 Task: Look for Airbnb properties in Luwuk, Indonesia from 16th December, 2023 to 18th December, 2023 for 2 adults. Place can be private room with 1  bedroom having 2 beds and 1 bathroom. Property type can be flat. Amenities needed are: wifi.
Action: Mouse moved to (565, 149)
Screenshot: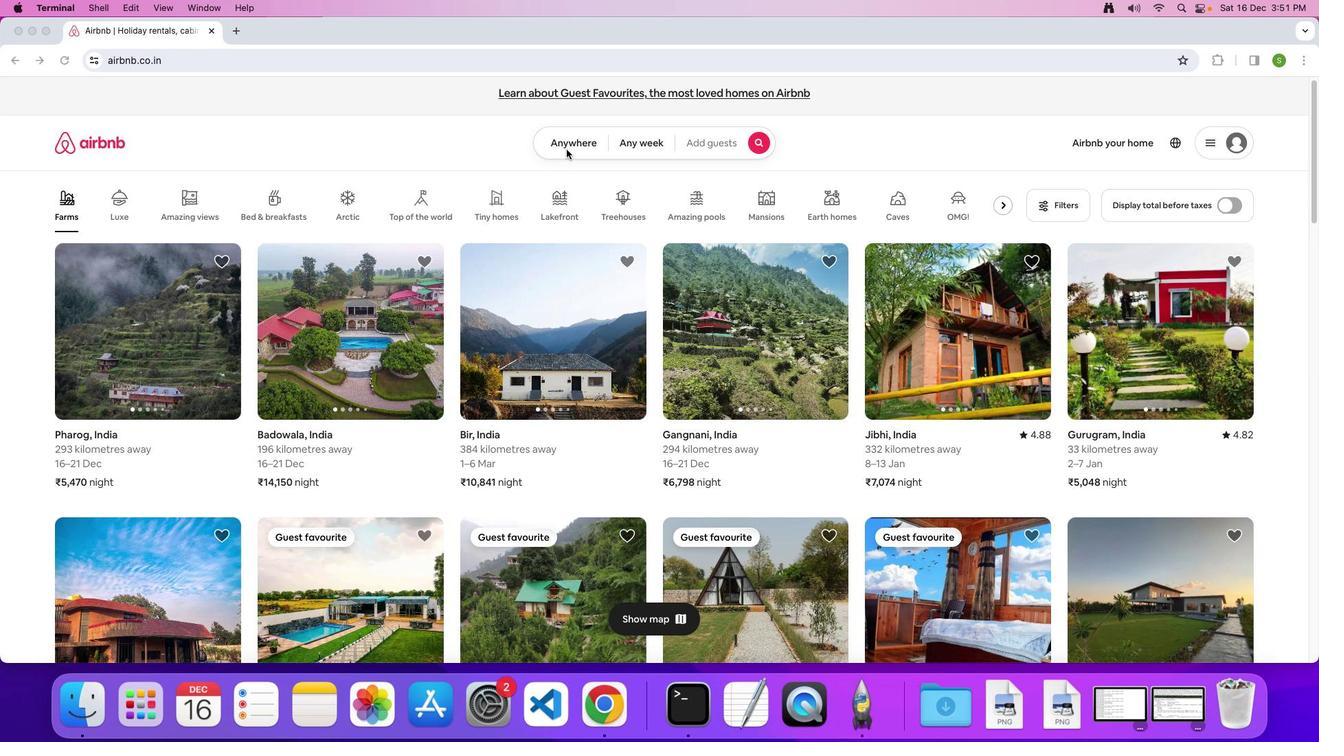 
Action: Mouse pressed left at (565, 149)
Screenshot: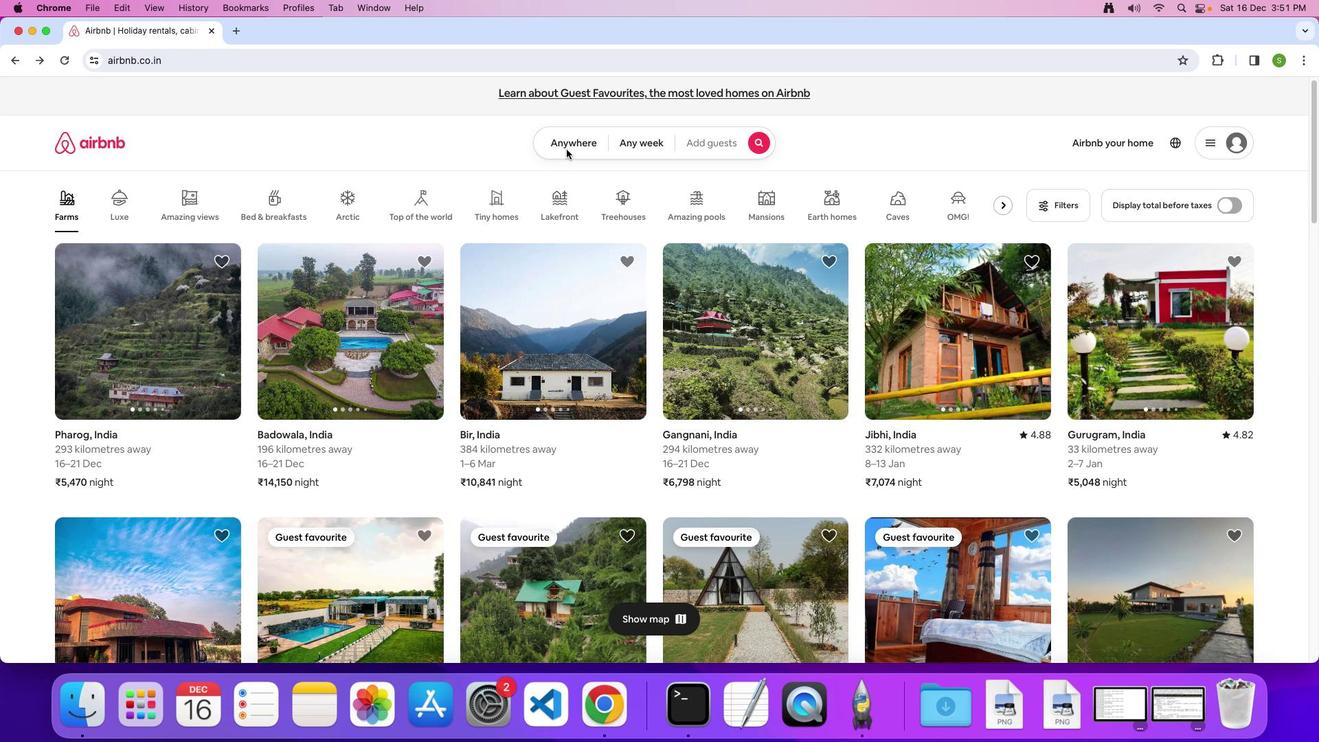 
Action: Mouse moved to (566, 146)
Screenshot: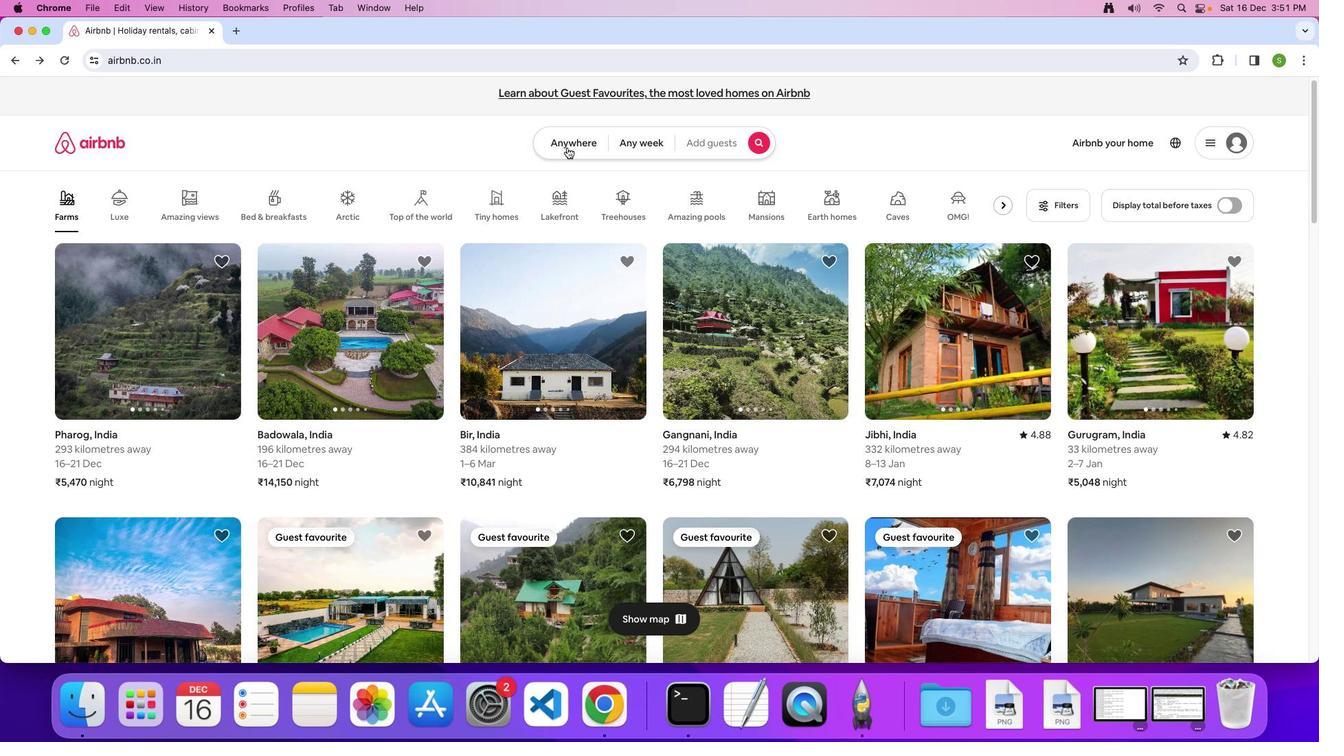 
Action: Mouse pressed left at (566, 146)
Screenshot: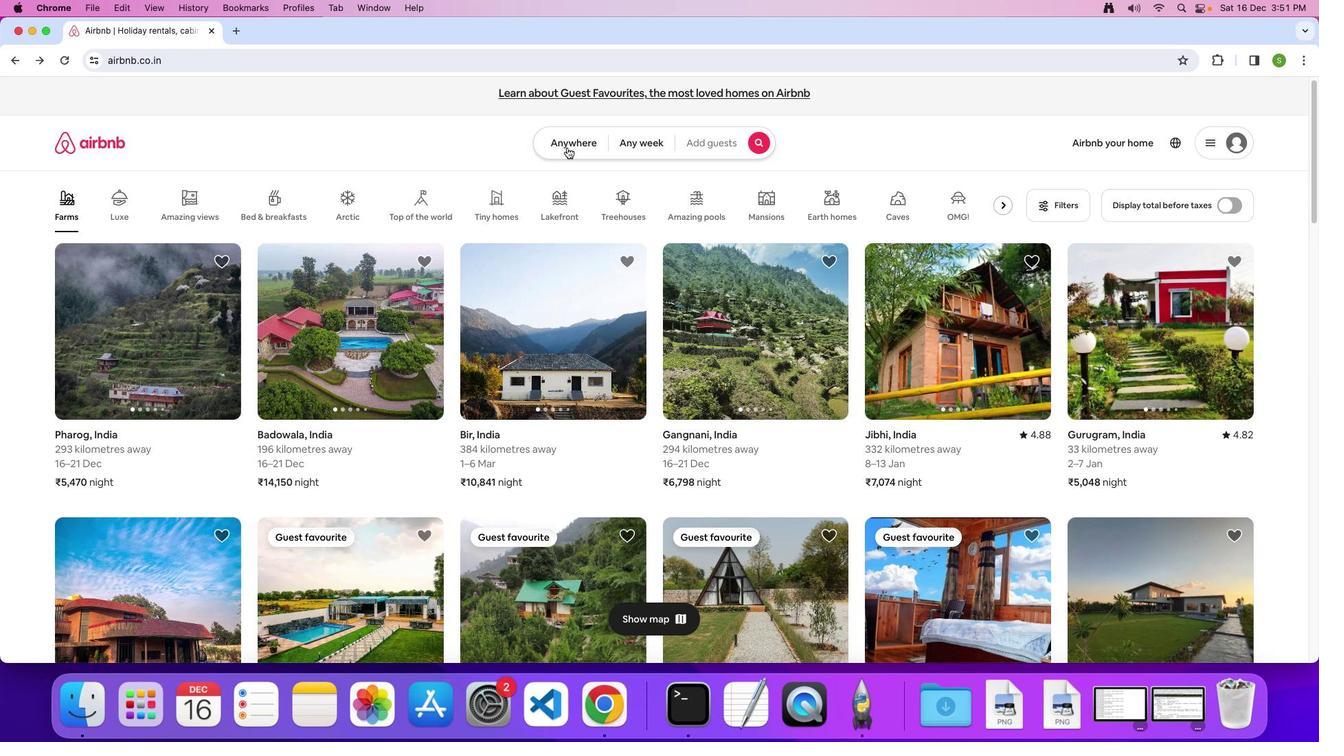 
Action: Mouse moved to (449, 202)
Screenshot: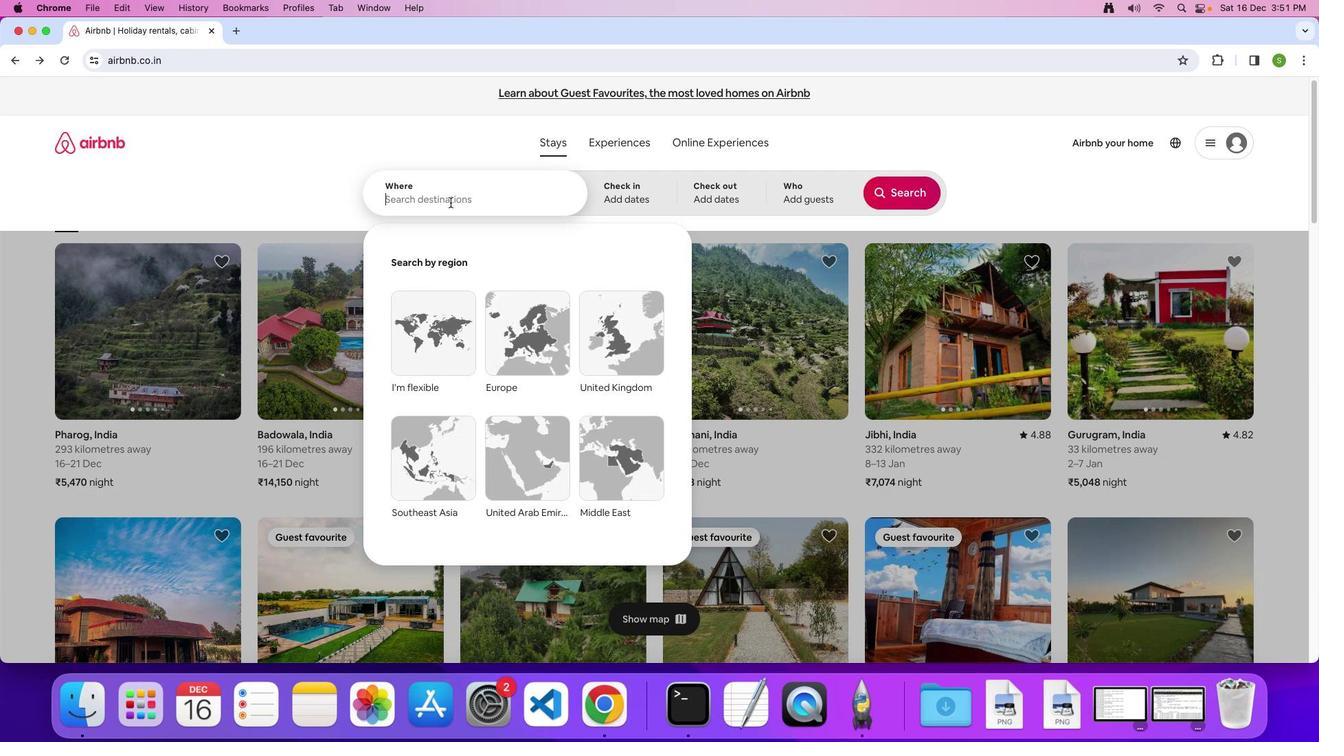 
Action: Mouse pressed left at (449, 202)
Screenshot: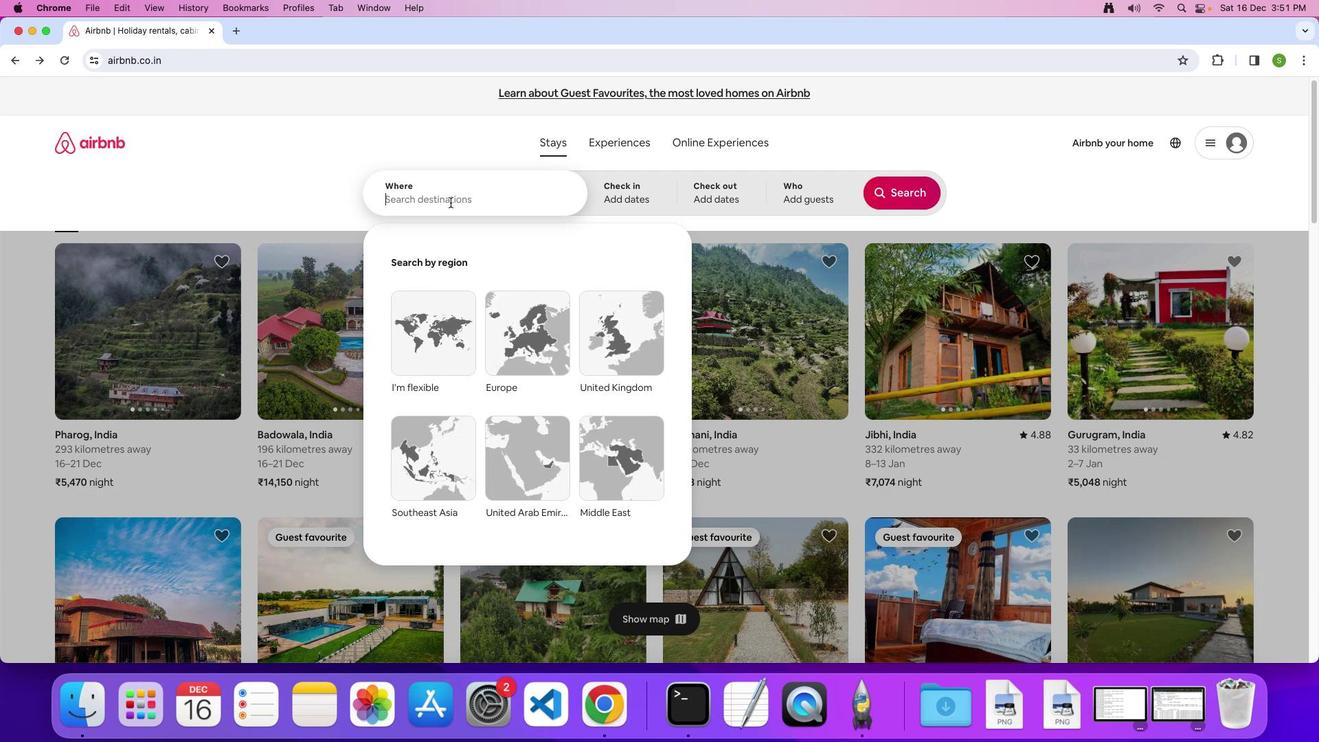 
Action: Key pressed 'L'Key.caps_lock'u''w''u''k'','Key.spaceKey.shift'I''n''d''o''n''e''s''i''a'Key.enter
Screenshot: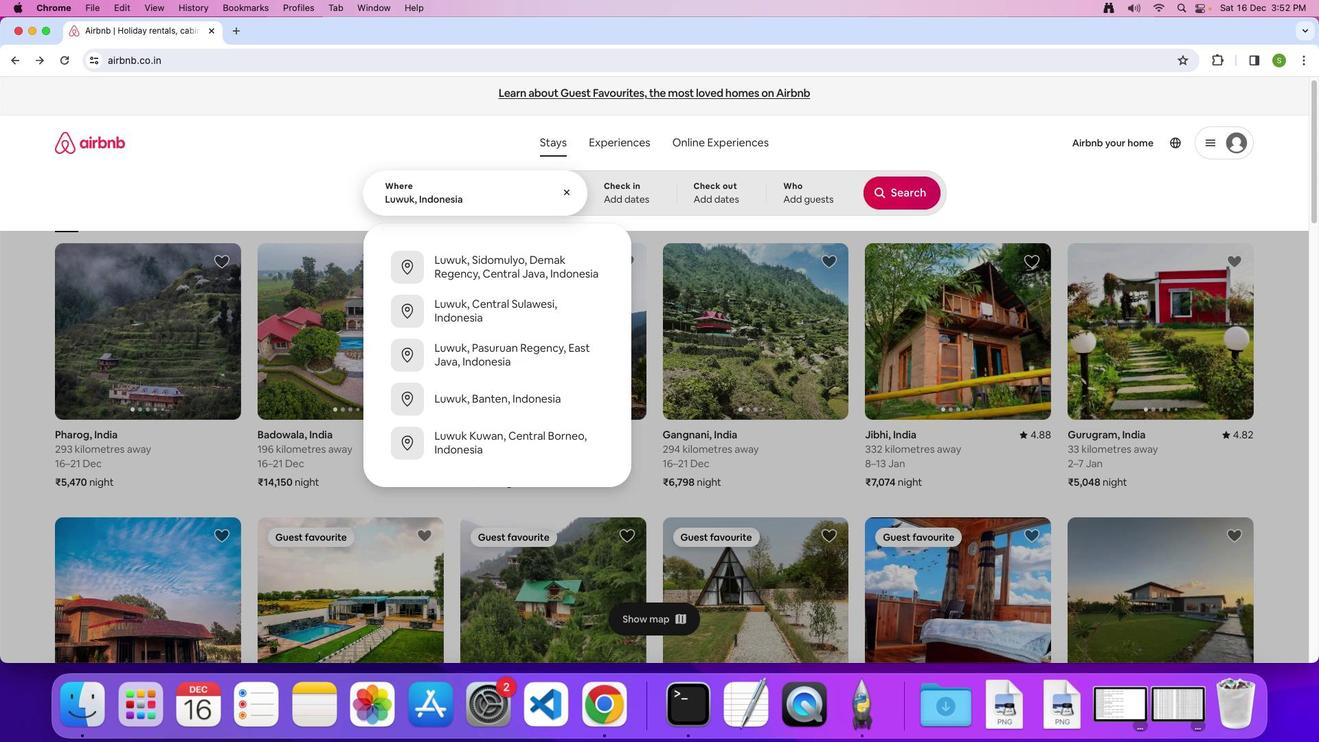 
Action: Mouse moved to (613, 431)
Screenshot: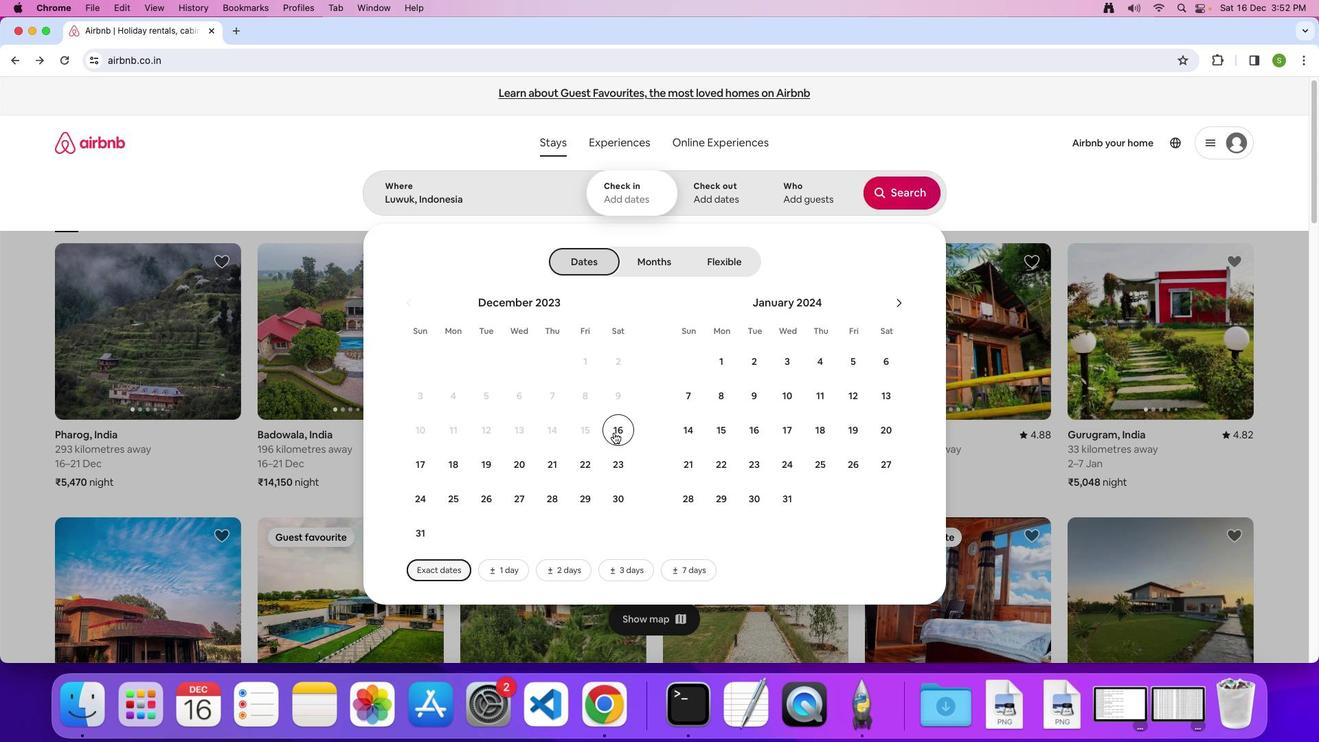 
Action: Mouse pressed left at (613, 431)
Screenshot: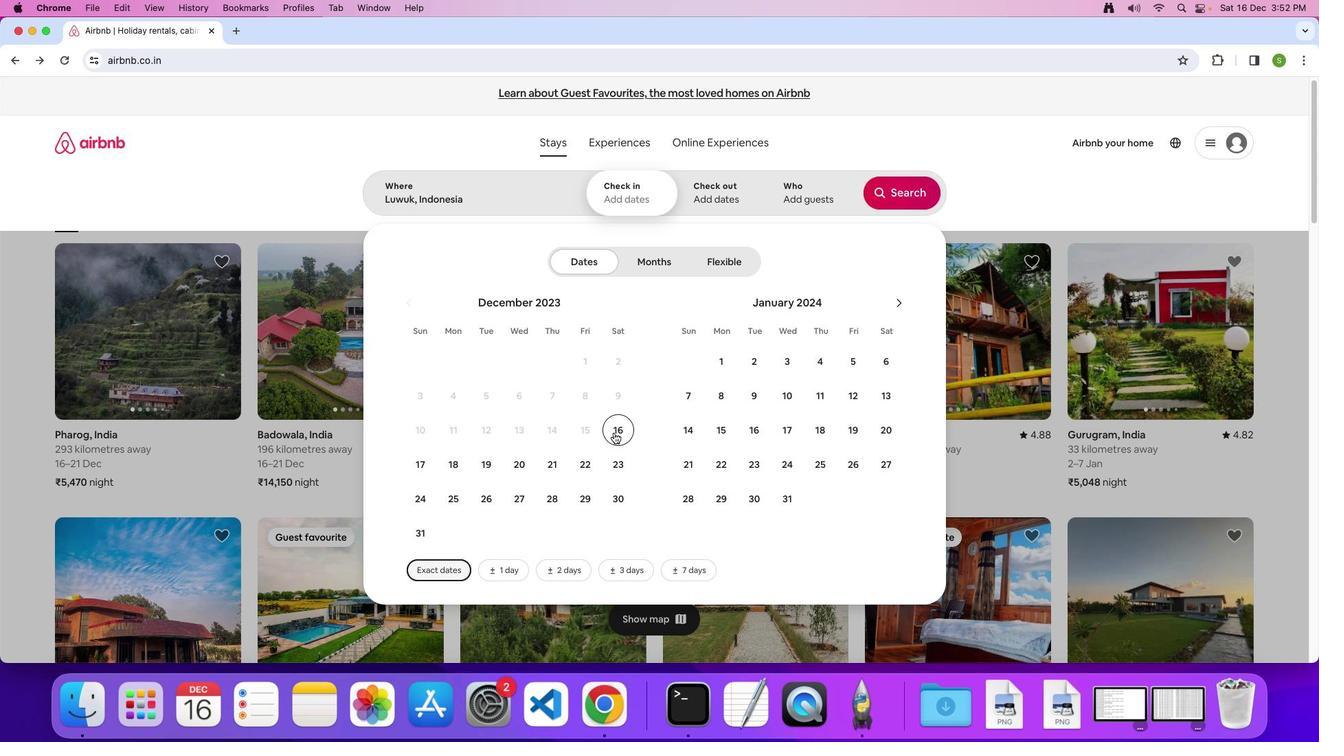 
Action: Mouse moved to (452, 466)
Screenshot: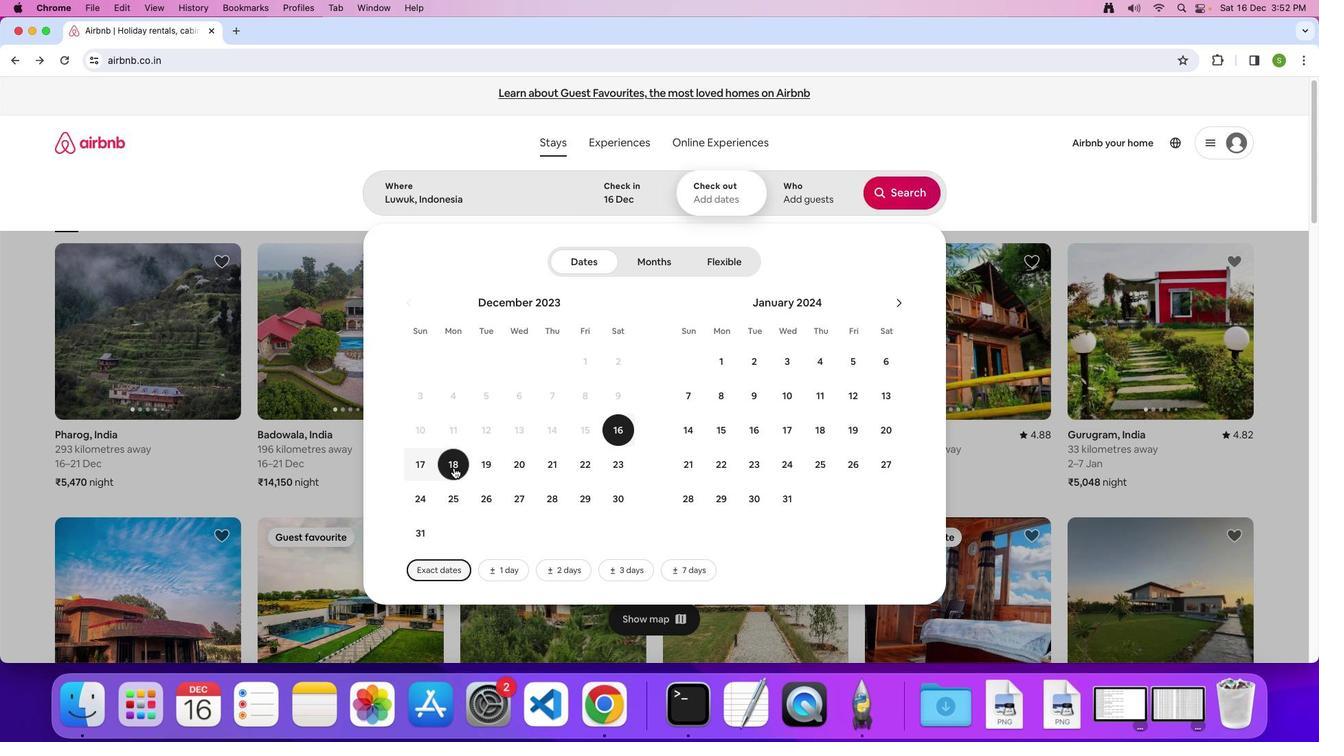 
Action: Mouse pressed left at (452, 466)
Screenshot: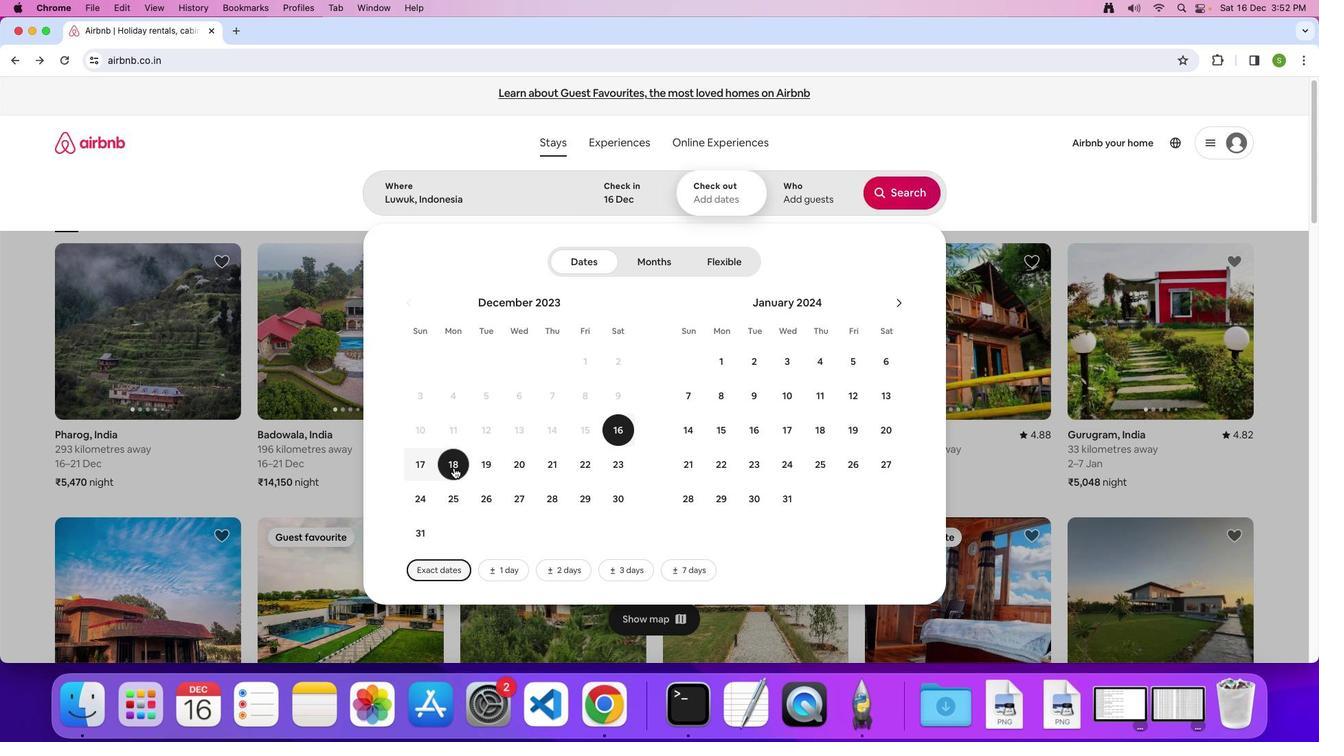 
Action: Mouse moved to (808, 201)
Screenshot: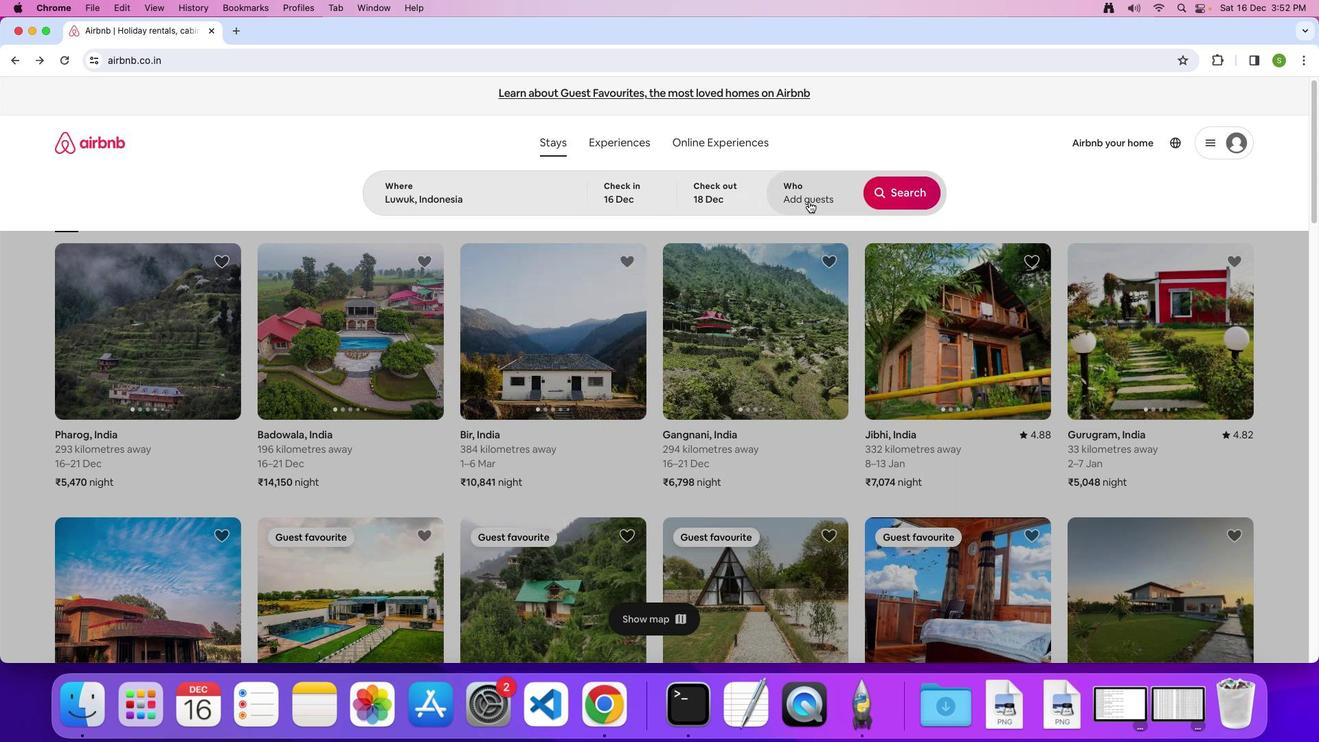
Action: Mouse pressed left at (808, 201)
Screenshot: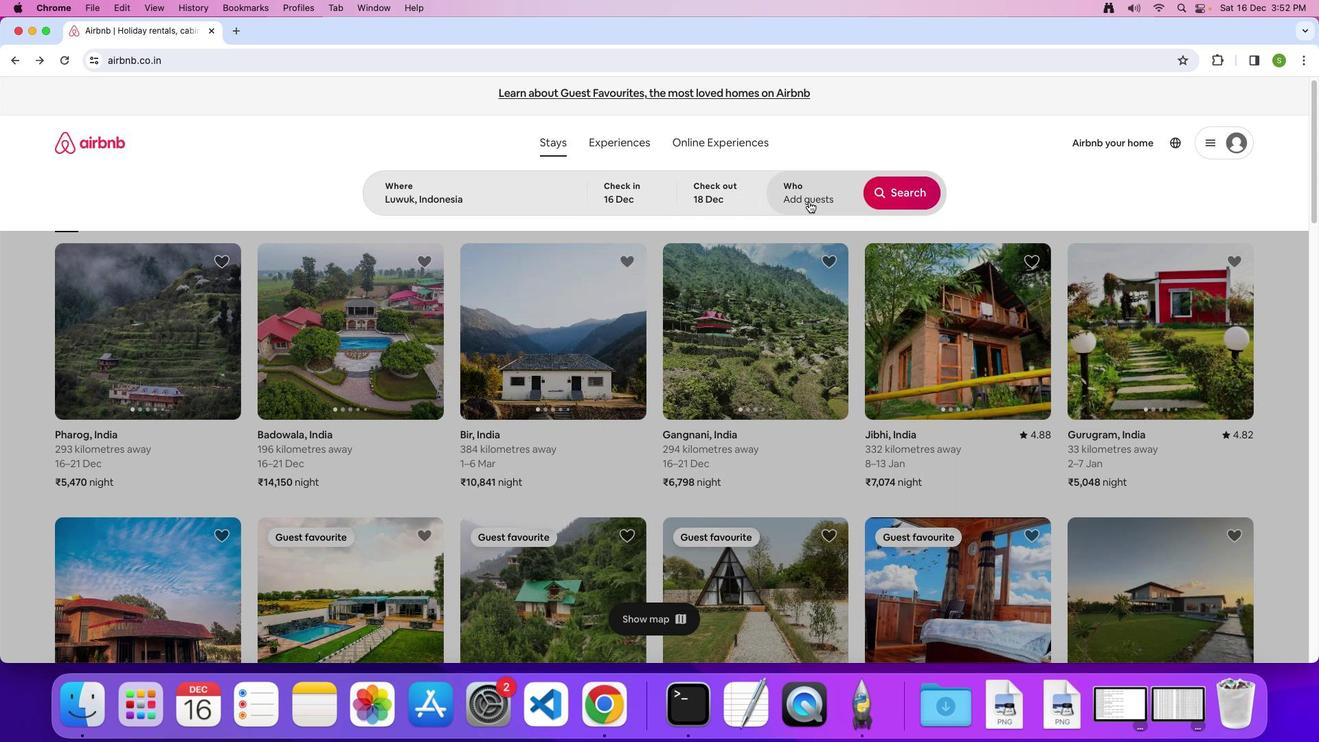 
Action: Mouse moved to (900, 268)
Screenshot: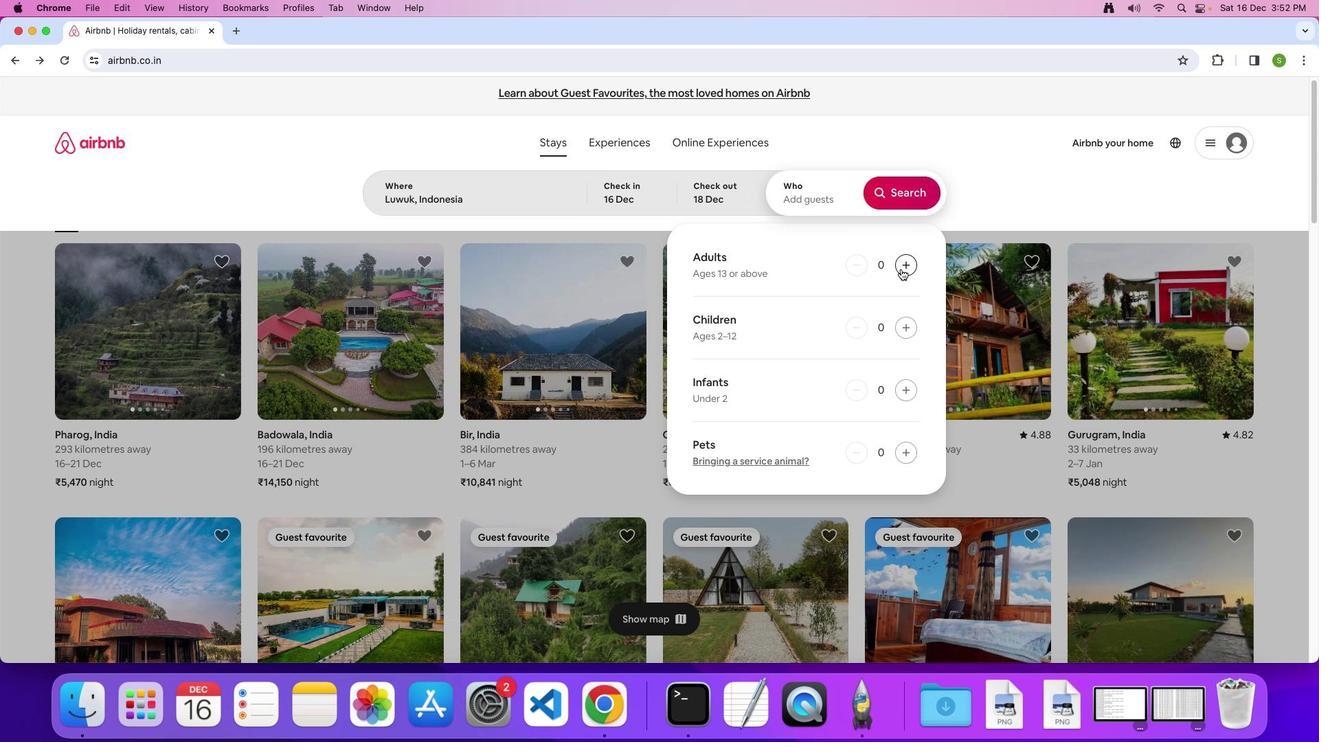 
Action: Mouse pressed left at (900, 268)
Screenshot: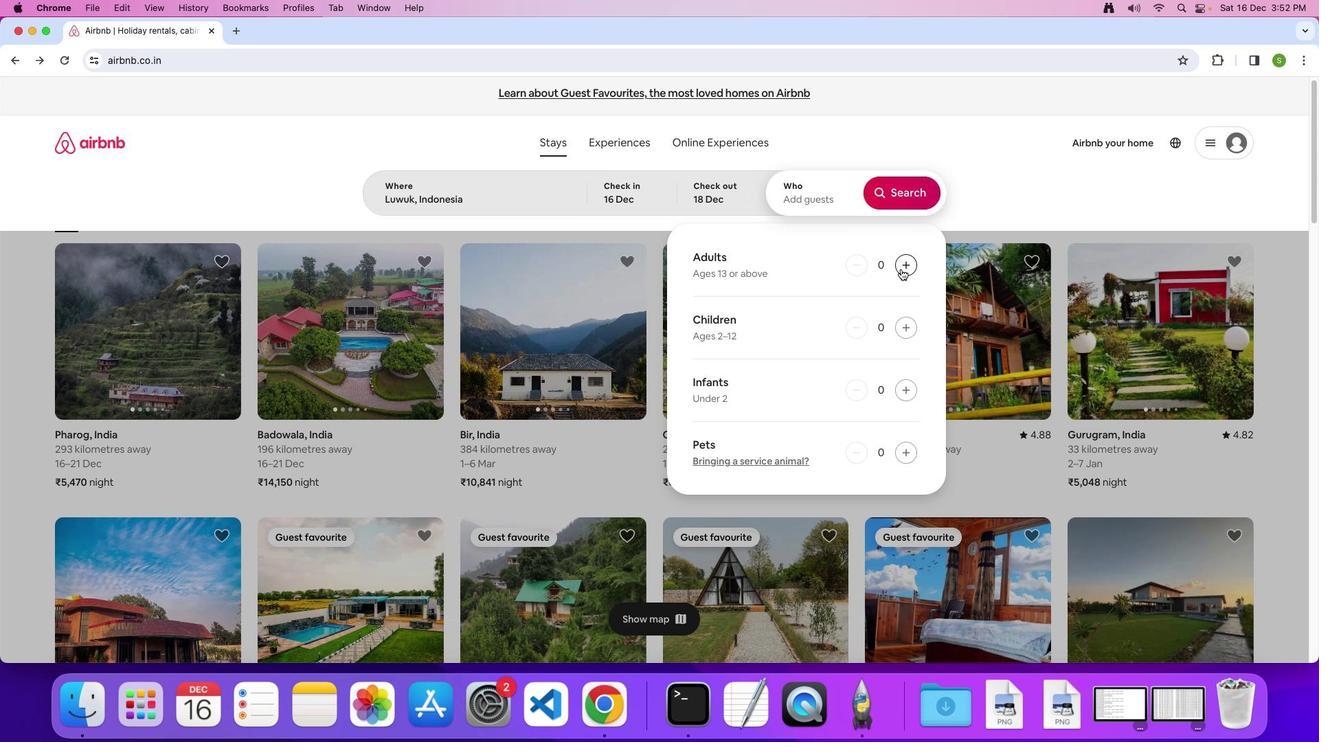 
Action: Mouse moved to (900, 268)
Screenshot: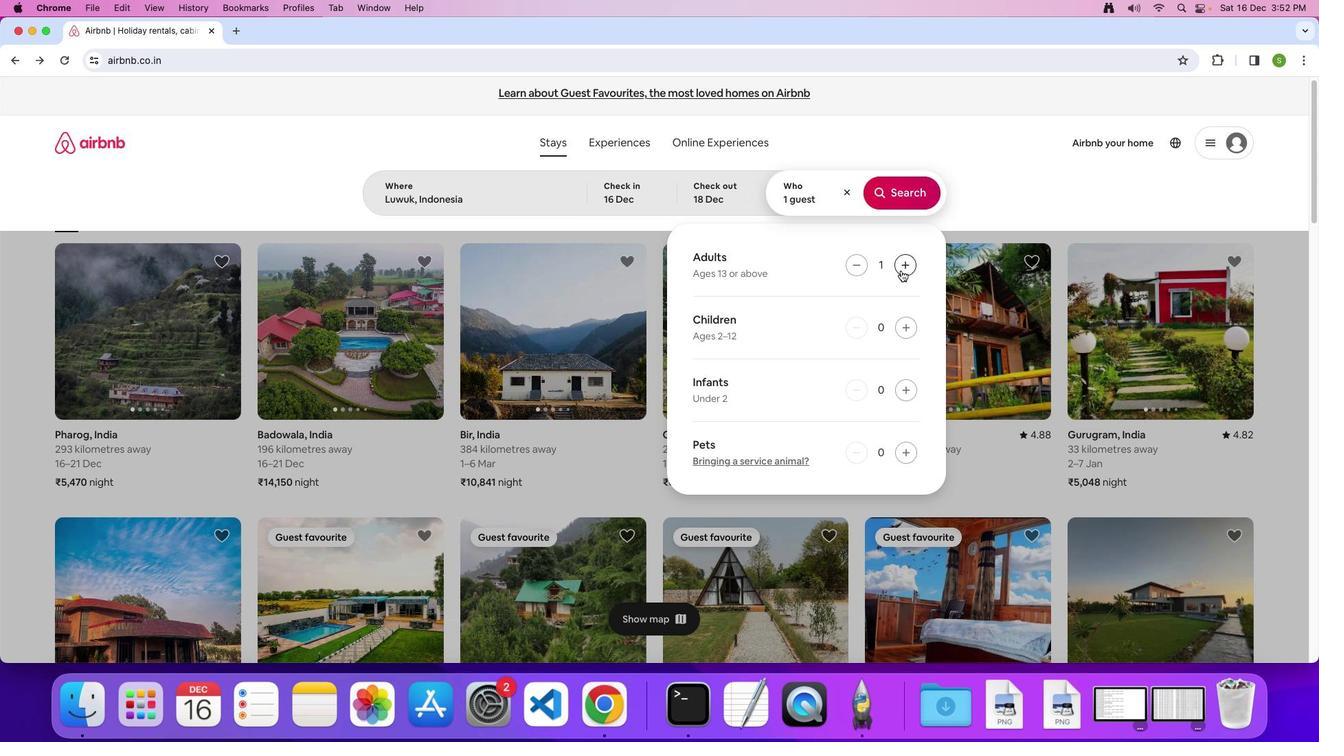 
Action: Mouse pressed left at (900, 268)
Screenshot: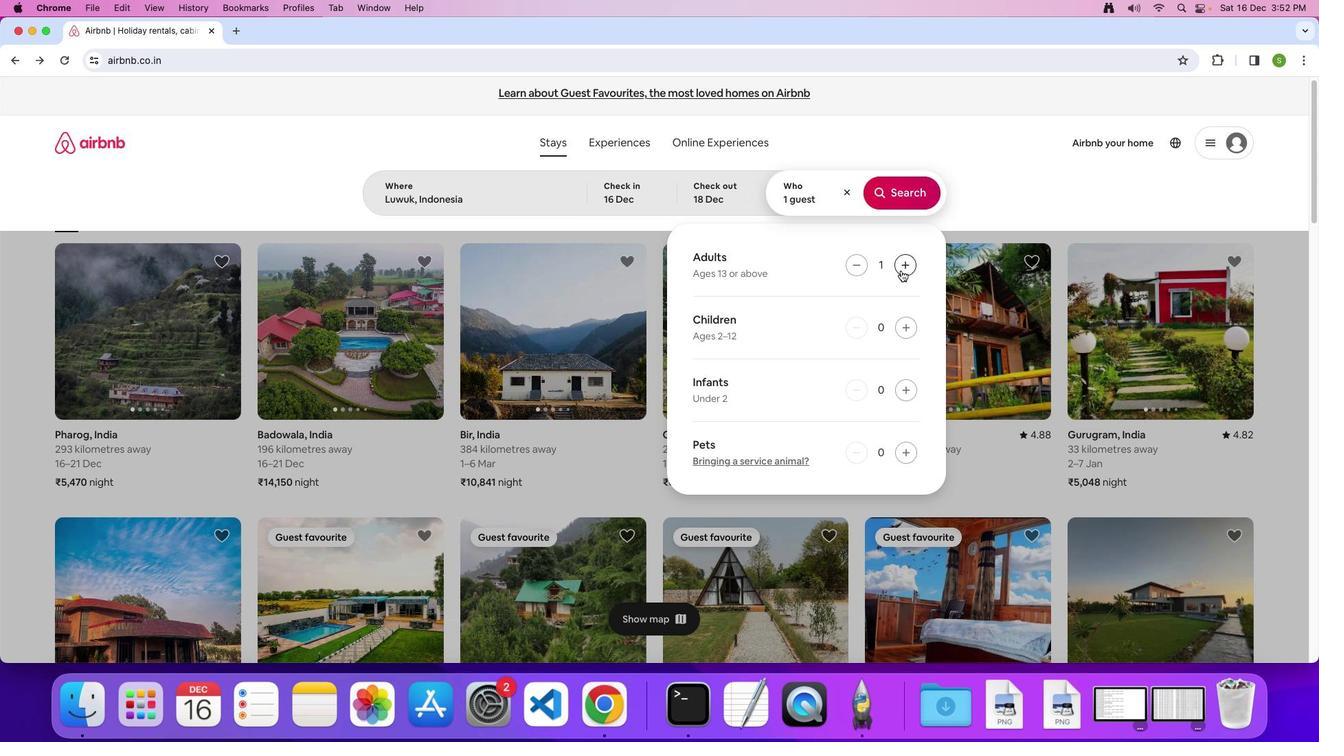 
Action: Mouse moved to (905, 198)
Screenshot: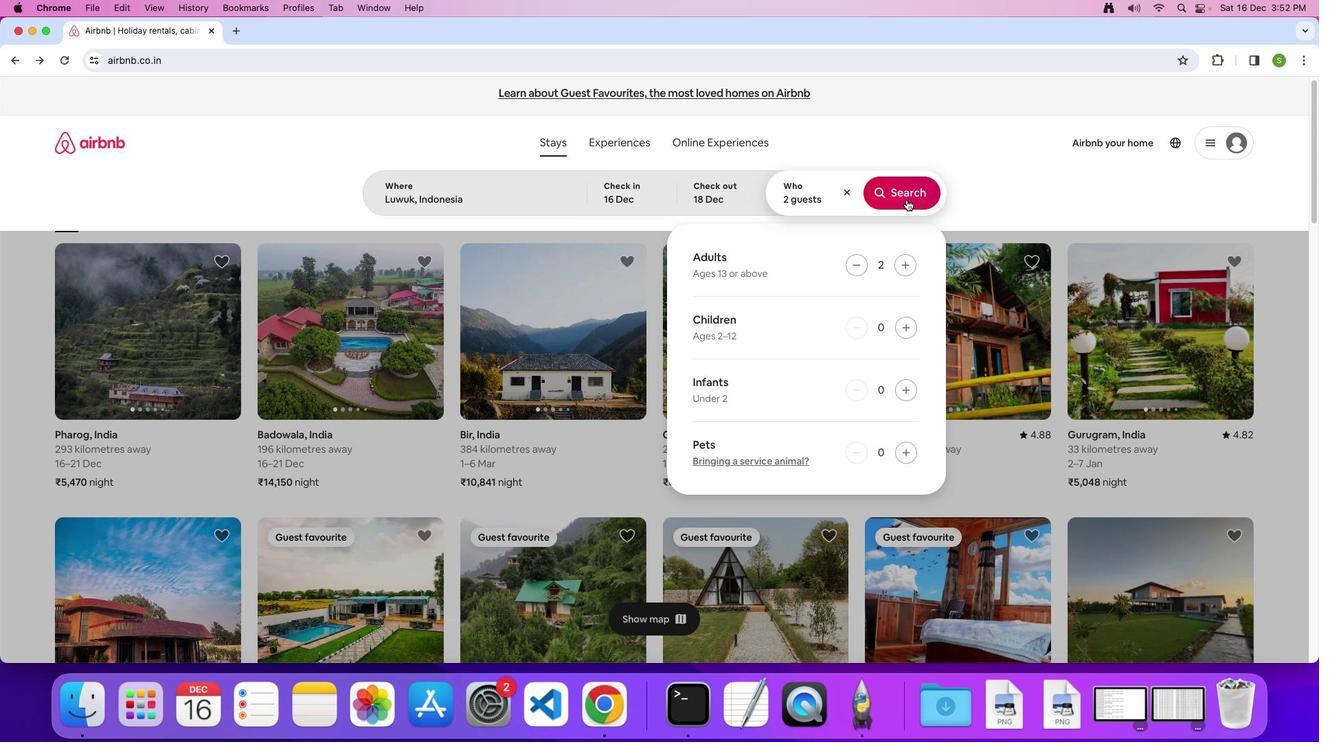 
Action: Mouse pressed left at (905, 198)
Screenshot: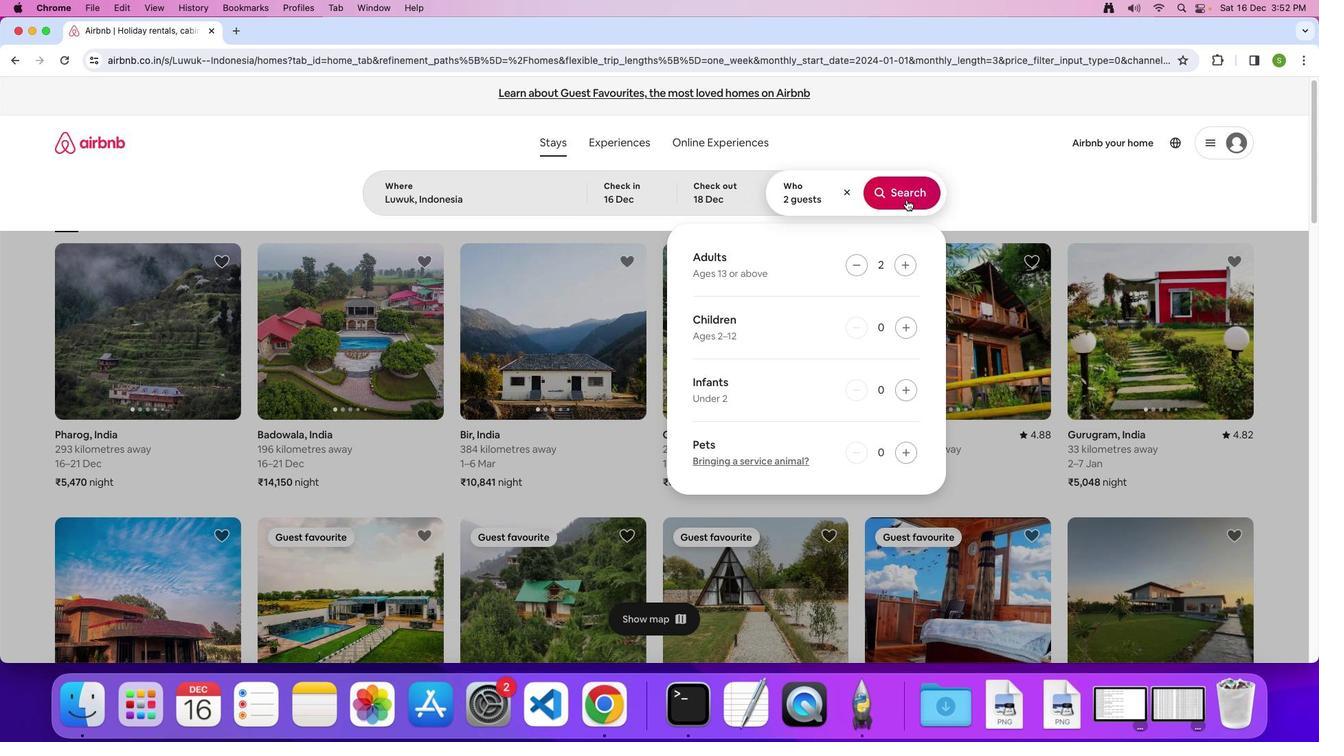 
Action: Mouse moved to (1086, 167)
Screenshot: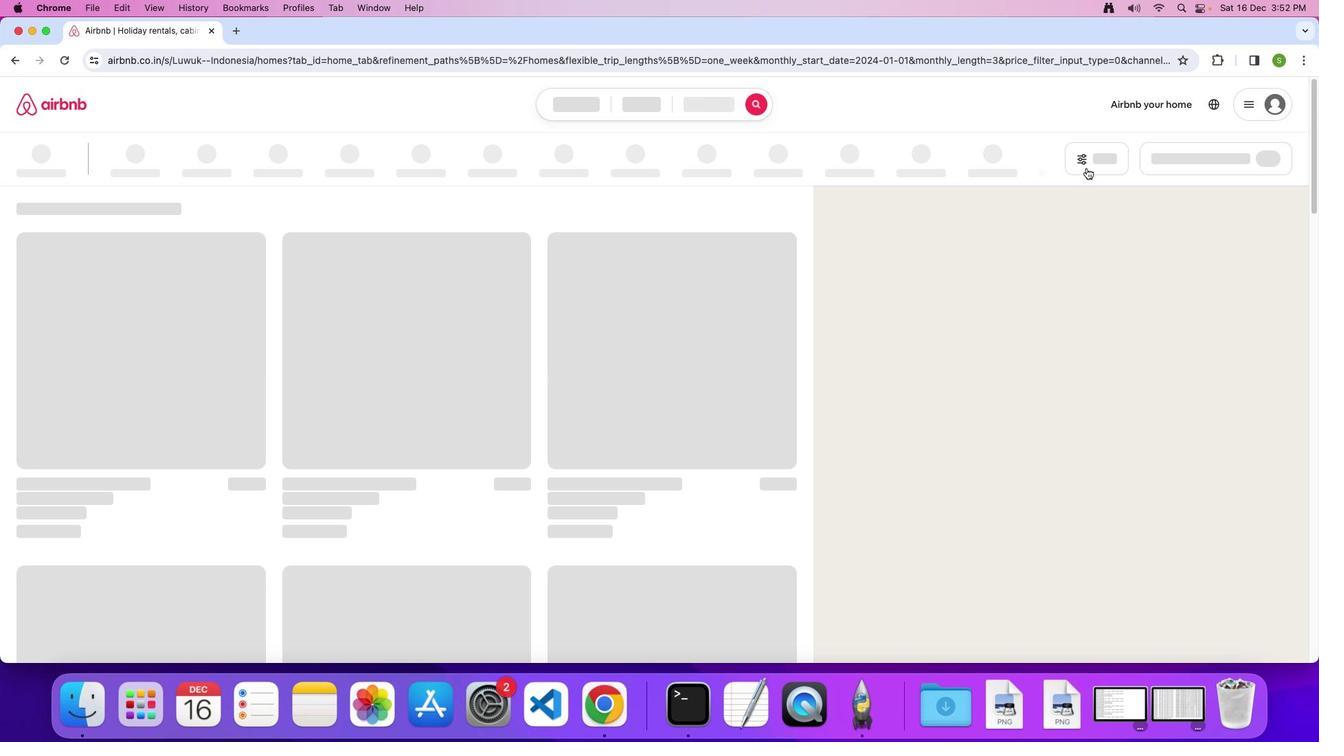 
Action: Mouse pressed left at (1086, 167)
Screenshot: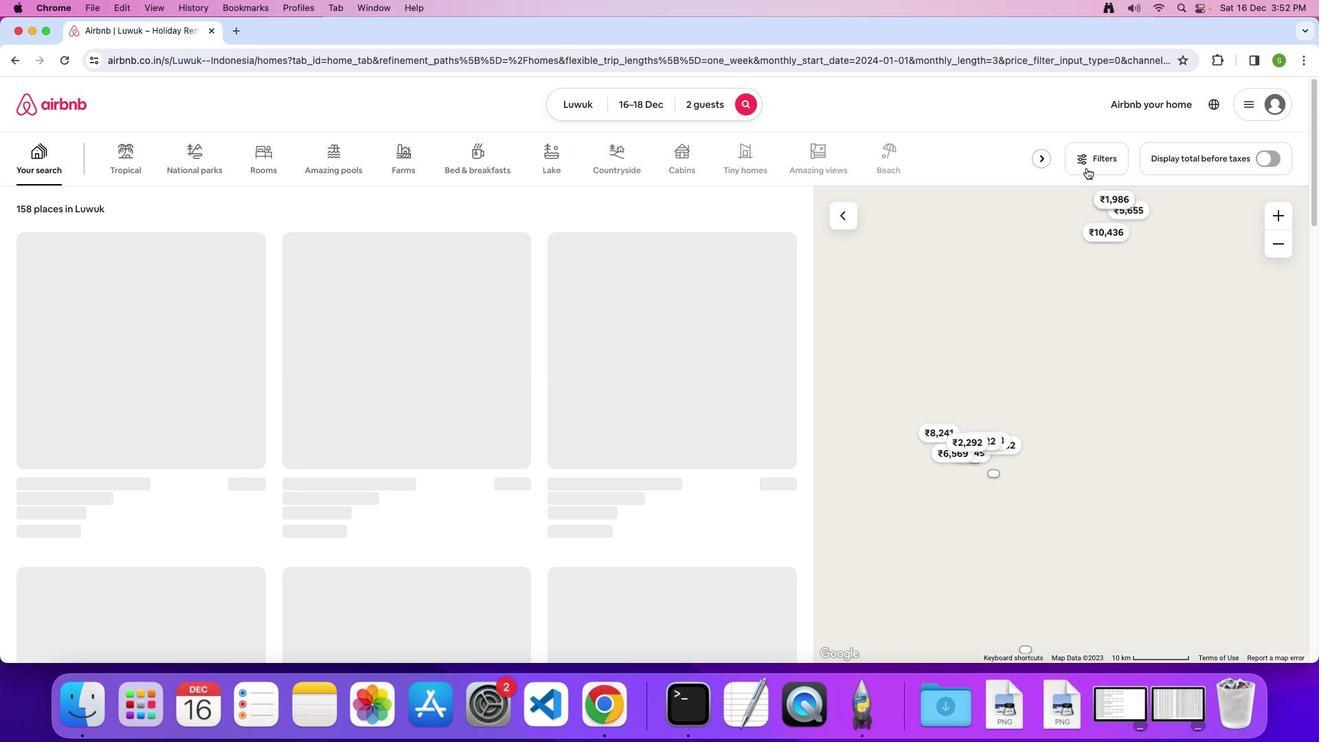 
Action: Mouse moved to (673, 417)
Screenshot: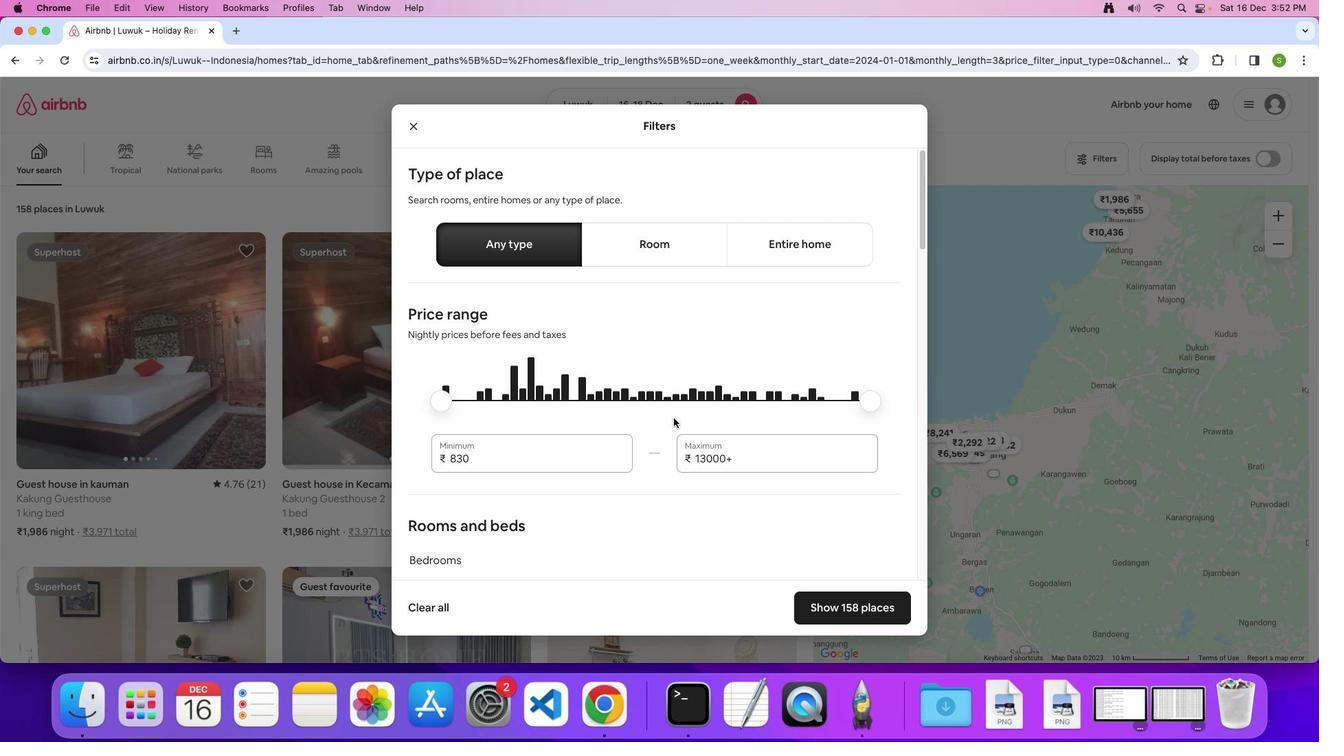 
Action: Mouse scrolled (673, 417) with delta (0, 0)
Screenshot: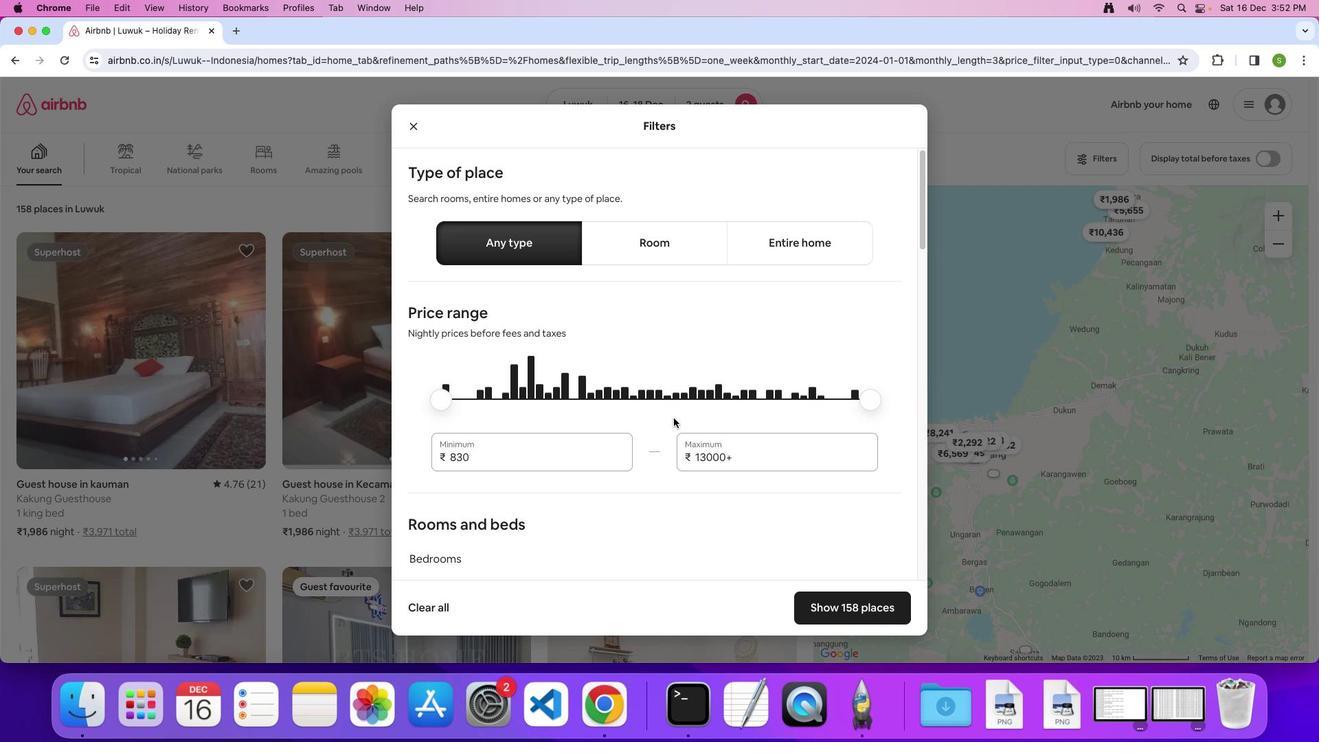 
Action: Mouse scrolled (673, 417) with delta (0, 0)
Screenshot: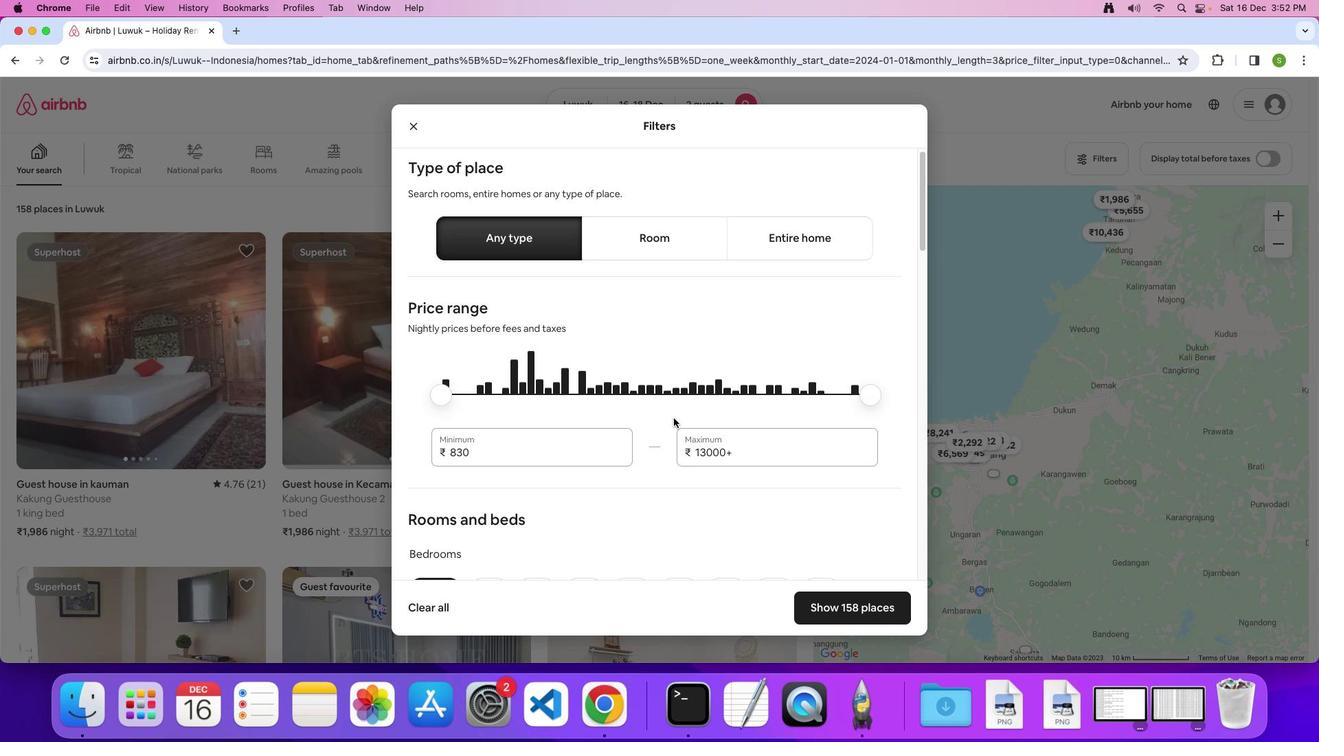 
Action: Mouse scrolled (673, 417) with delta (0, 0)
Screenshot: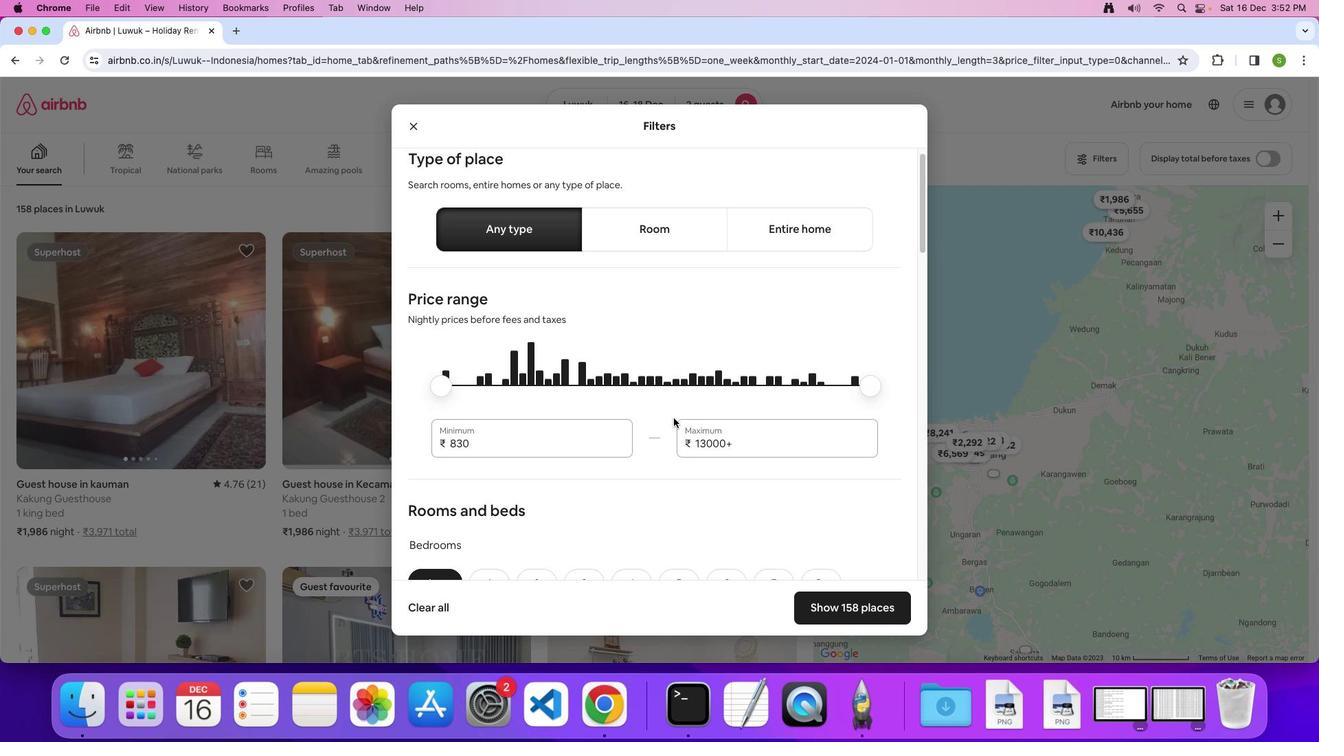 
Action: Mouse scrolled (673, 417) with delta (0, 0)
Screenshot: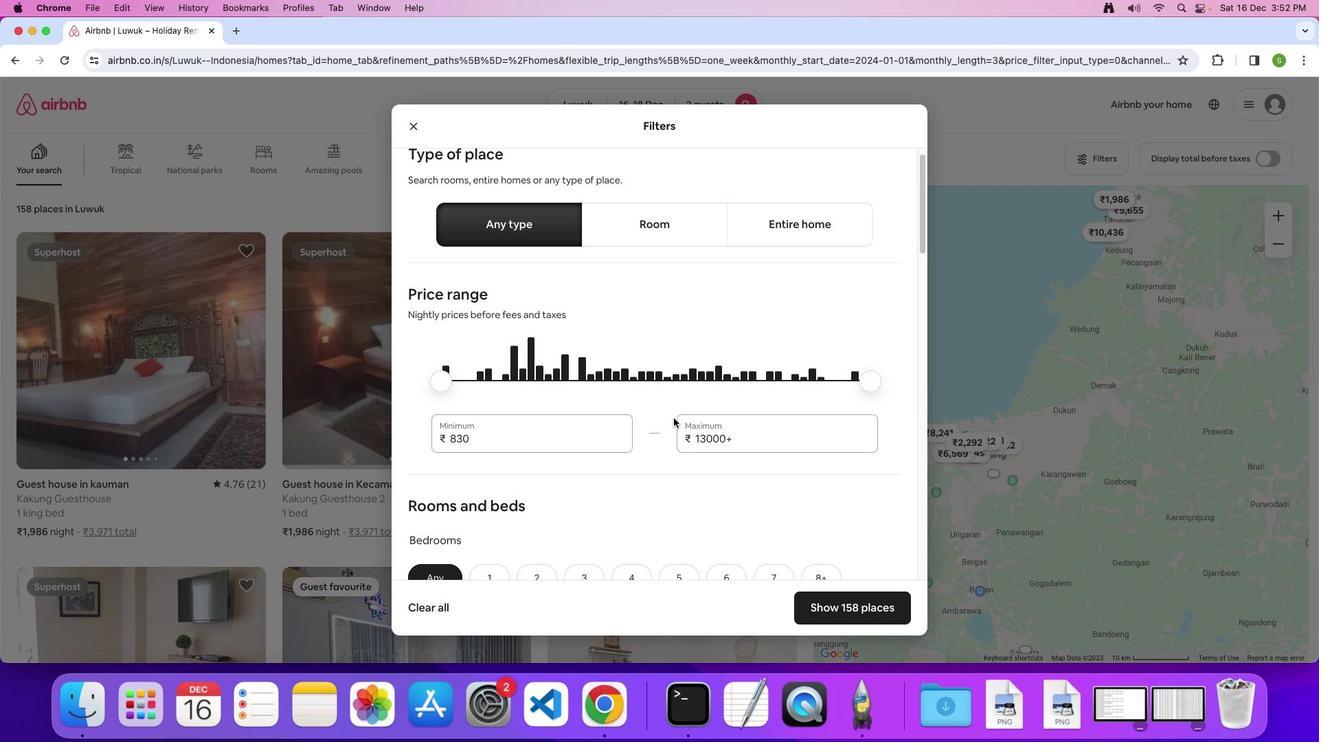
Action: Mouse scrolled (673, 417) with delta (0, 0)
Screenshot: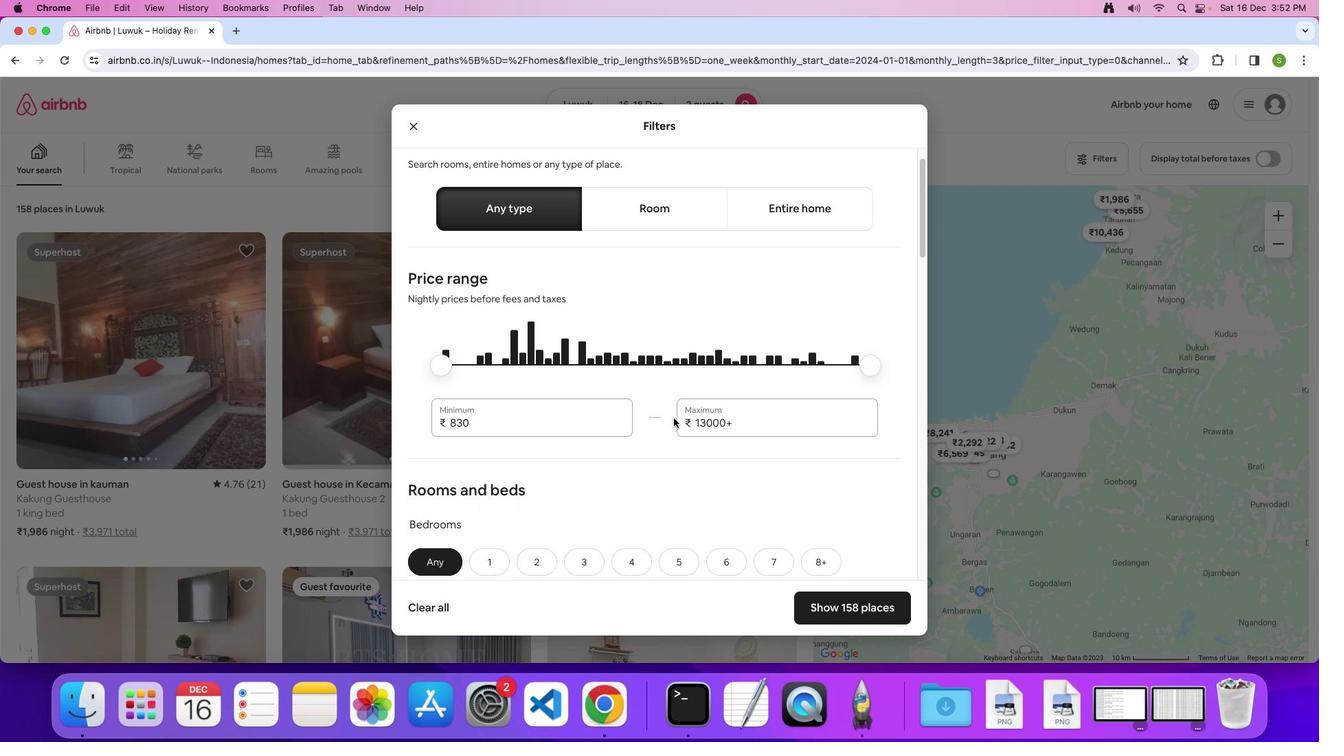 
Action: Mouse scrolled (673, 417) with delta (0, -1)
Screenshot: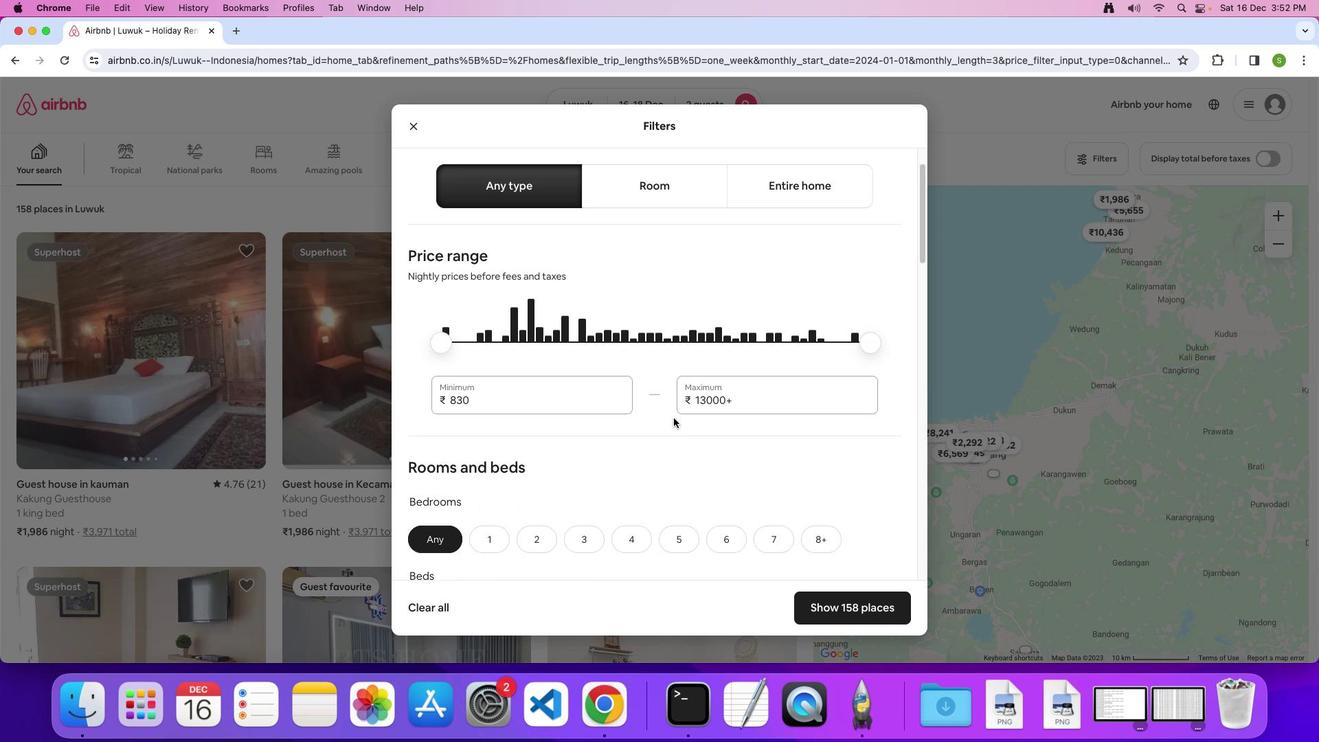 
Action: Mouse scrolled (673, 417) with delta (0, 0)
Screenshot: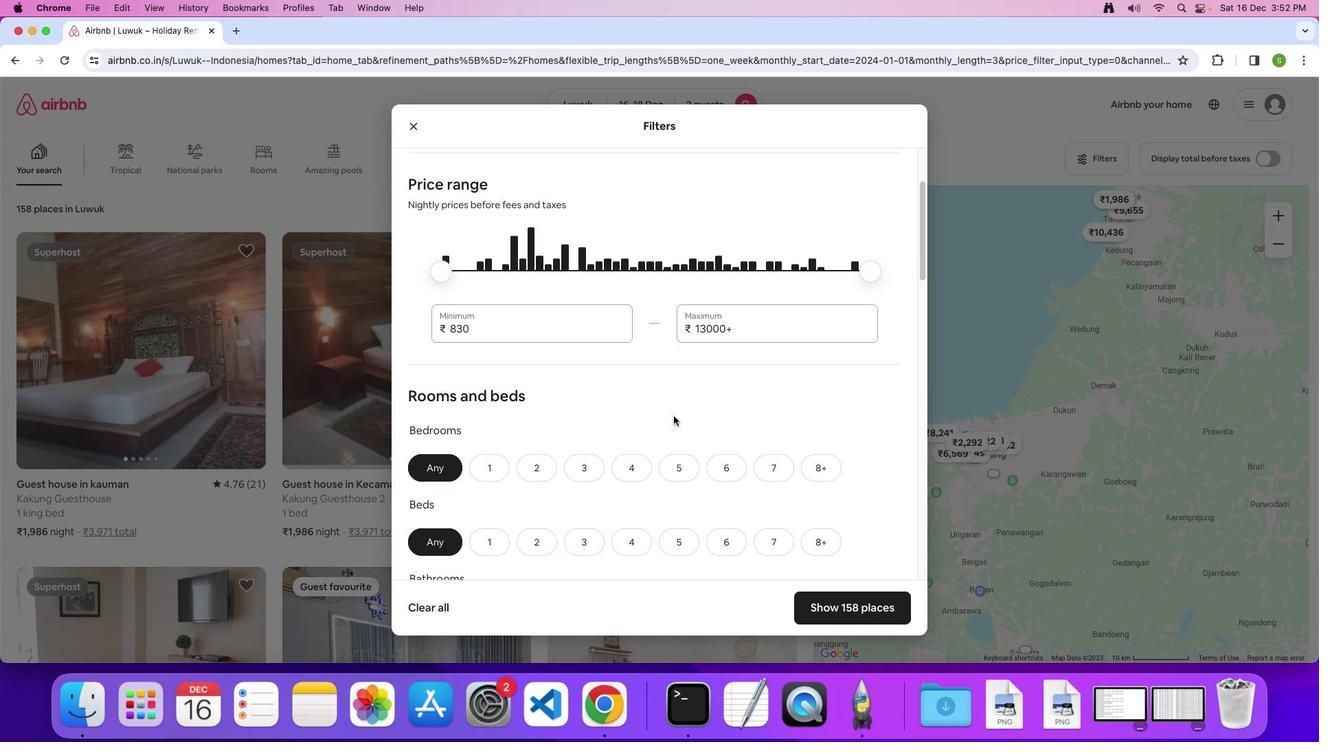 
Action: Mouse moved to (673, 417)
Screenshot: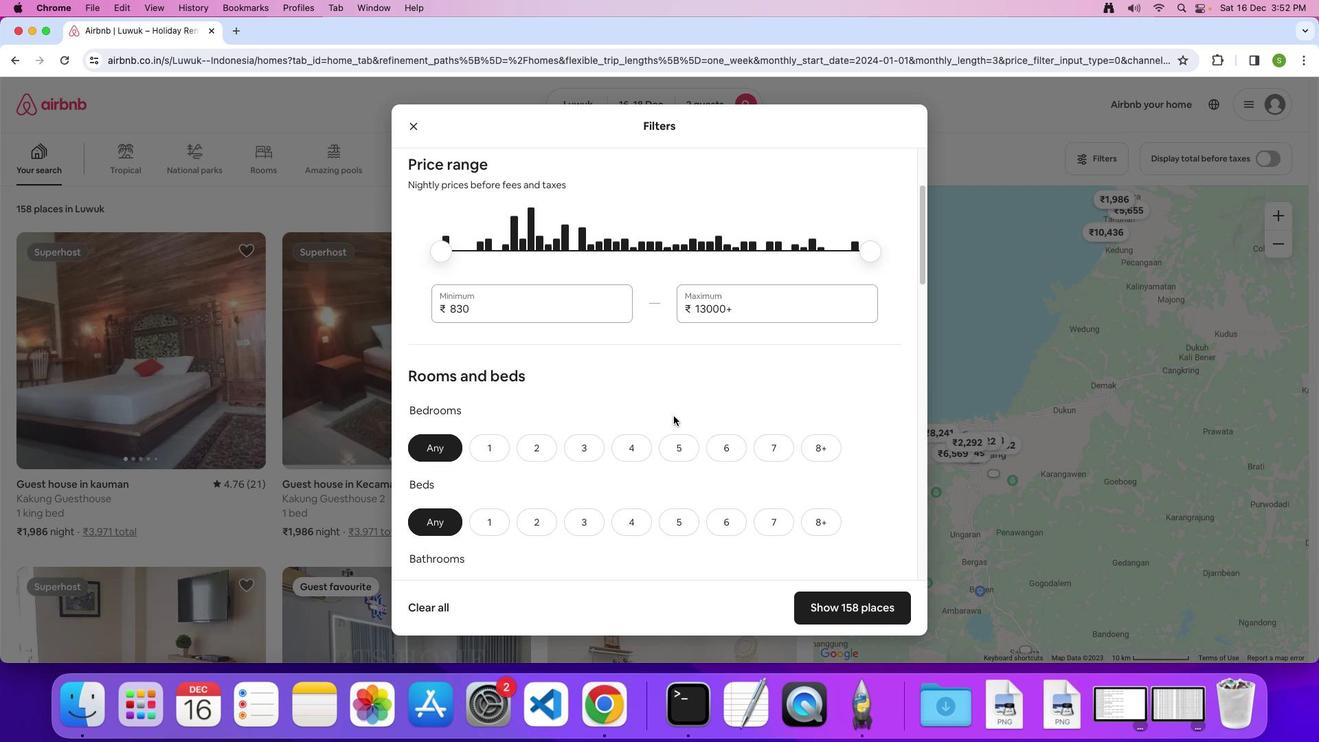 
Action: Mouse scrolled (673, 417) with delta (0, 0)
Screenshot: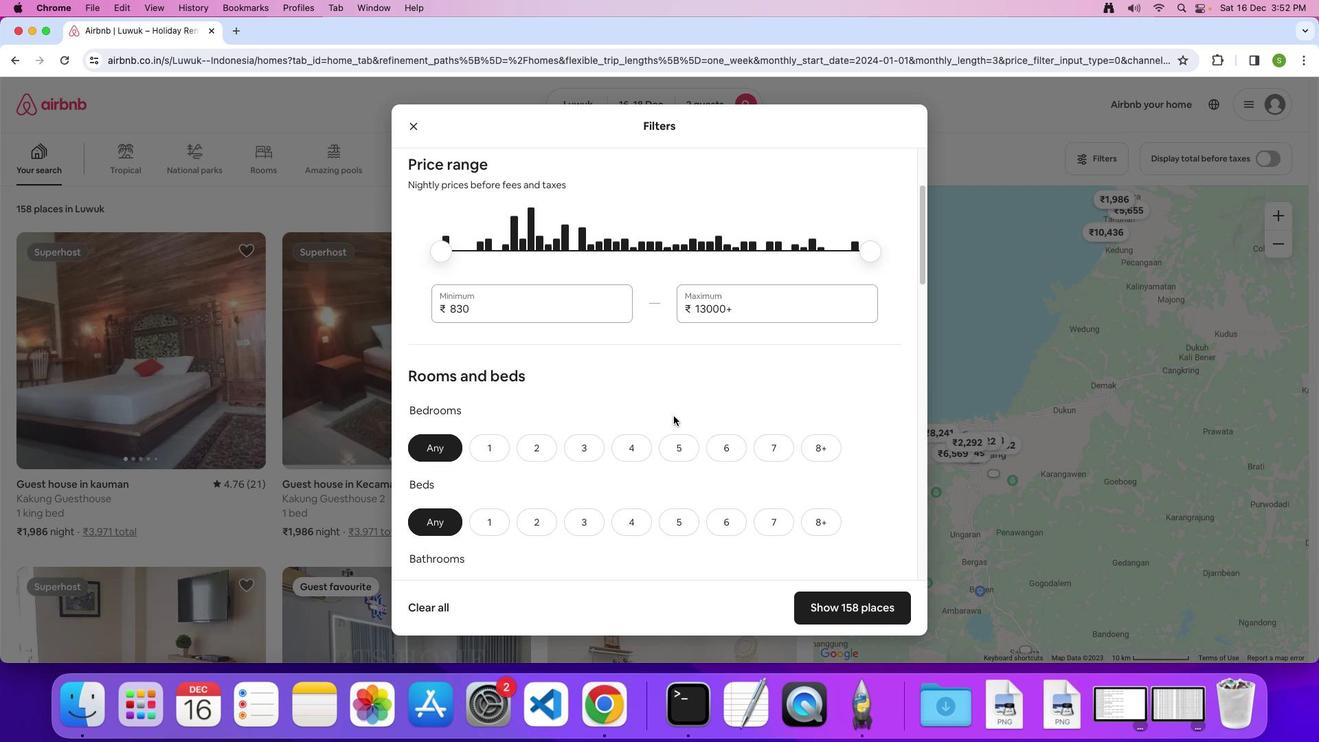 
Action: Mouse moved to (673, 415)
Screenshot: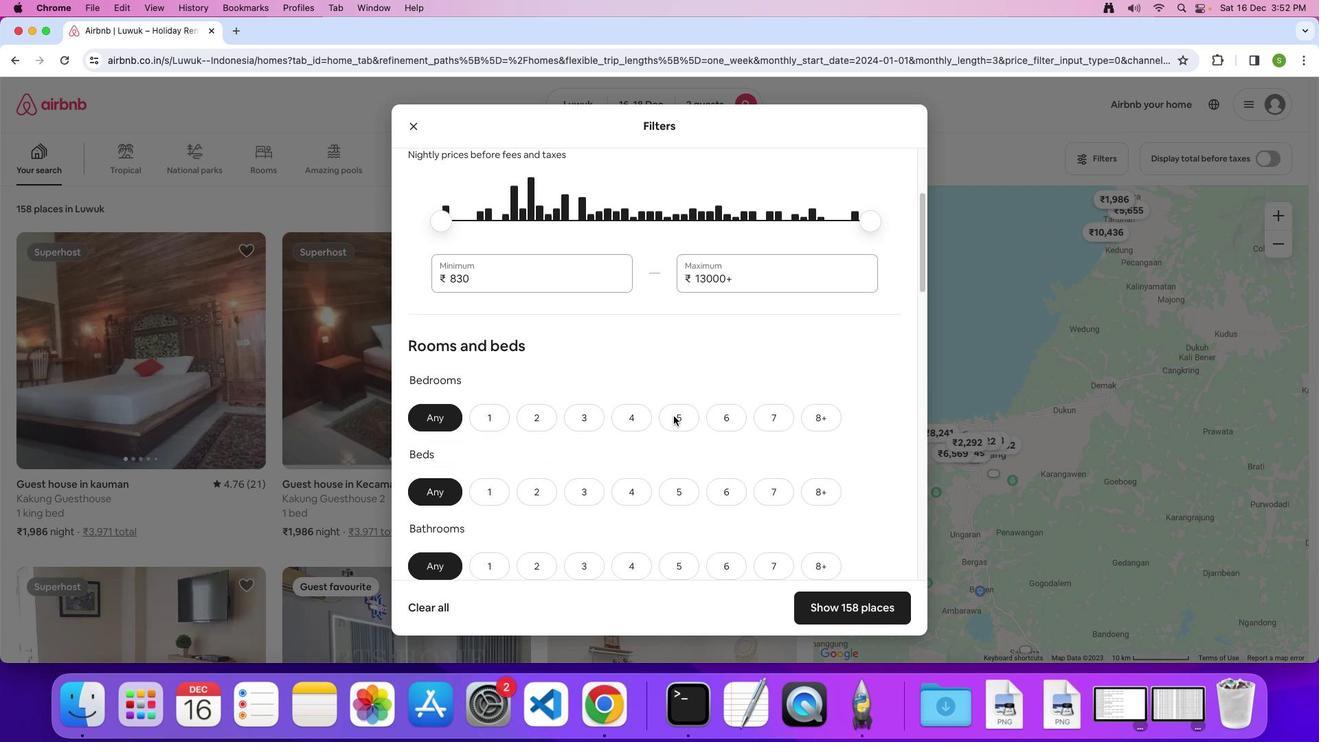 
Action: Mouse scrolled (673, 415) with delta (0, -2)
Screenshot: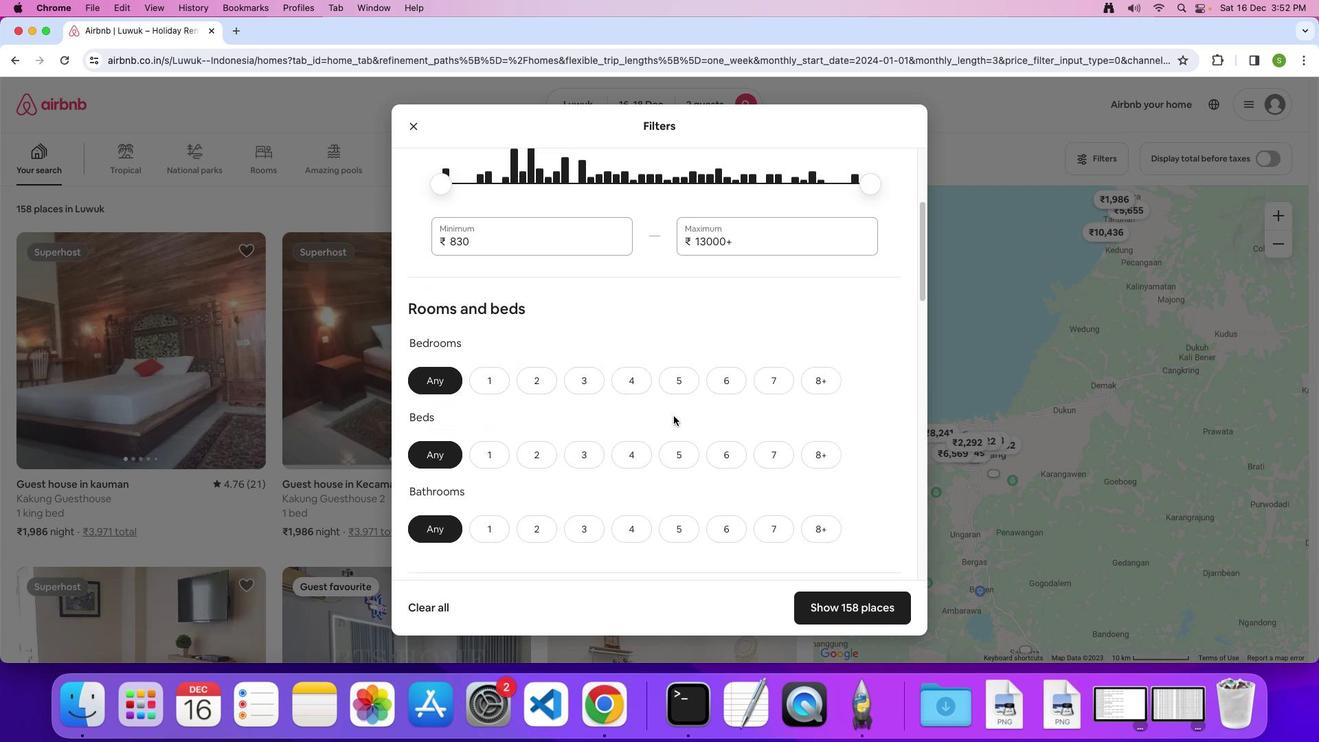 
Action: Mouse moved to (673, 415)
Screenshot: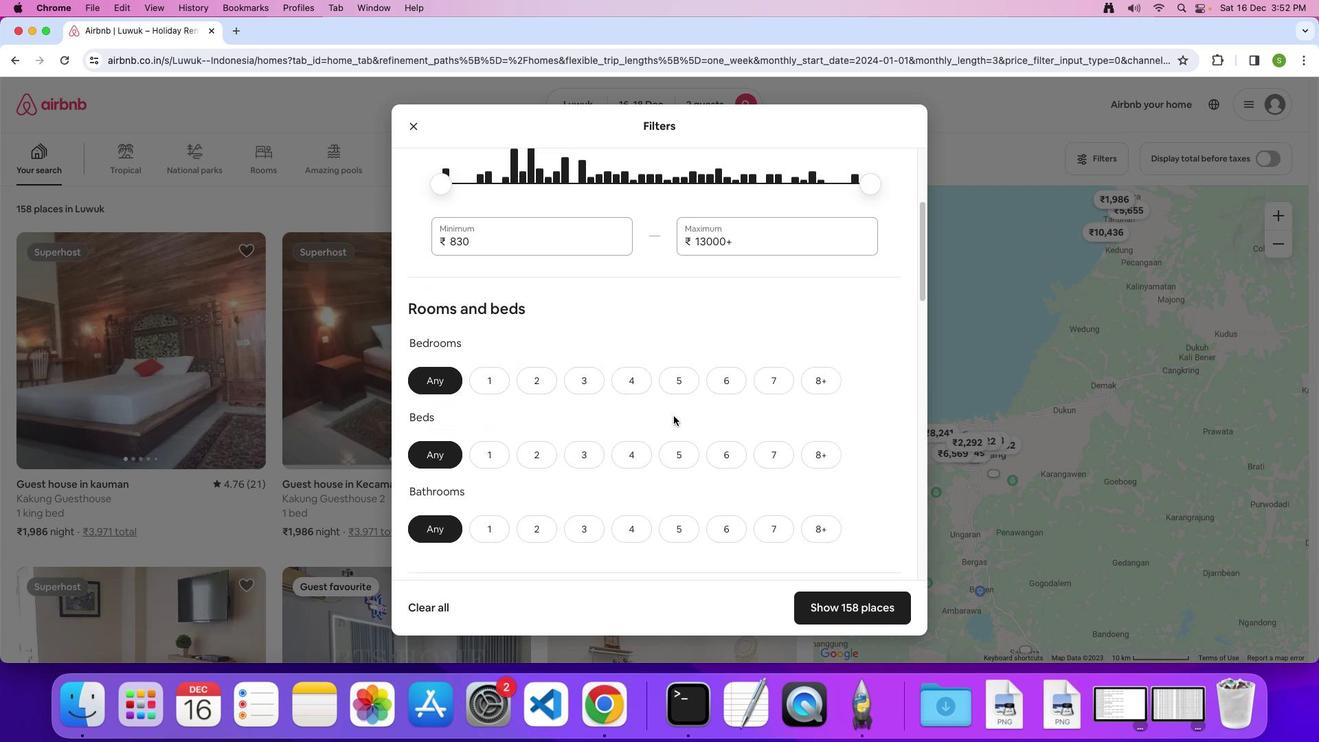 
Action: Mouse scrolled (673, 415) with delta (0, -2)
Screenshot: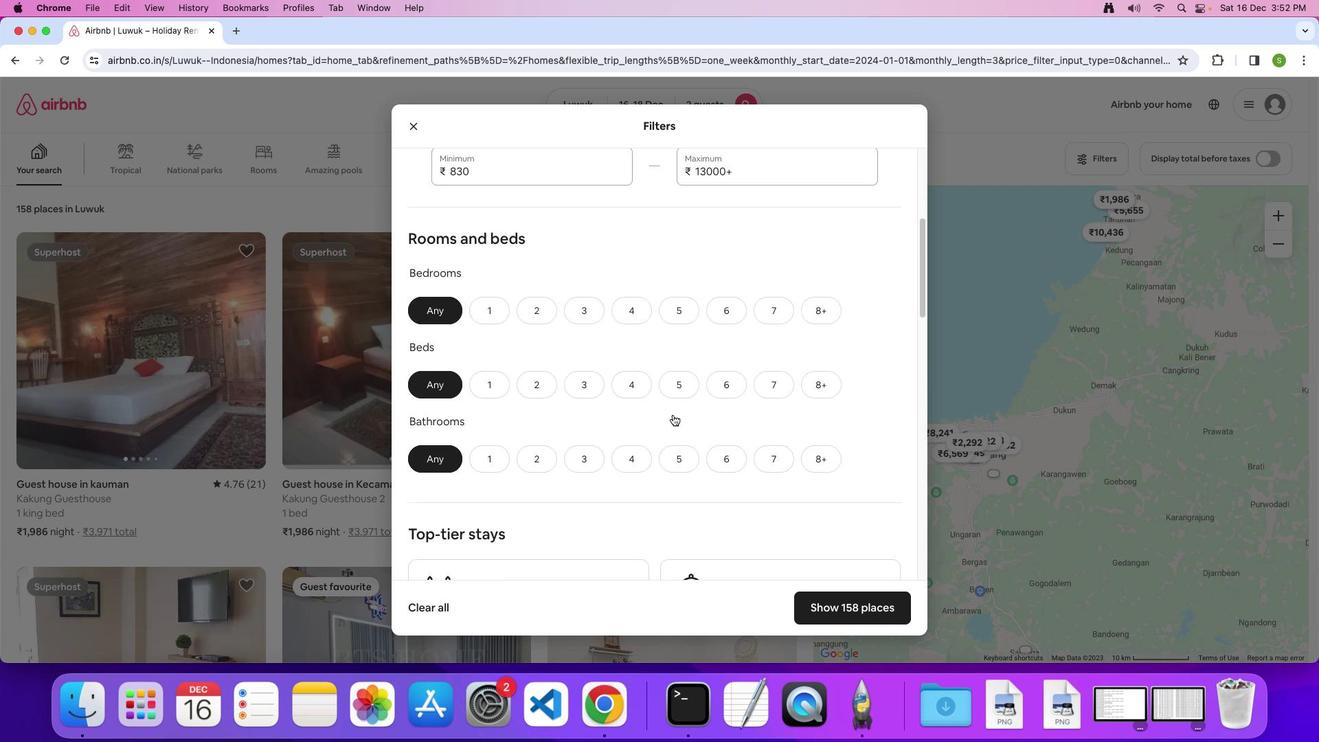 
Action: Mouse moved to (492, 250)
Screenshot: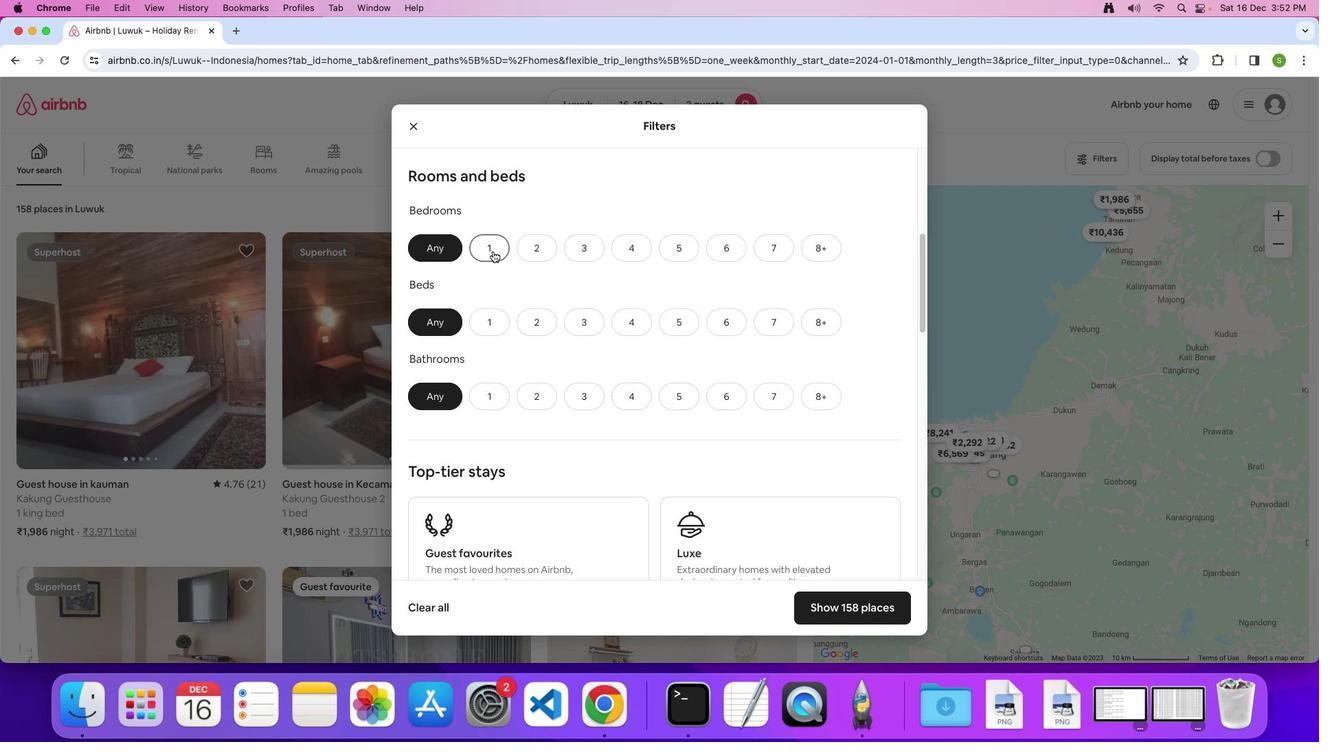 
Action: Mouse pressed left at (492, 250)
Screenshot: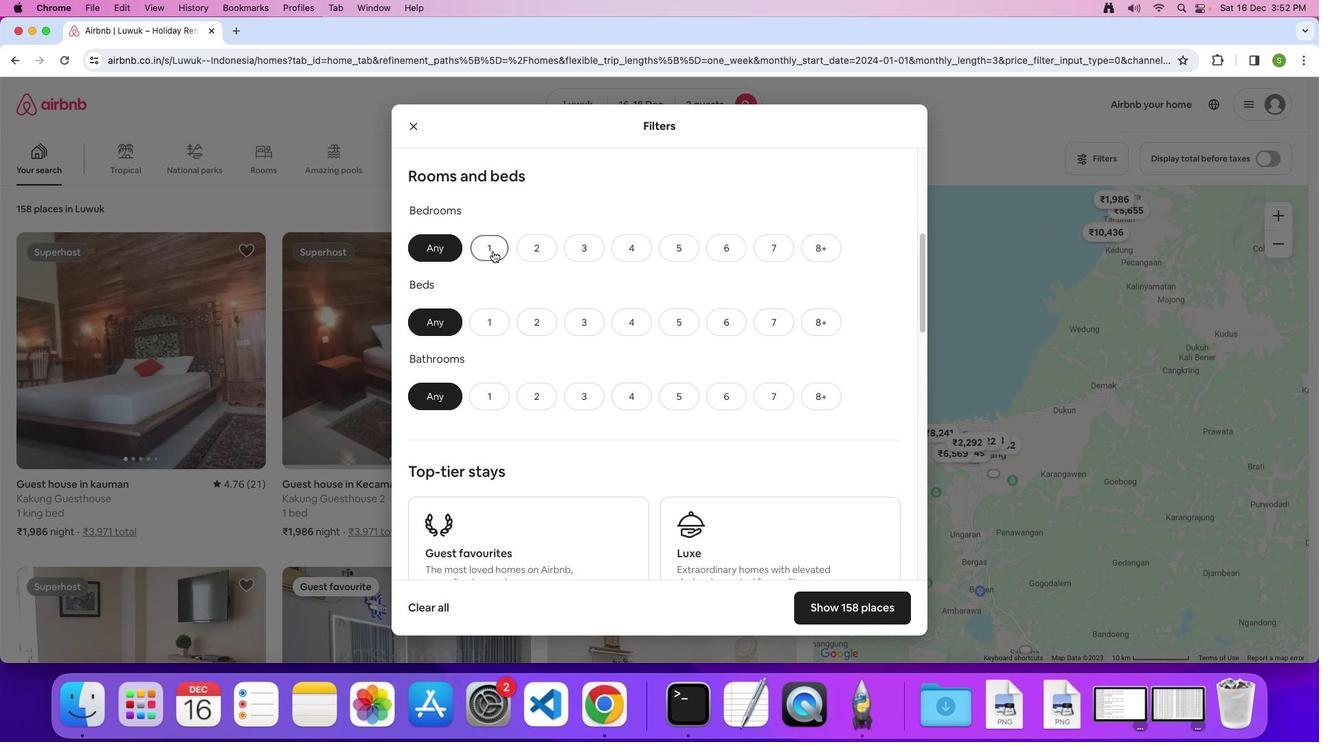 
Action: Mouse moved to (544, 325)
Screenshot: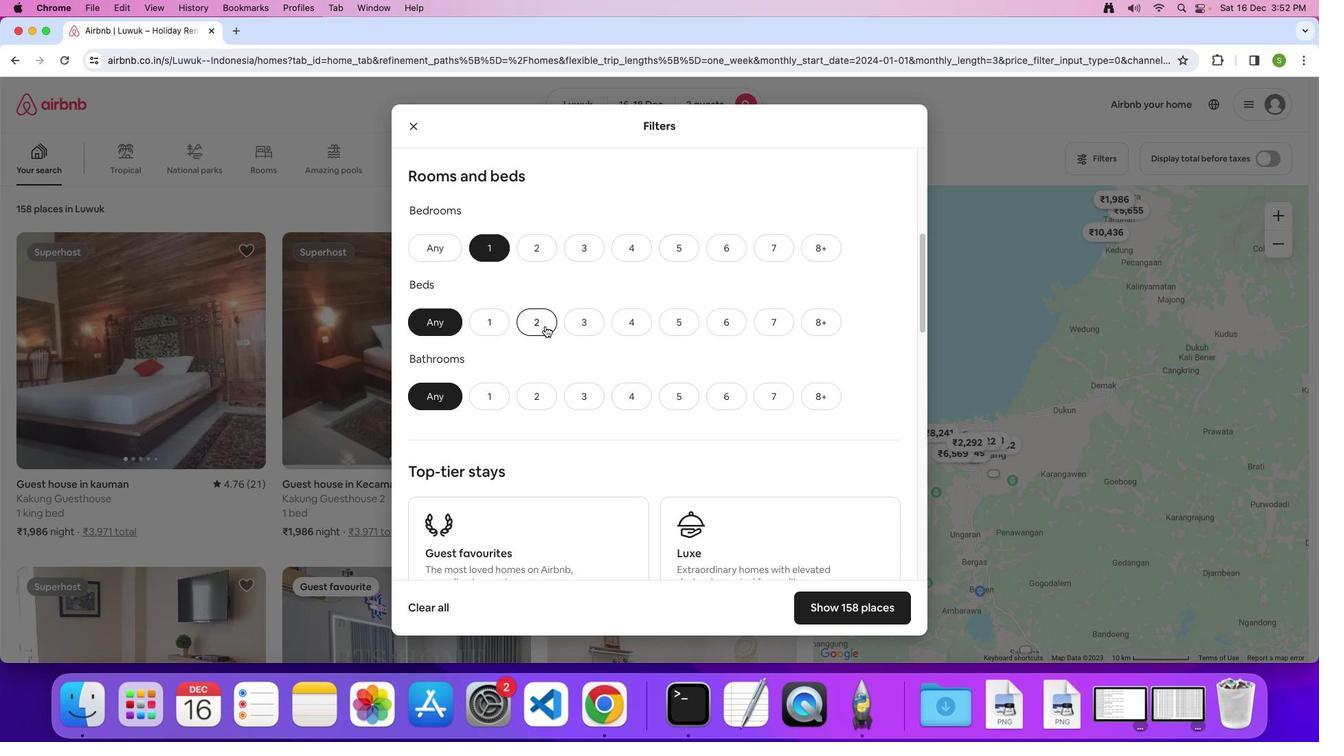 
Action: Mouse pressed left at (544, 325)
Screenshot: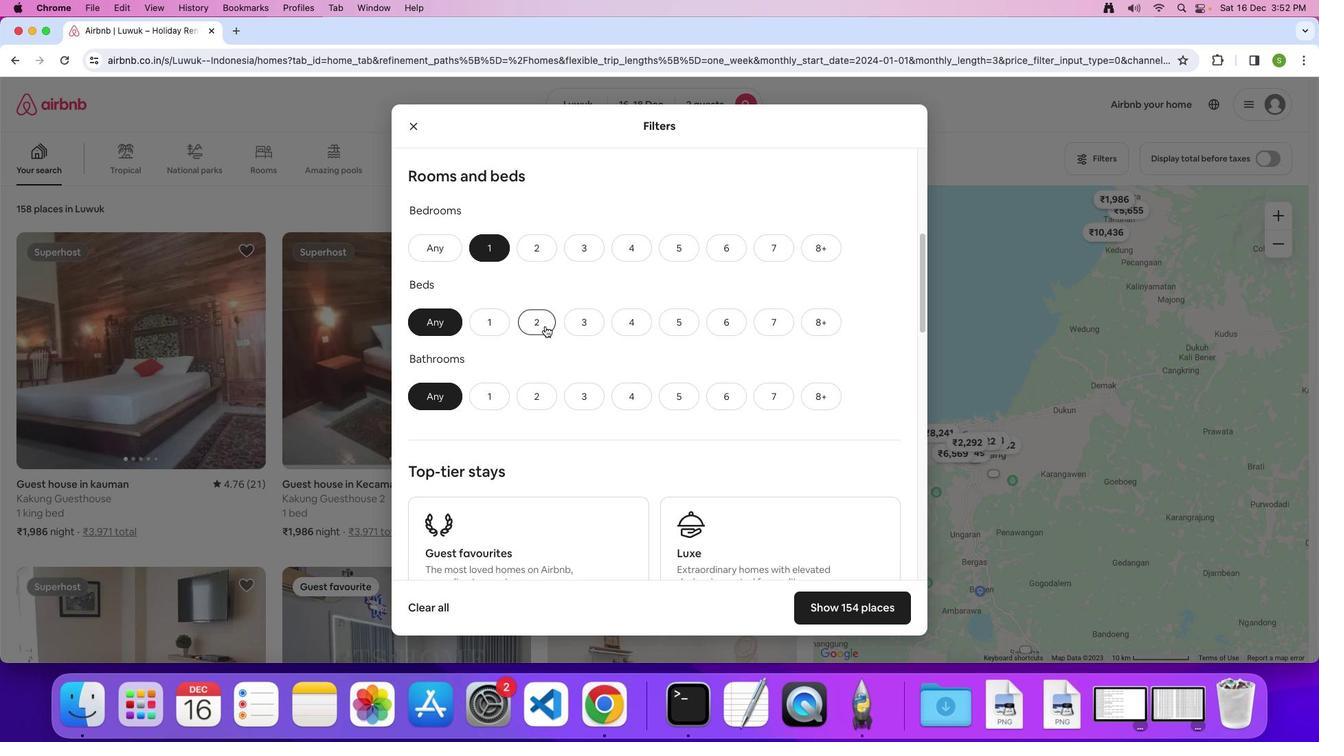 
Action: Mouse moved to (483, 402)
Screenshot: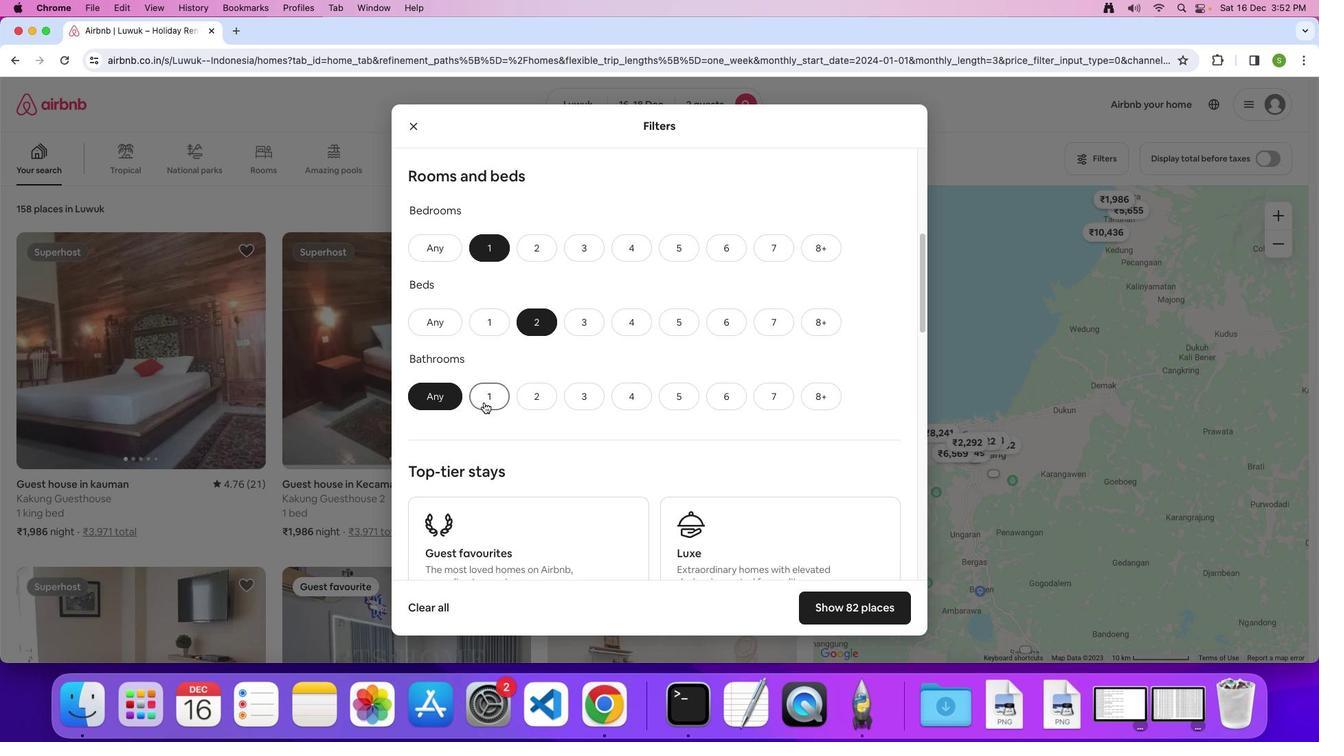 
Action: Mouse pressed left at (483, 402)
Screenshot: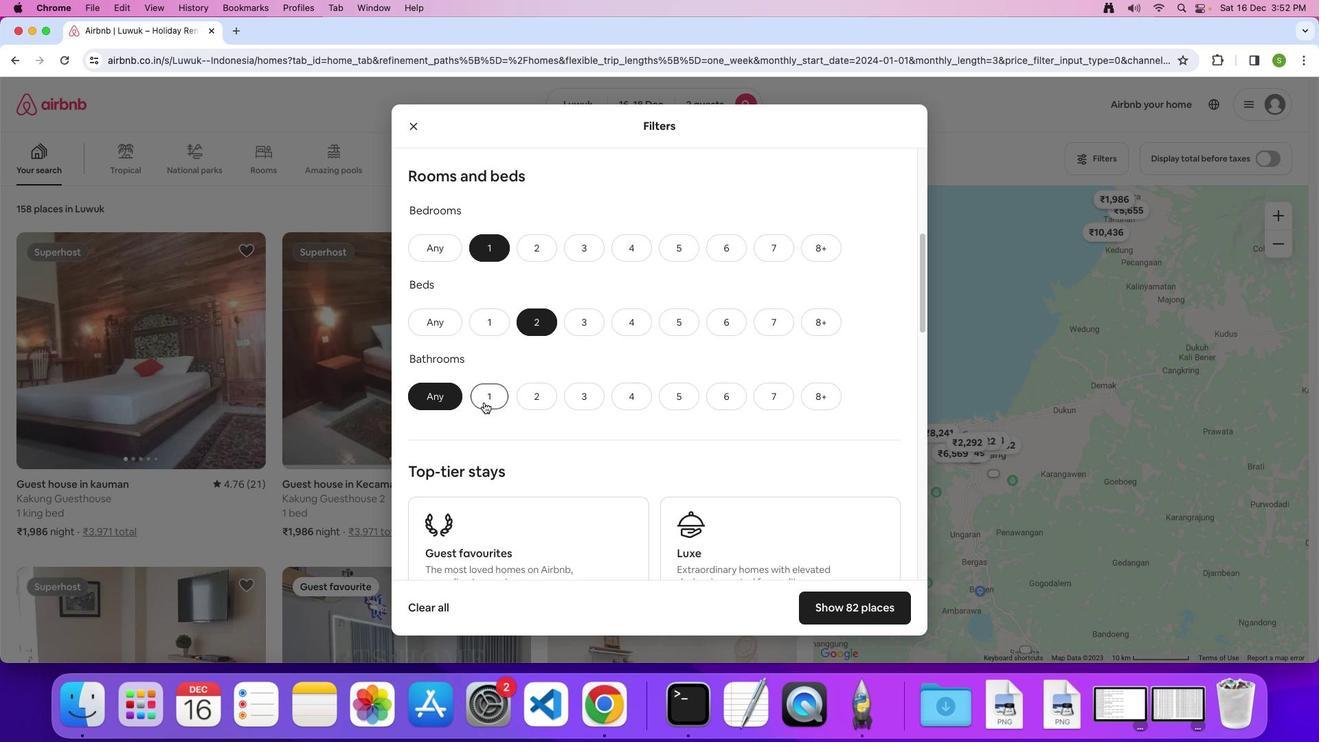 
Action: Mouse moved to (657, 377)
Screenshot: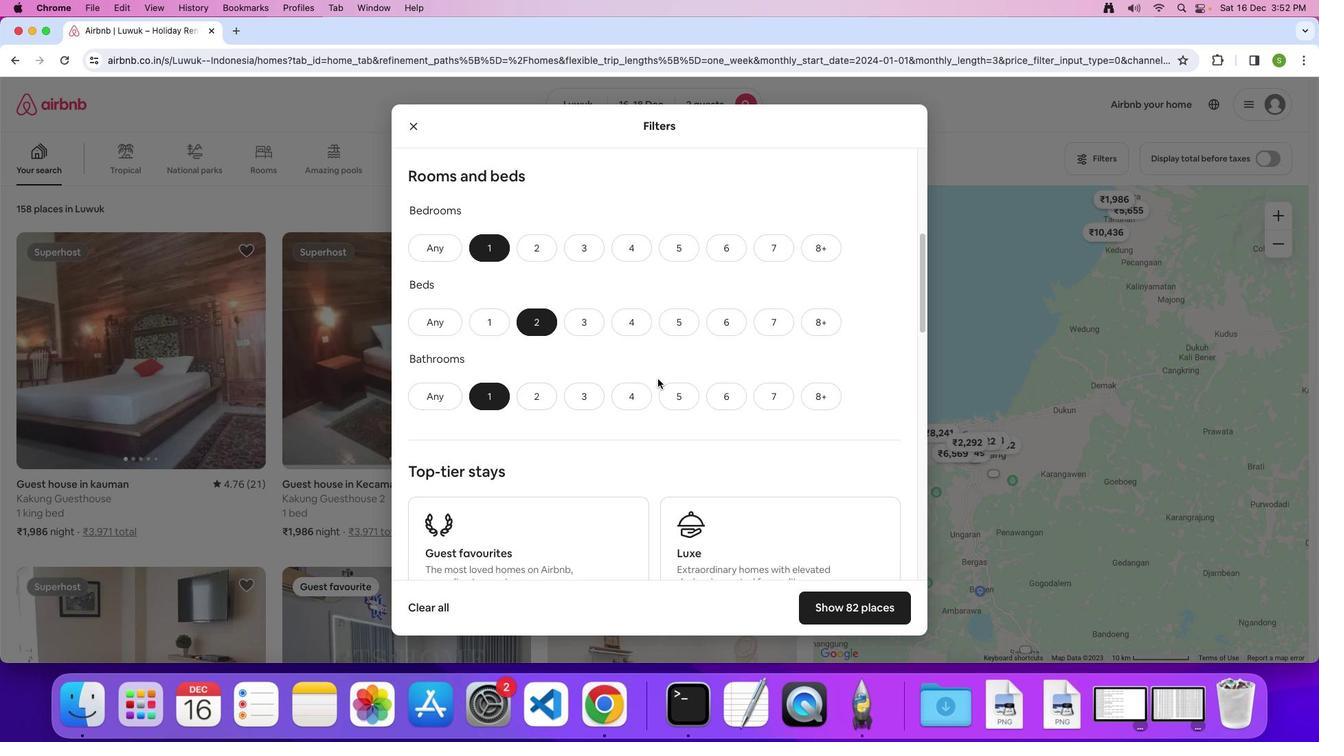 
Action: Mouse scrolled (657, 377) with delta (0, 0)
Screenshot: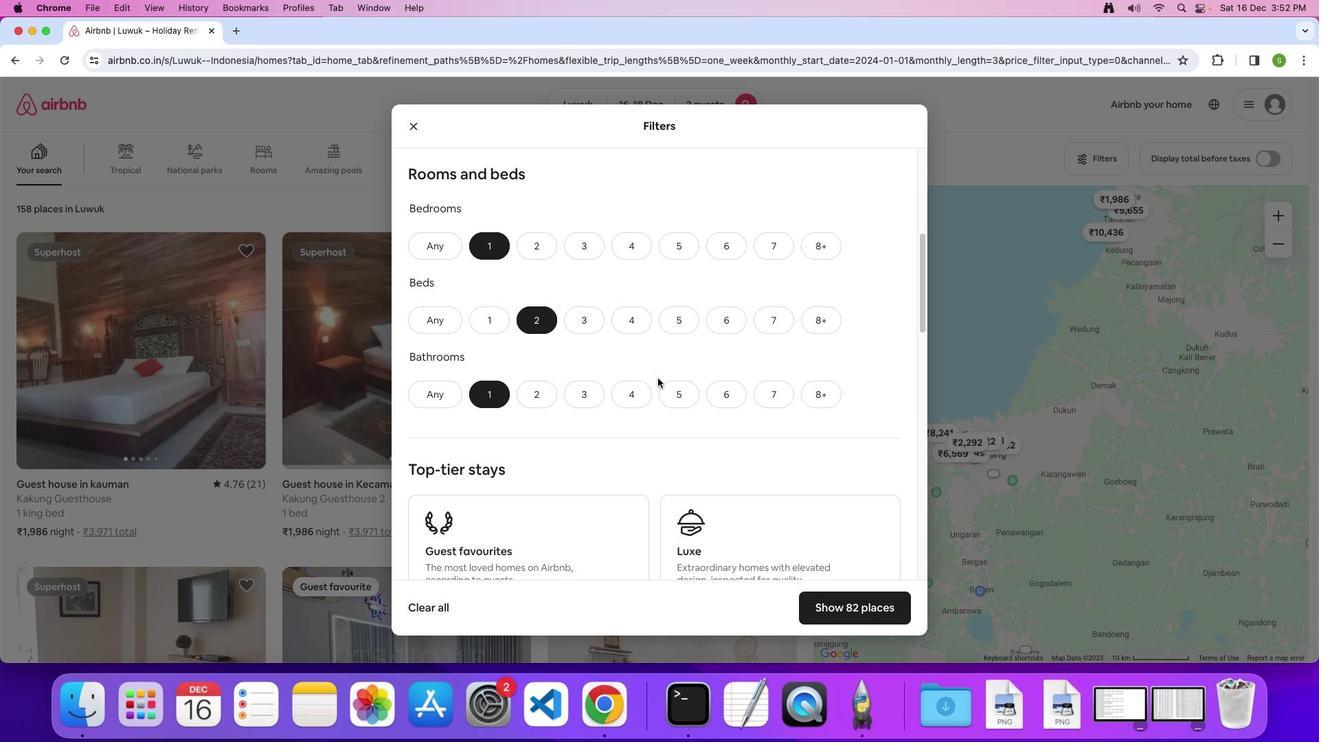
Action: Mouse scrolled (657, 377) with delta (0, 0)
Screenshot: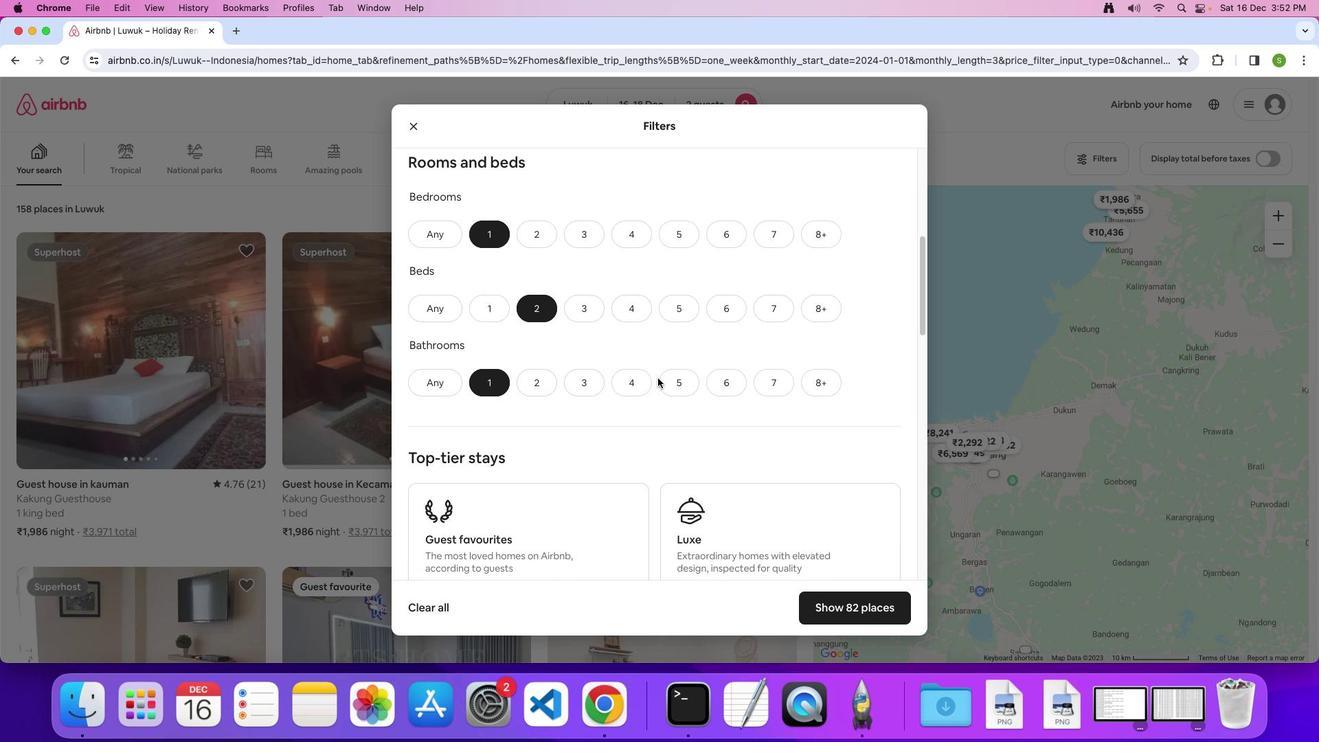 
Action: Mouse moved to (657, 377)
Screenshot: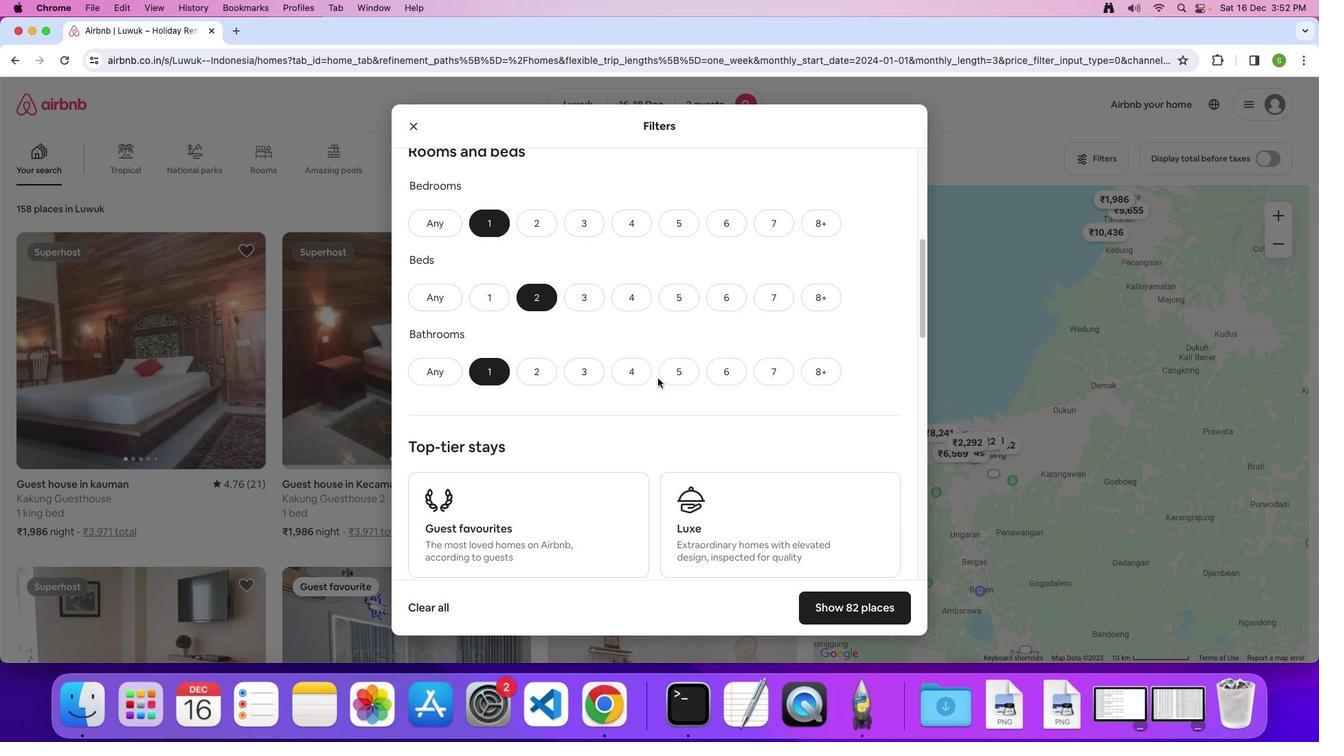 
Action: Mouse scrolled (657, 377) with delta (0, 0)
Screenshot: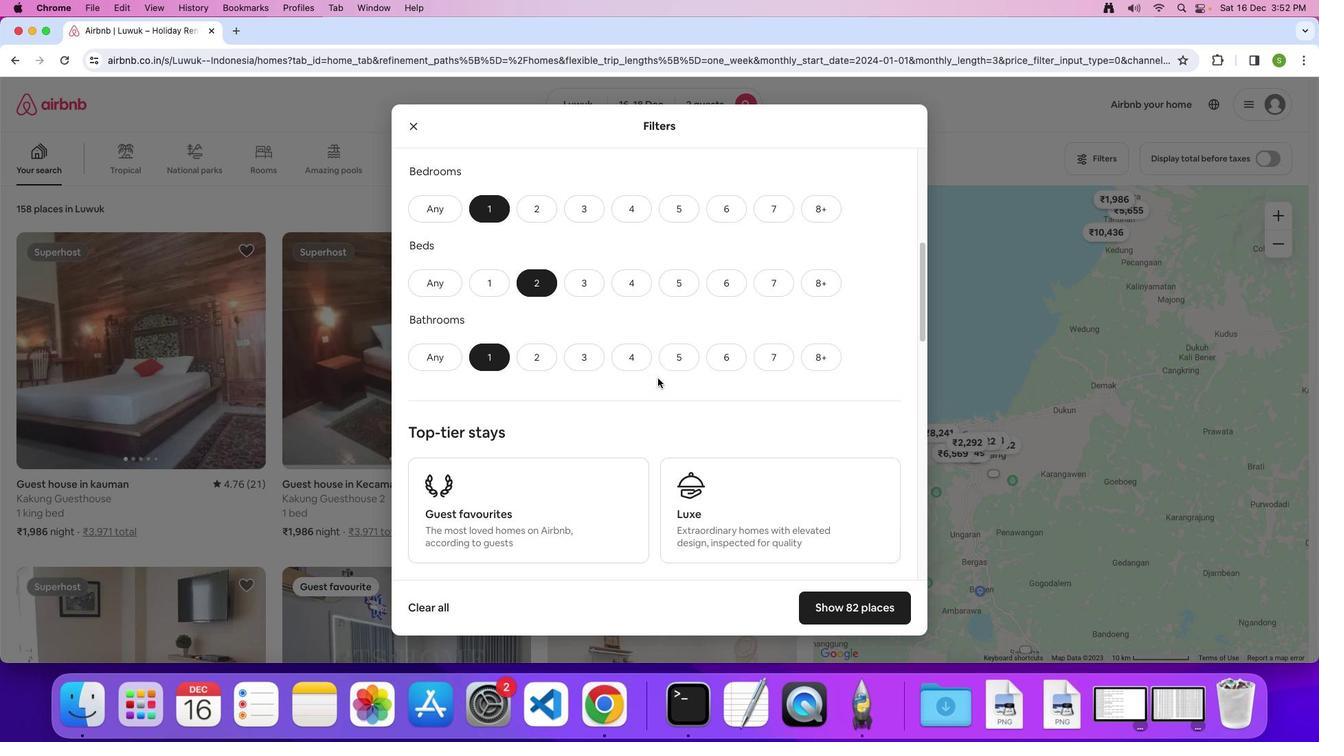 
Action: Mouse moved to (657, 377)
Screenshot: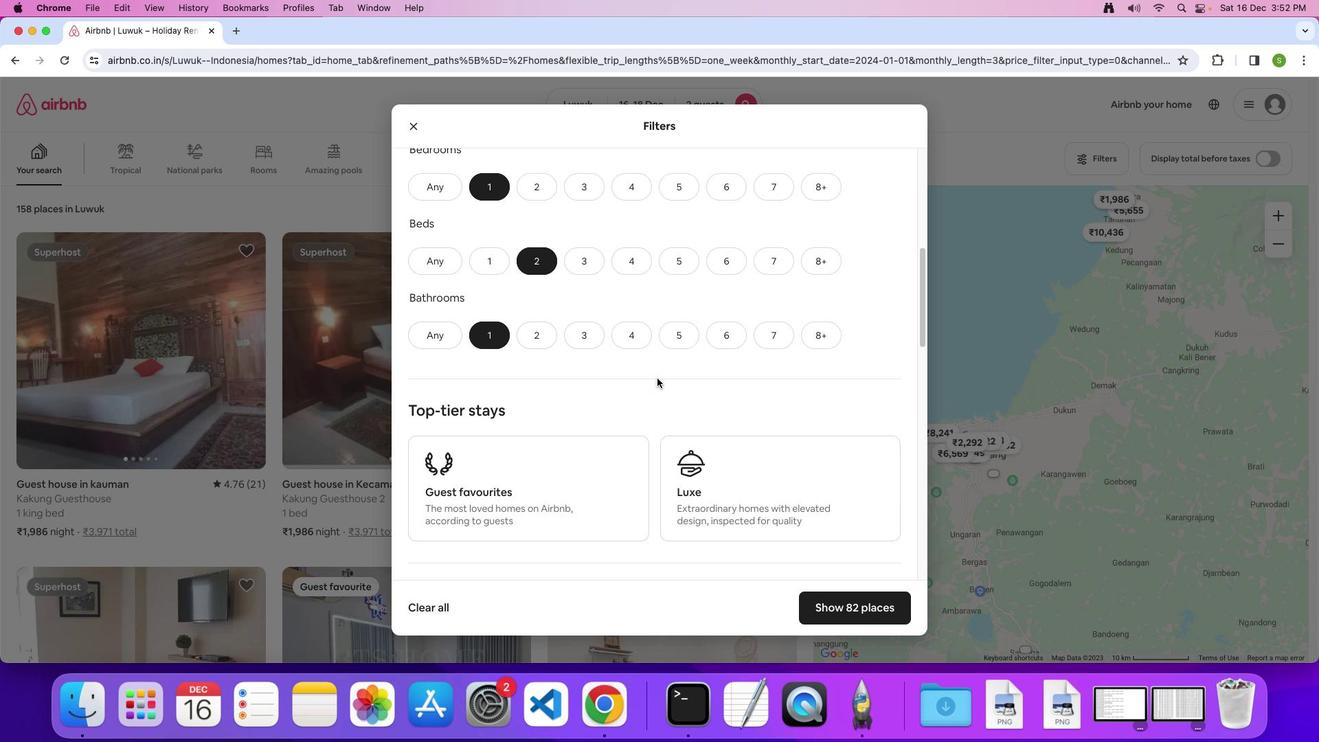 
Action: Mouse scrolled (657, 377) with delta (0, 0)
Screenshot: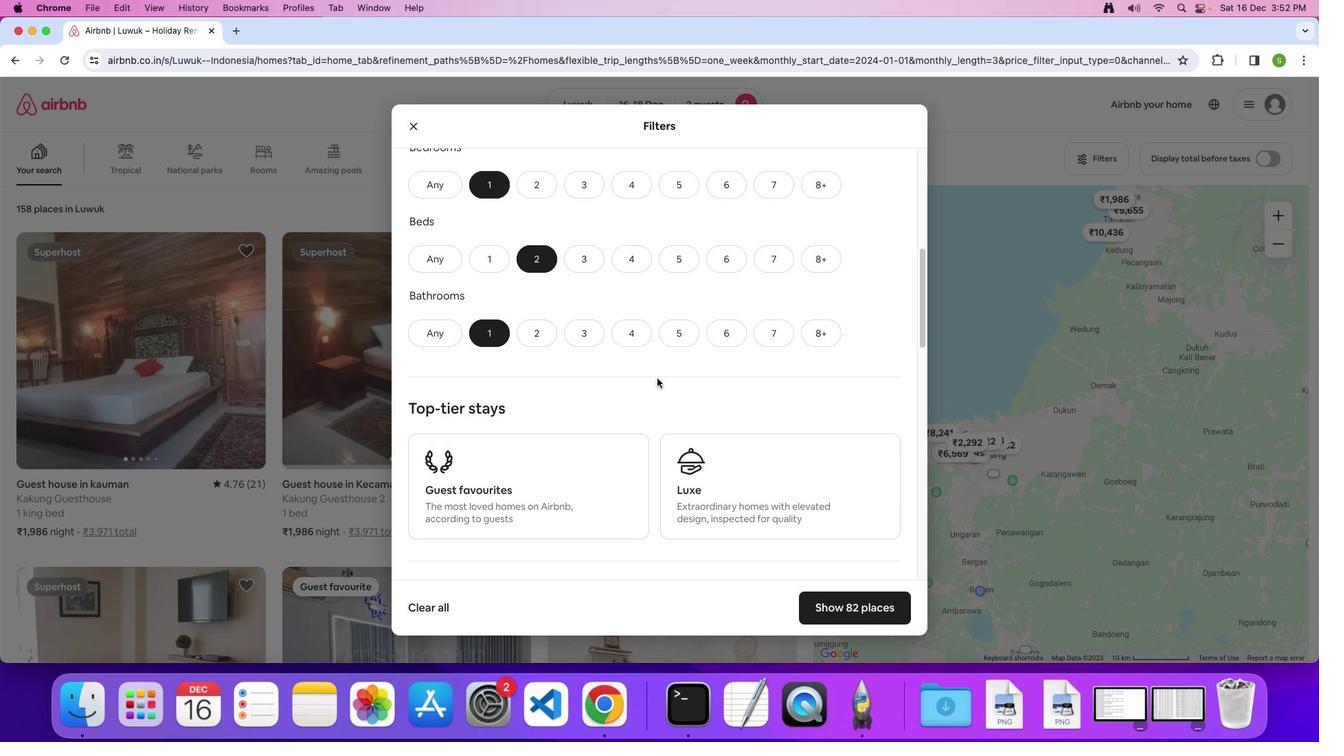 
Action: Mouse scrolled (657, 377) with delta (0, 0)
Screenshot: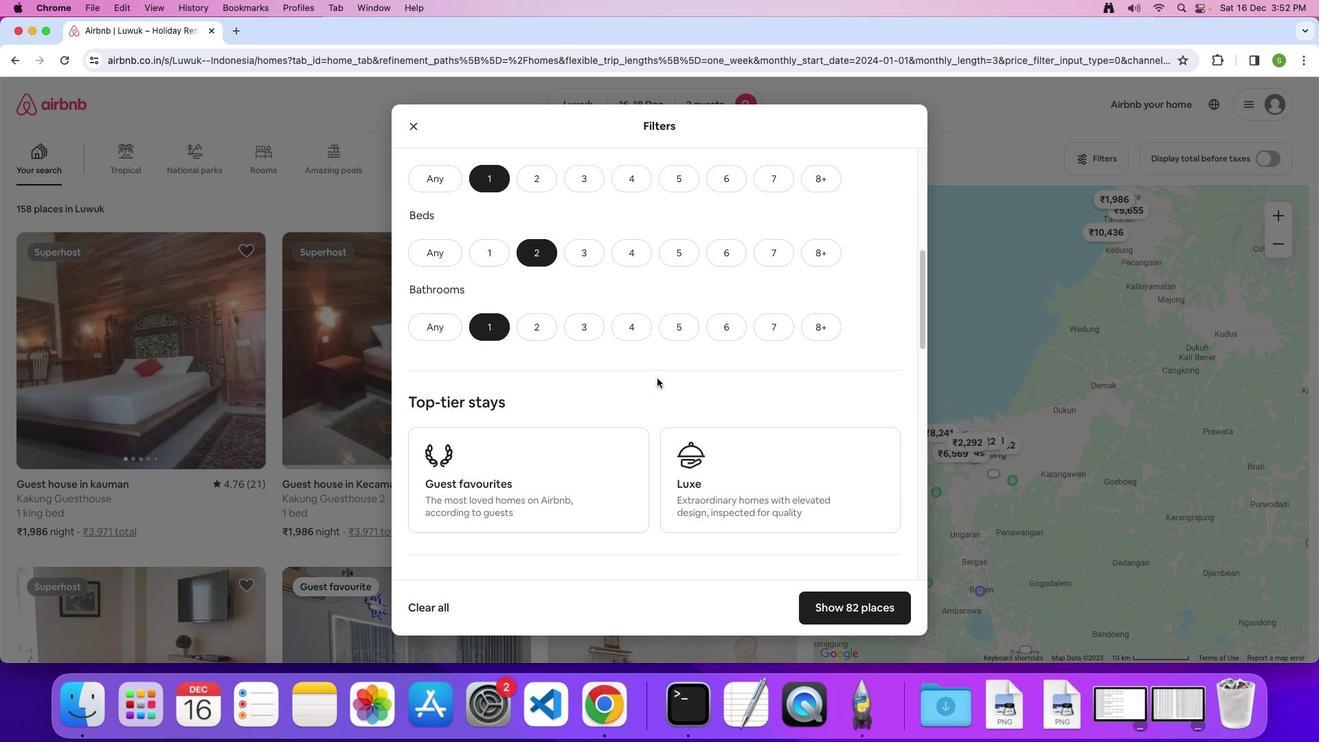 
Action: Mouse scrolled (657, 377) with delta (0, 0)
Screenshot: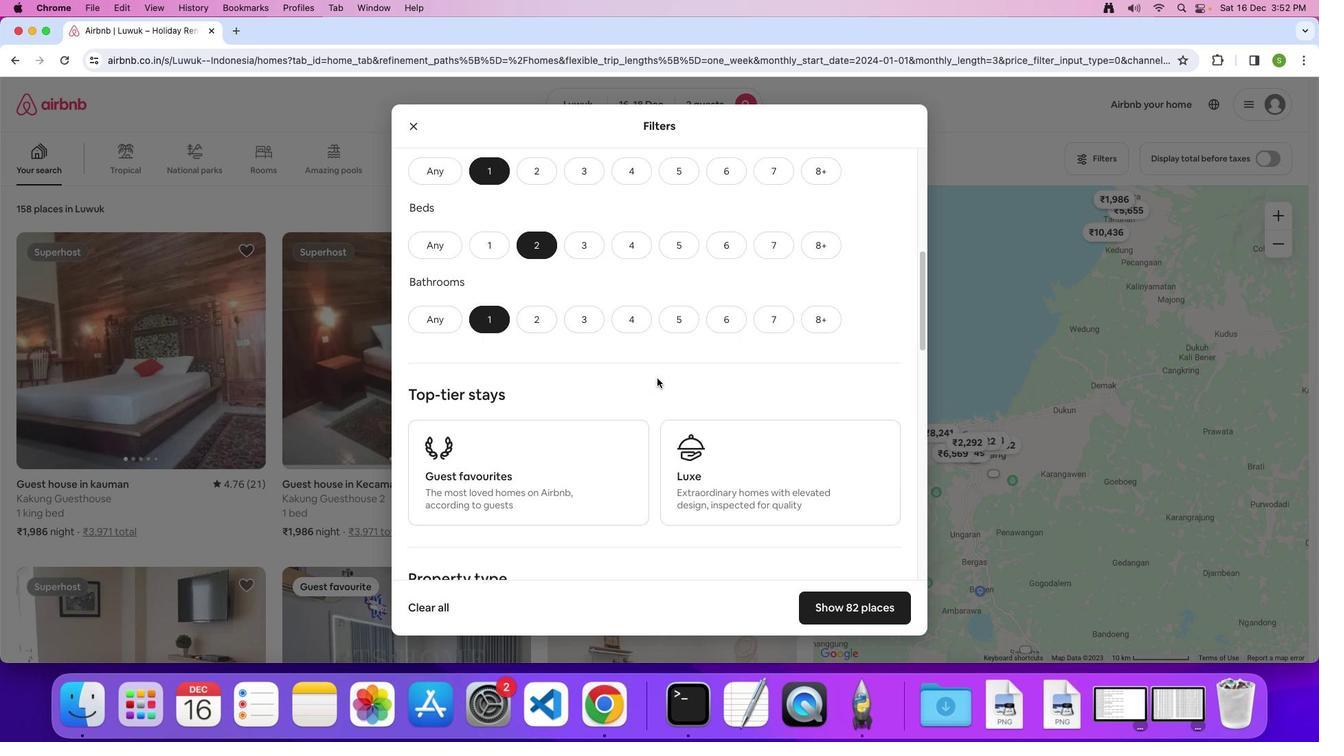 
Action: Mouse scrolled (657, 377) with delta (0, 0)
Screenshot: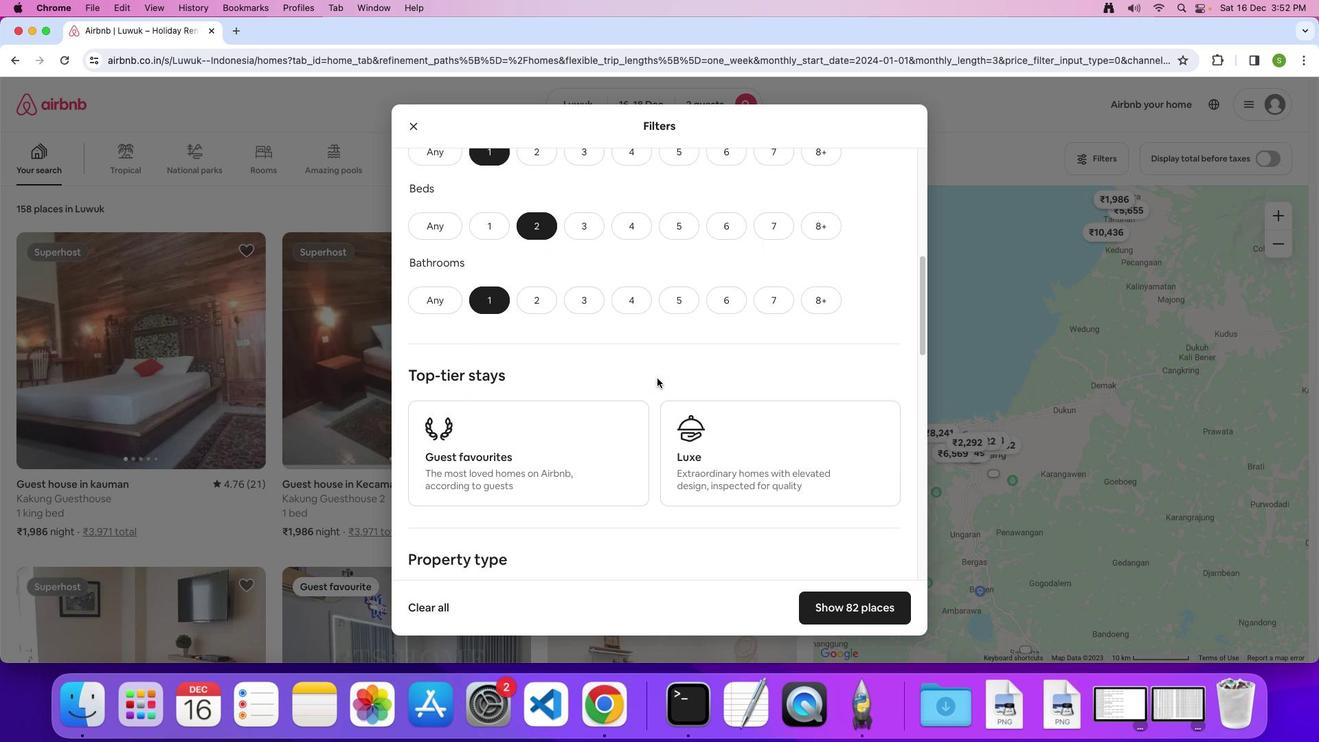 
Action: Mouse scrolled (657, 377) with delta (0, 0)
Screenshot: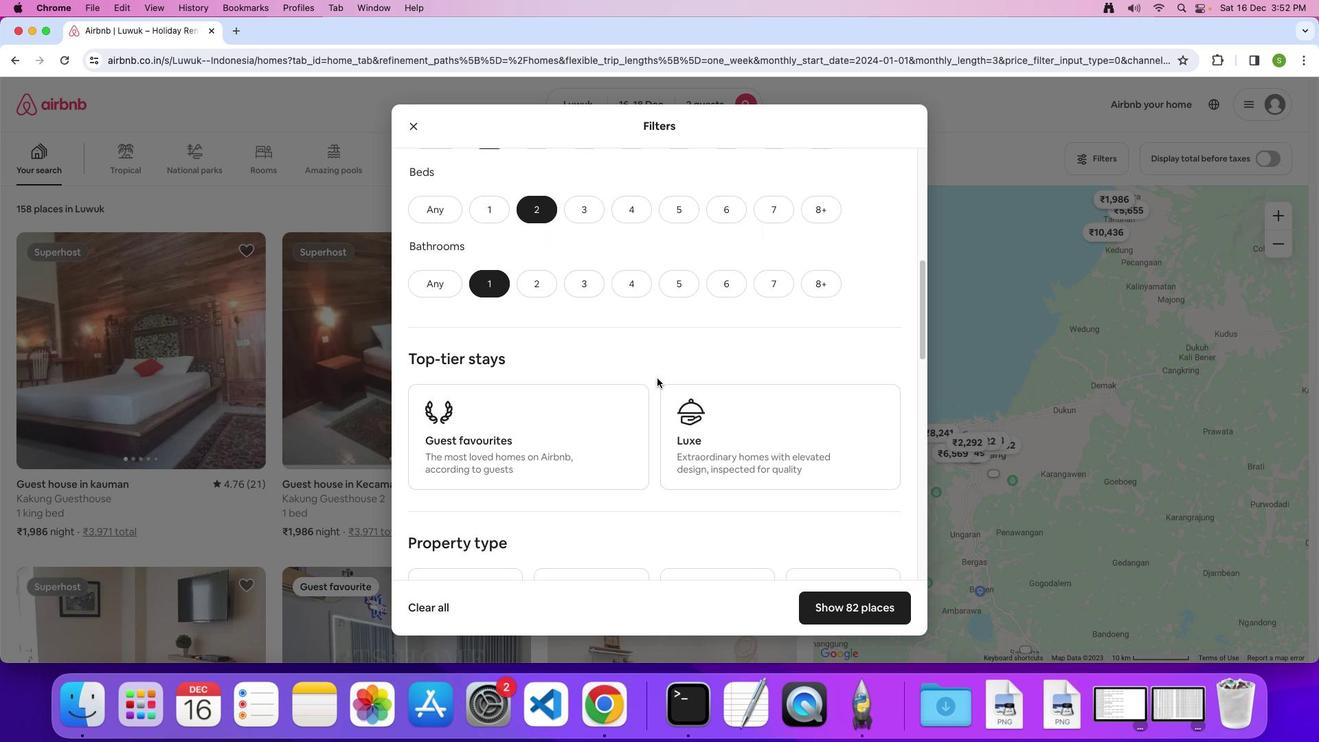 
Action: Mouse scrolled (657, 377) with delta (0, -1)
Screenshot: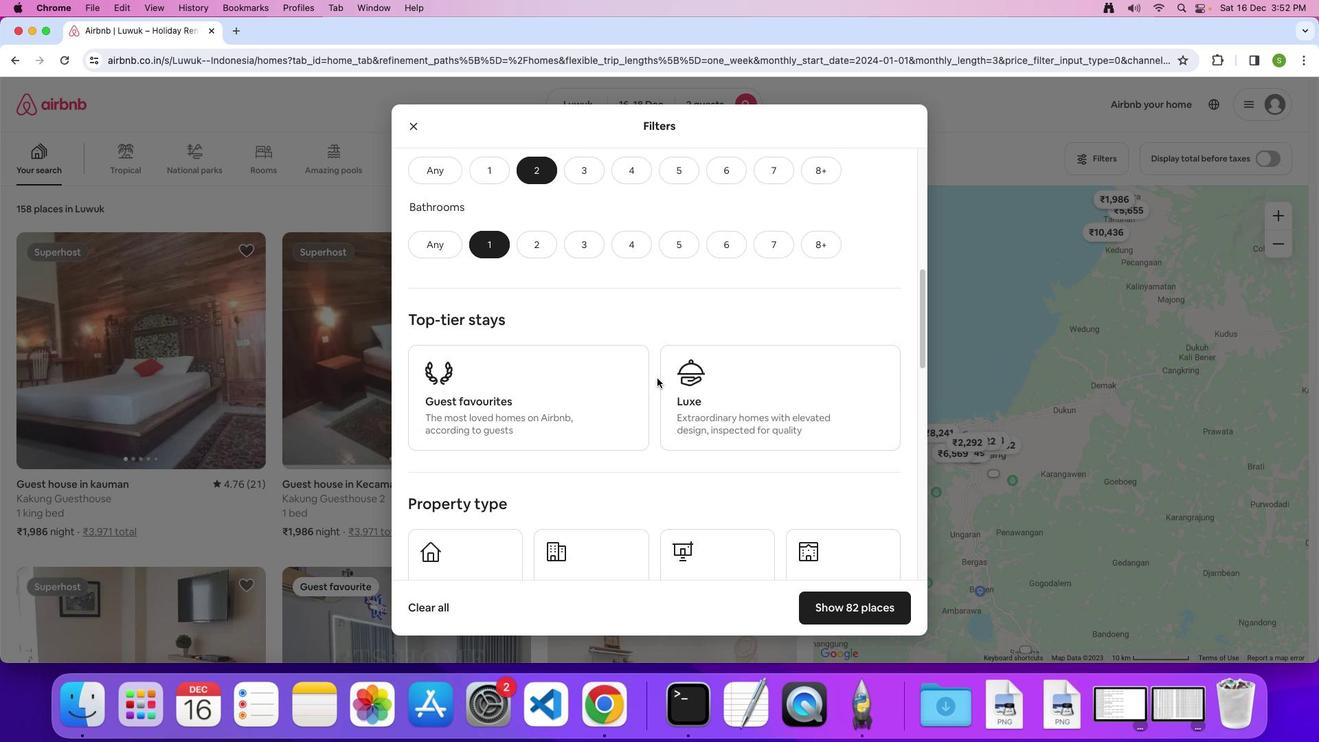 
Action: Mouse scrolled (657, 377) with delta (0, 0)
Screenshot: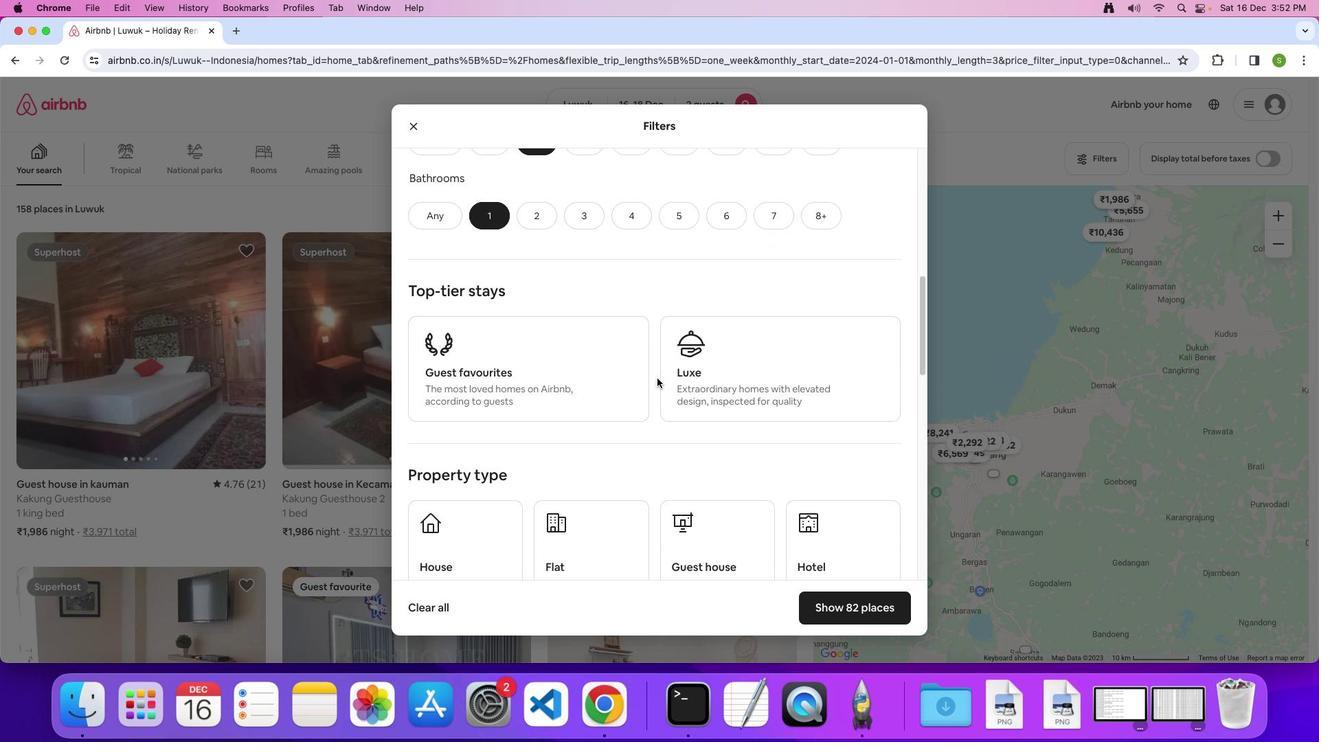 
Action: Mouse scrolled (657, 377) with delta (0, 0)
Screenshot: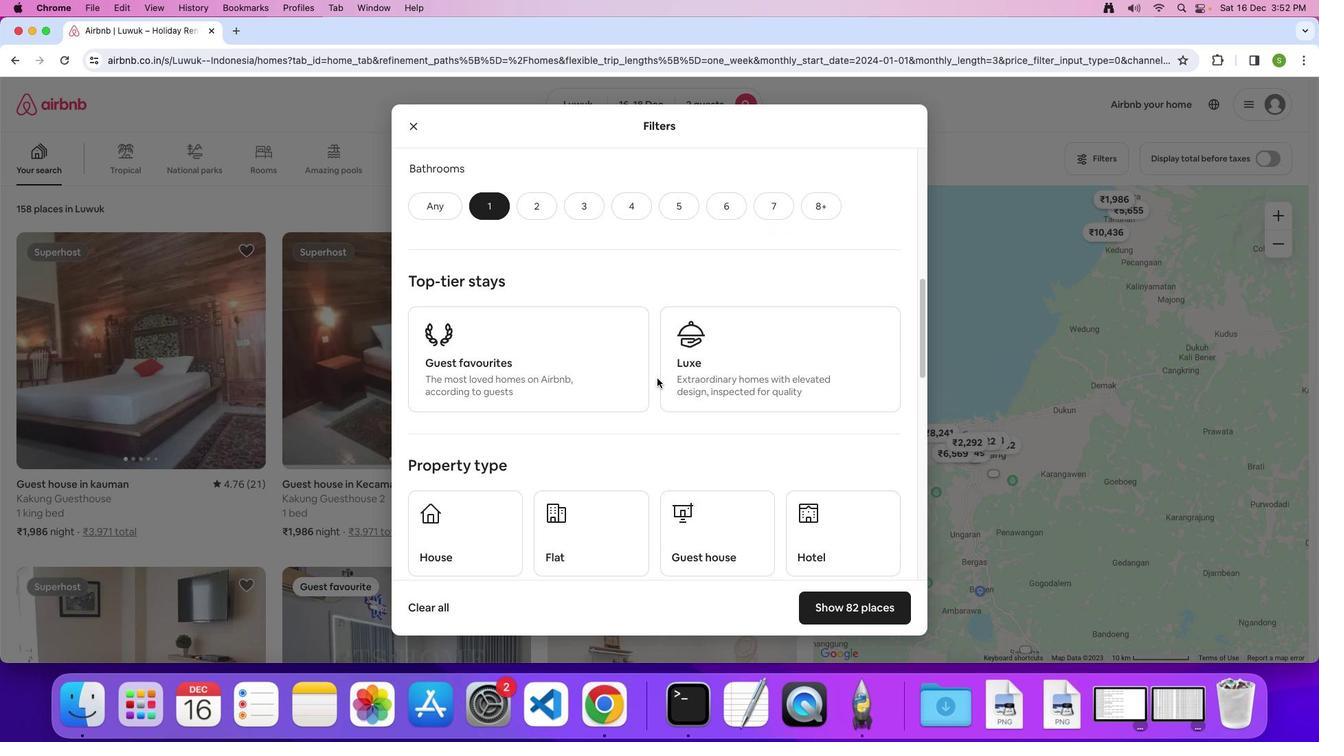 
Action: Mouse scrolled (657, 377) with delta (0, 0)
Screenshot: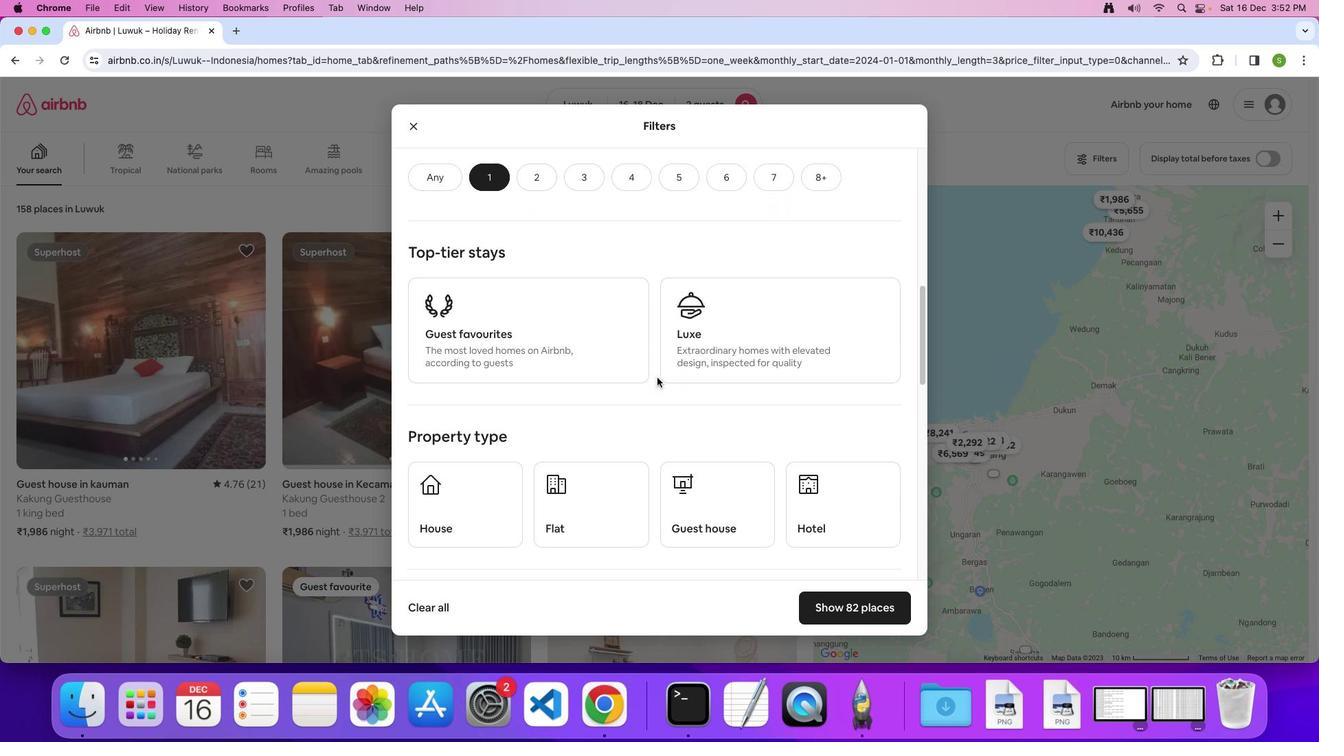 
Action: Mouse moved to (657, 376)
Screenshot: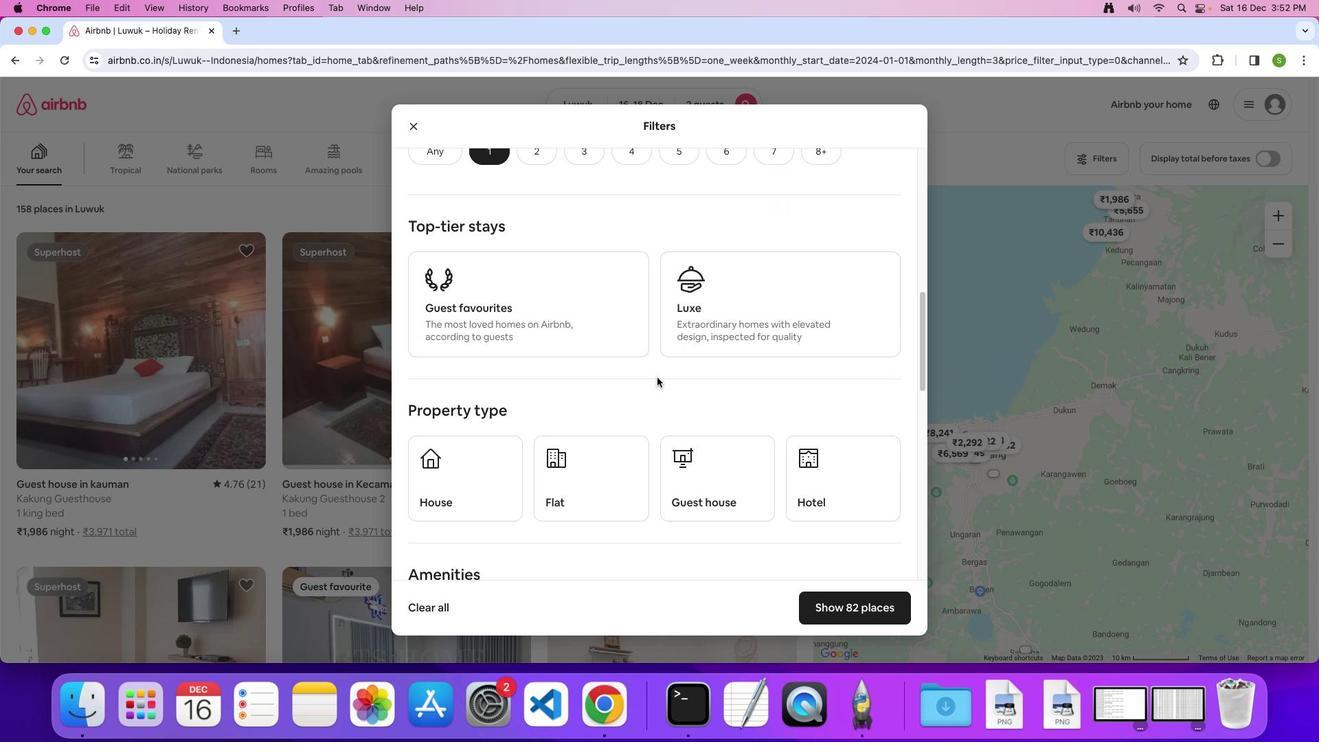 
Action: Mouse scrolled (657, 376) with delta (0, 0)
Screenshot: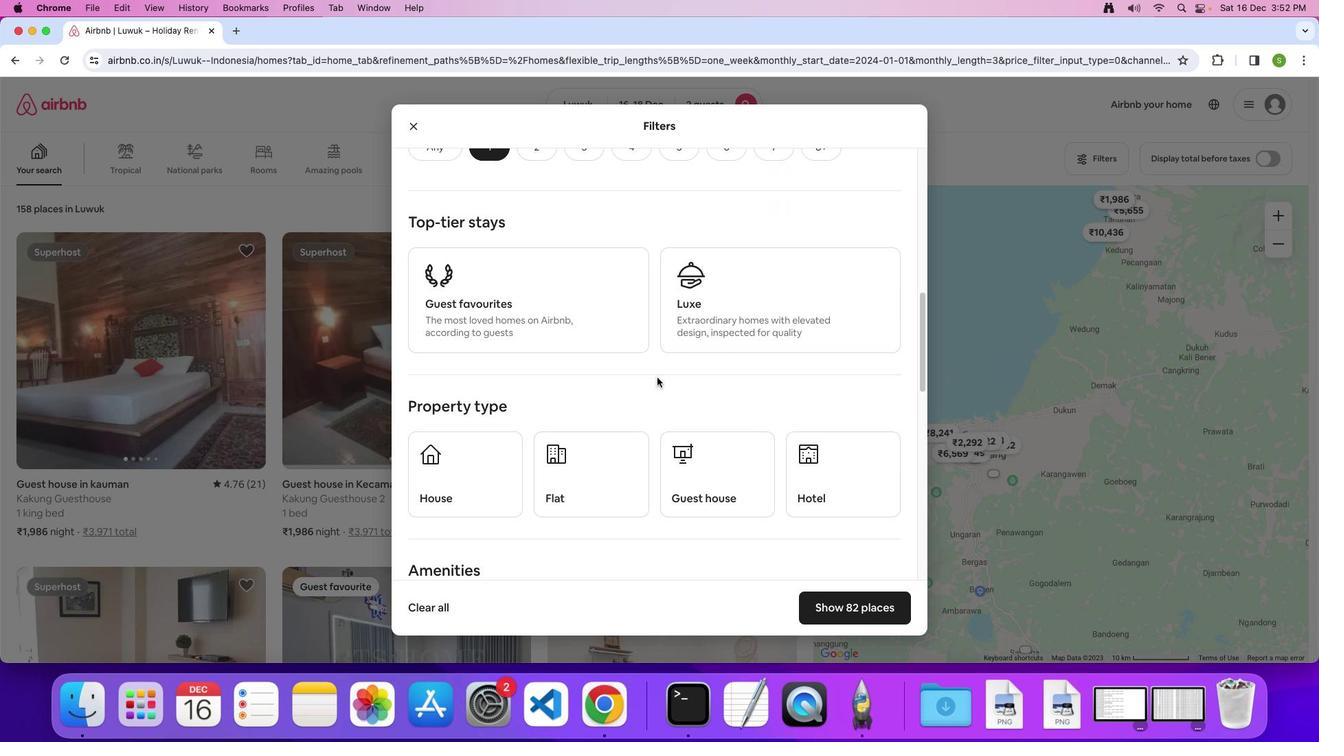 
Action: Mouse scrolled (657, 376) with delta (0, 0)
Screenshot: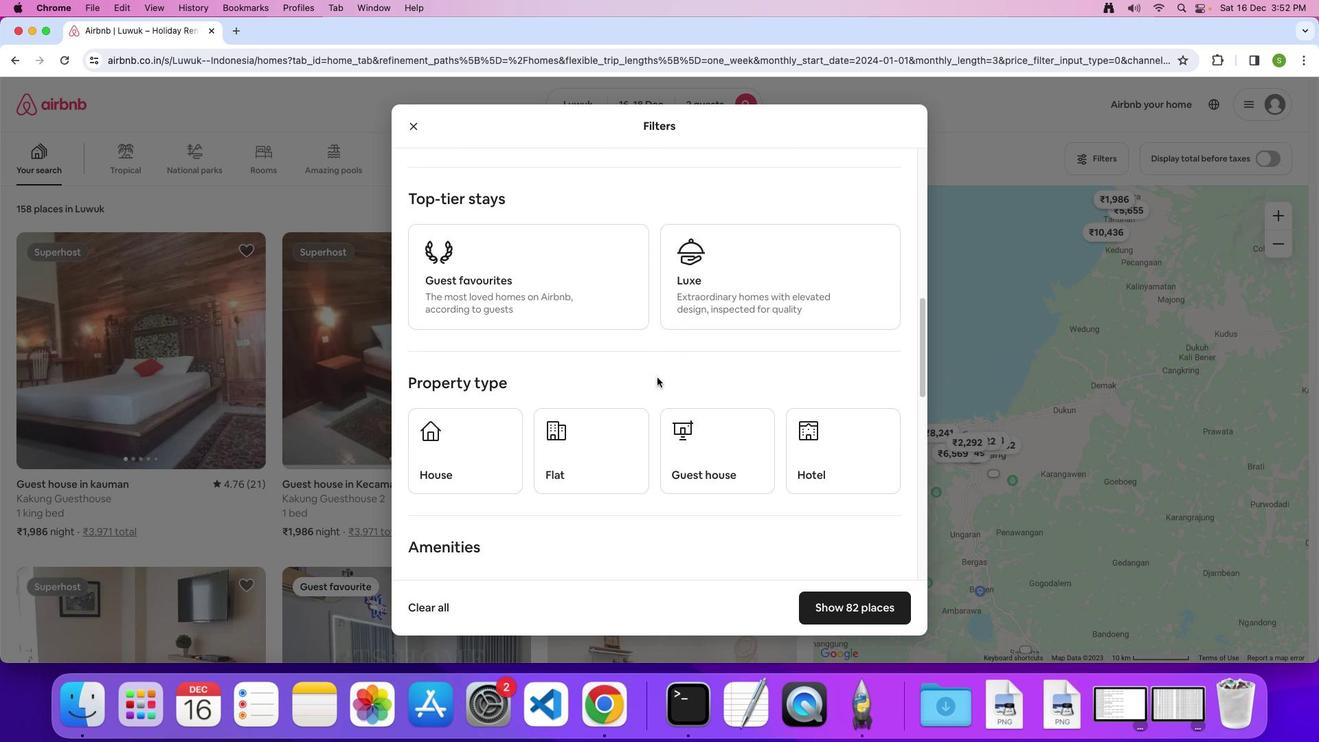 
Action: Mouse moved to (657, 376)
Screenshot: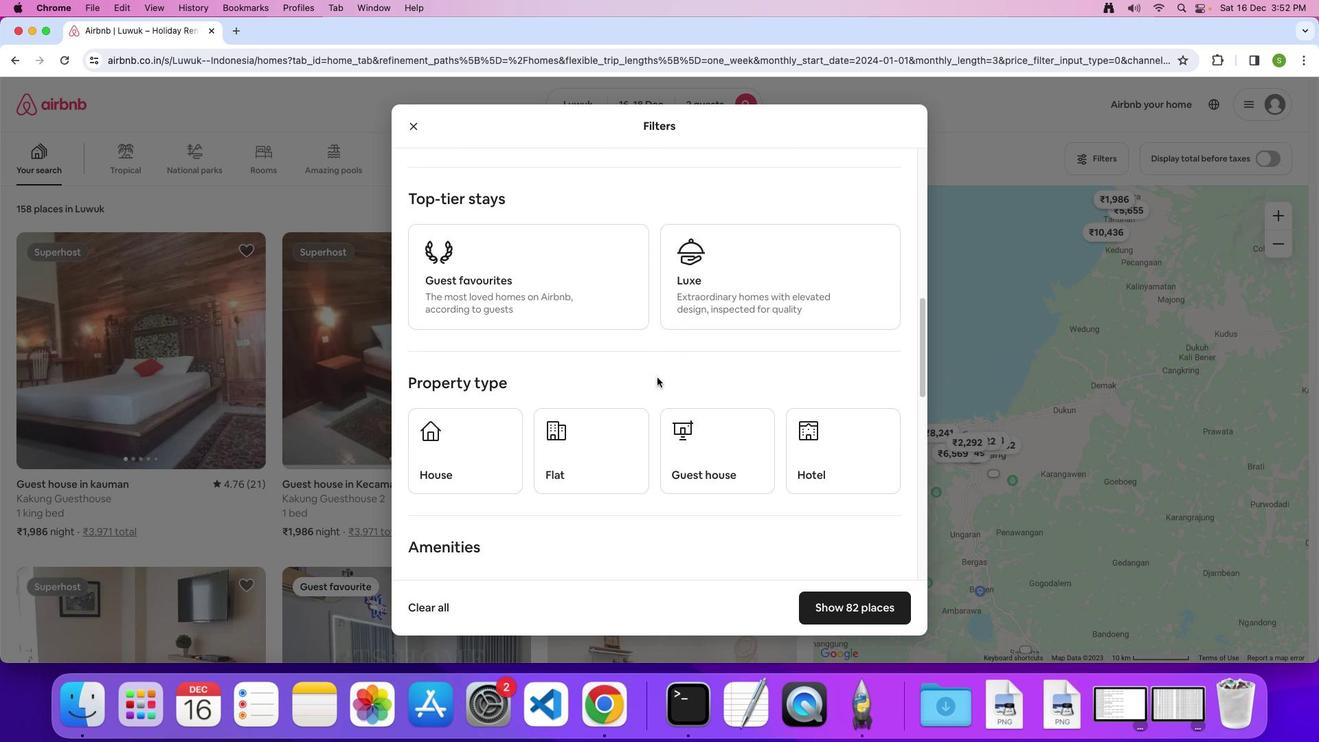 
Action: Mouse scrolled (657, 376) with delta (0, -1)
Screenshot: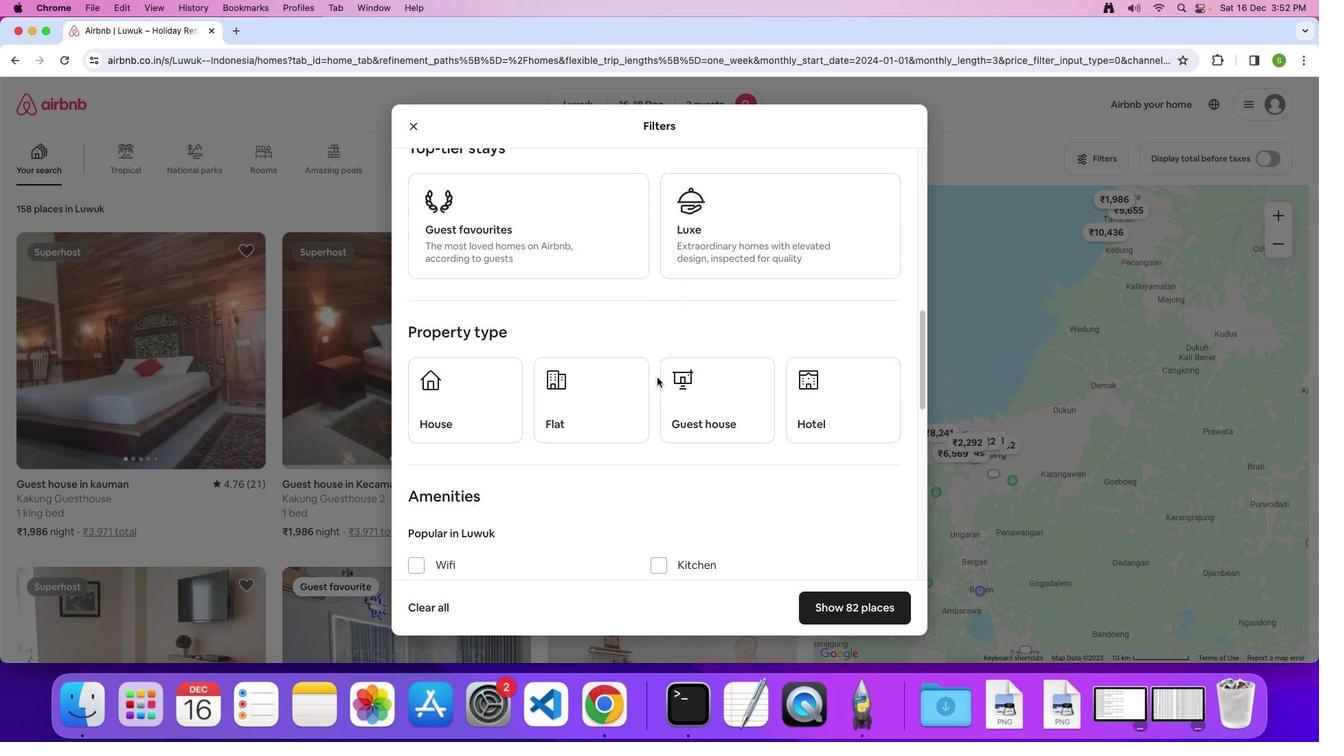 
Action: Mouse moved to (593, 352)
Screenshot: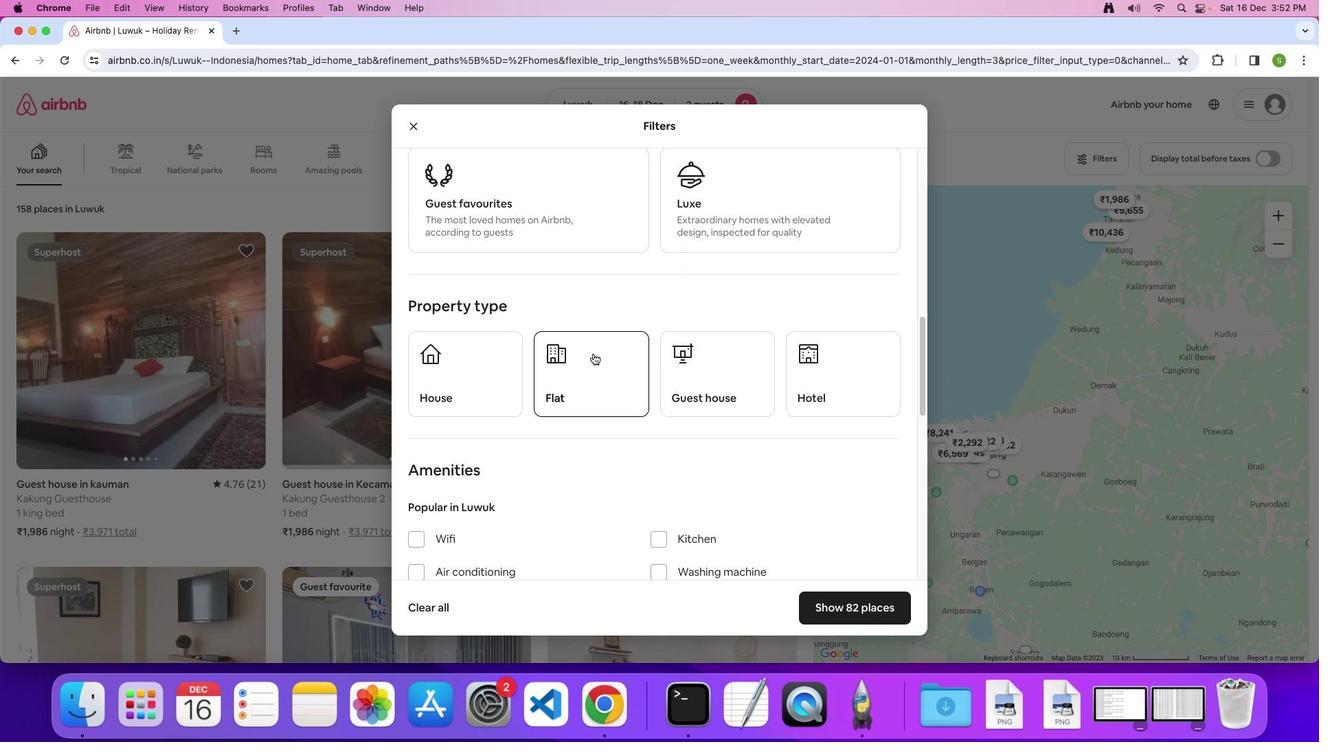 
Action: Mouse pressed left at (593, 352)
Screenshot: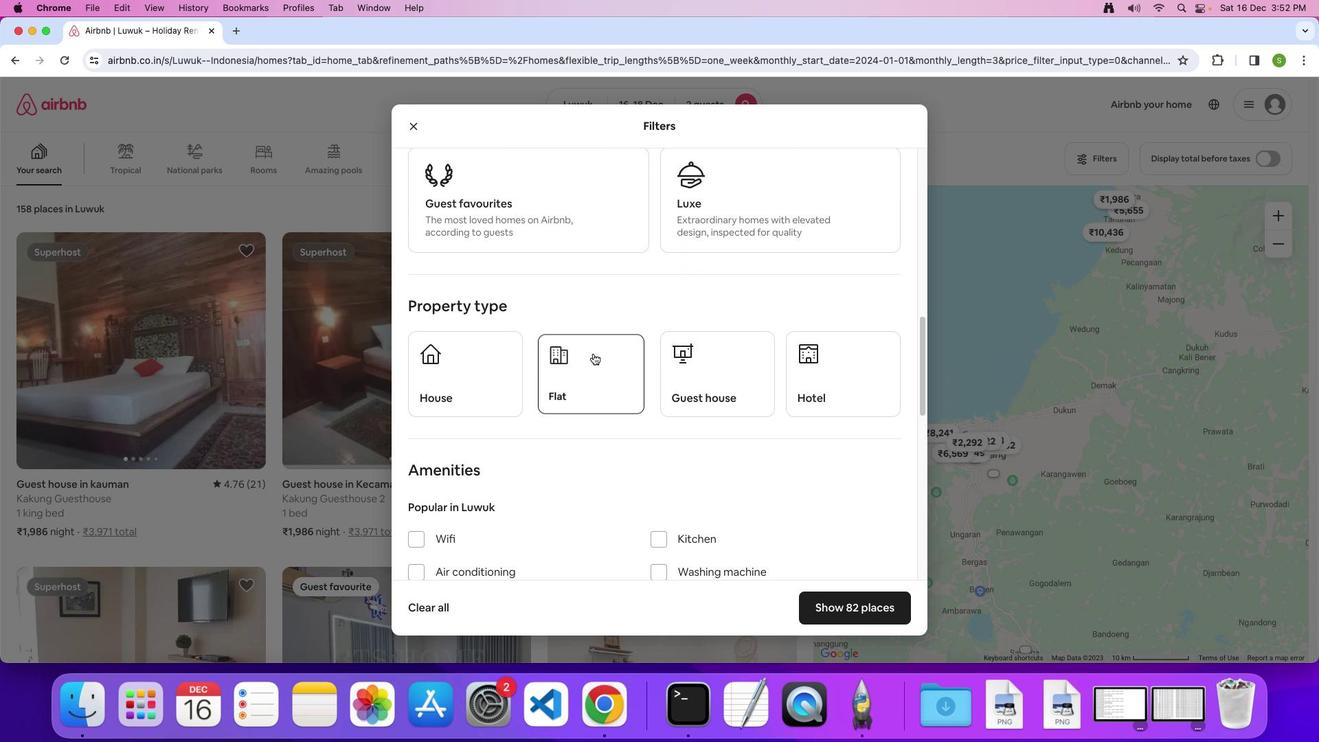 
Action: Mouse moved to (692, 385)
Screenshot: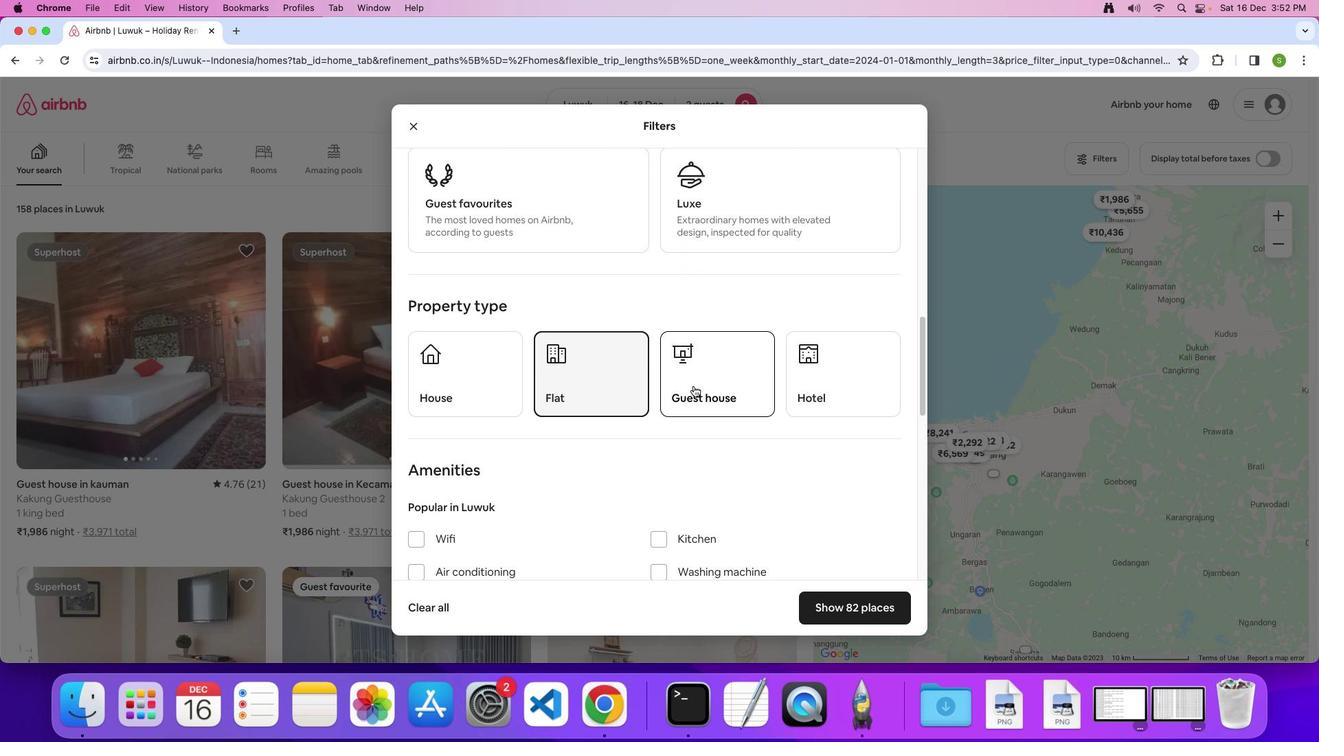 
Action: Mouse scrolled (692, 385) with delta (0, 0)
Screenshot: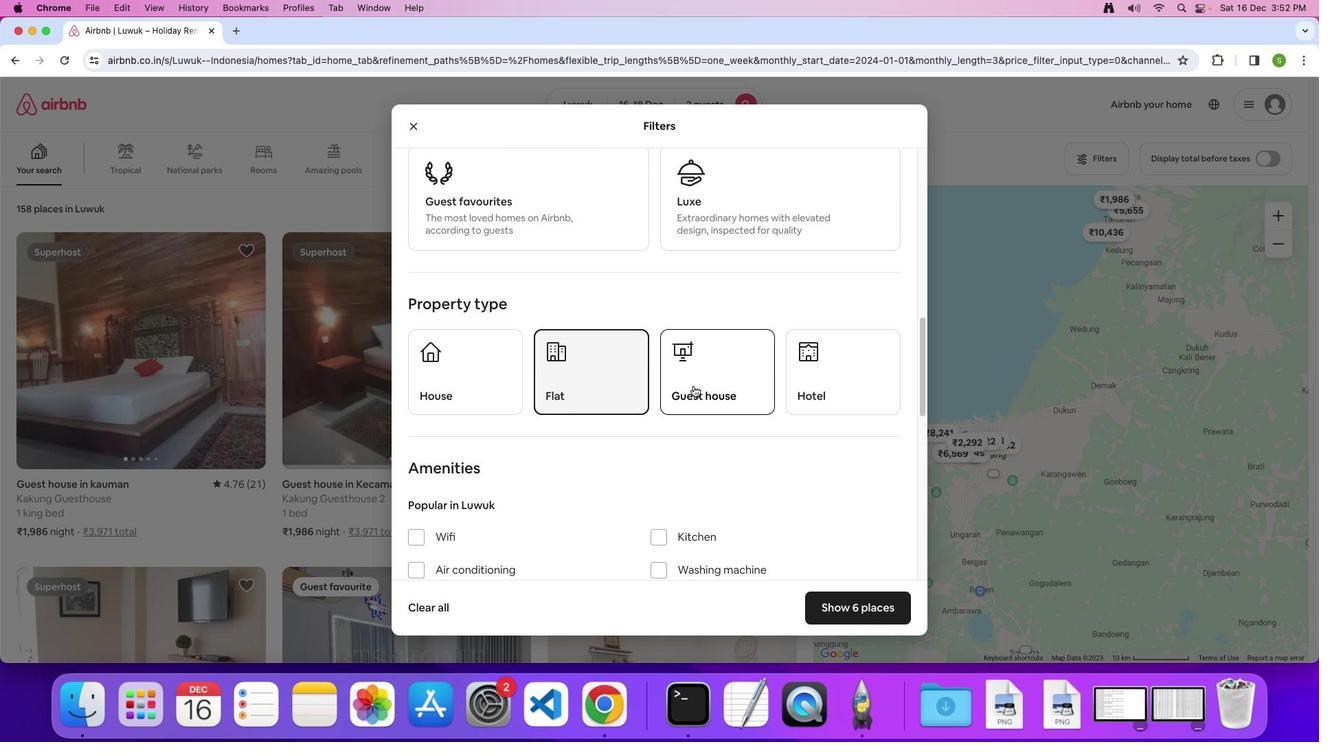 
Action: Mouse scrolled (692, 385) with delta (0, 0)
Screenshot: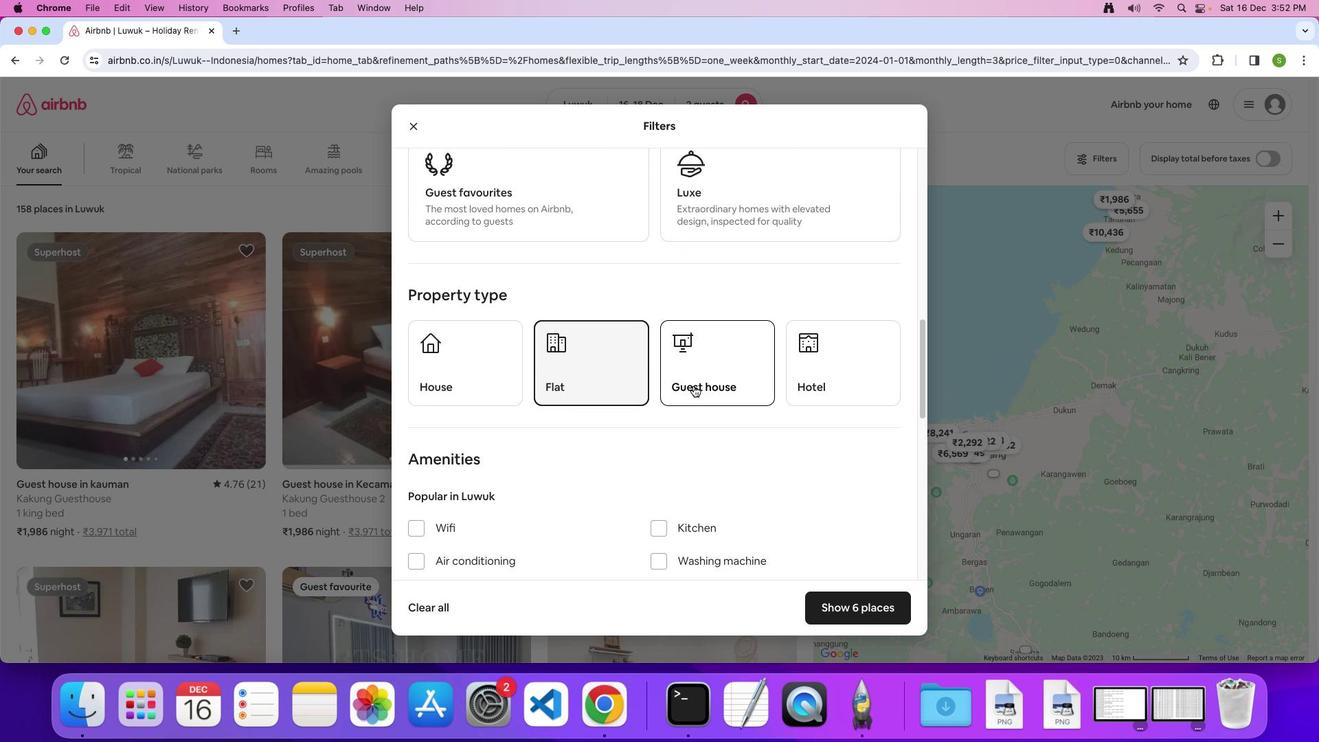 
Action: Mouse moved to (692, 384)
Screenshot: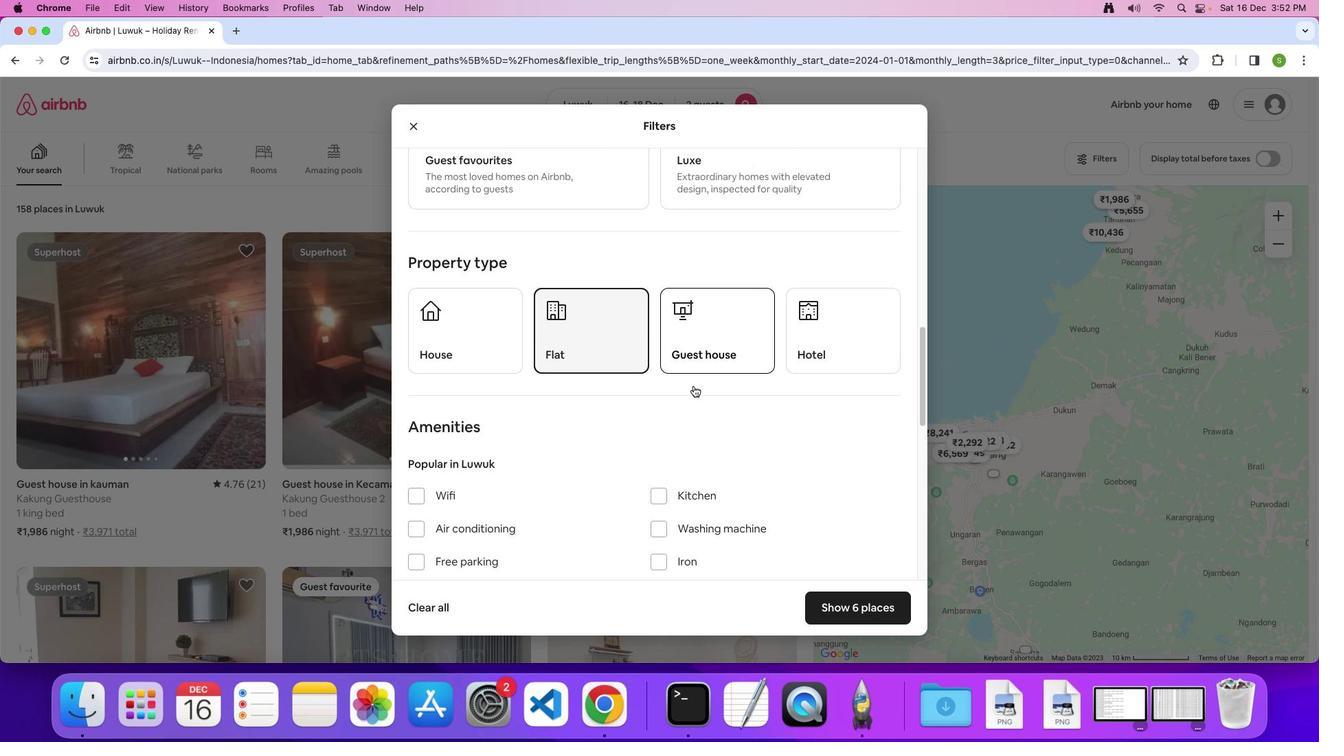 
Action: Mouse scrolled (692, 384) with delta (0, -1)
Screenshot: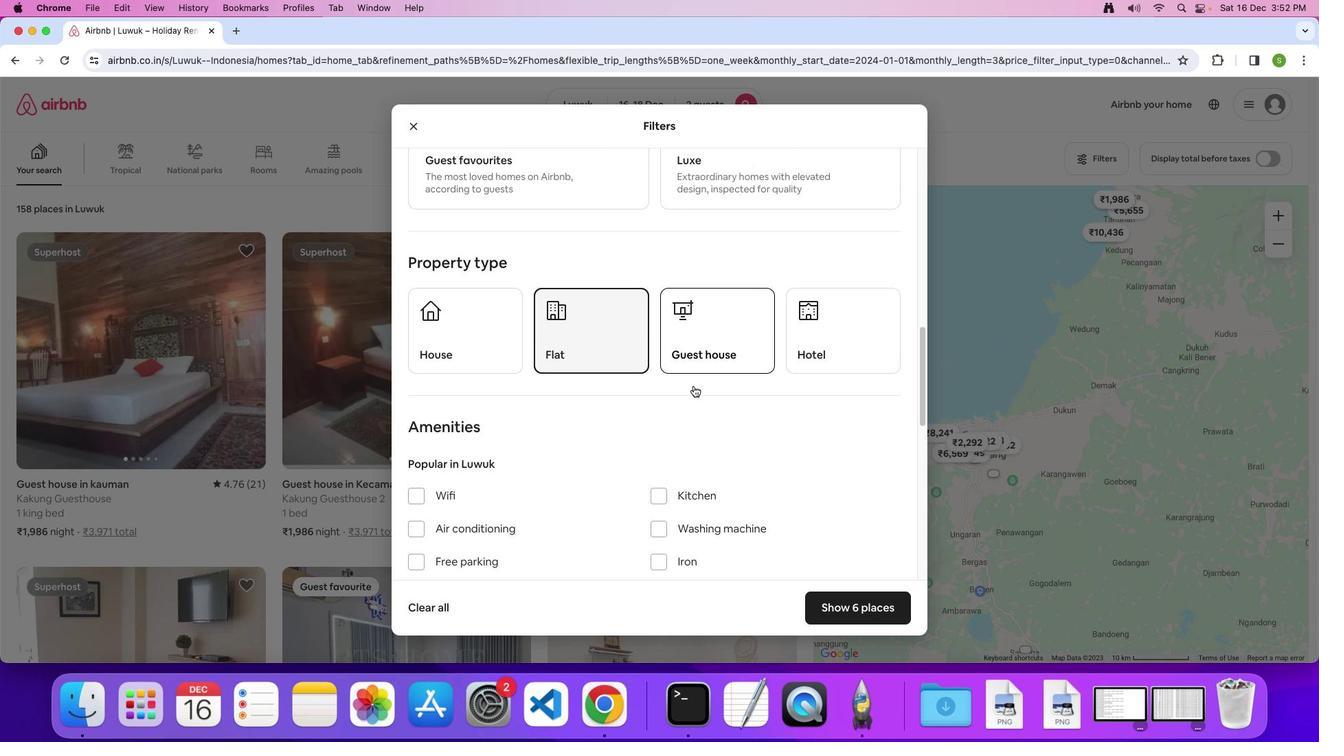 
Action: Mouse scrolled (692, 384) with delta (0, 0)
Screenshot: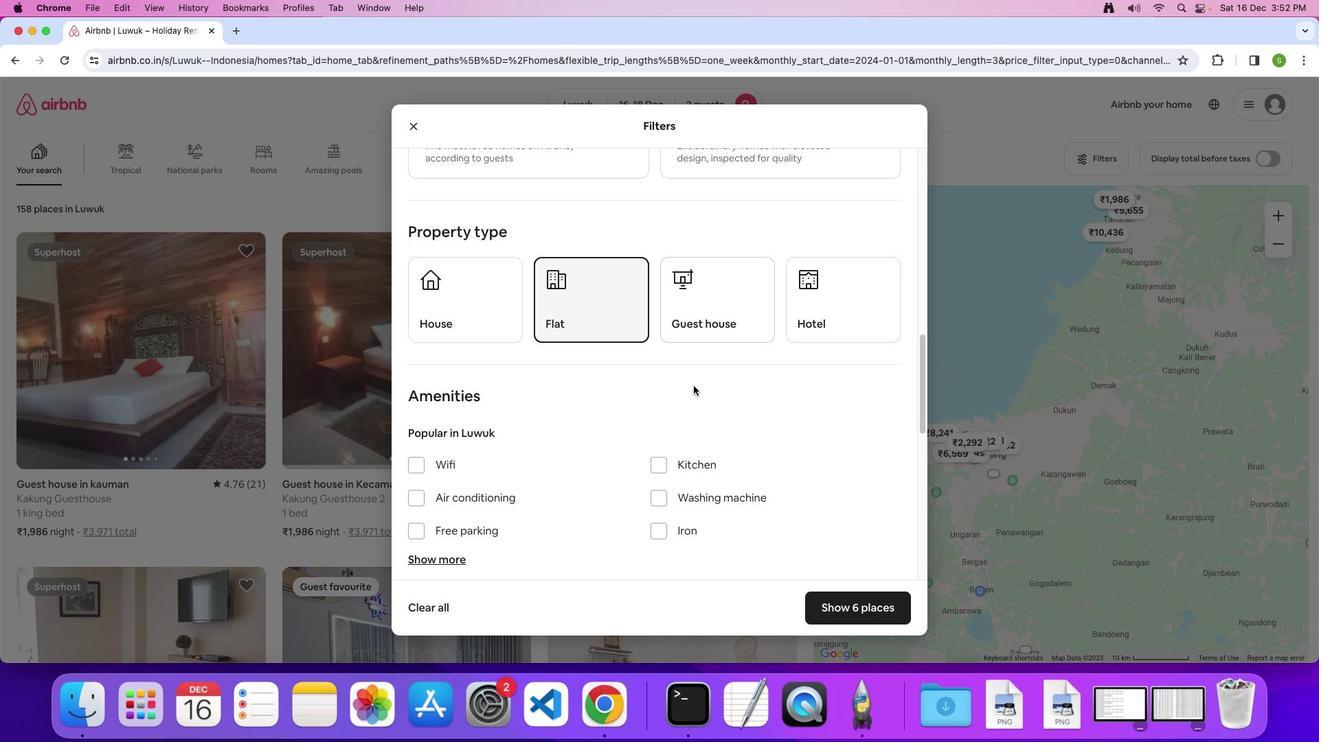 
Action: Mouse scrolled (692, 384) with delta (0, 0)
Screenshot: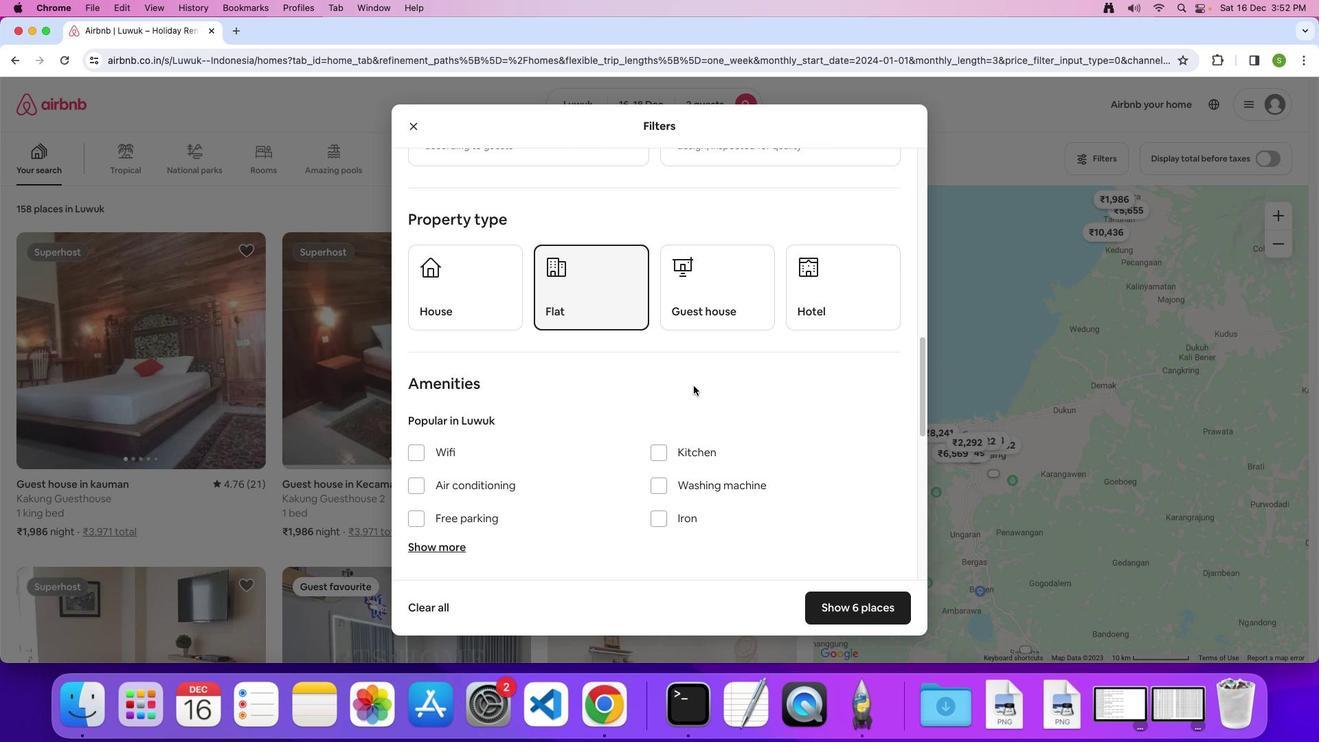 
Action: Mouse scrolled (692, 384) with delta (0, -1)
Screenshot: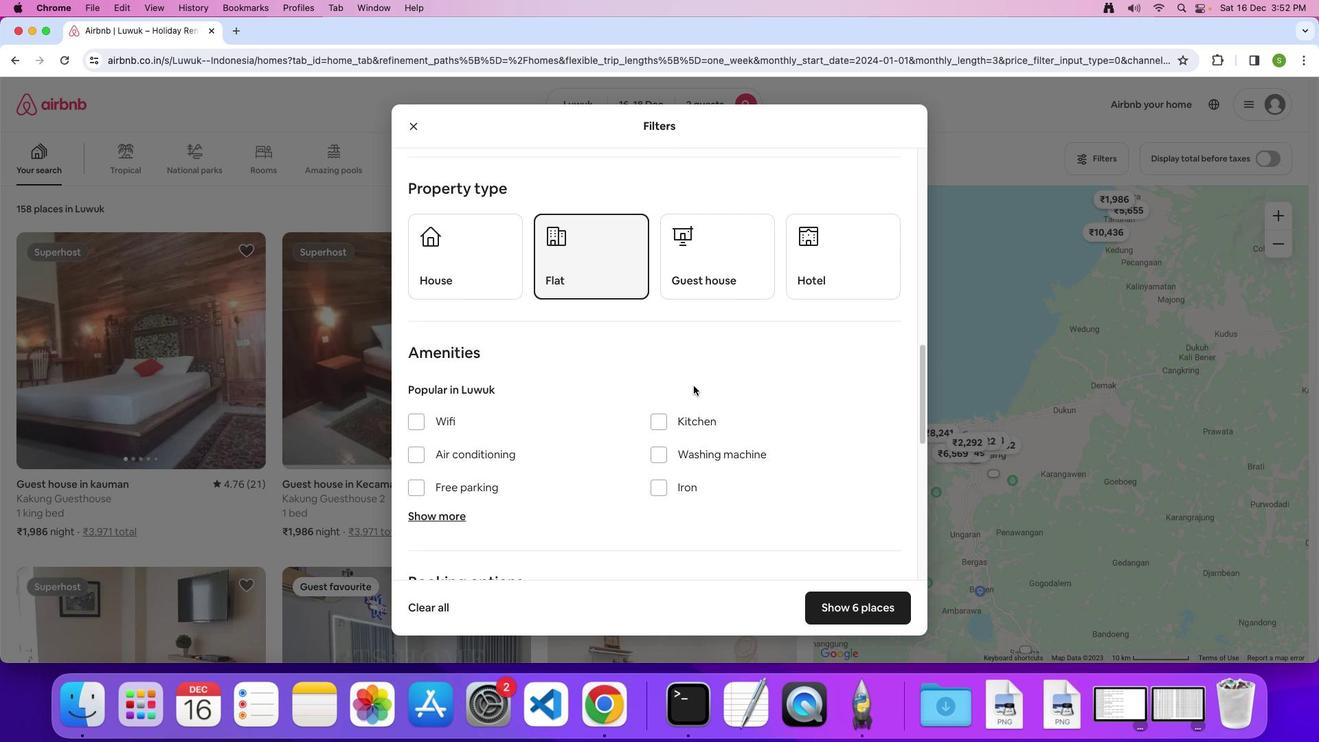 
Action: Mouse scrolled (692, 384) with delta (0, 0)
Screenshot: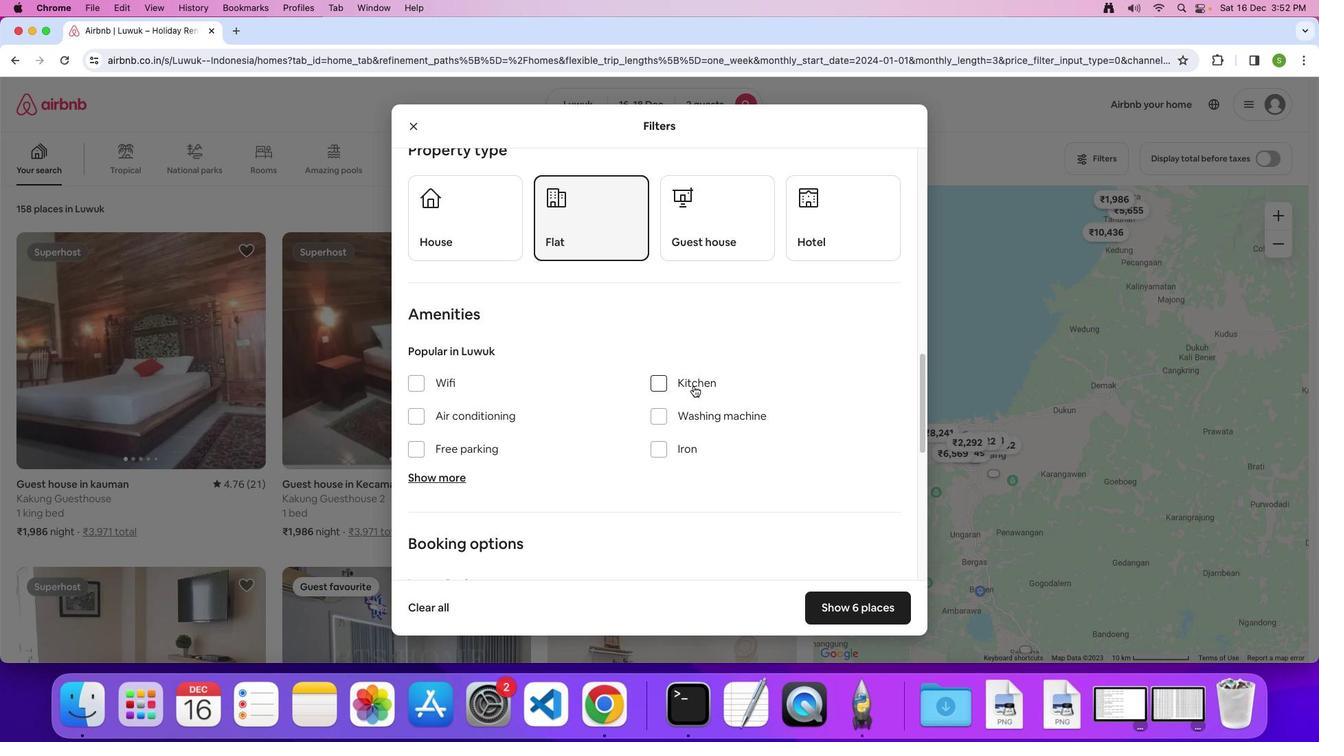 
Action: Mouse scrolled (692, 384) with delta (0, 0)
Screenshot: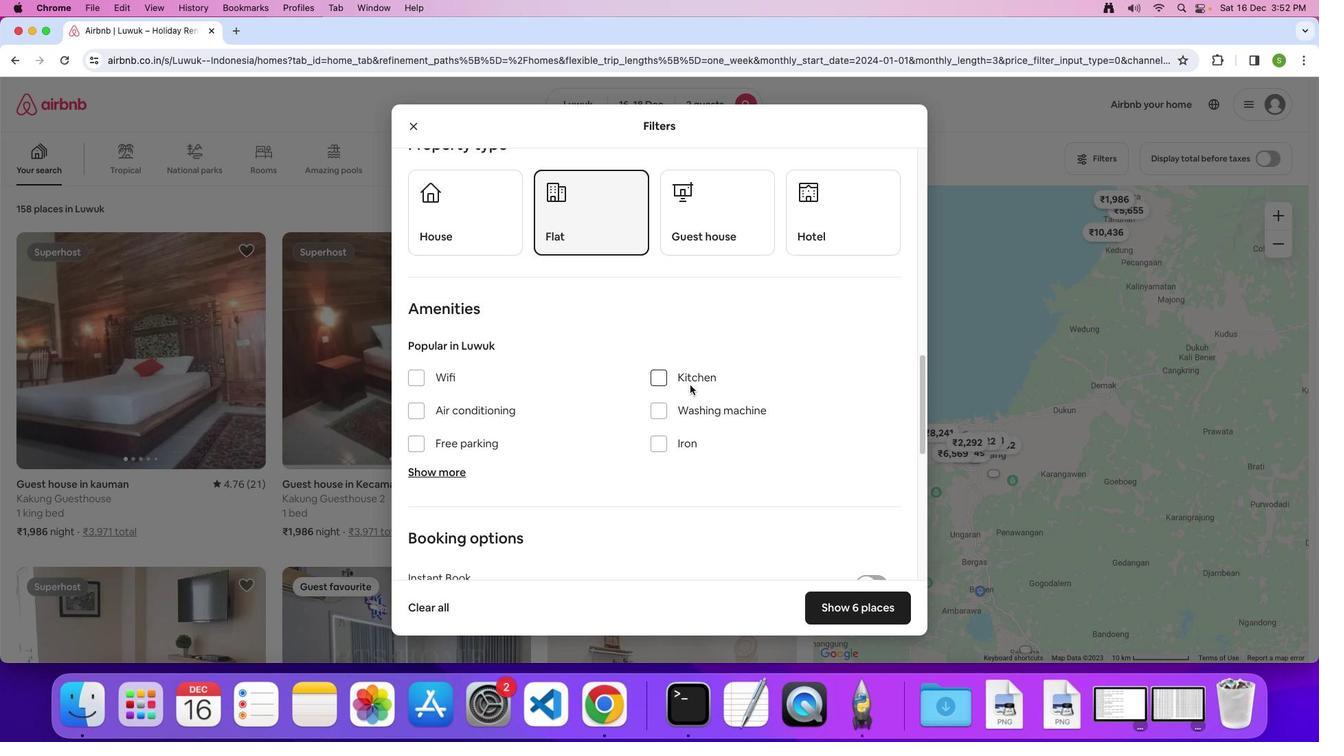 
Action: Mouse moved to (420, 372)
Screenshot: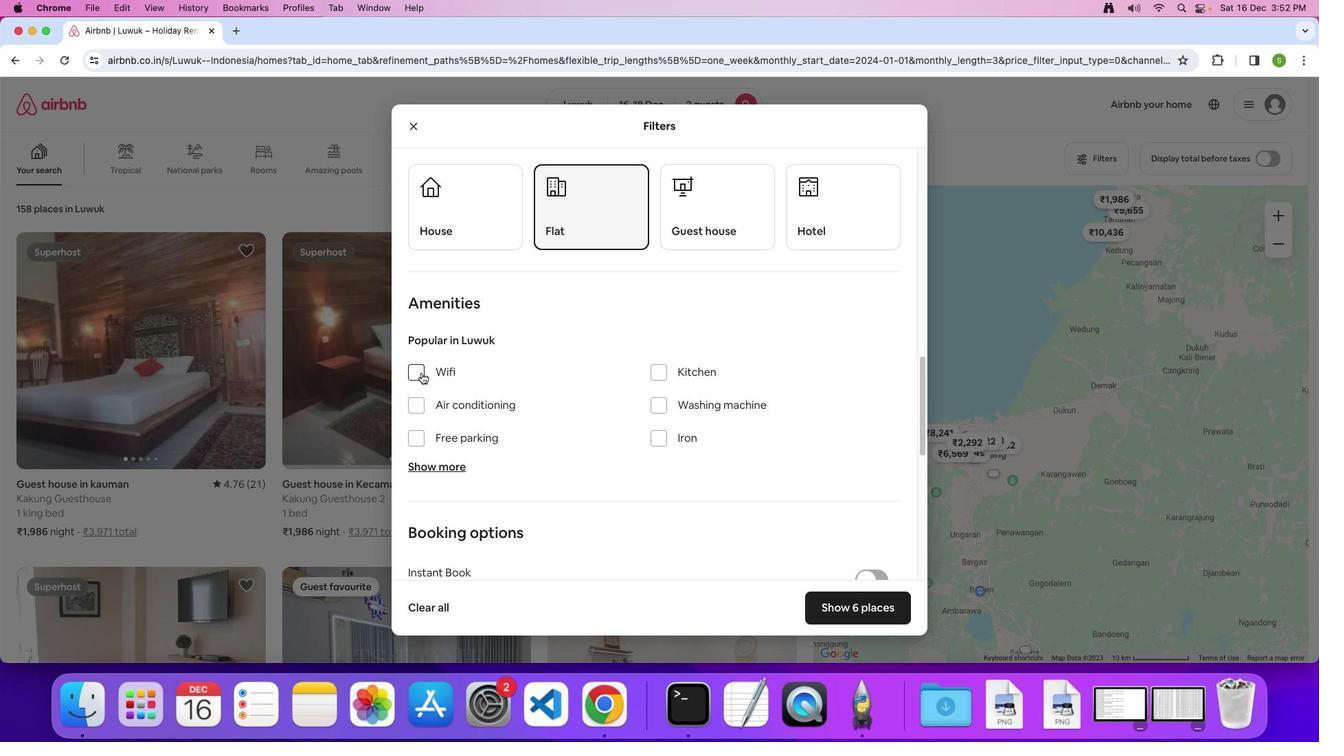 
Action: Mouse pressed left at (420, 372)
Screenshot: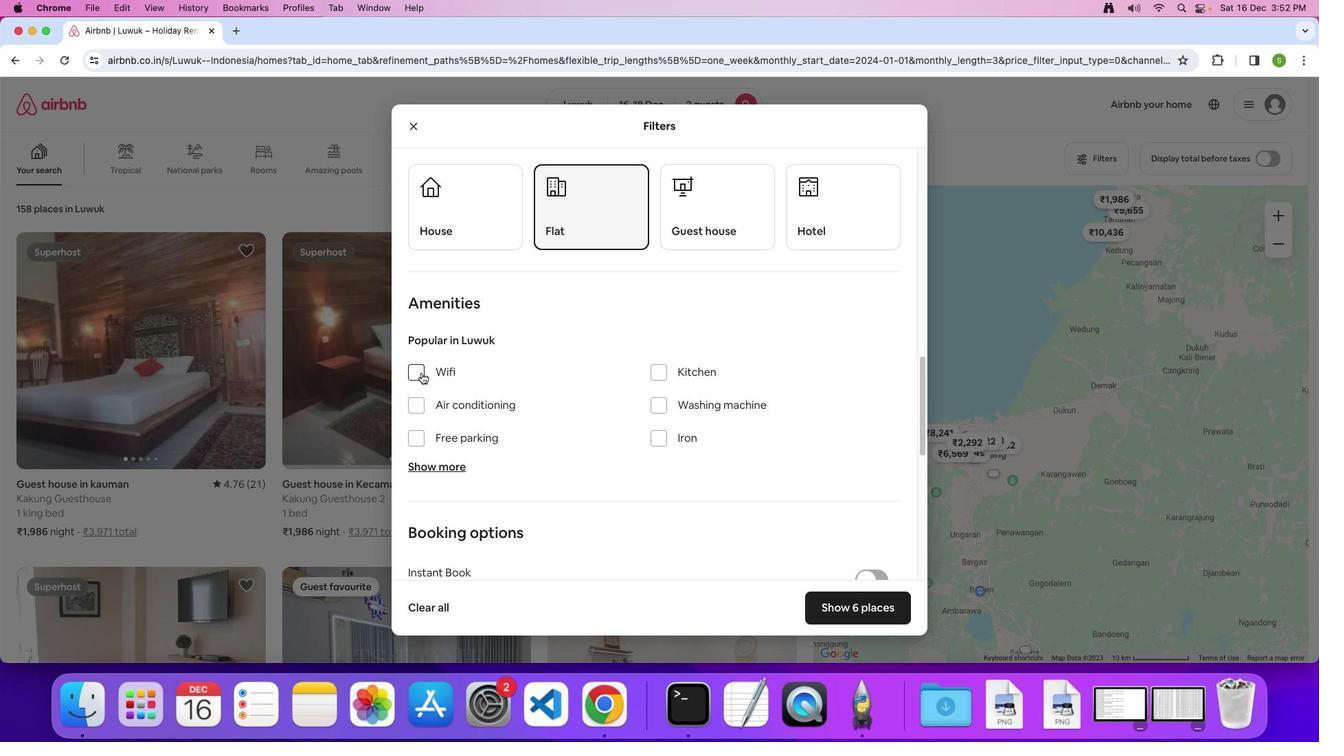 
Action: Mouse moved to (656, 375)
Screenshot: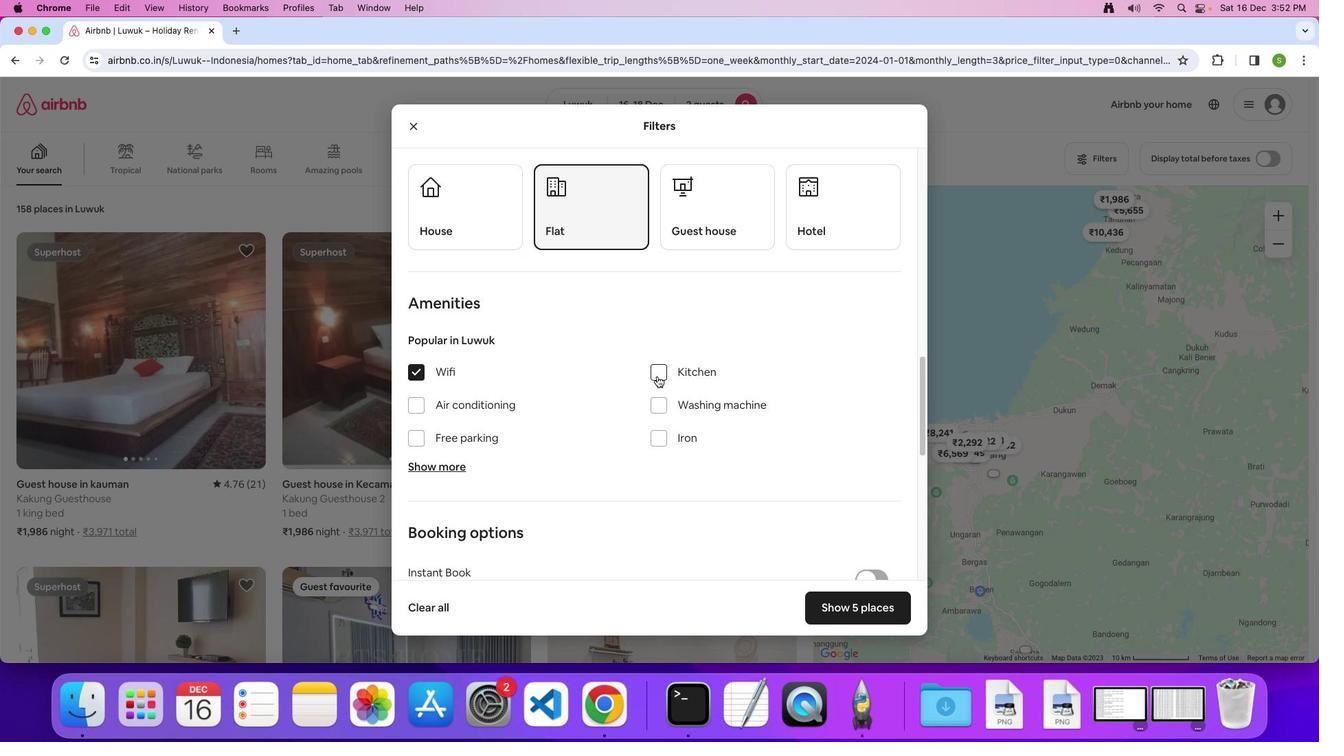 
Action: Mouse scrolled (656, 375) with delta (0, 0)
Screenshot: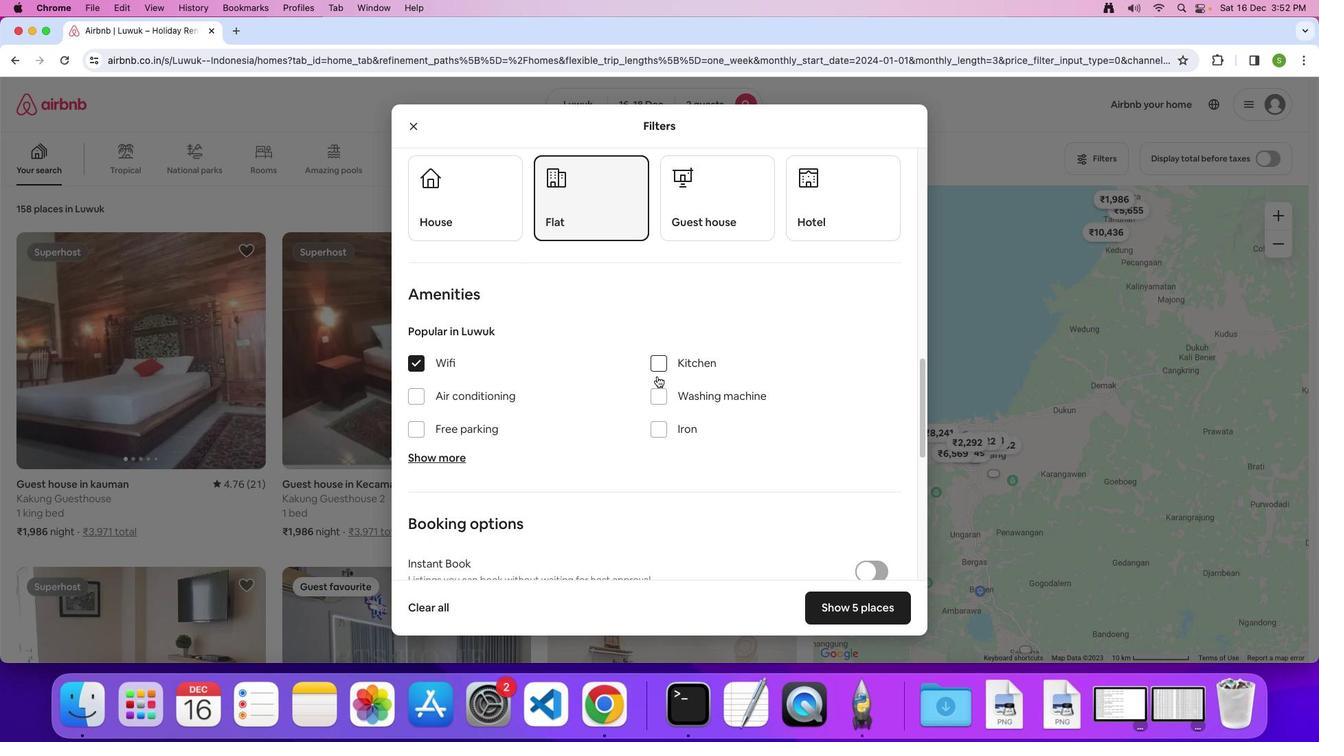 
Action: Mouse scrolled (656, 375) with delta (0, 0)
Screenshot: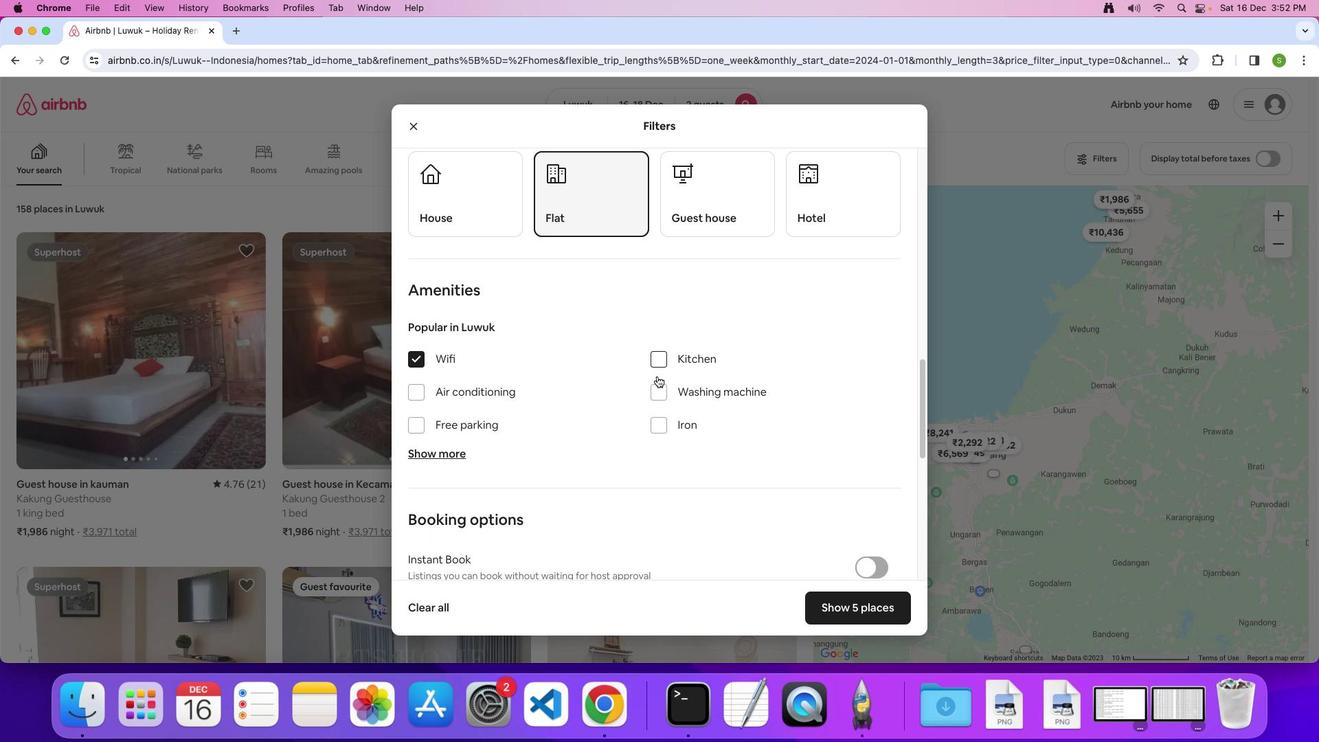 
Action: Mouse scrolled (656, 375) with delta (0, -1)
Screenshot: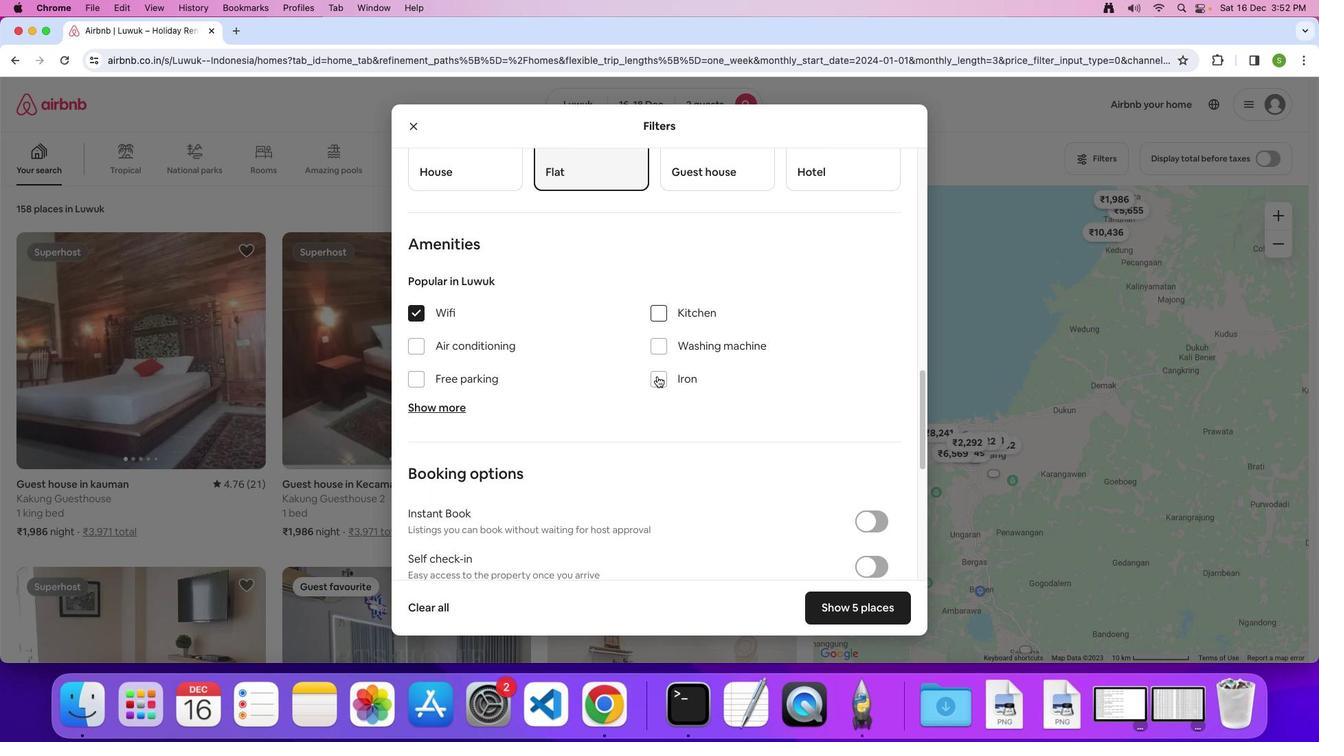 
Action: Mouse scrolled (656, 375) with delta (0, 0)
Screenshot: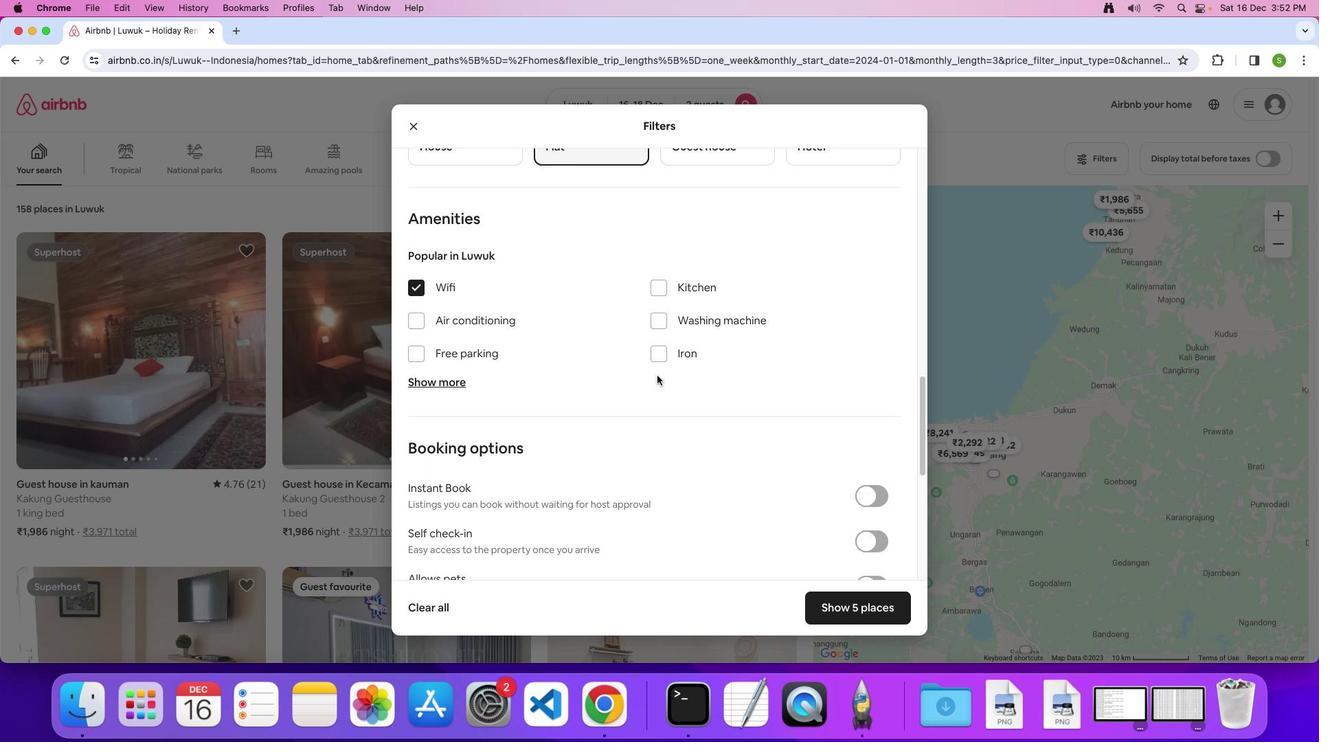 
Action: Mouse scrolled (656, 375) with delta (0, 0)
Screenshot: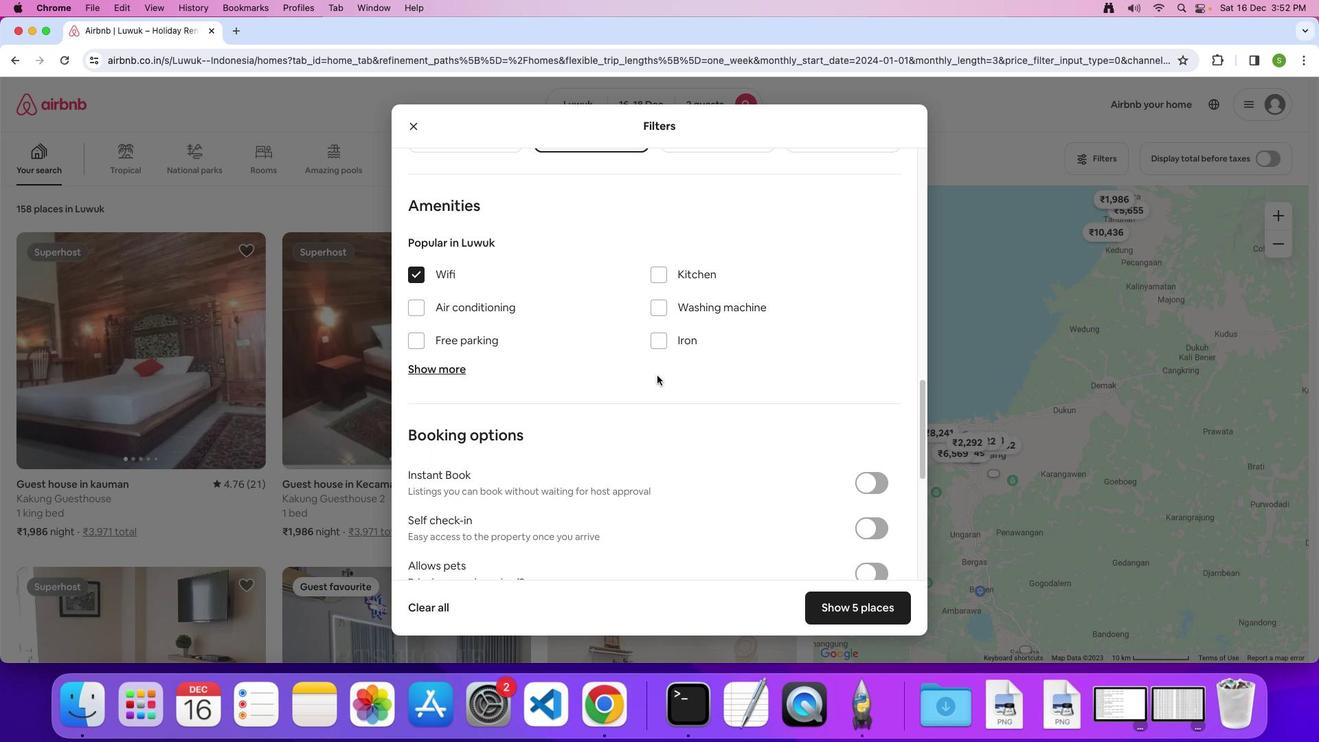 
Action: Mouse moved to (656, 375)
Screenshot: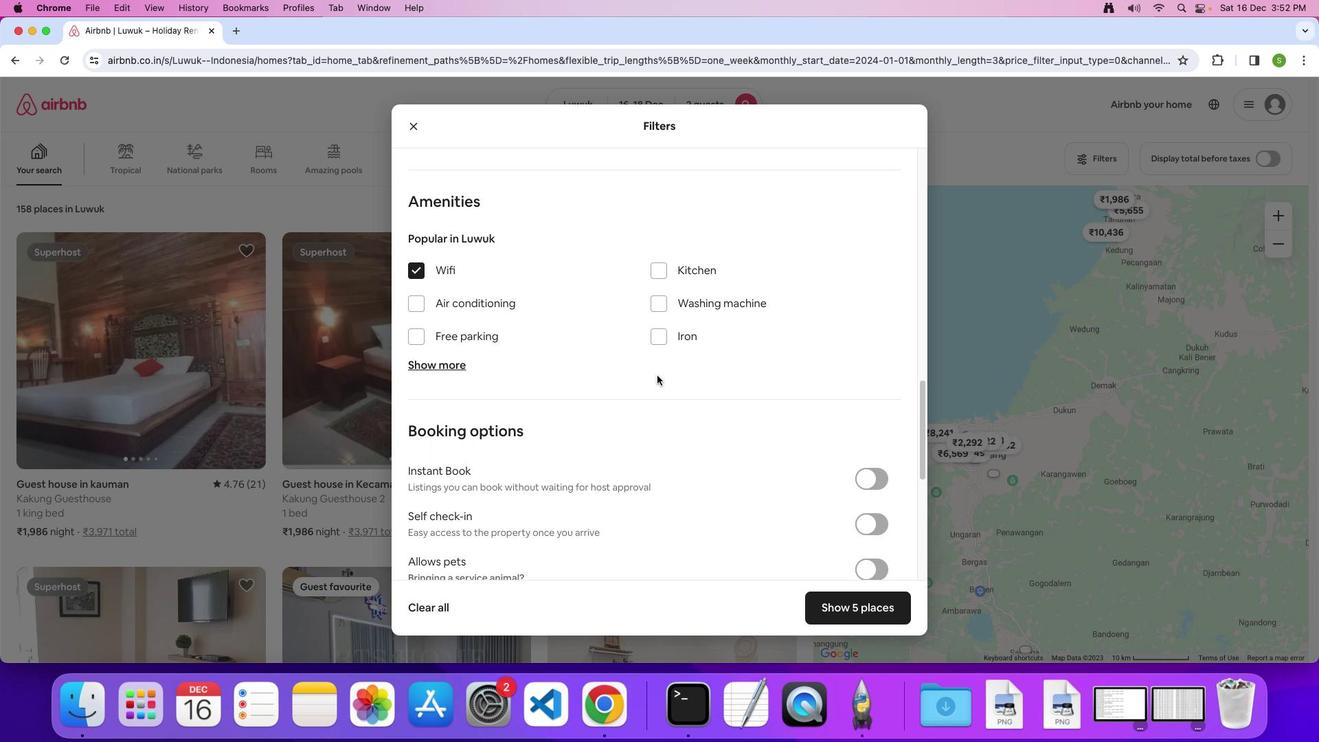 
Action: Mouse scrolled (656, 375) with delta (0, 0)
Screenshot: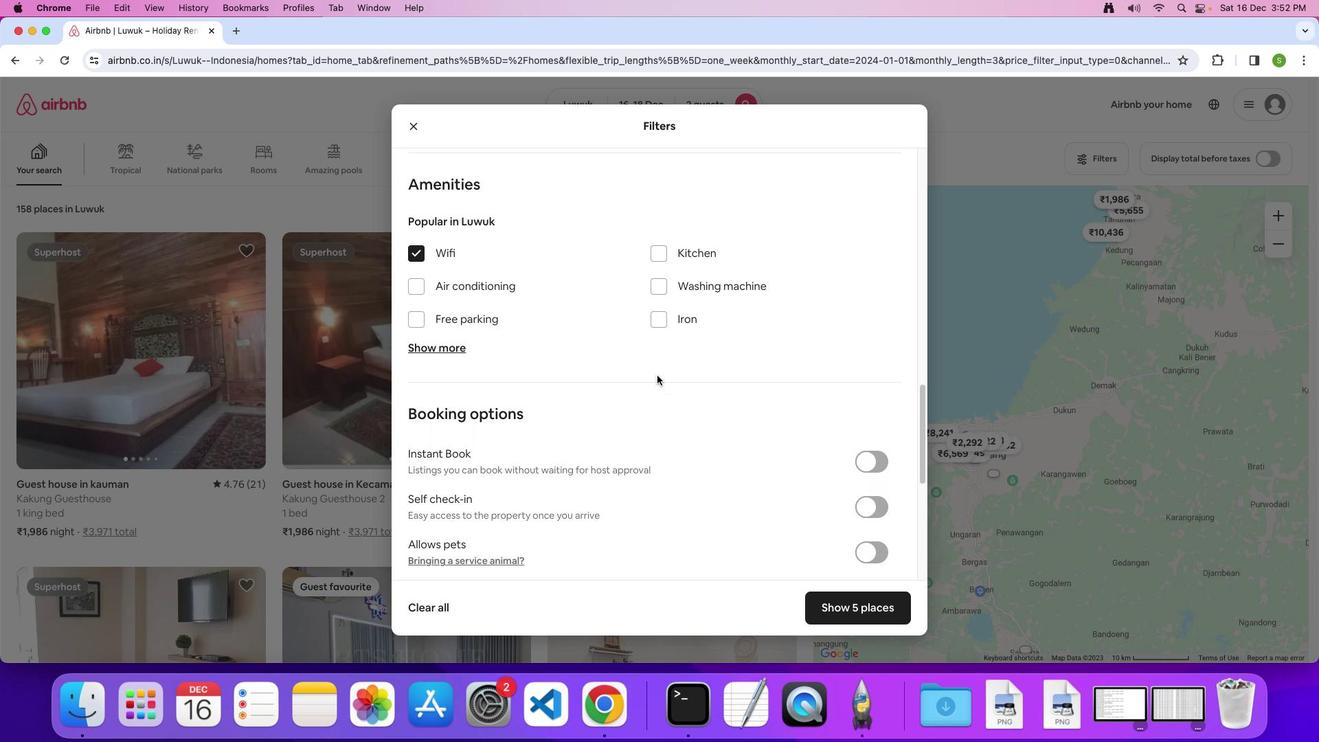 
Action: Mouse scrolled (656, 375) with delta (0, 0)
Screenshot: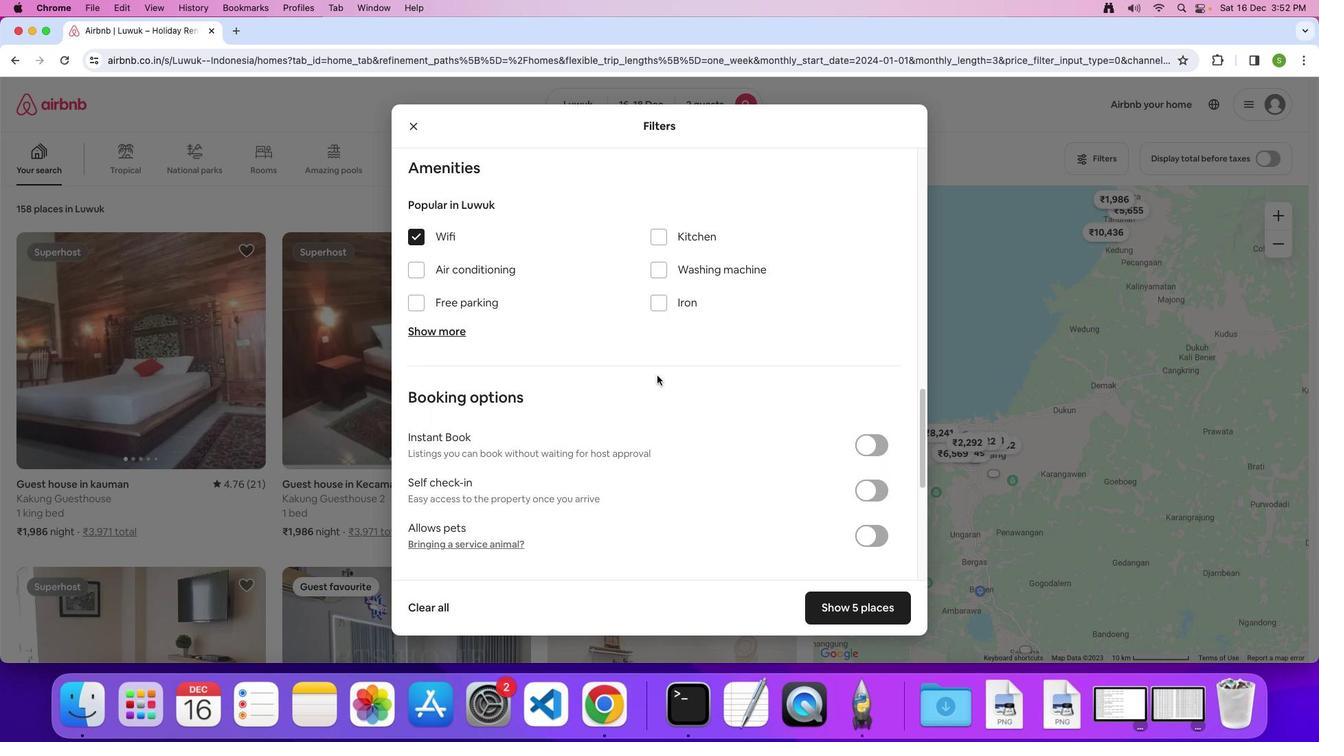 
Action: Mouse scrolled (656, 375) with delta (0, 0)
Screenshot: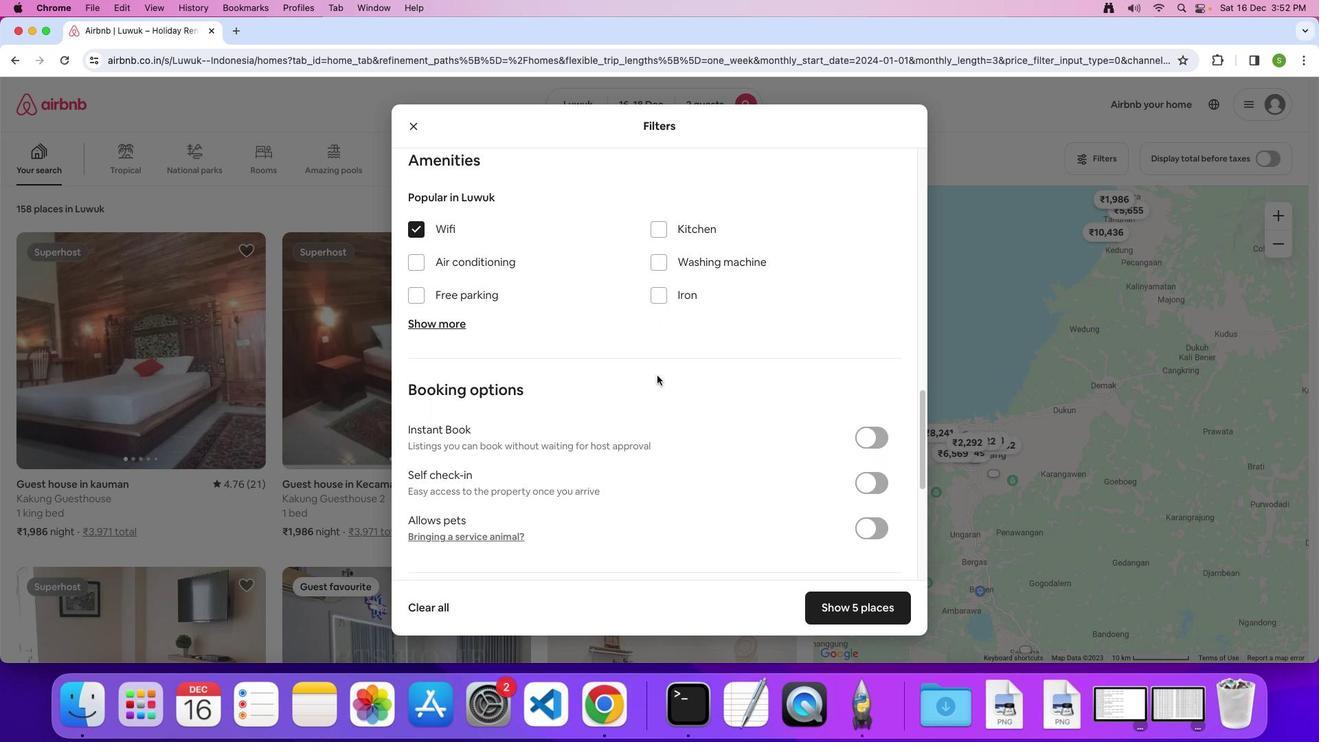 
Action: Mouse scrolled (656, 375) with delta (0, 0)
Screenshot: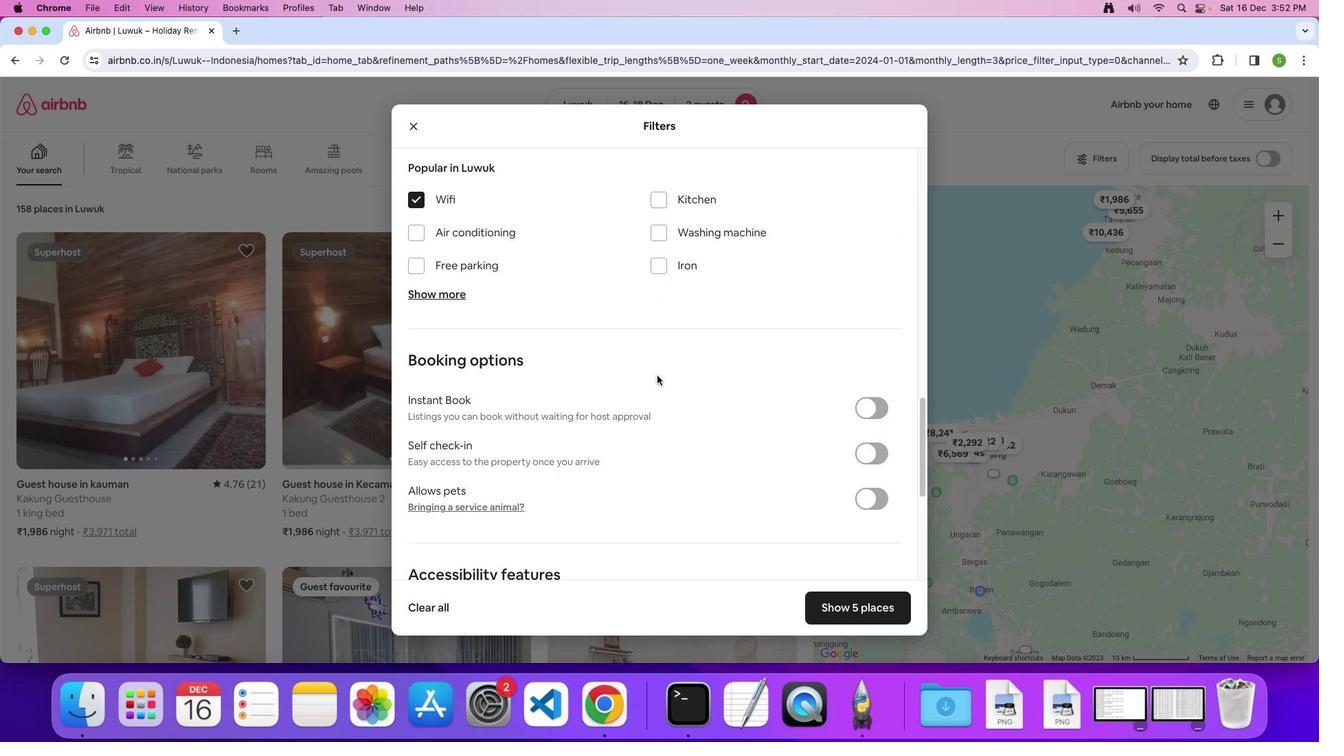 
Action: Mouse scrolled (656, 375) with delta (0, 0)
Screenshot: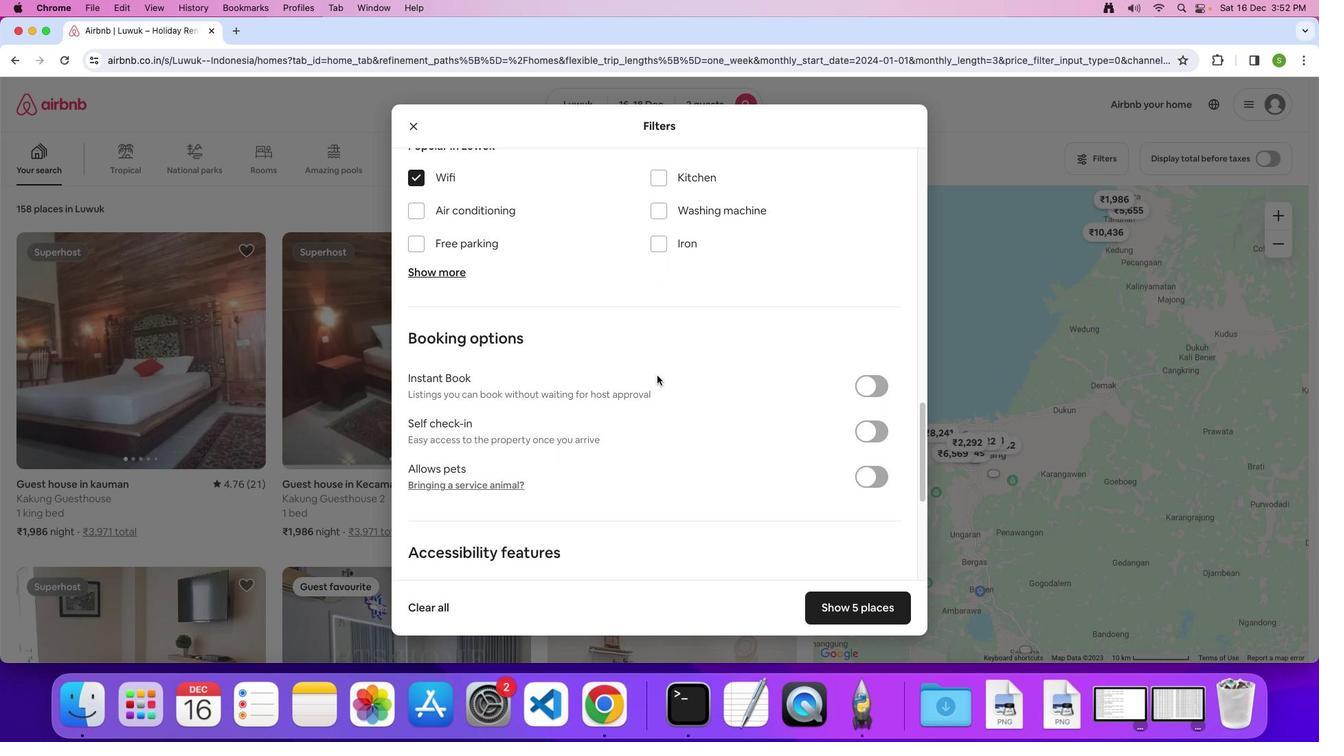 
Action: Mouse scrolled (656, 375) with delta (0, 0)
Screenshot: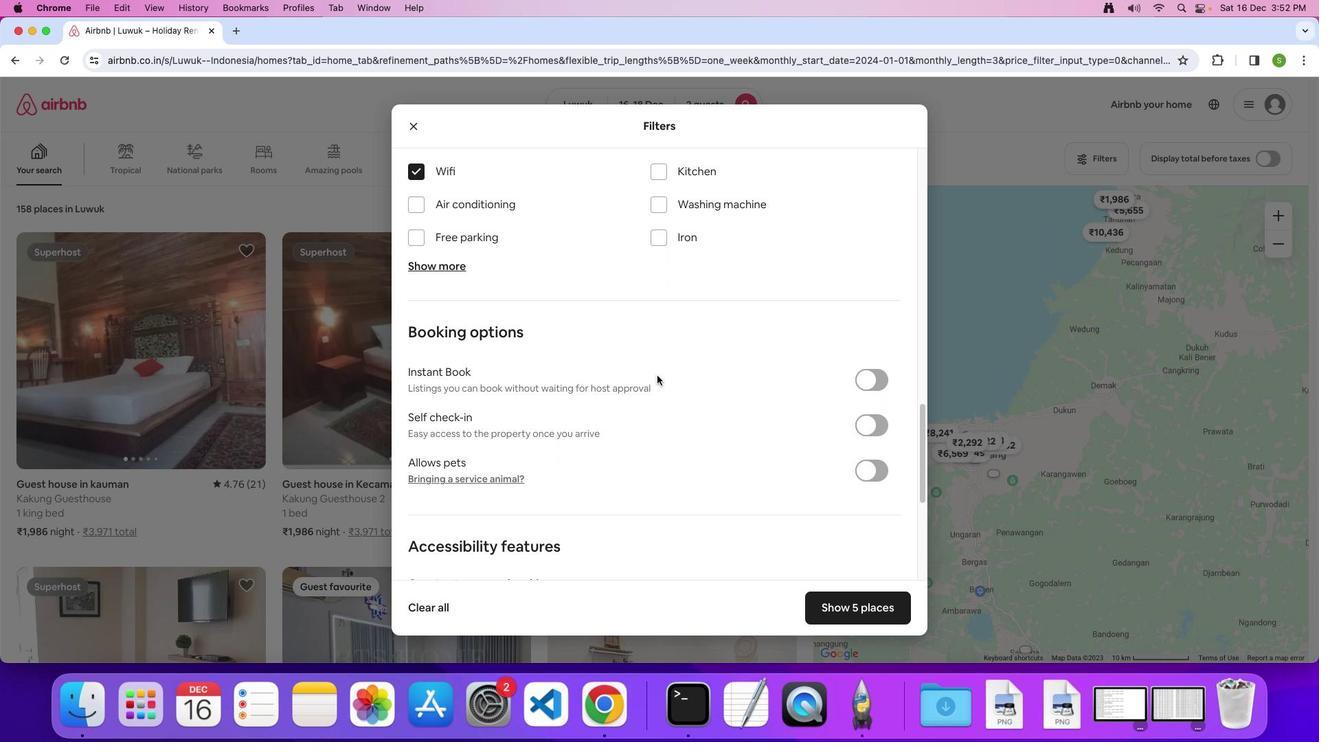 
Action: Mouse moved to (656, 375)
Screenshot: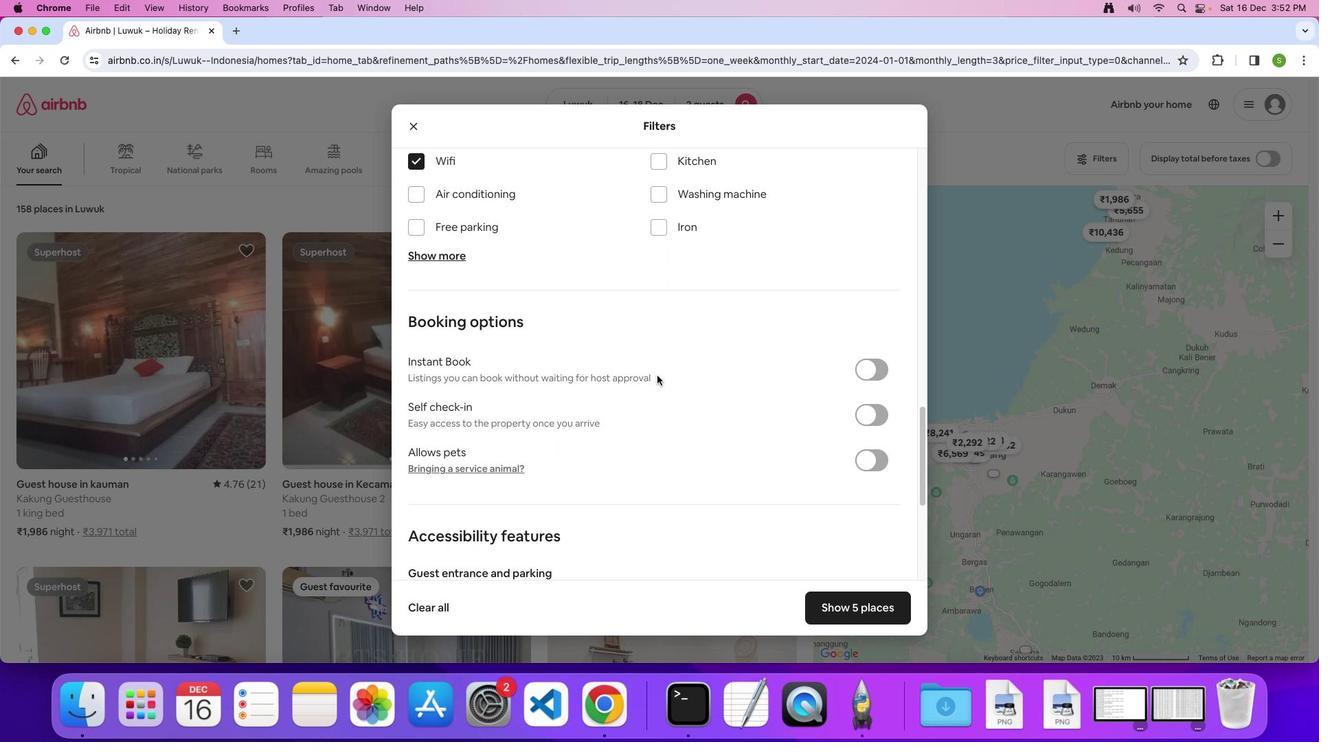 
Action: Mouse scrolled (656, 375) with delta (0, 0)
Screenshot: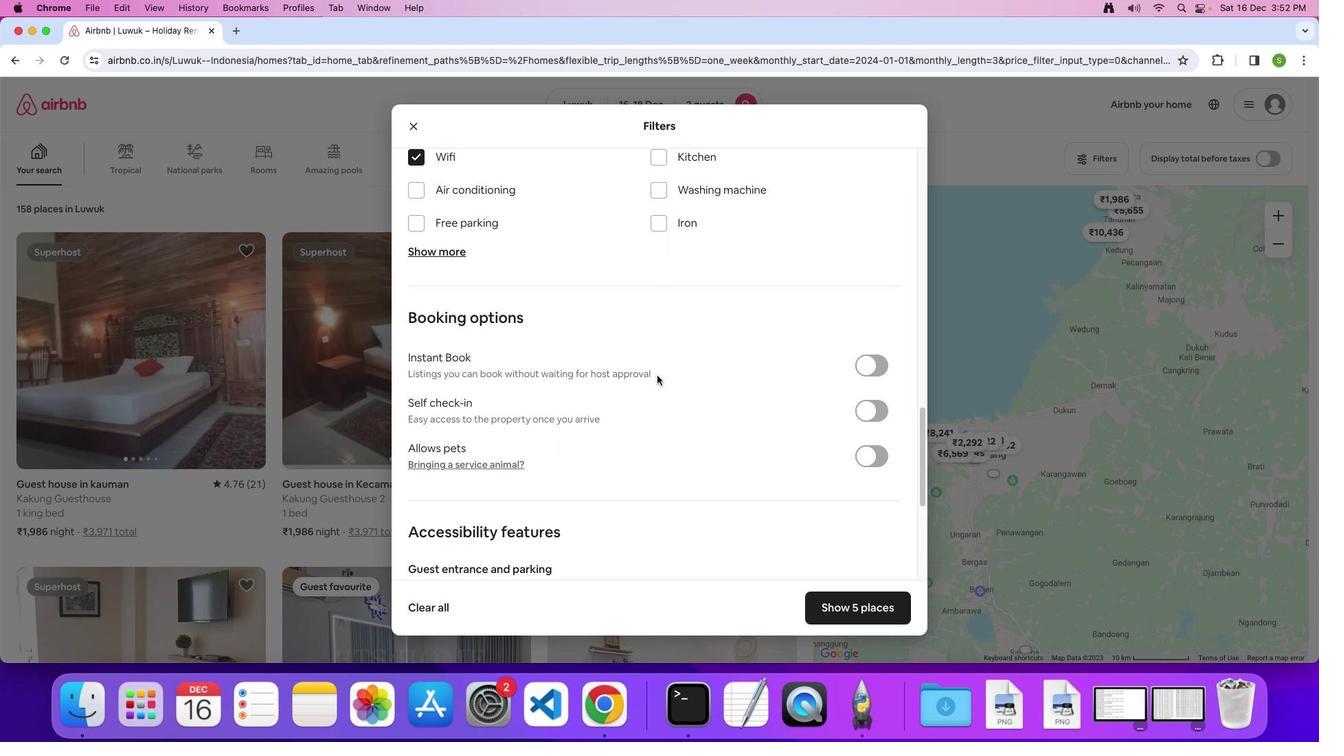 
Action: Mouse scrolled (656, 375) with delta (0, 0)
Screenshot: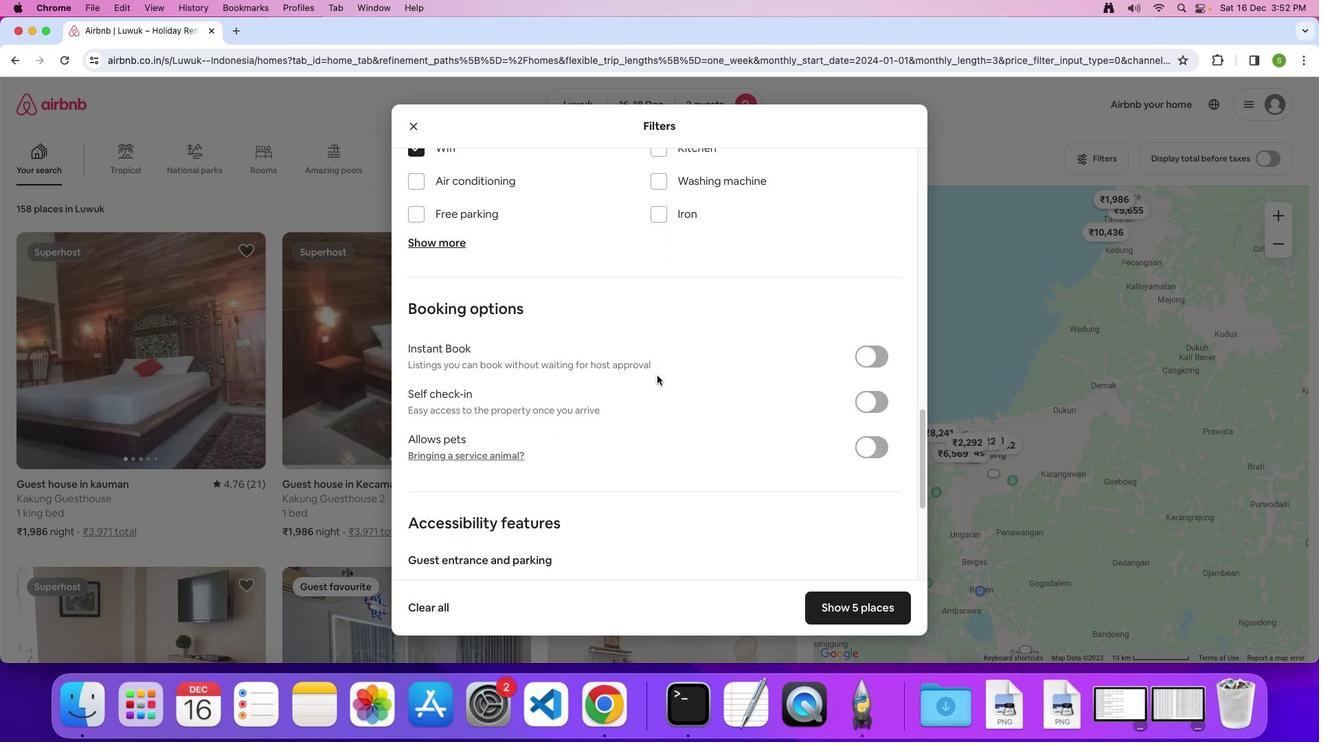 
Action: Mouse scrolled (656, 375) with delta (0, -1)
Screenshot: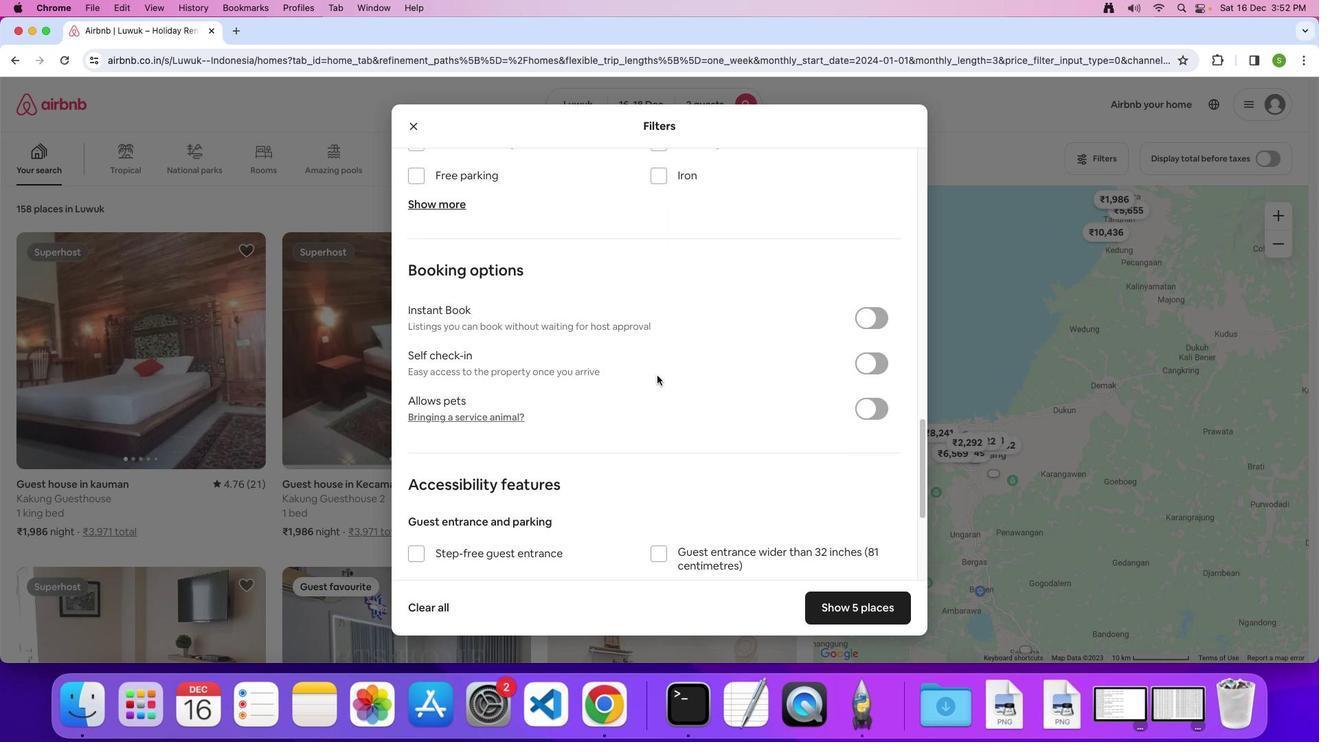 
Action: Mouse scrolled (656, 375) with delta (0, 0)
Screenshot: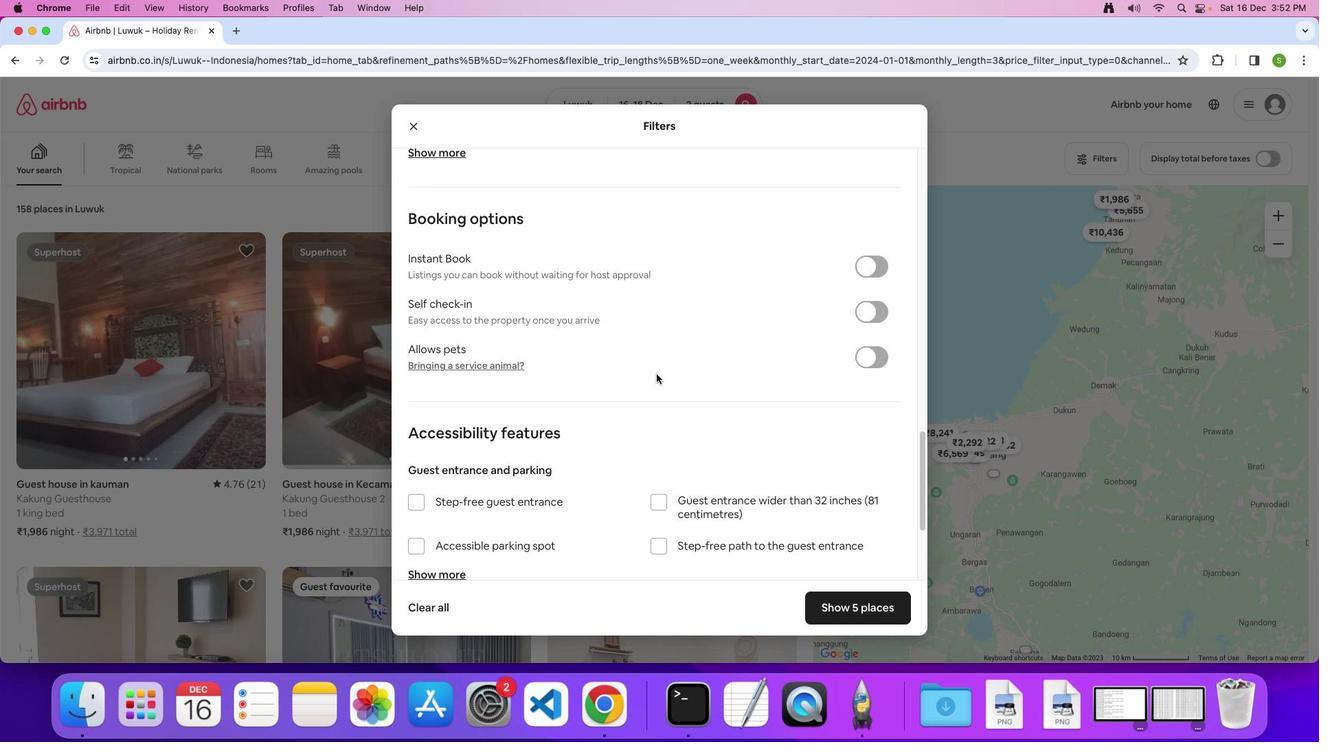 
Action: Mouse moved to (656, 375)
Screenshot: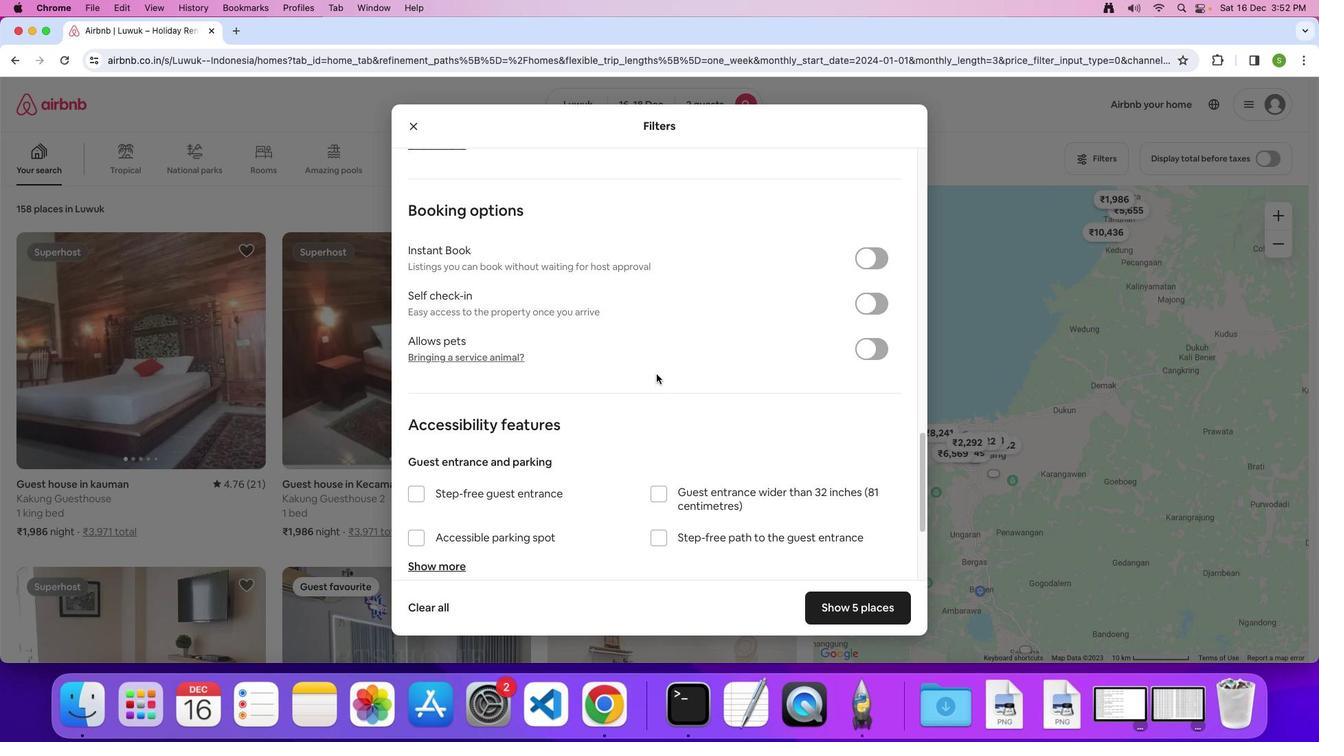 
Action: Mouse scrolled (656, 375) with delta (0, 0)
Screenshot: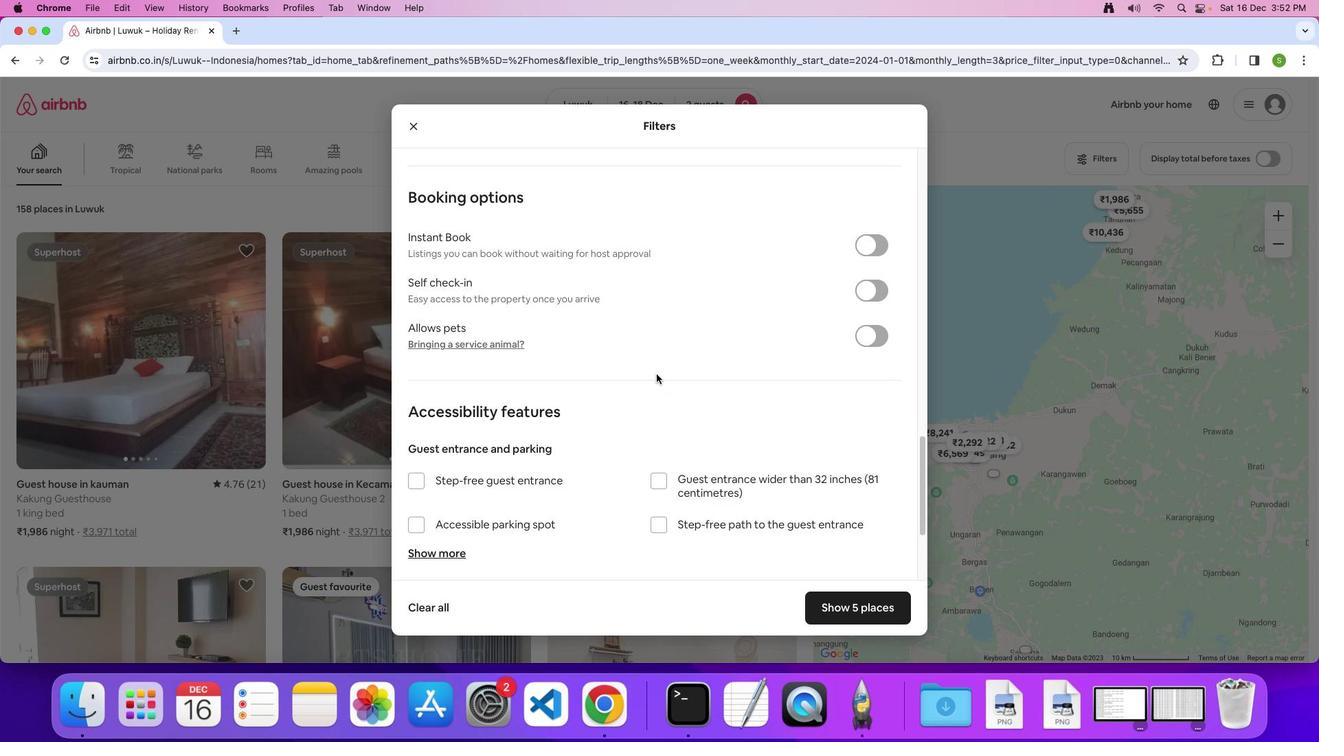
Action: Mouse moved to (656, 373)
Screenshot: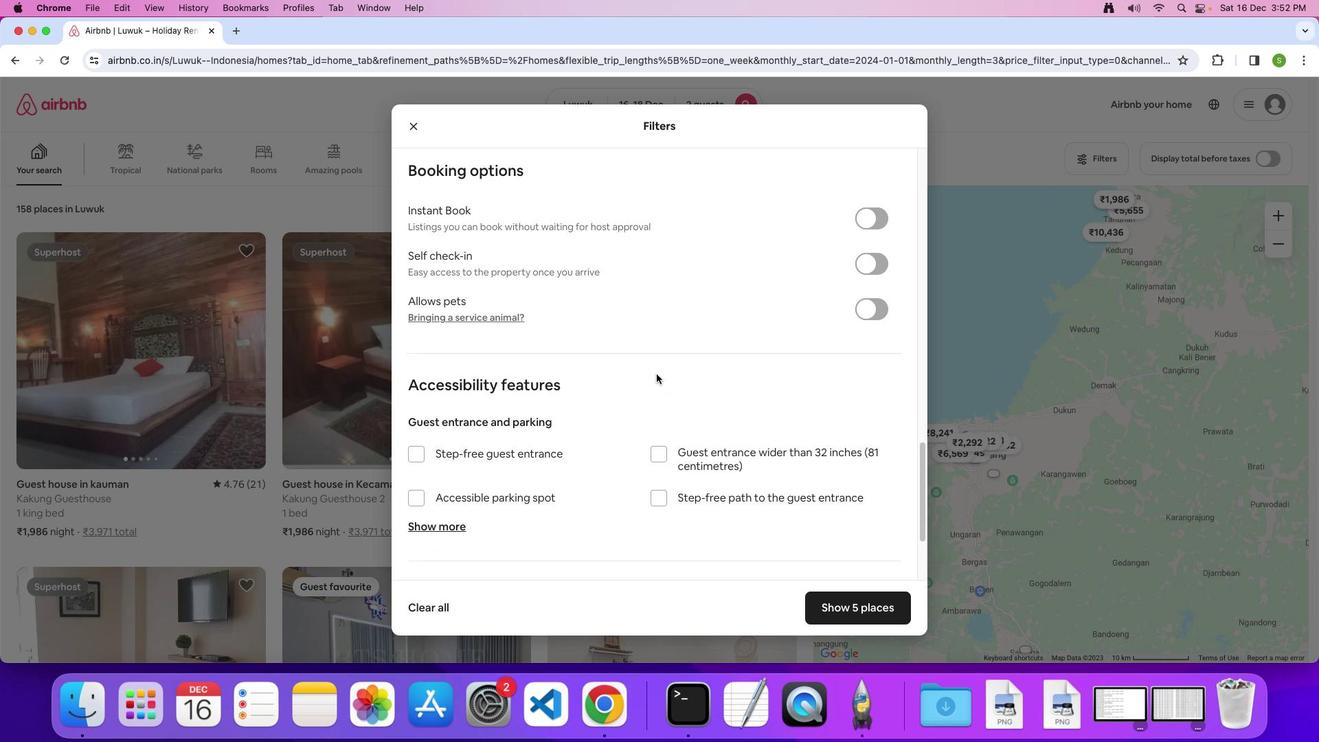 
Action: Mouse scrolled (656, 373) with delta (0, -1)
Screenshot: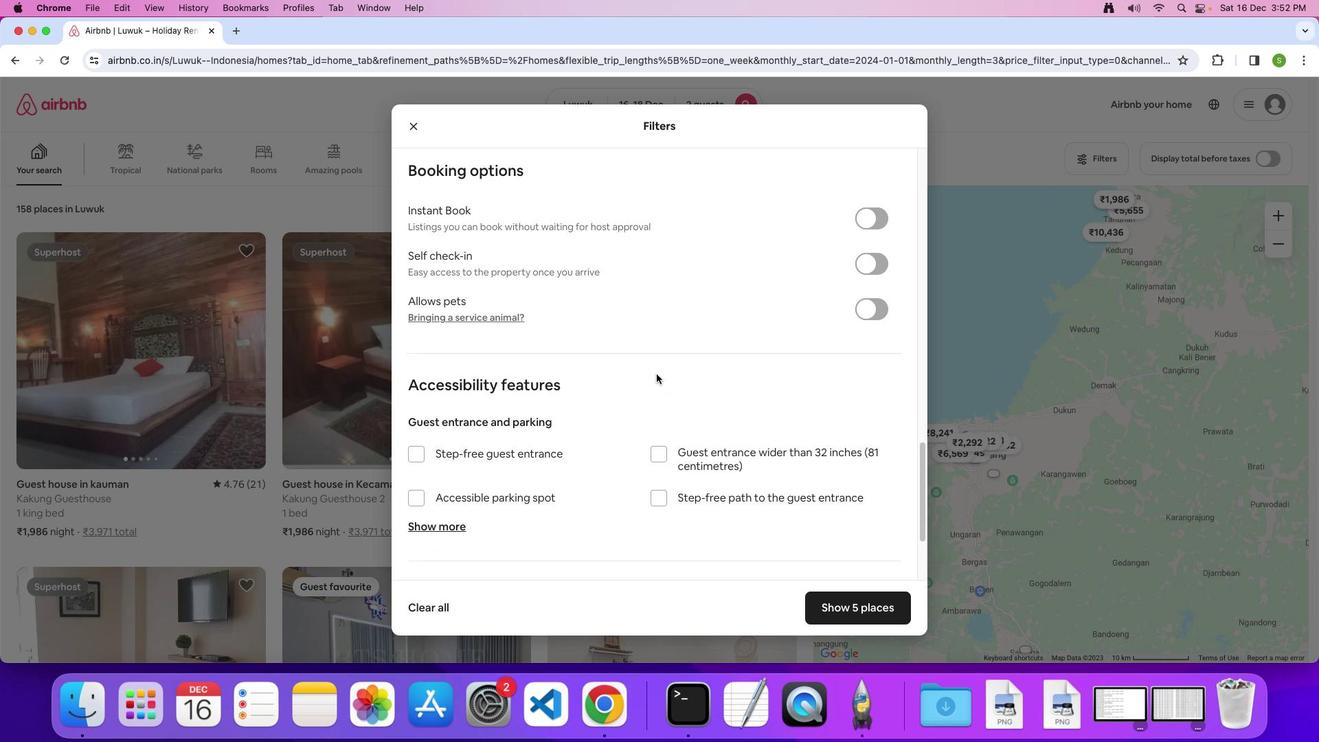 
Action: Mouse moved to (656, 373)
Screenshot: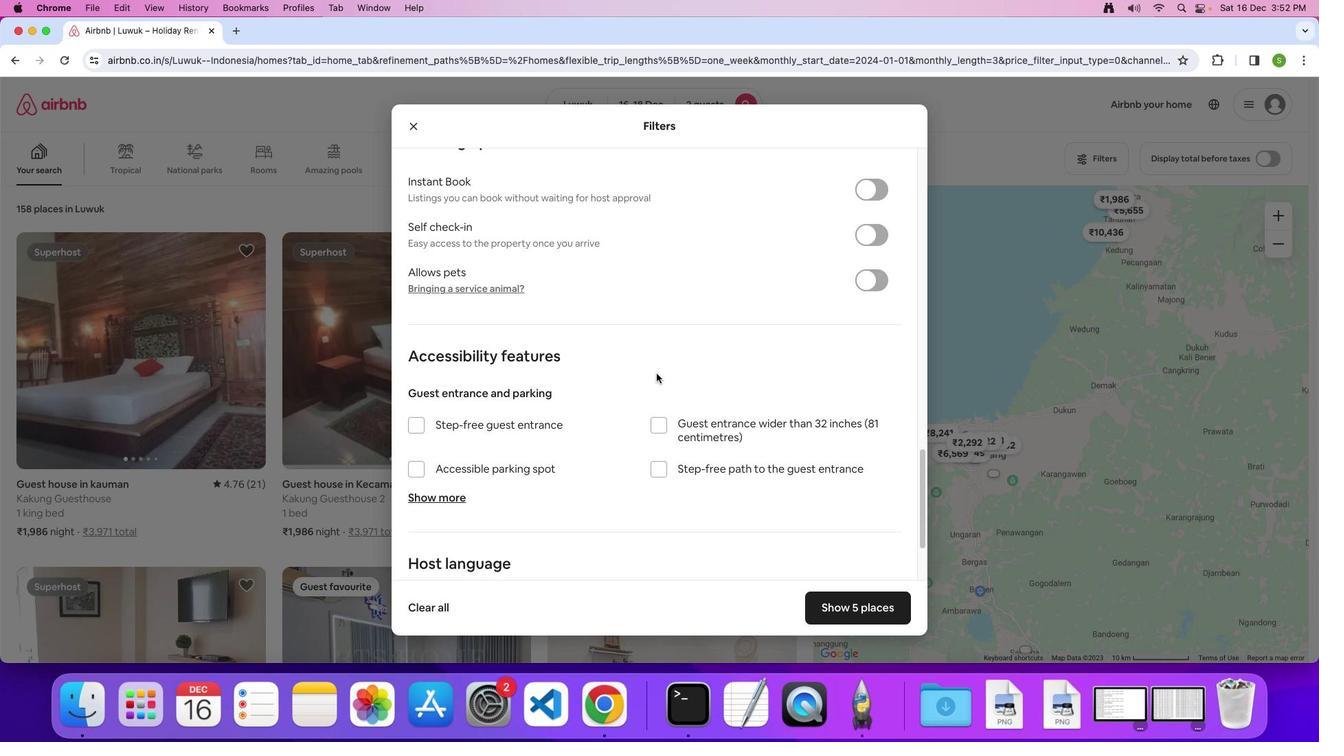 
Action: Mouse scrolled (656, 373) with delta (0, 0)
Screenshot: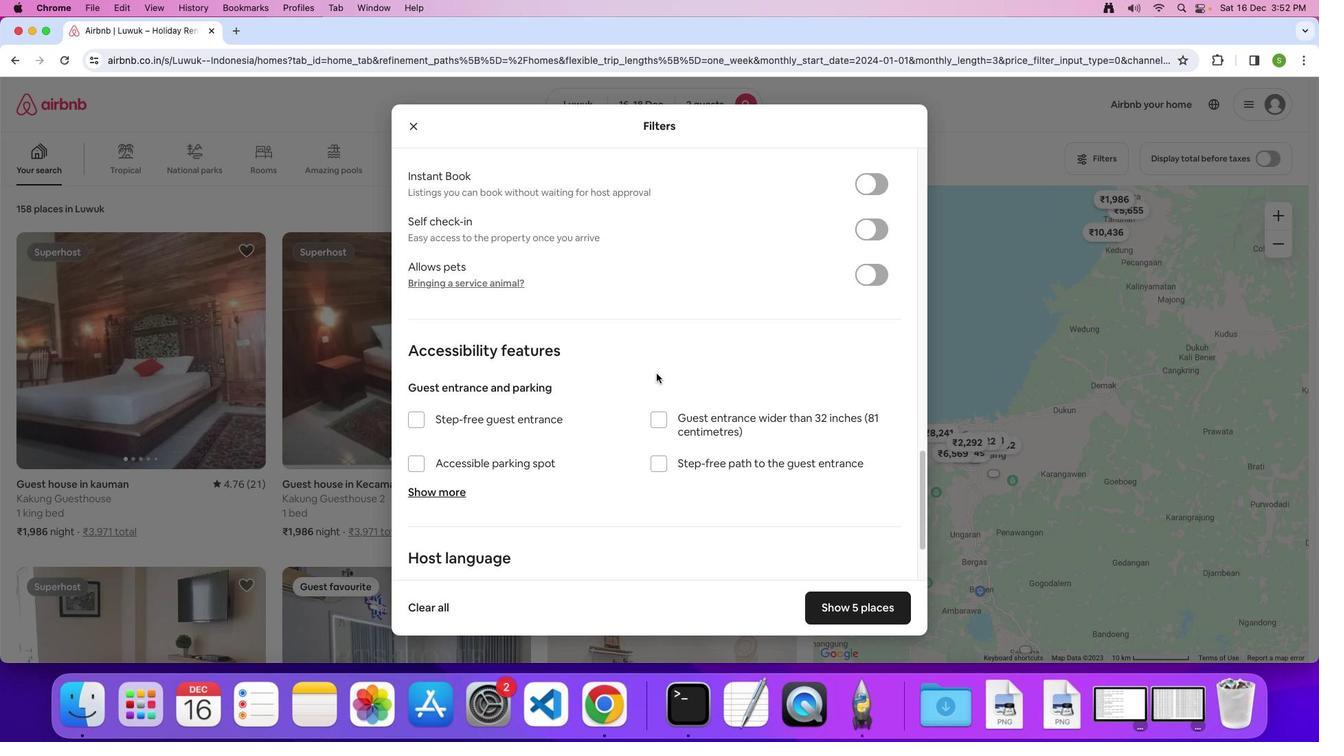 
Action: Mouse moved to (656, 372)
Screenshot: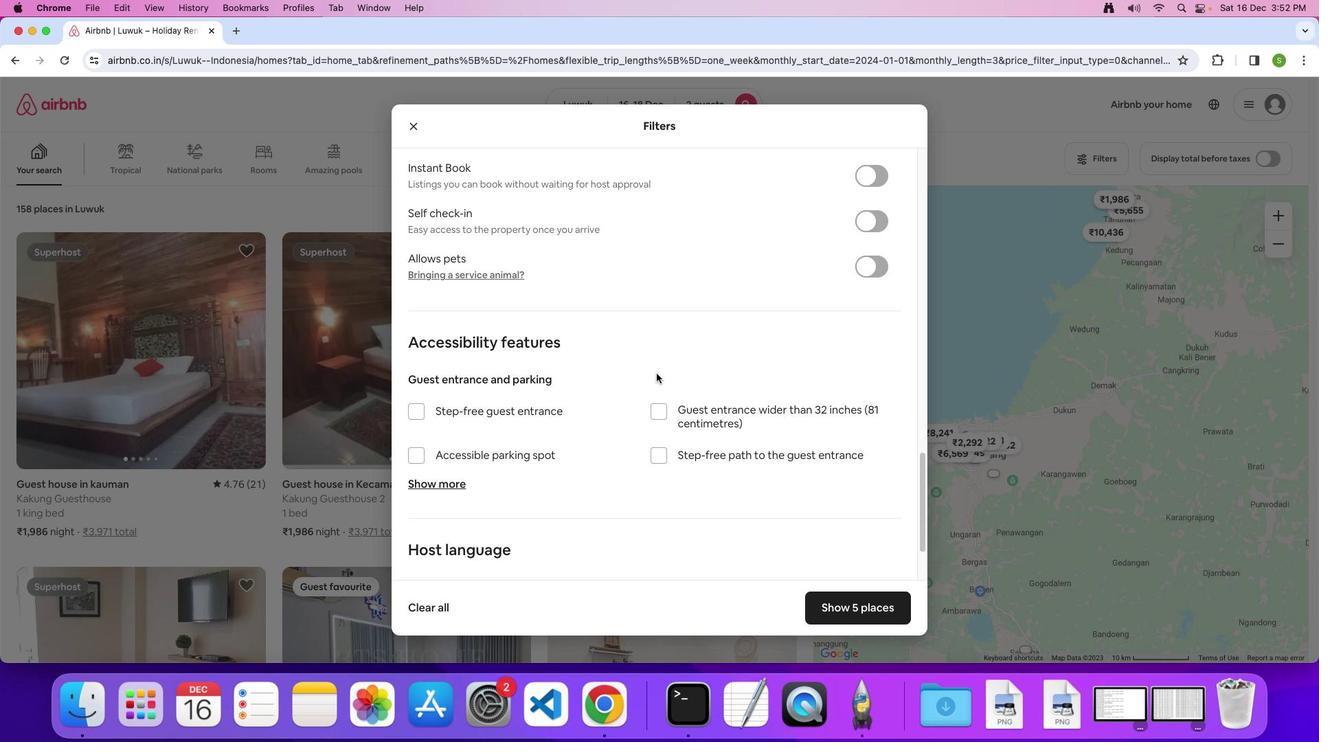 
Action: Mouse scrolled (656, 372) with delta (0, 0)
Screenshot: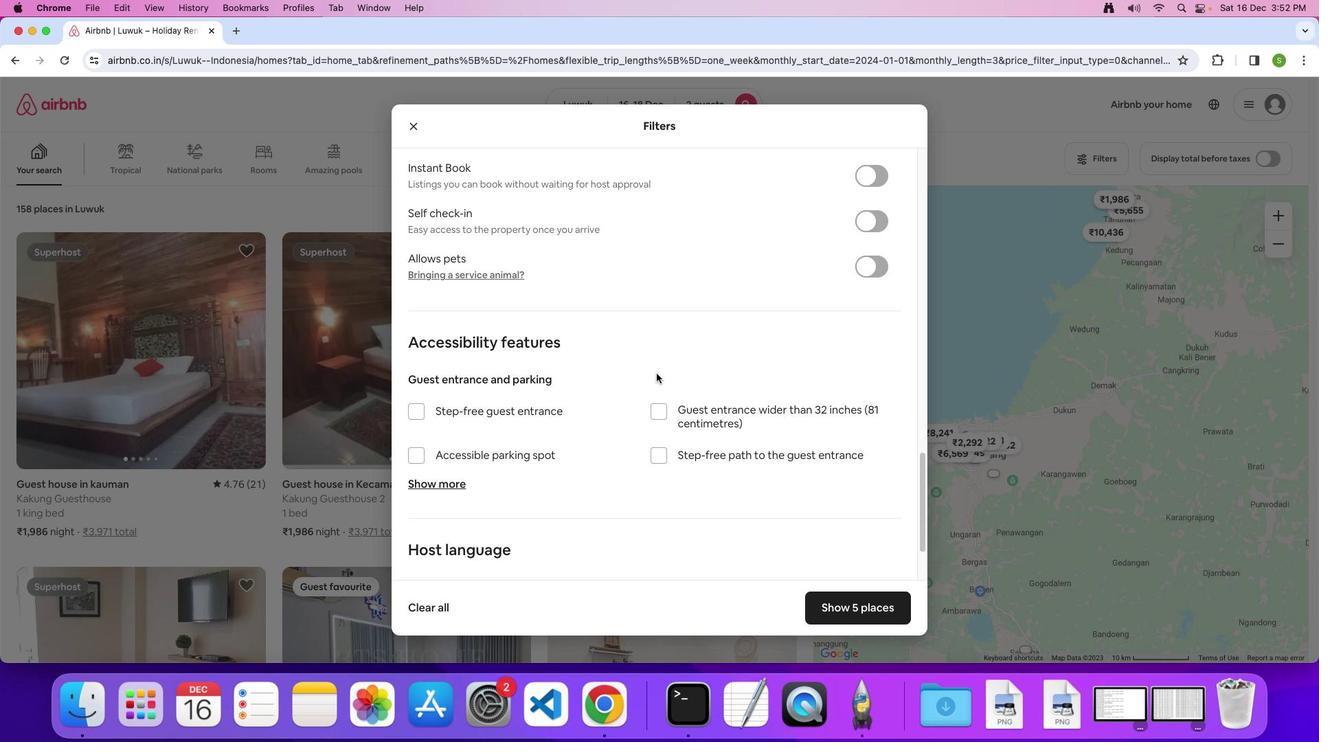 
Action: Mouse scrolled (656, 372) with delta (0, 0)
Screenshot: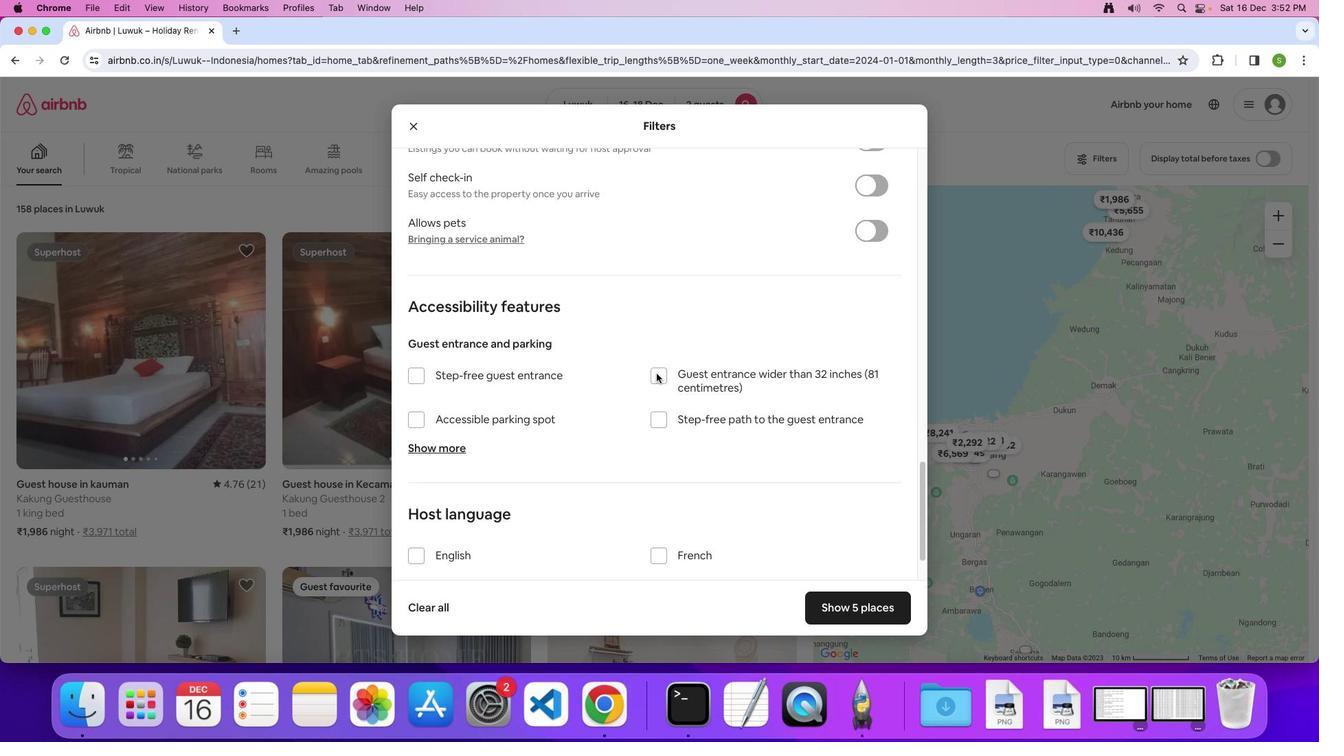 
Action: Mouse scrolled (656, 372) with delta (0, 0)
Screenshot: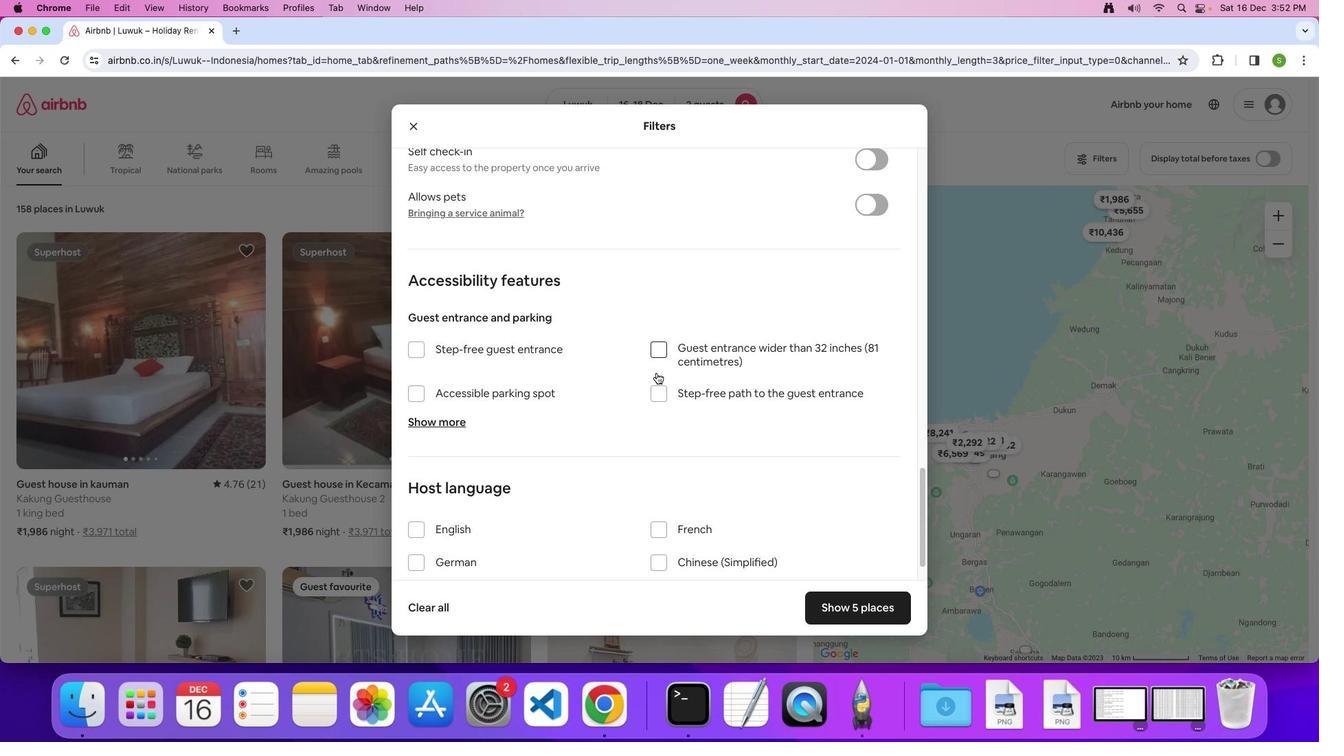 
Action: Mouse moved to (656, 372)
Screenshot: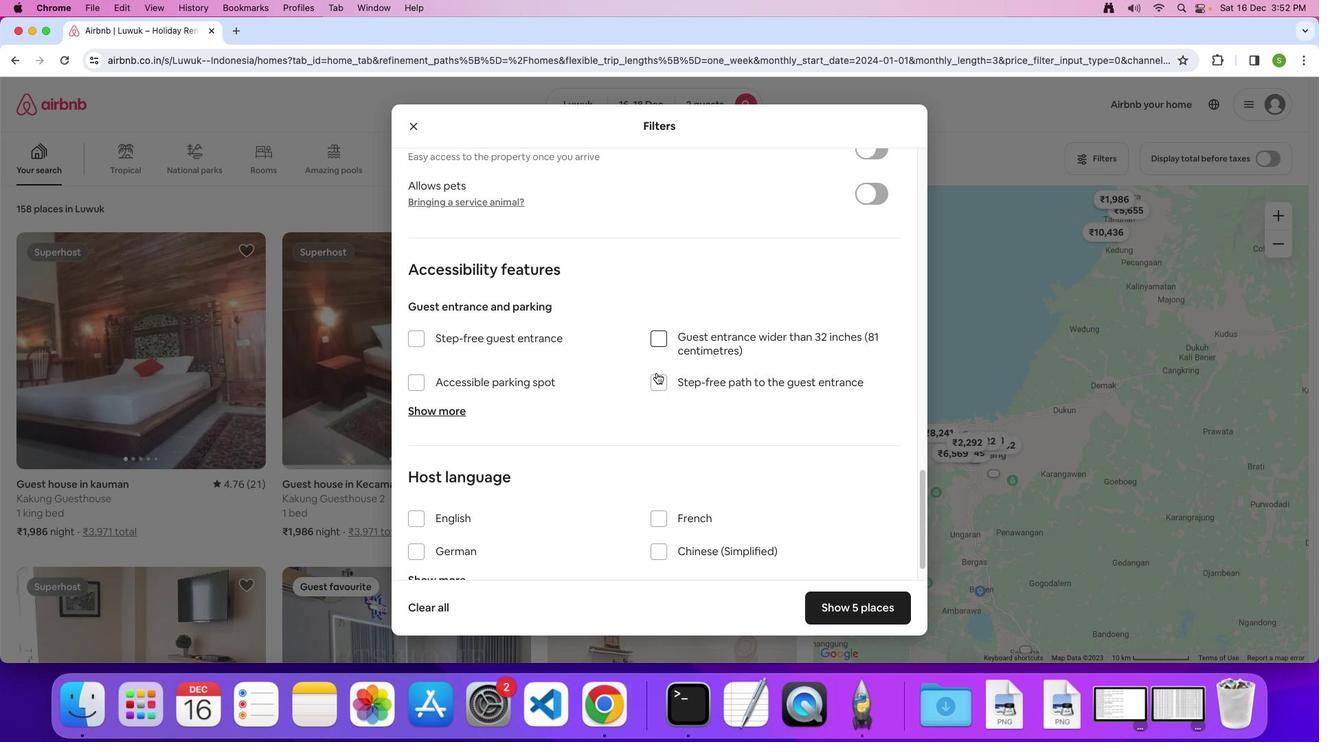 
Action: Mouse scrolled (656, 372) with delta (0, 0)
Screenshot: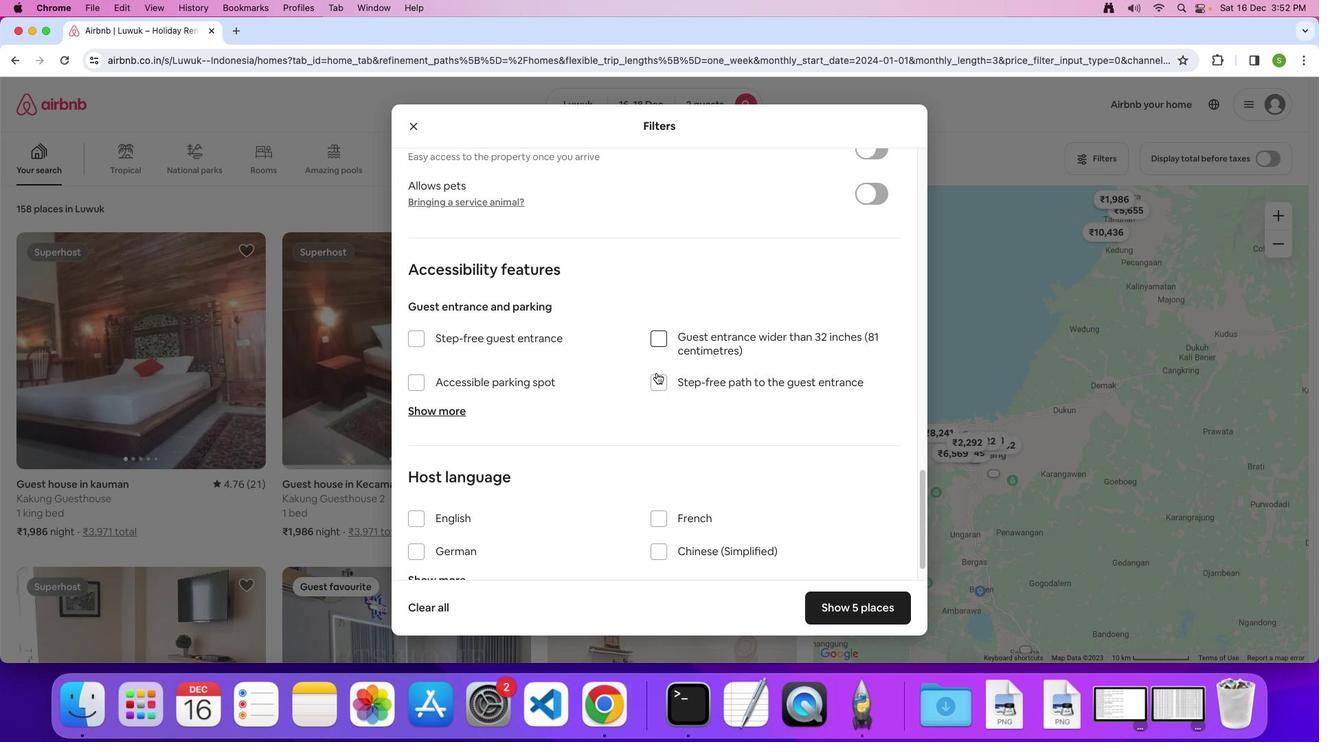 
Action: Mouse scrolled (656, 372) with delta (0, -1)
Screenshot: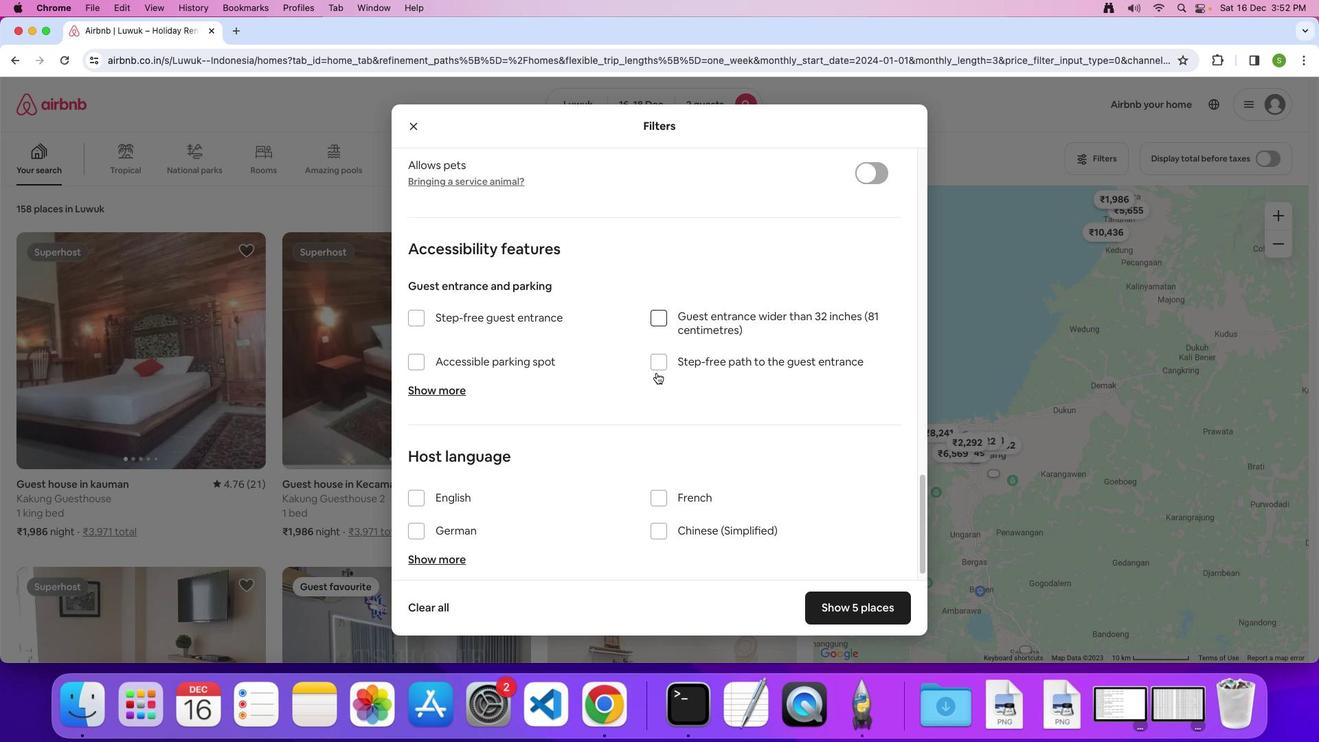 
Action: Mouse moved to (655, 372)
Screenshot: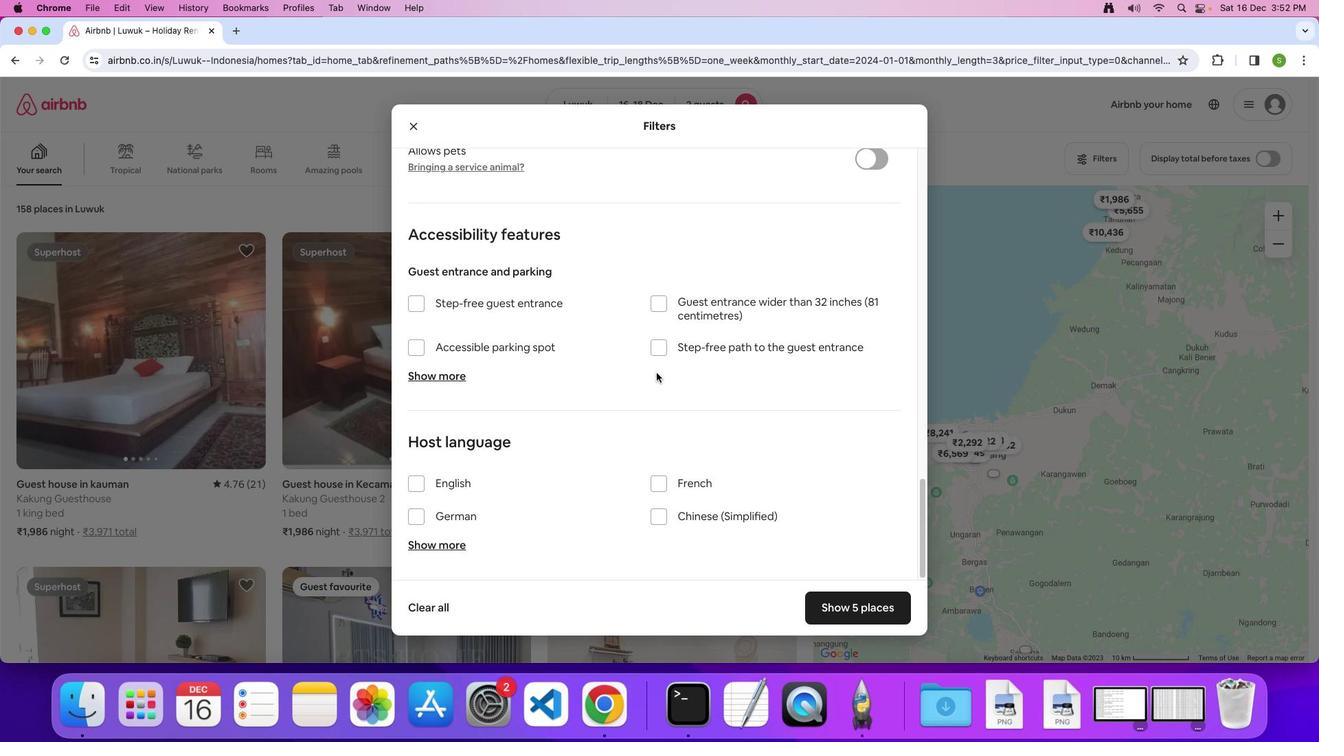 
Action: Mouse scrolled (655, 372) with delta (0, 0)
Screenshot: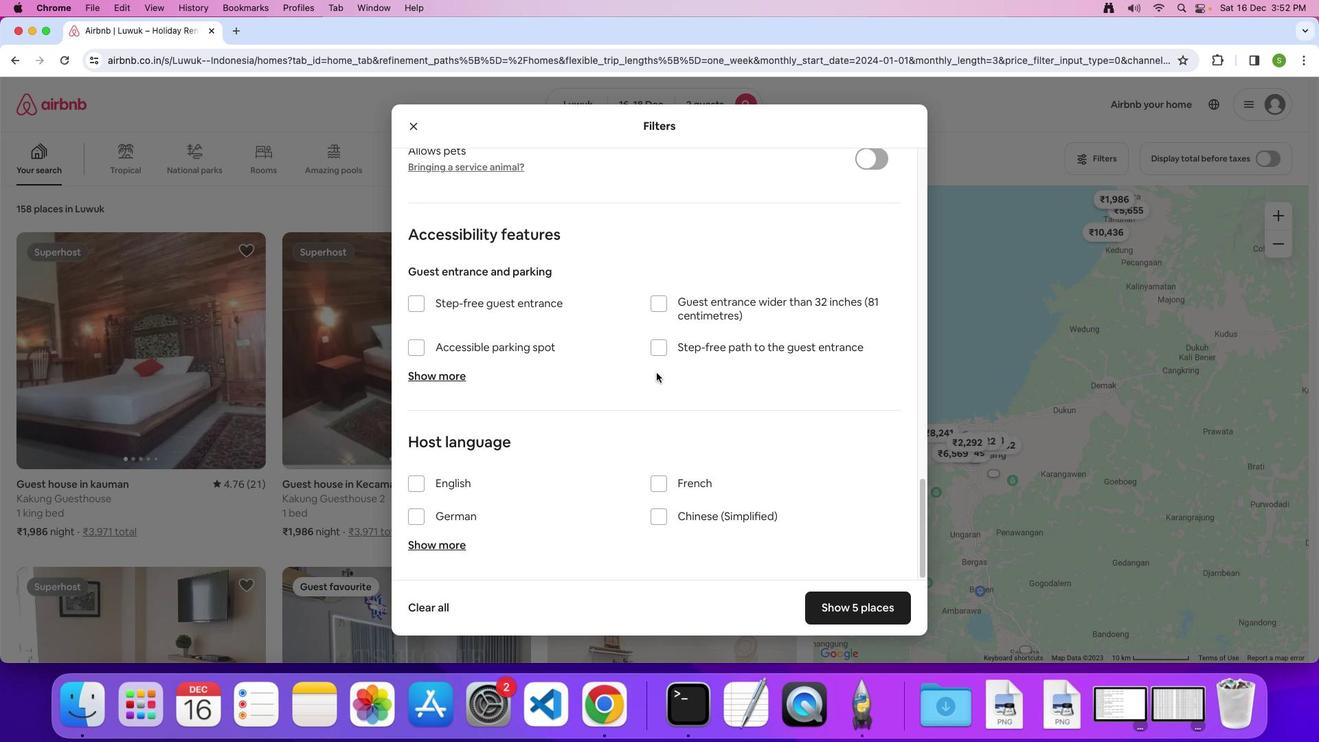 
Action: Mouse scrolled (655, 372) with delta (0, 0)
Screenshot: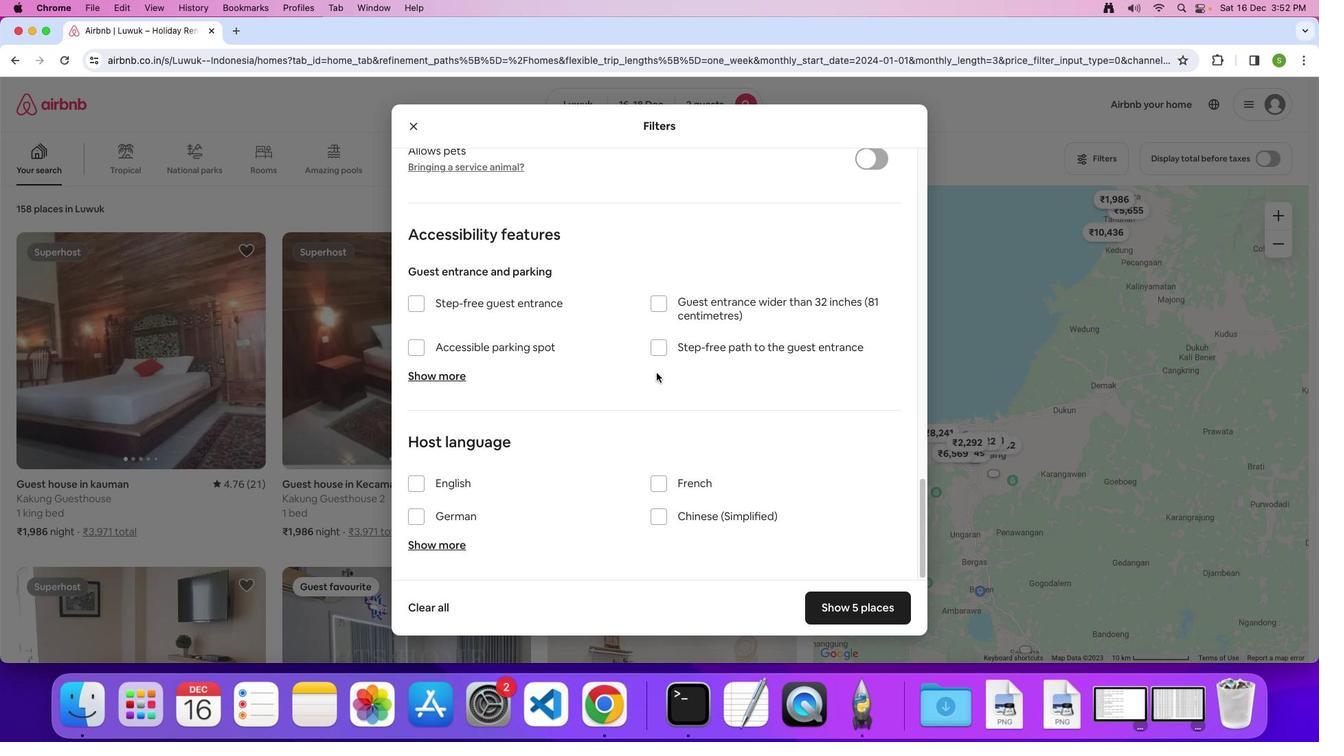 
Action: Mouse scrolled (655, 372) with delta (0, -2)
Screenshot: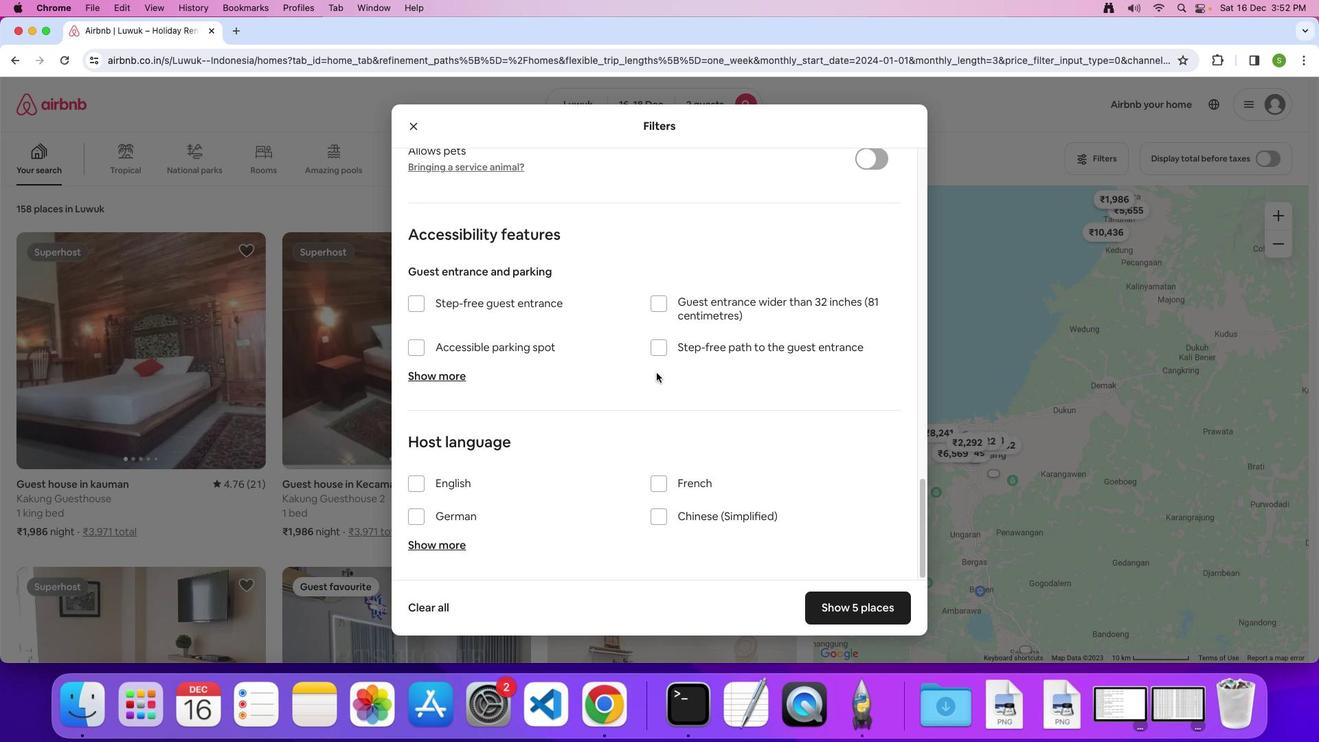 
Action: Mouse moved to (655, 372)
Screenshot: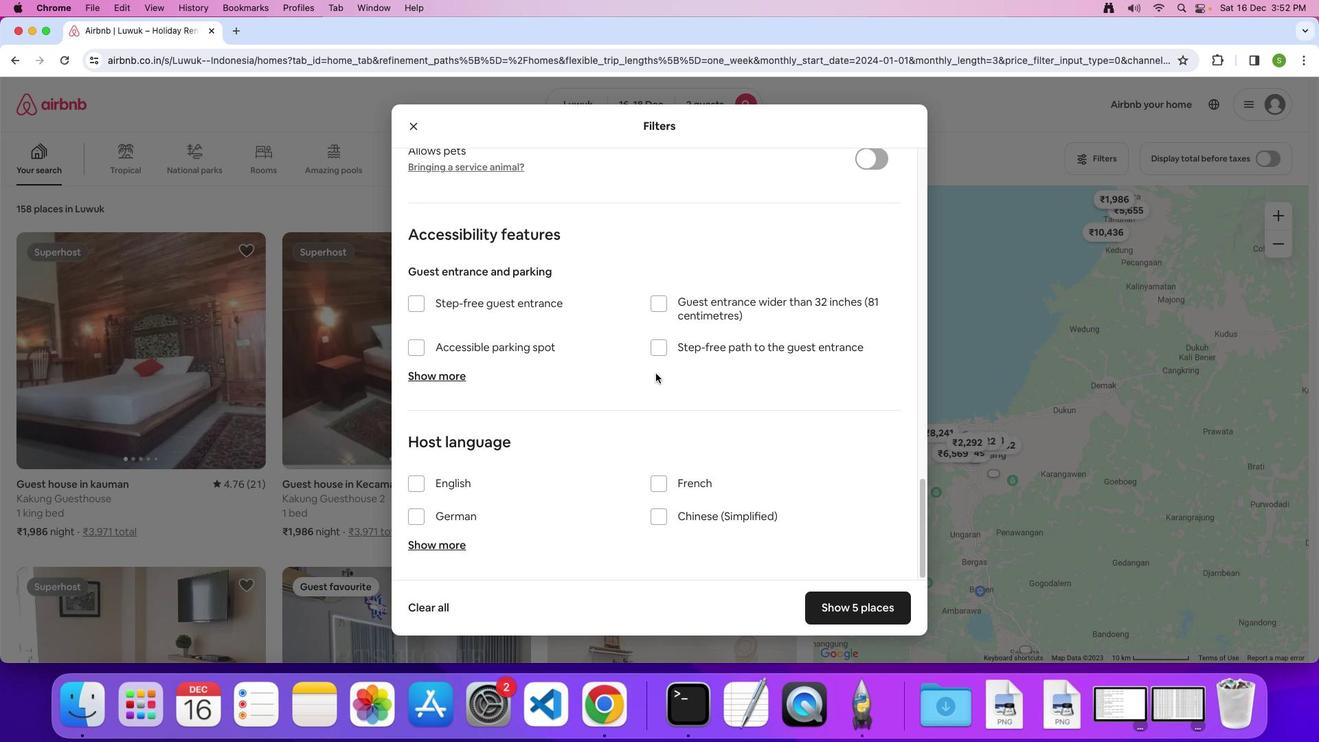 
Action: Mouse scrolled (655, 372) with delta (0, 0)
Screenshot: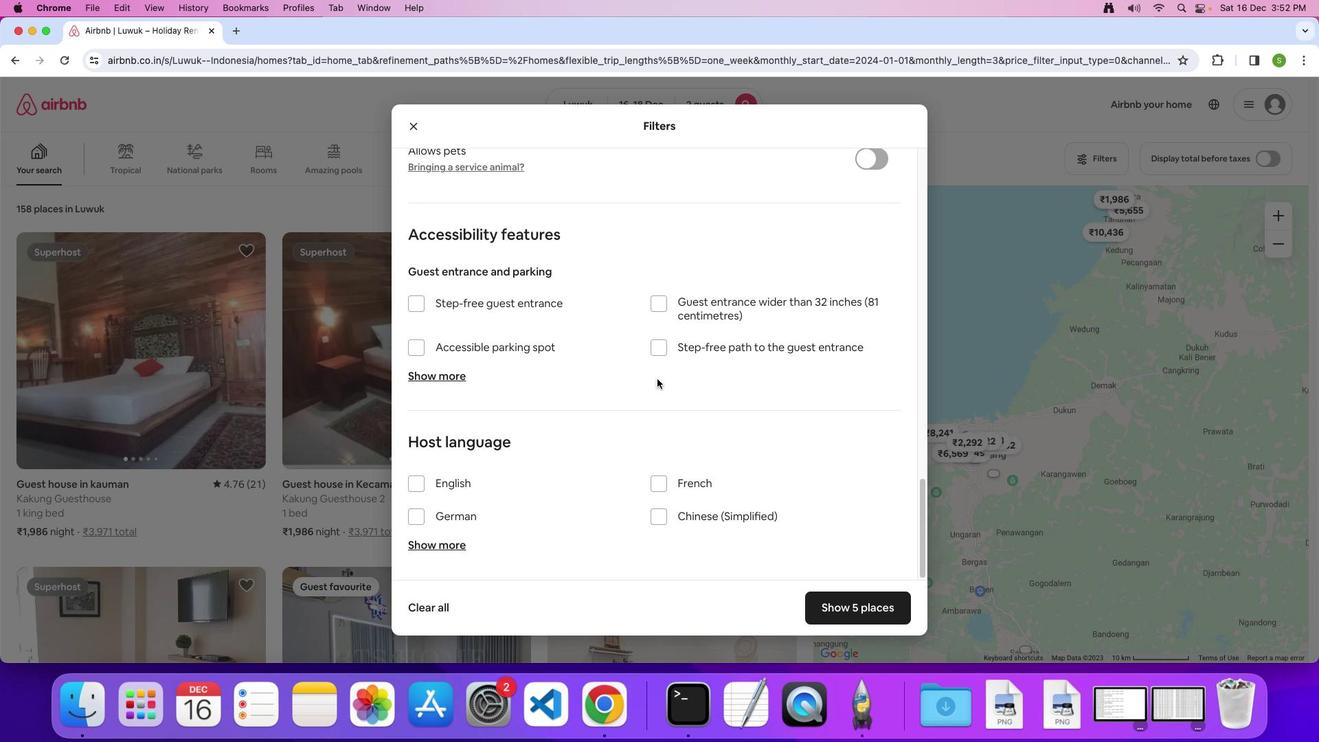 
Action: Mouse scrolled (655, 372) with delta (0, 0)
Screenshot: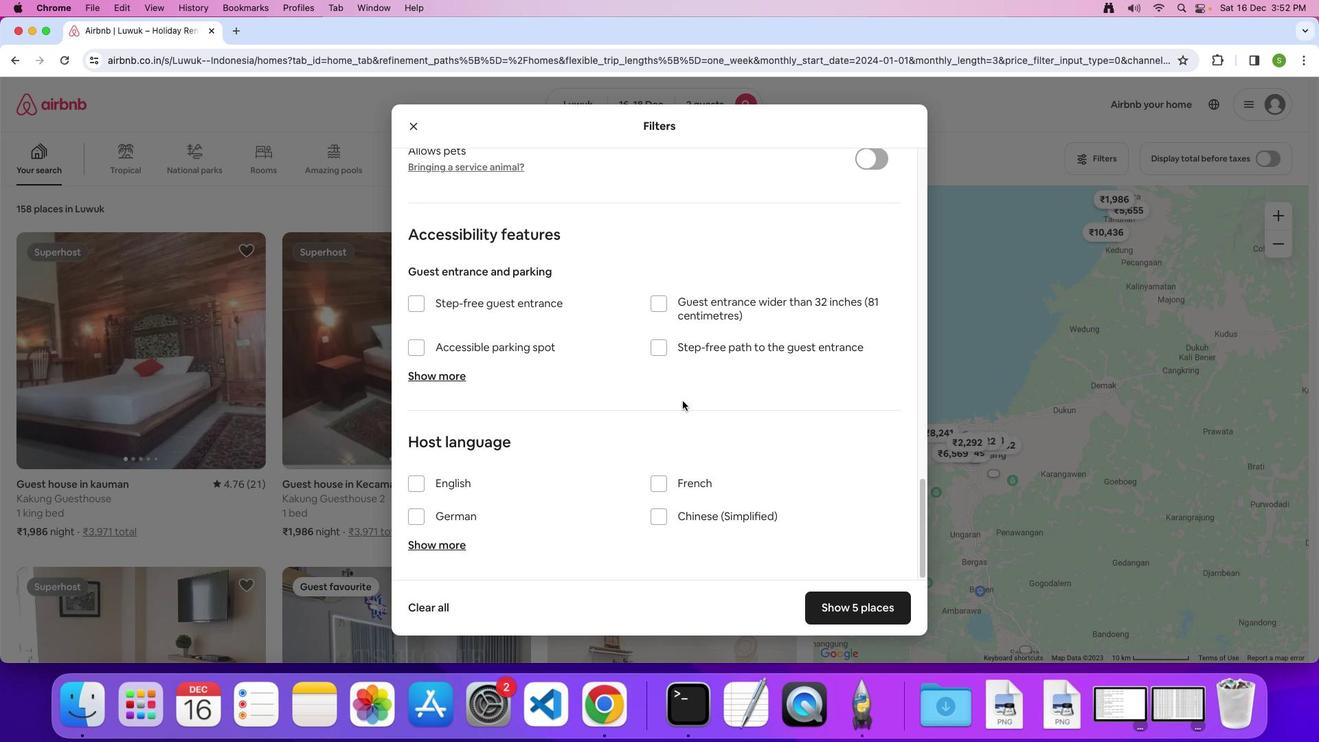 
Action: Mouse moved to (654, 373)
Screenshot: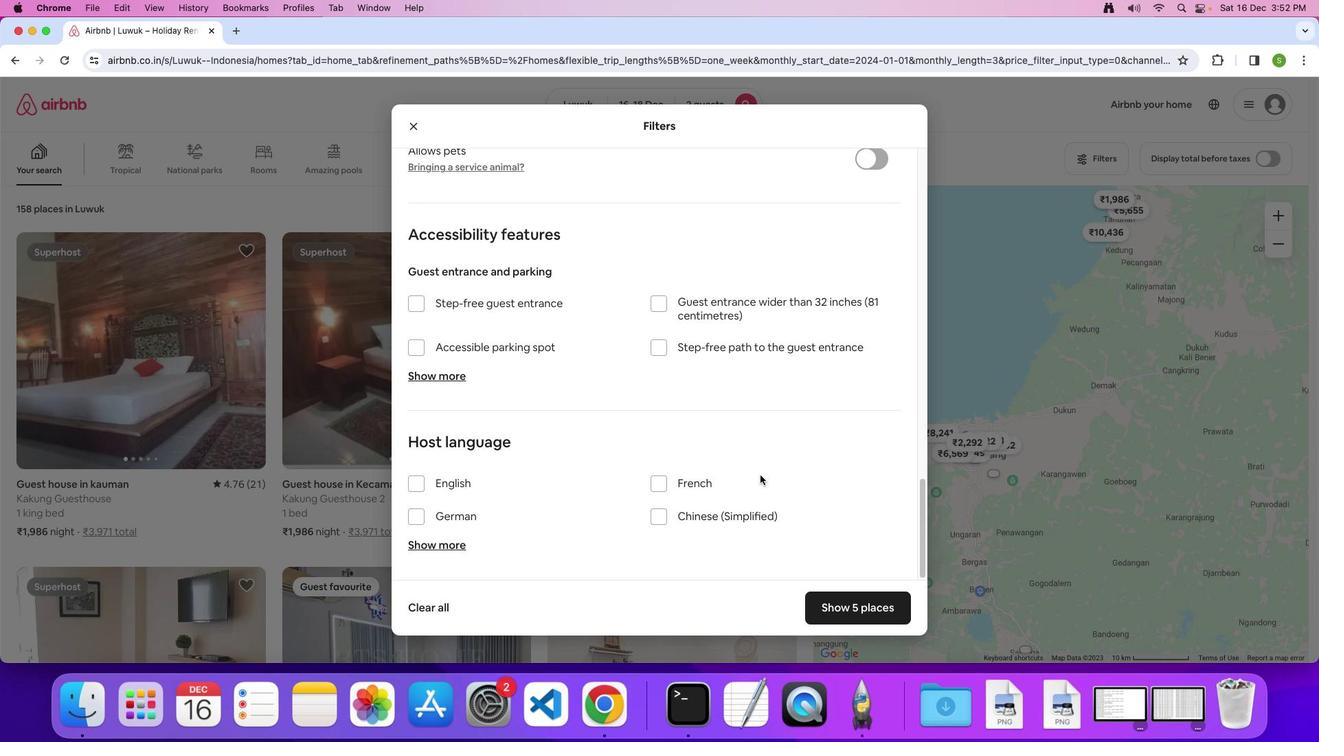 
Action: Mouse scrolled (654, 373) with delta (0, -1)
Screenshot: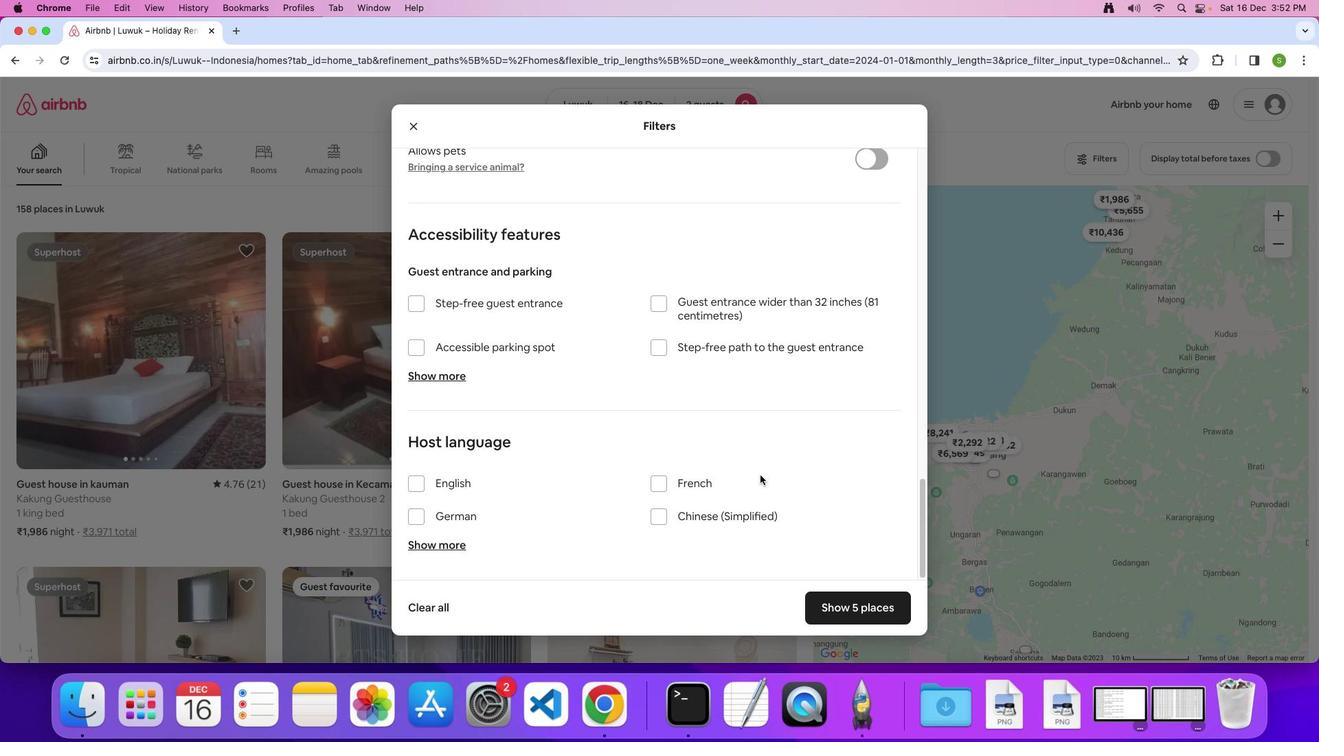 
Action: Mouse moved to (876, 600)
Screenshot: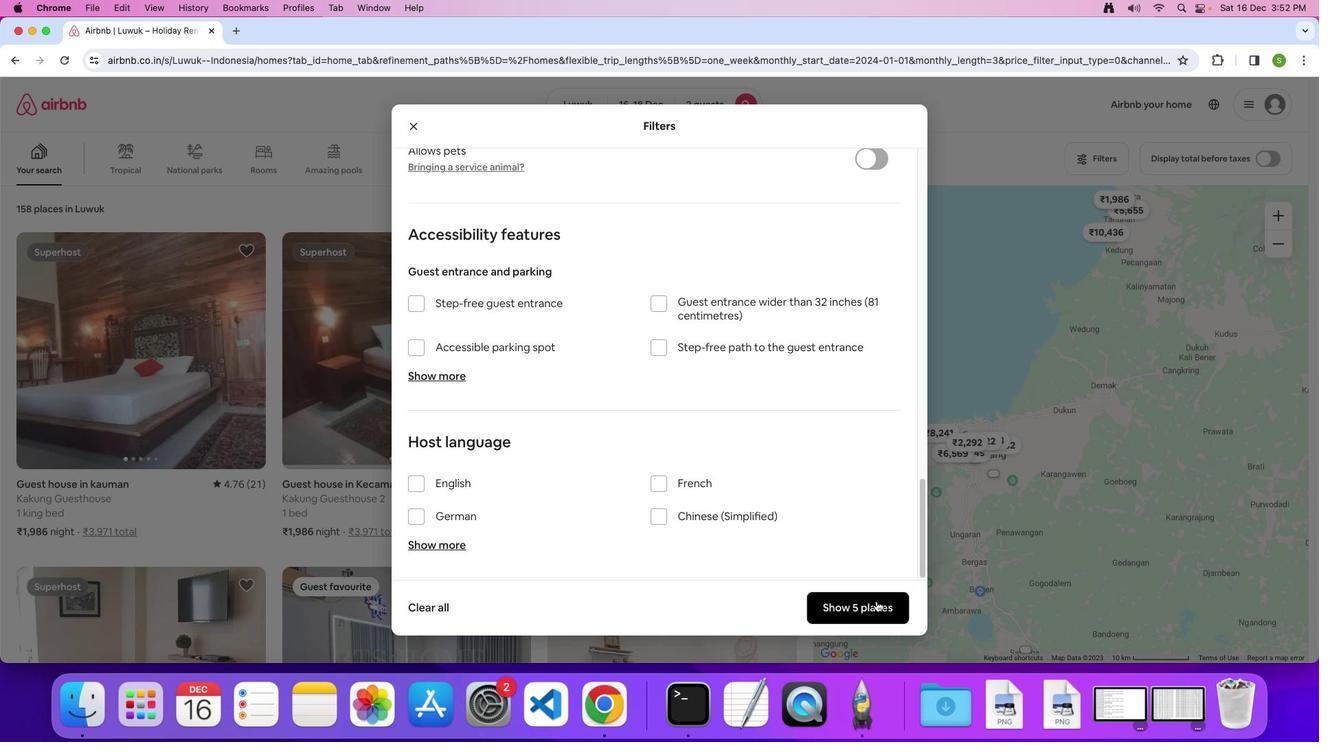 
Action: Mouse pressed left at (876, 600)
Screenshot: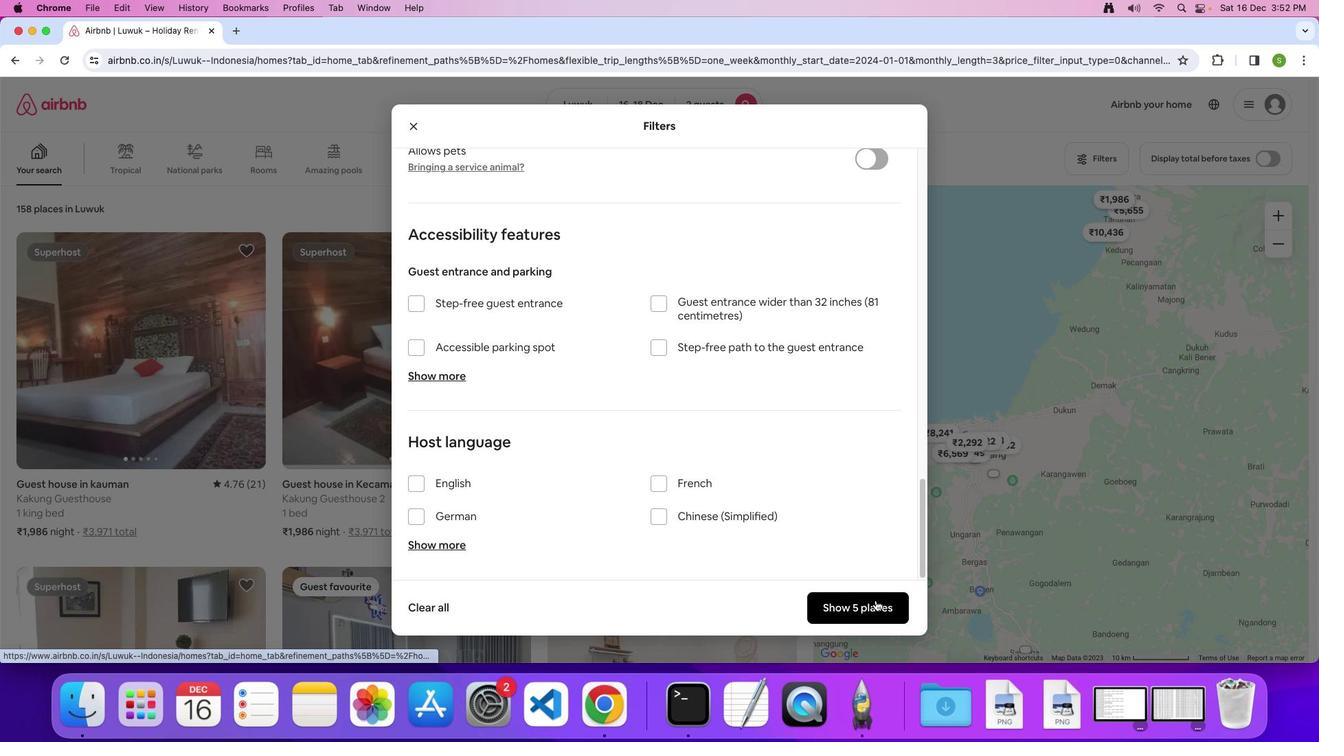 
Action: Mouse moved to (194, 304)
Screenshot: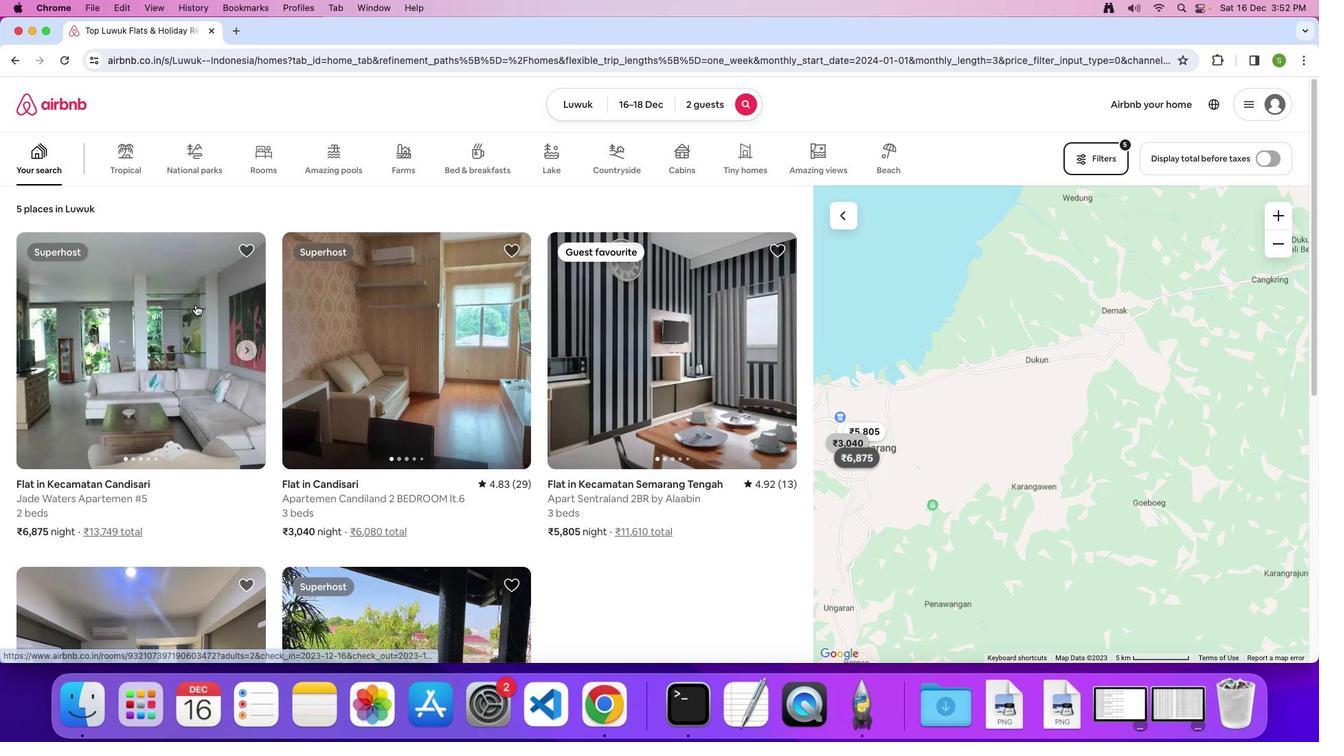 
Action: Mouse pressed left at (194, 304)
Screenshot: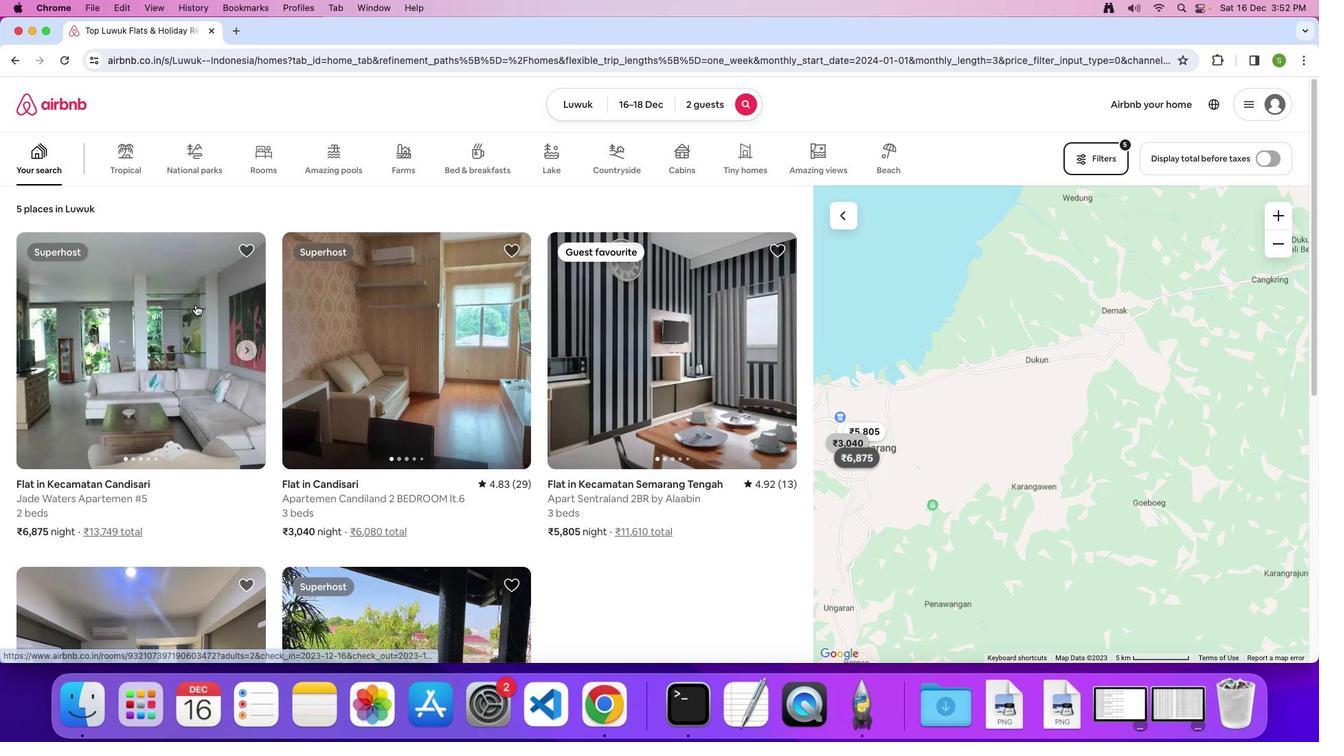 
Action: Mouse moved to (393, 268)
Screenshot: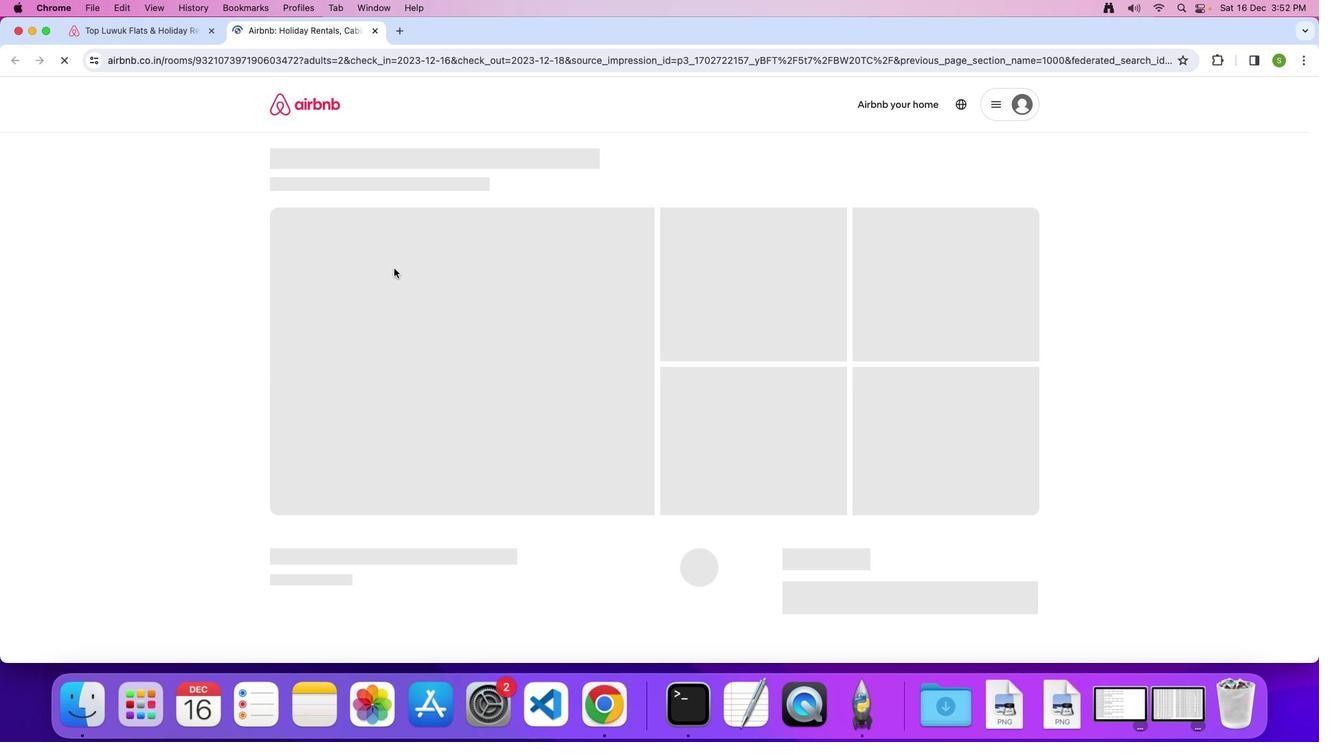 
Action: Mouse pressed left at (393, 268)
Screenshot: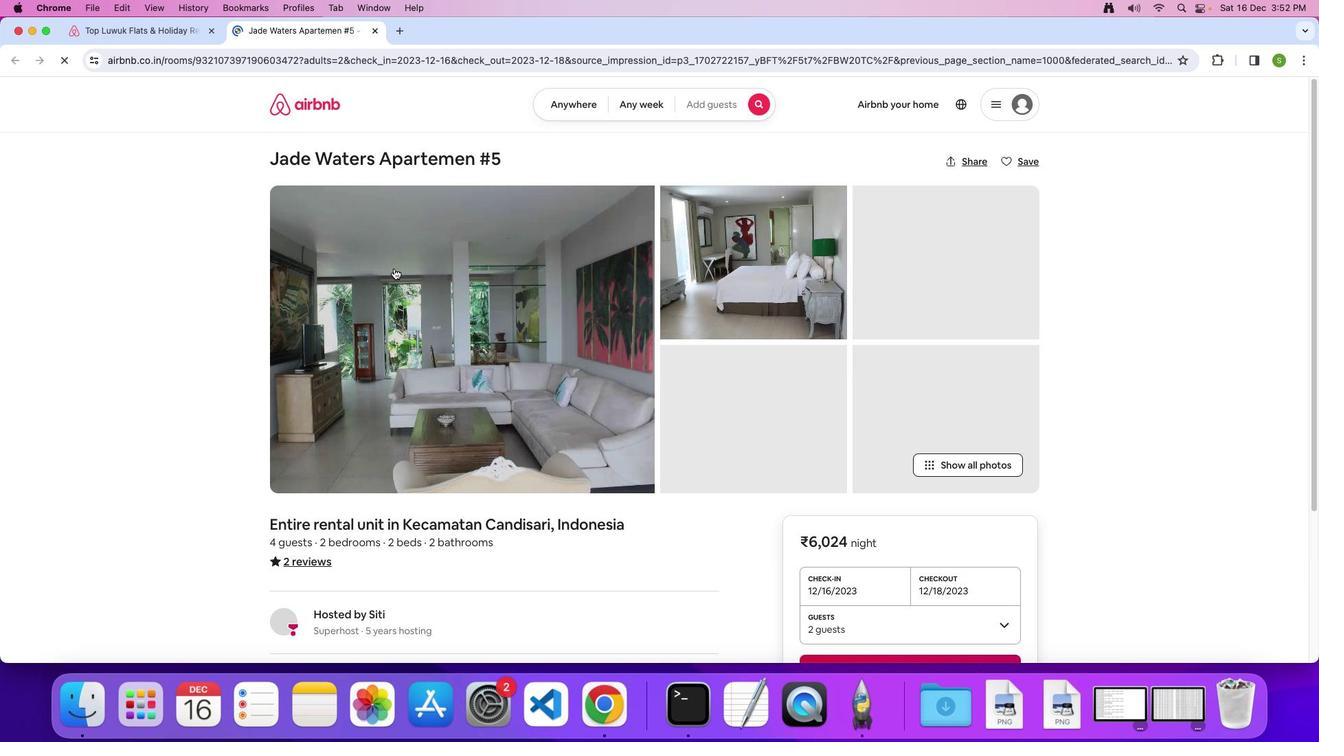 
Action: Mouse moved to (702, 294)
Screenshot: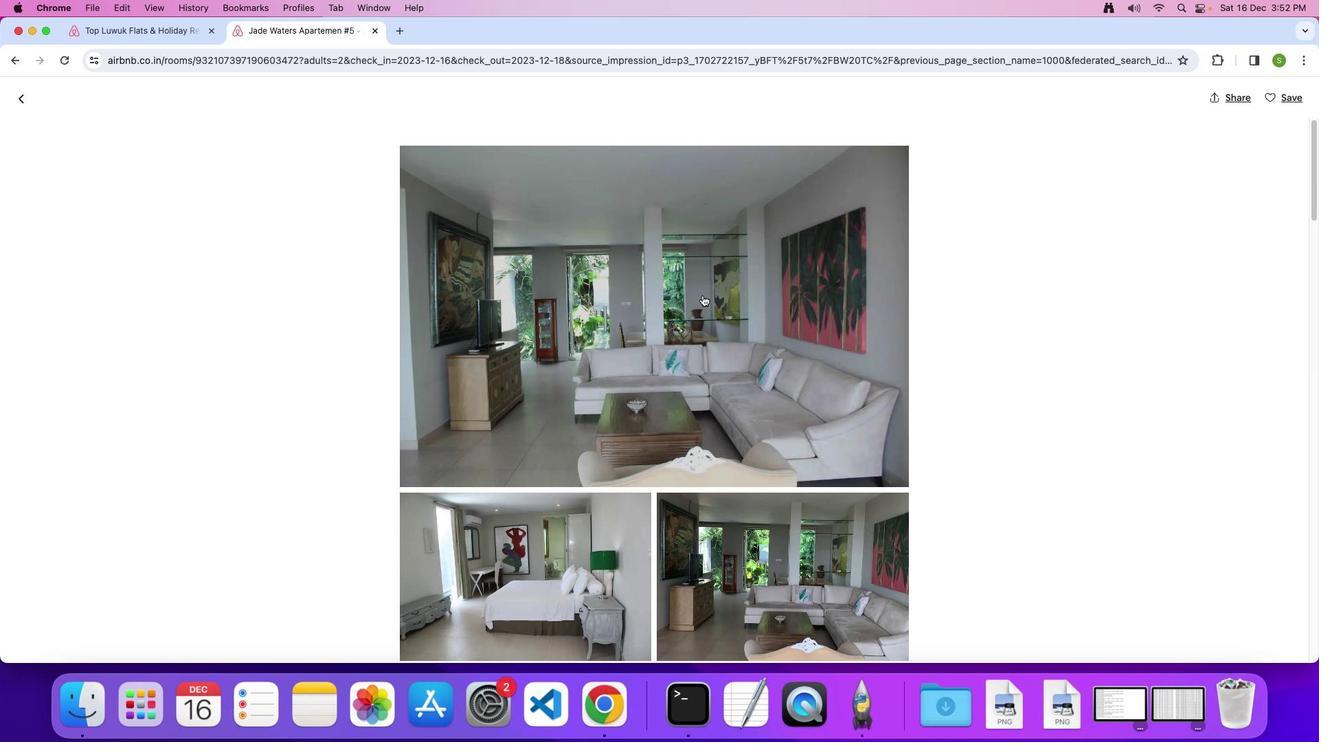 
Action: Mouse scrolled (702, 294) with delta (0, 0)
Screenshot: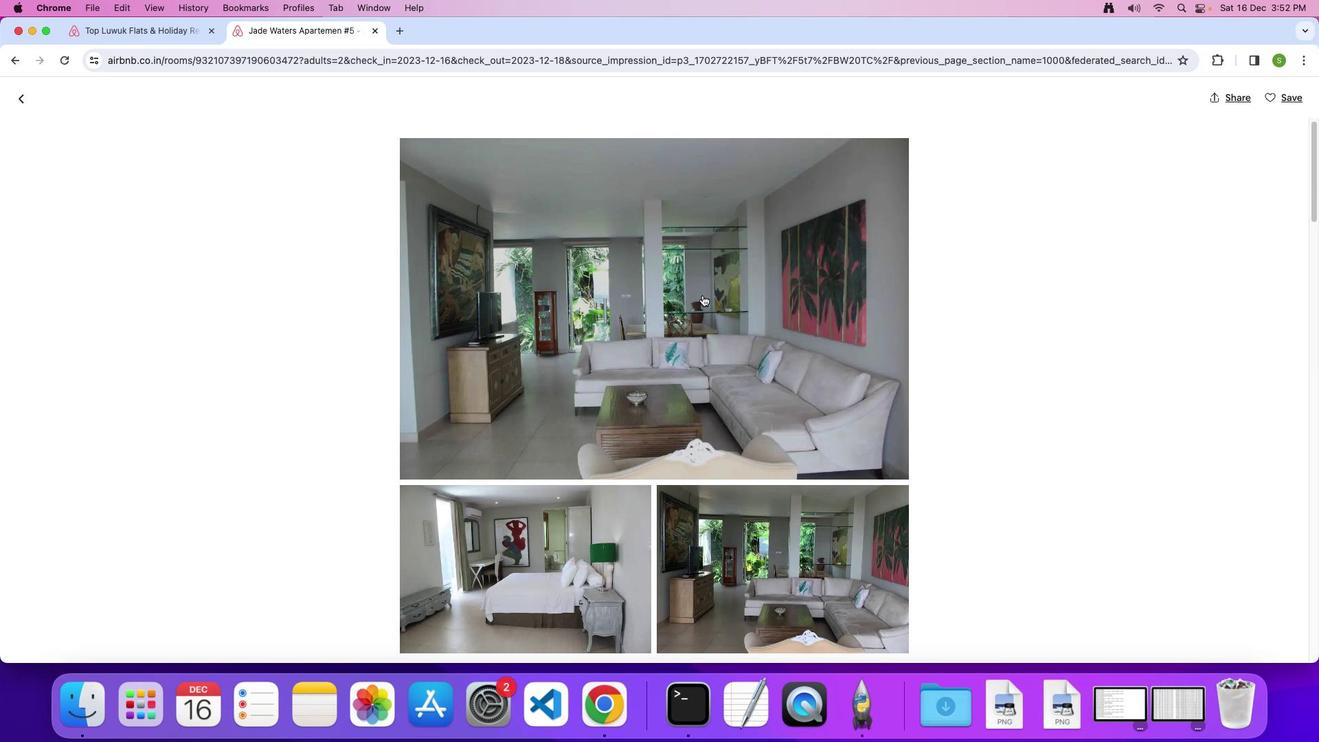 
Action: Mouse scrolled (702, 294) with delta (0, 0)
Screenshot: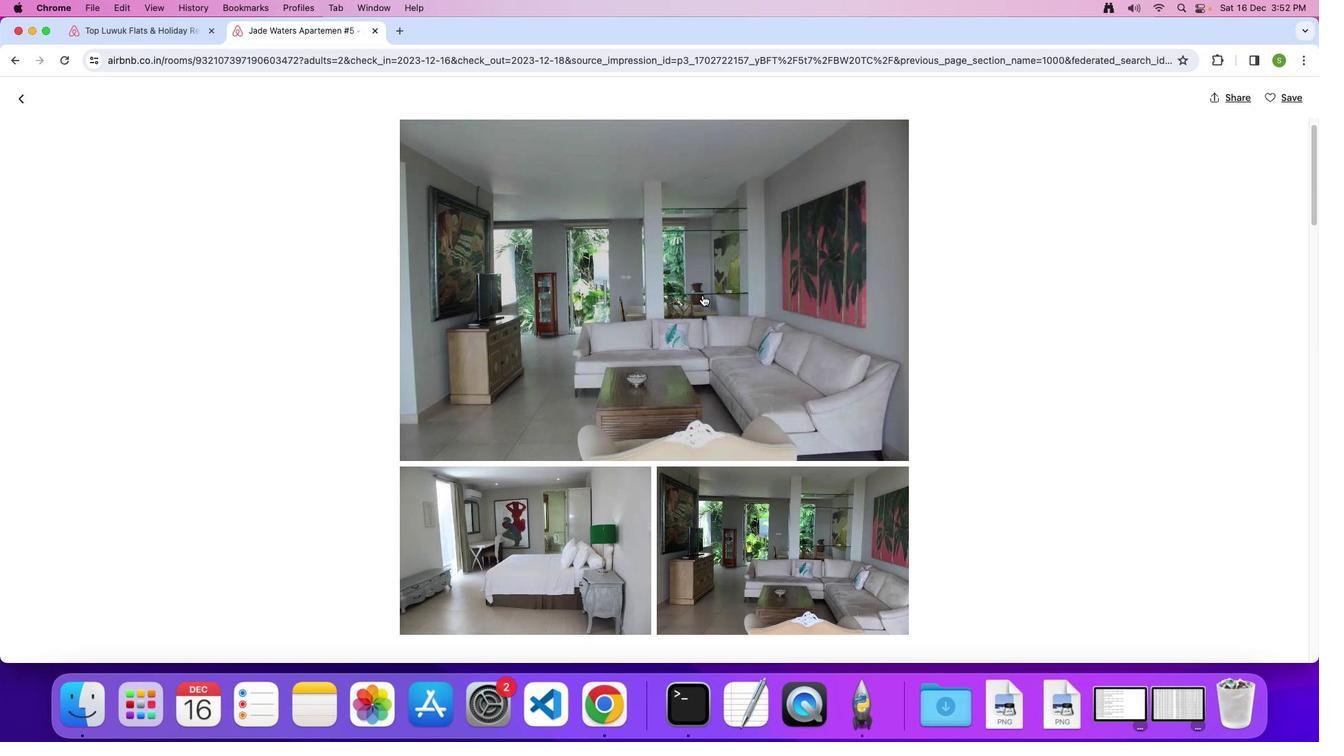 
Action: Mouse moved to (702, 294)
Screenshot: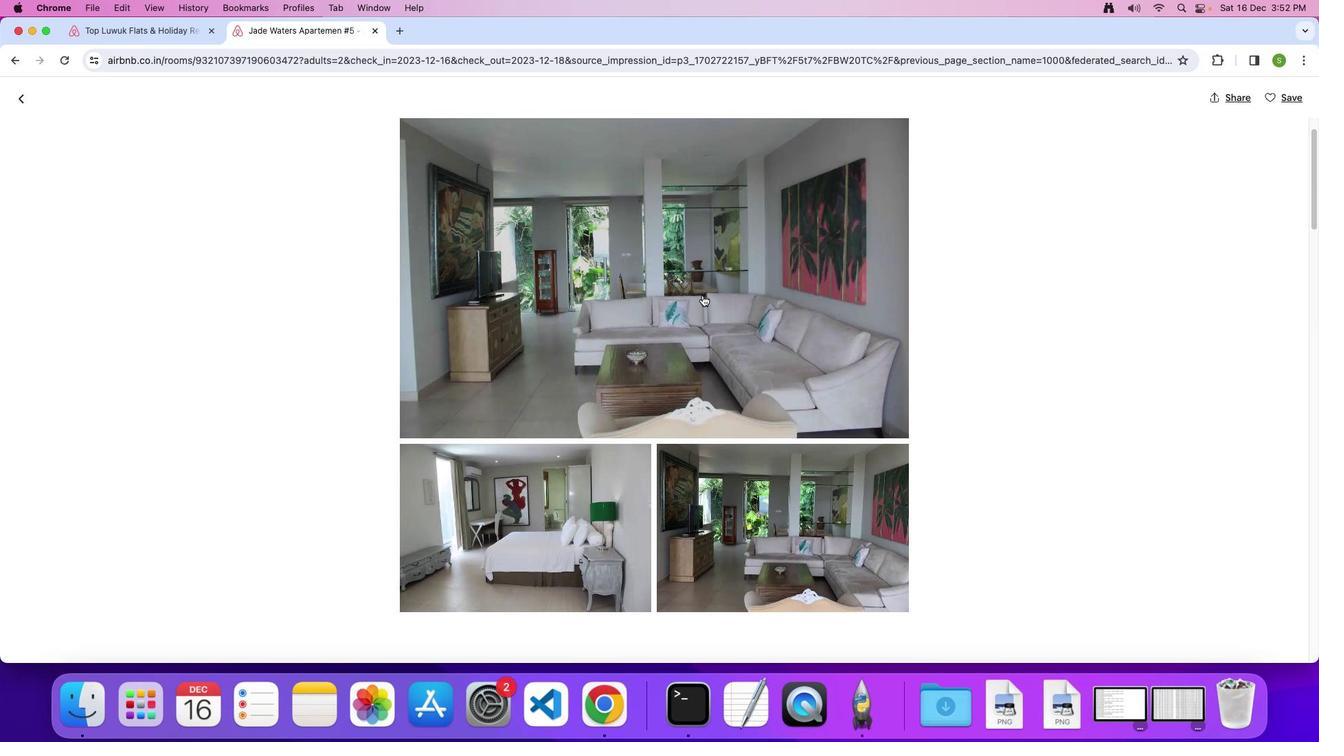 
Action: Mouse scrolled (702, 294) with delta (0, -1)
Screenshot: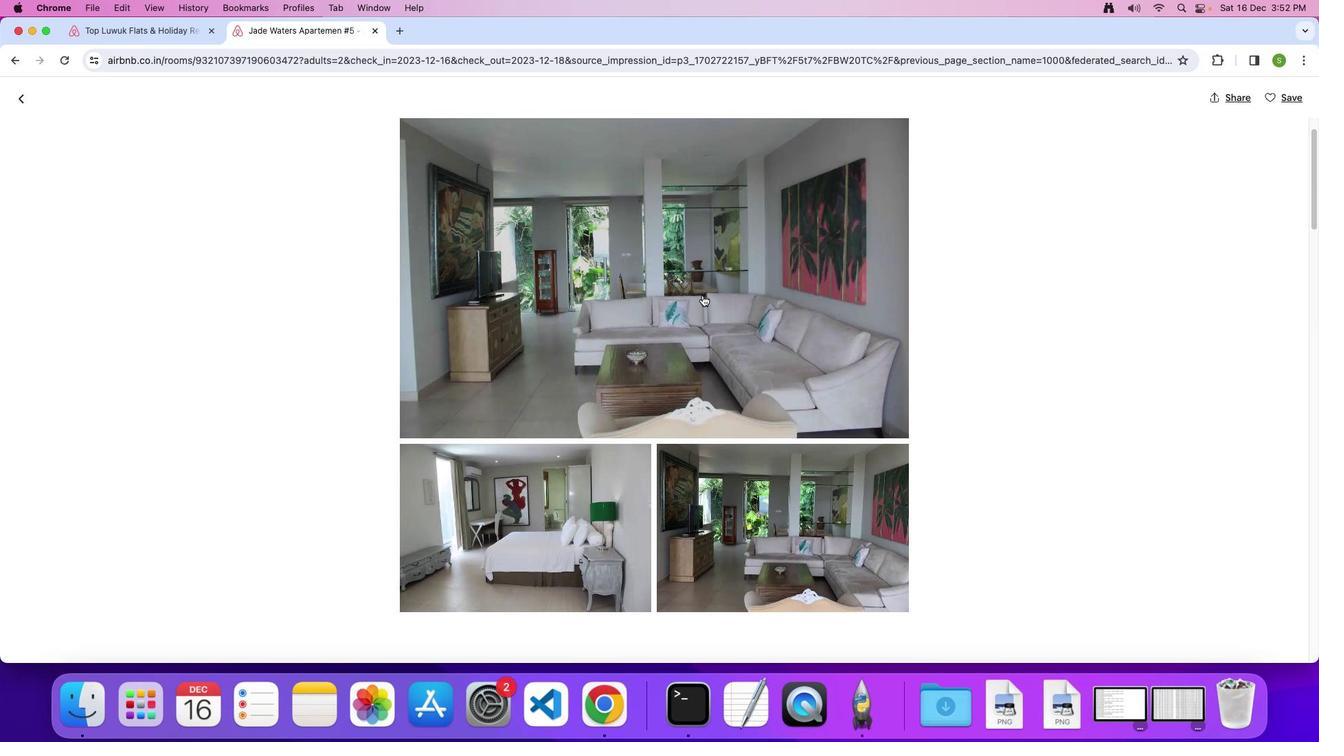 
Action: Mouse moved to (701, 293)
Screenshot: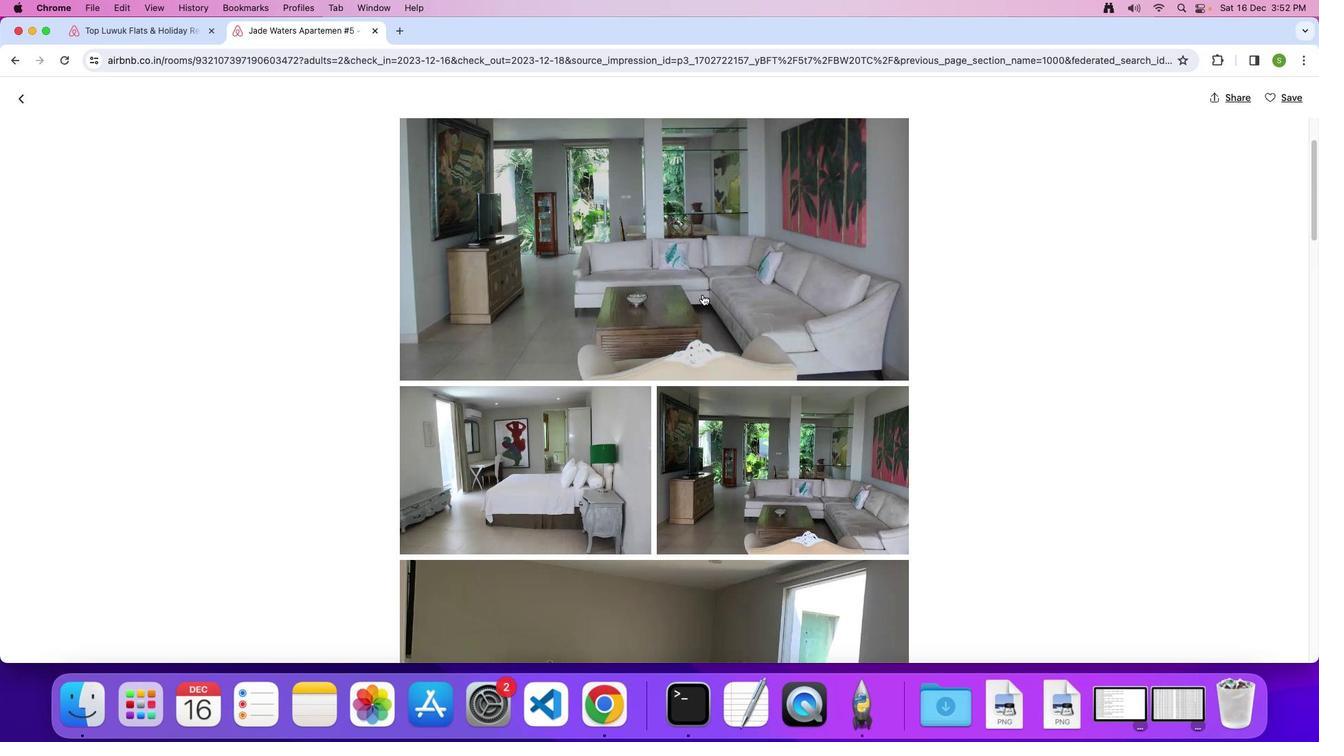 
Action: Mouse scrolled (701, 293) with delta (0, 0)
Screenshot: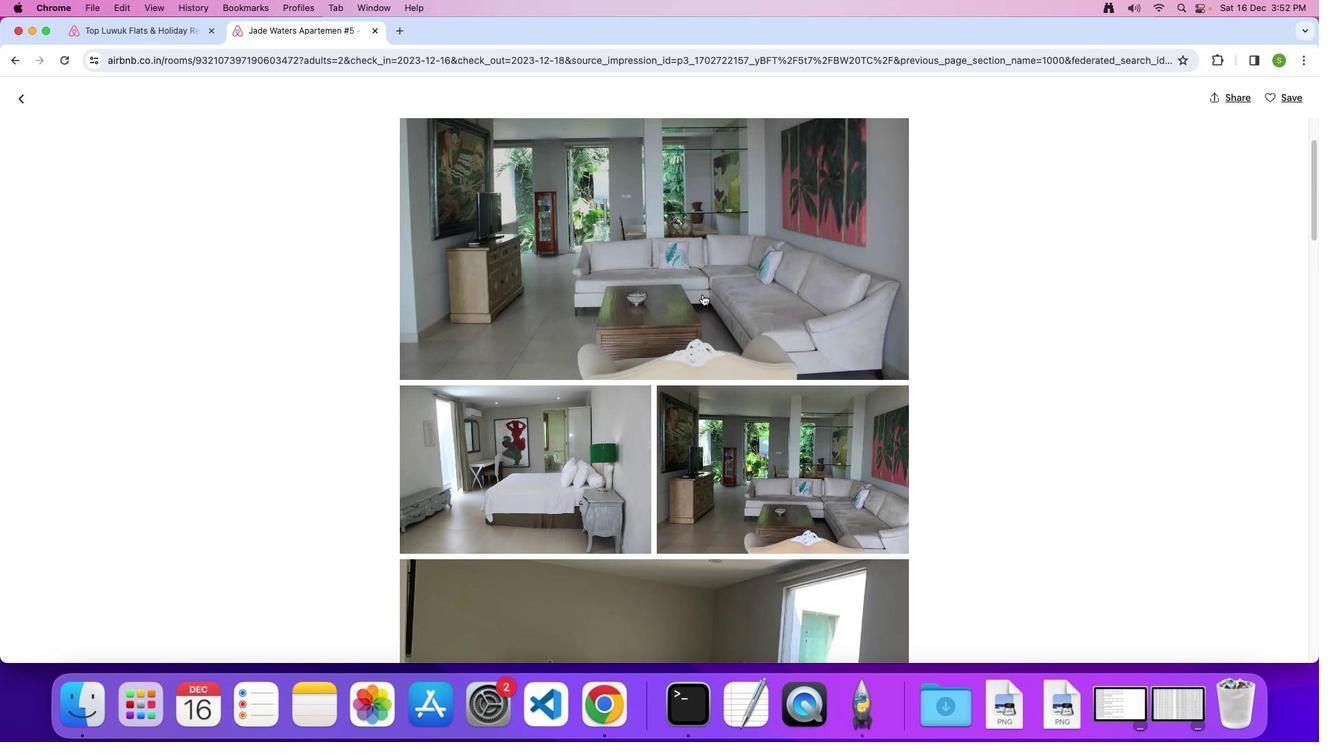 
Action: Mouse scrolled (701, 293) with delta (0, 0)
Screenshot: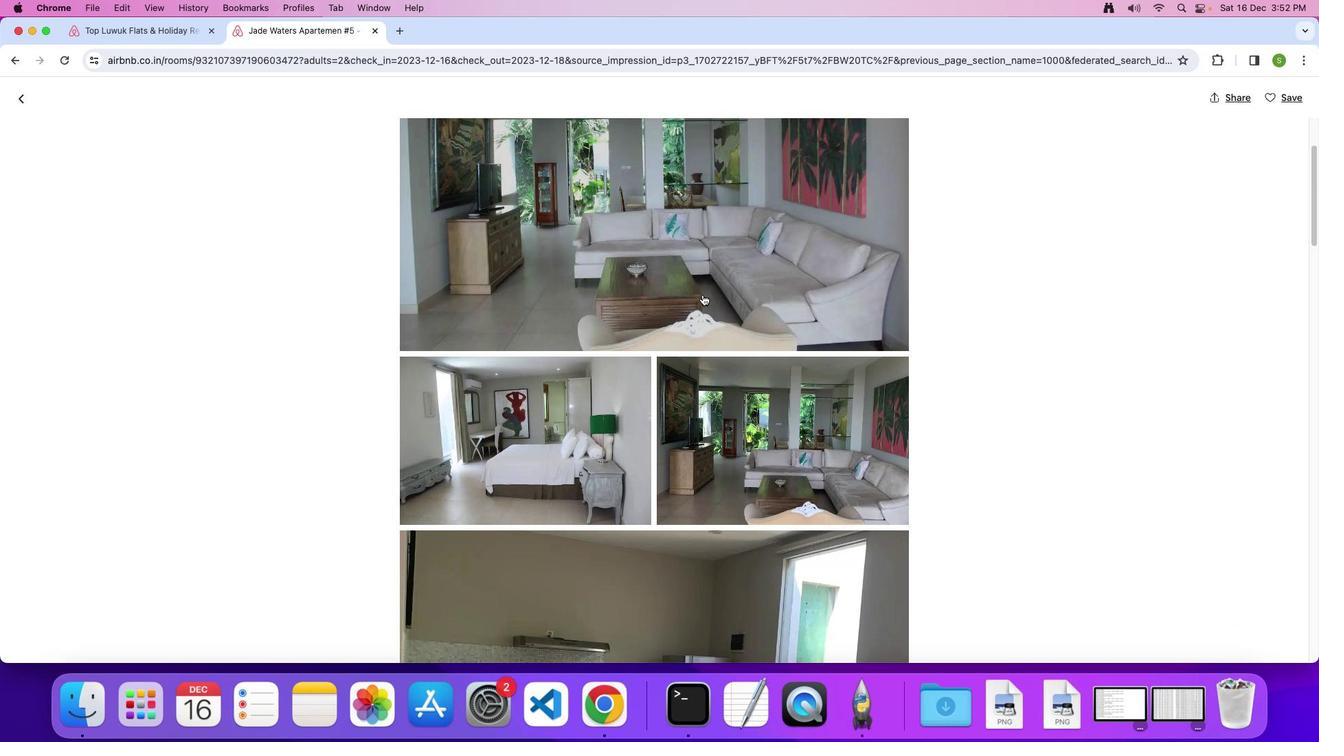 
Action: Mouse scrolled (701, 293) with delta (0, -1)
Screenshot: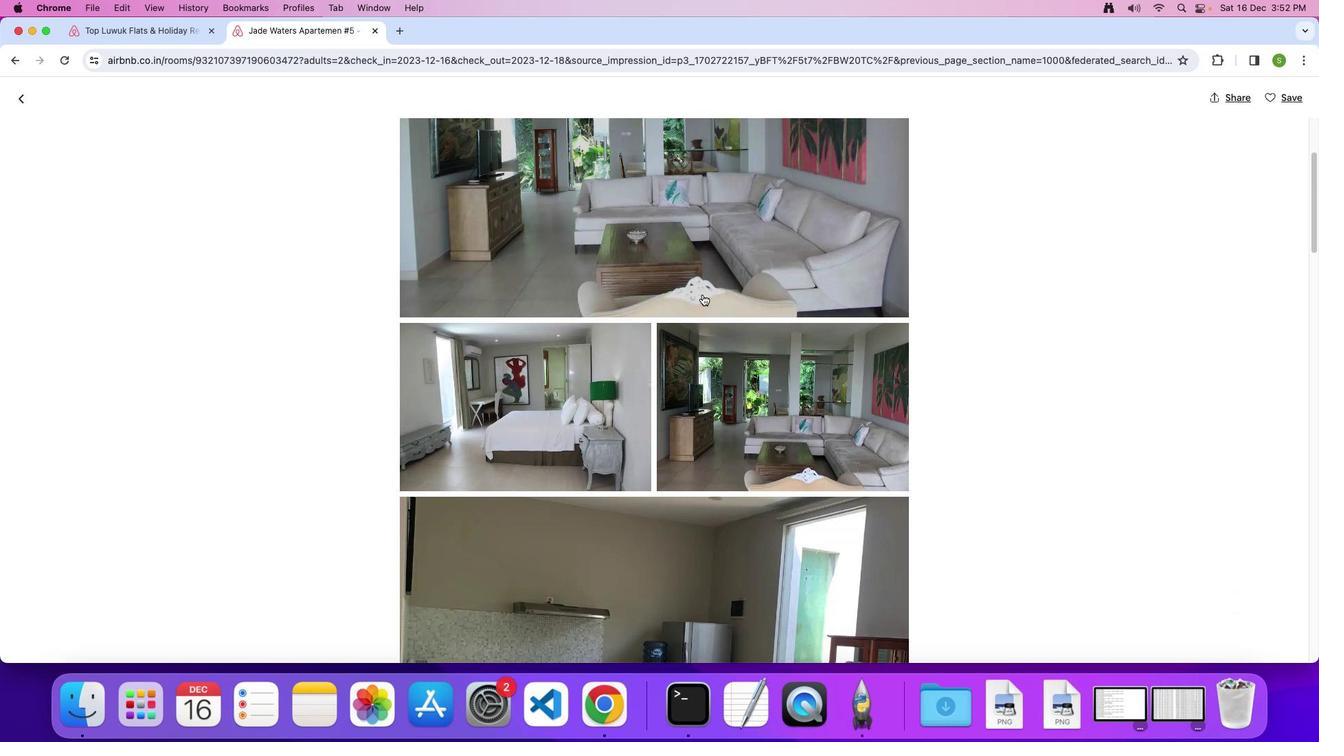 
Action: Mouse scrolled (701, 293) with delta (0, 0)
Screenshot: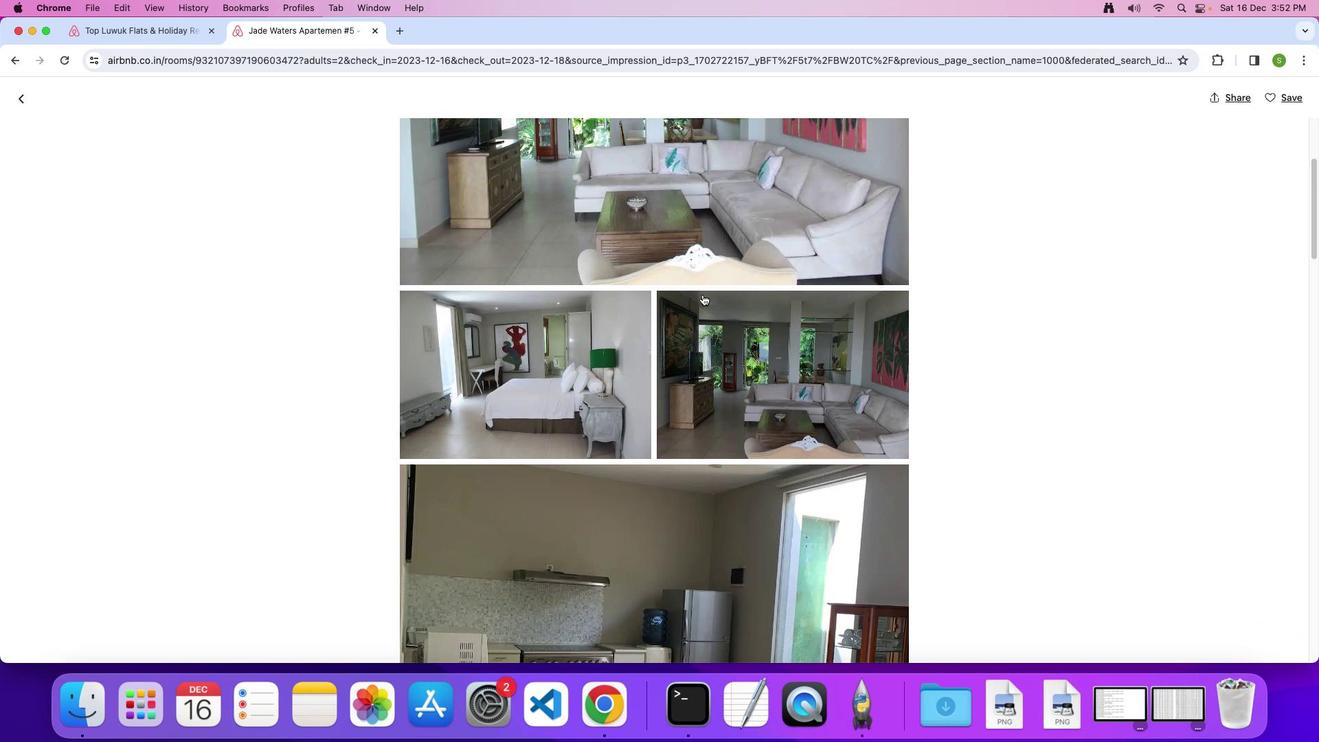 
Action: Mouse scrolled (701, 293) with delta (0, 0)
Screenshot: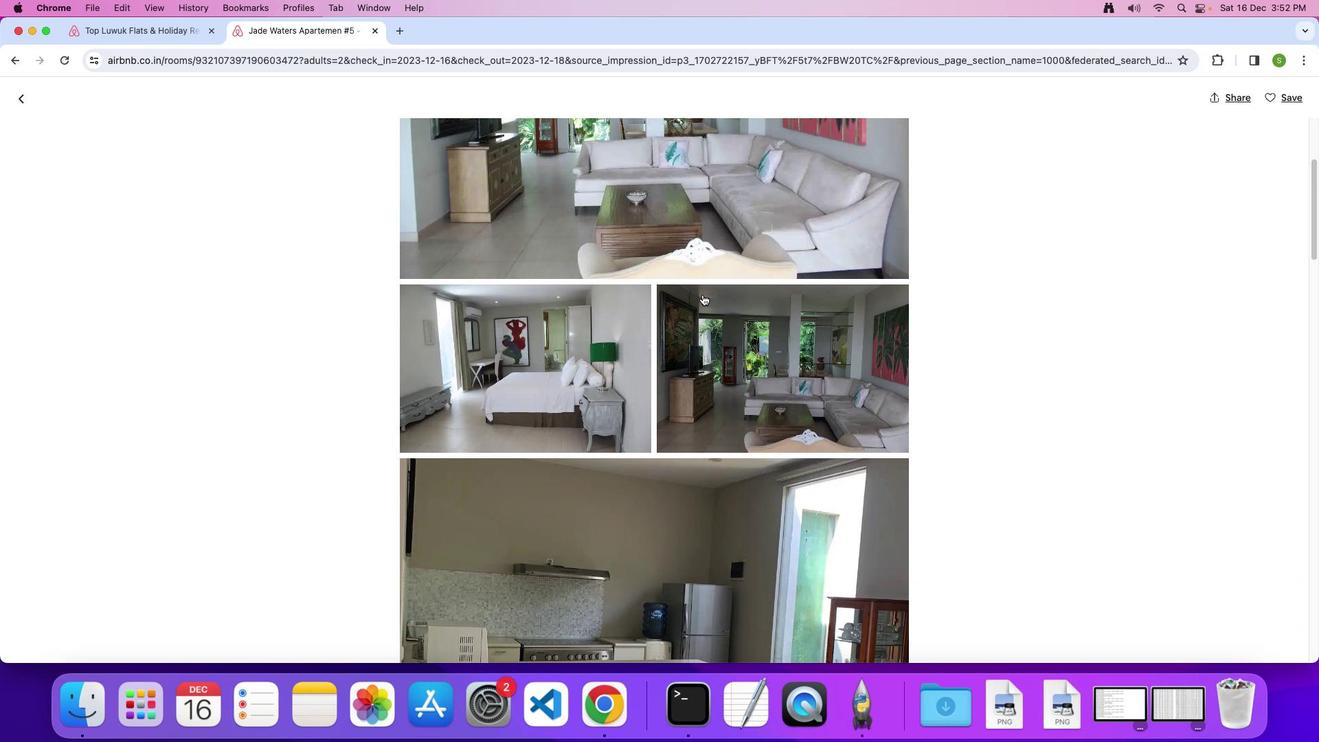
Action: Mouse scrolled (701, 293) with delta (0, 0)
Screenshot: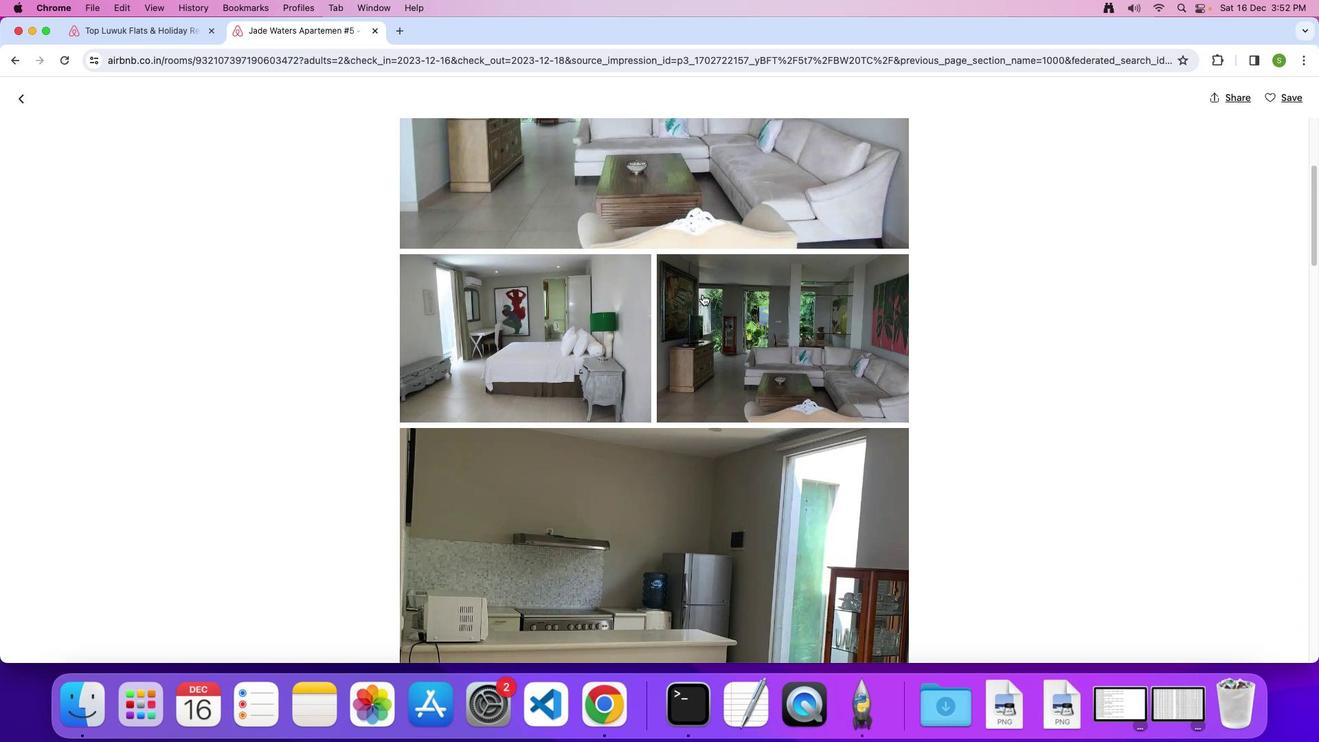 
Action: Mouse moved to (701, 292)
Screenshot: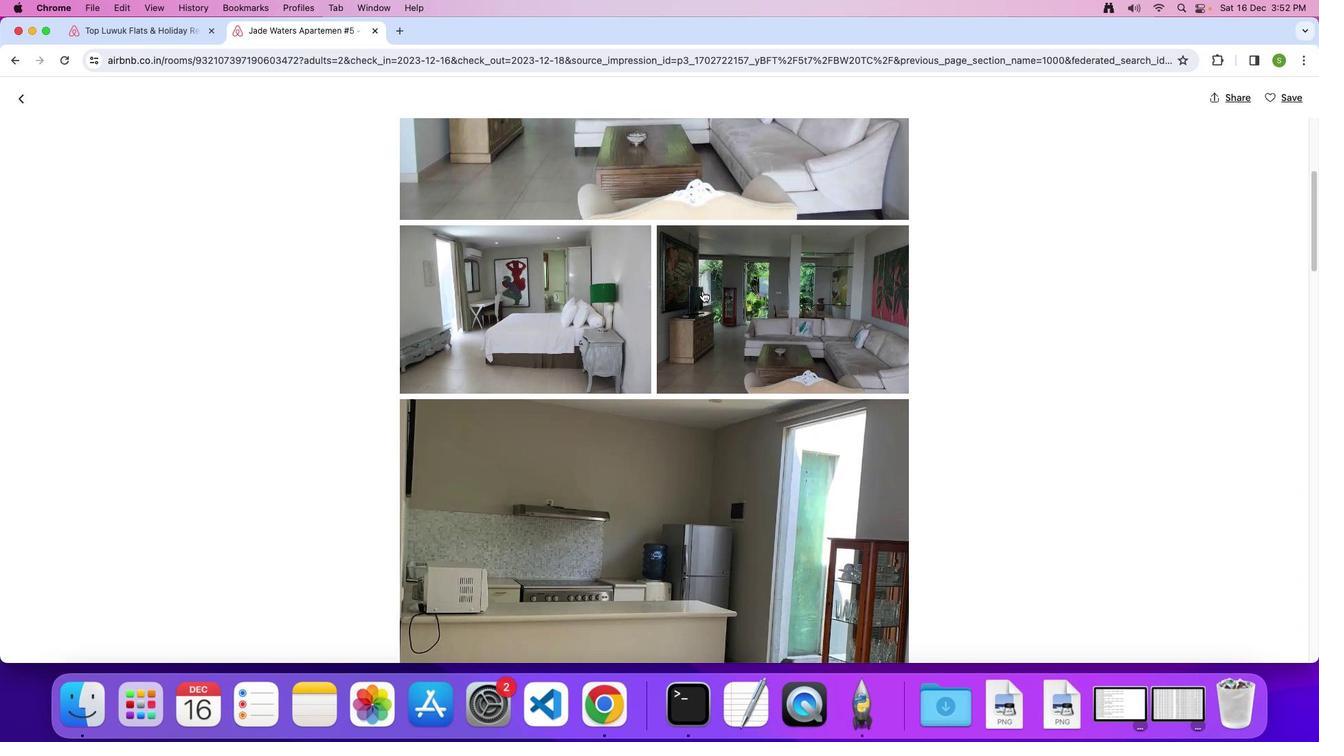 
Action: Mouse scrolled (701, 292) with delta (0, 0)
Screenshot: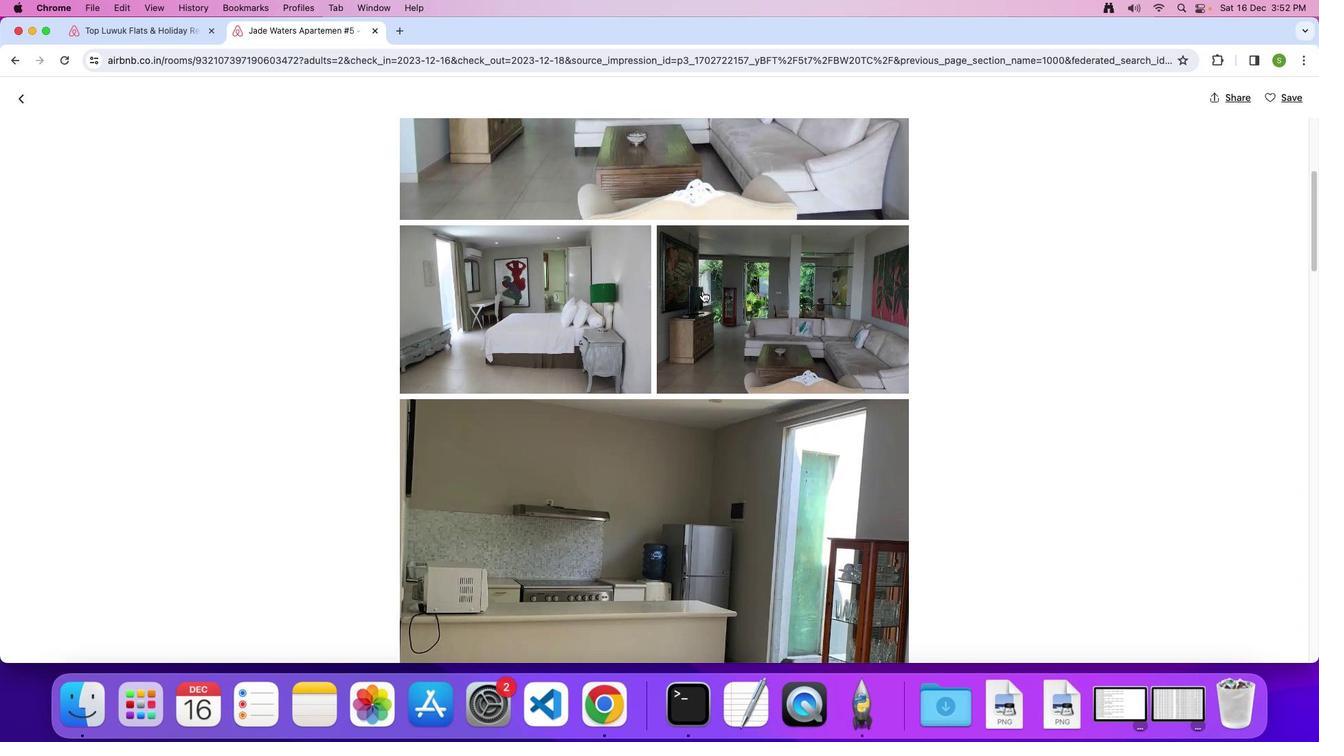 
Action: Mouse moved to (701, 290)
Screenshot: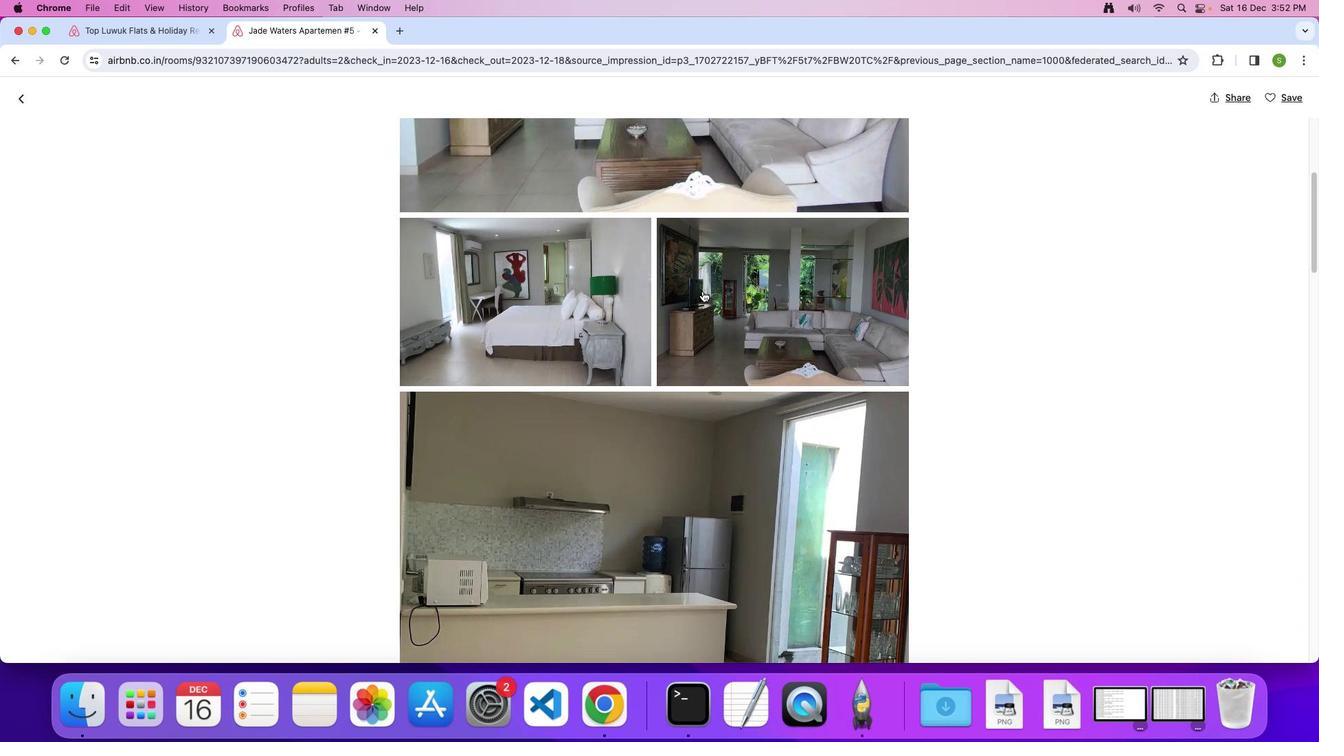 
Action: Mouse scrolled (701, 290) with delta (0, 0)
Screenshot: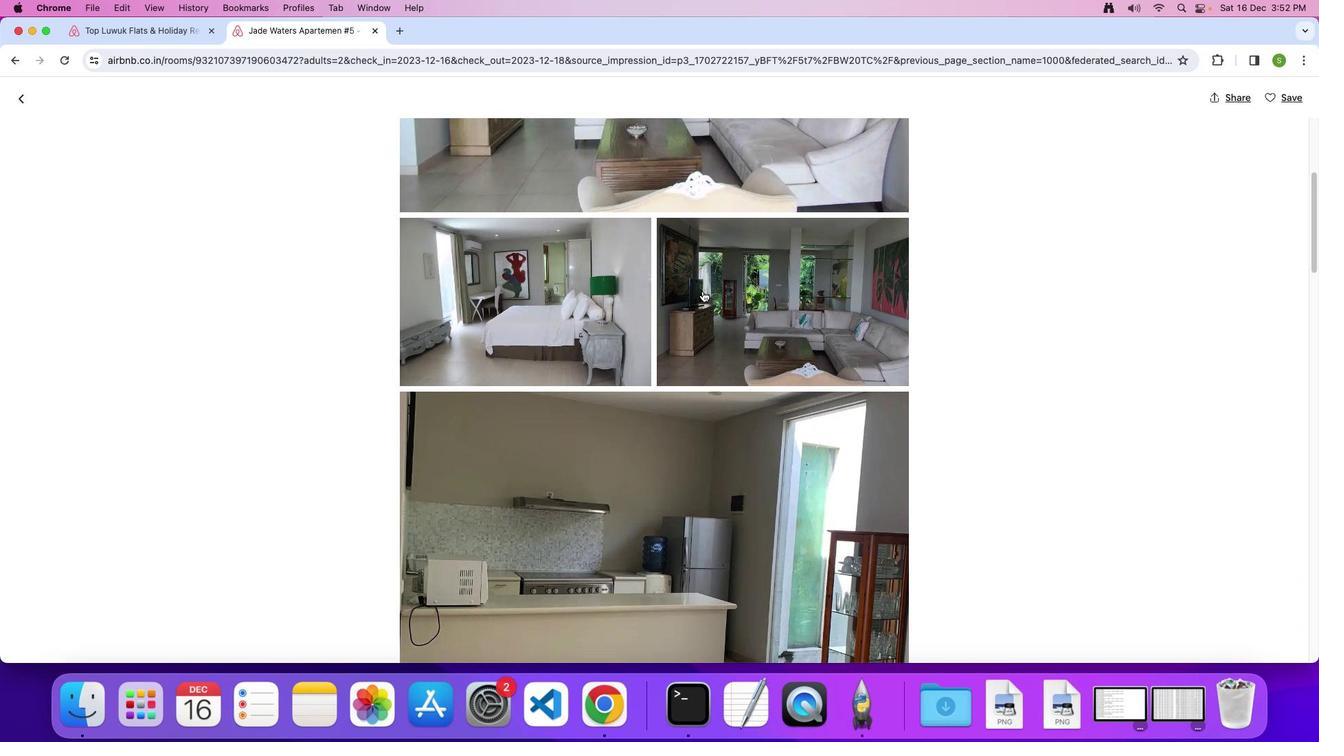 
Action: Mouse moved to (701, 290)
Screenshot: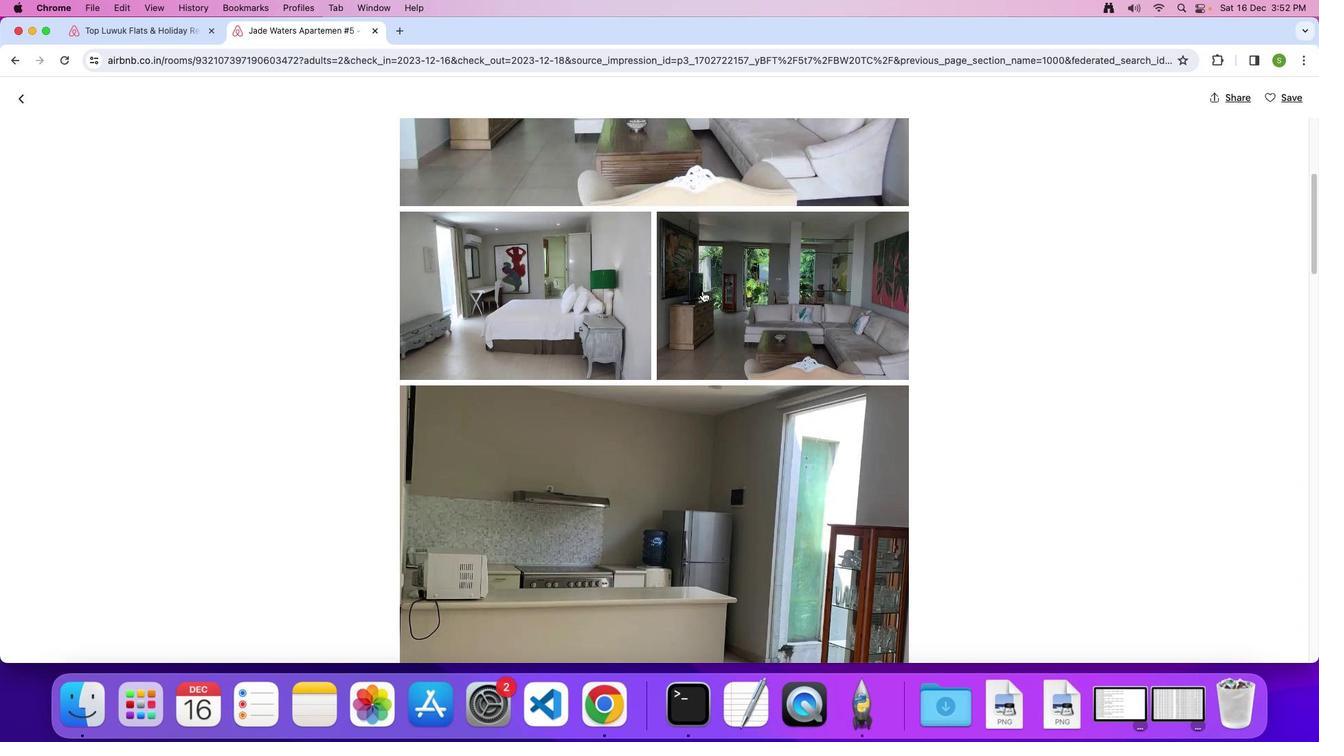 
Action: Mouse scrolled (701, 290) with delta (0, 0)
Screenshot: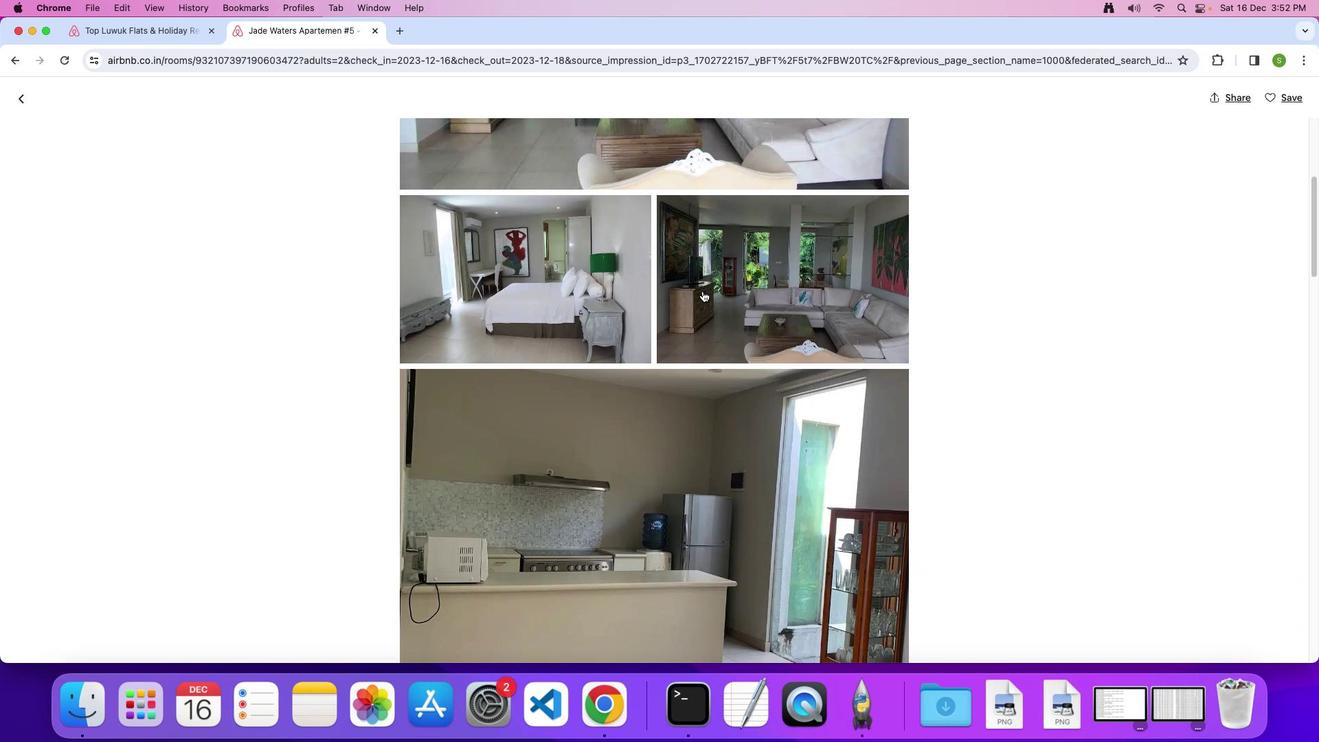 
Action: Mouse scrolled (701, 290) with delta (0, 0)
Screenshot: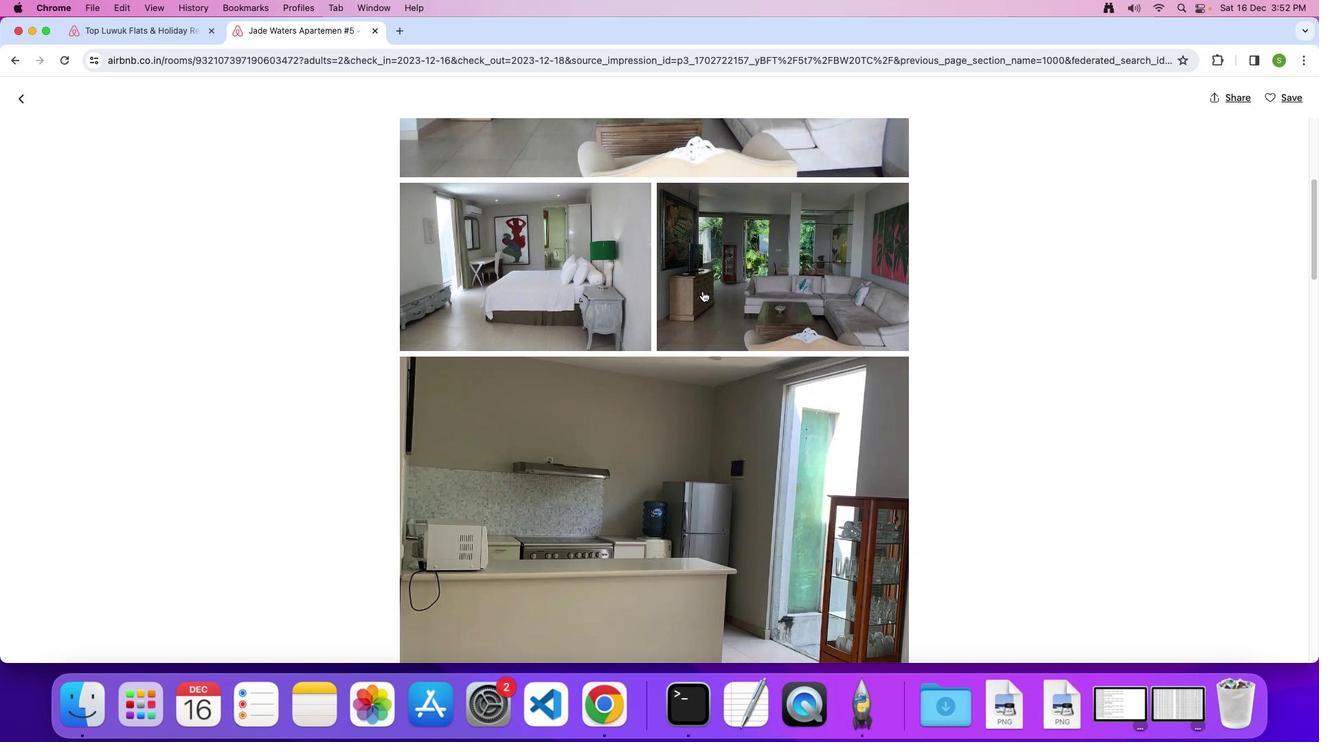 
Action: Mouse moved to (701, 290)
Screenshot: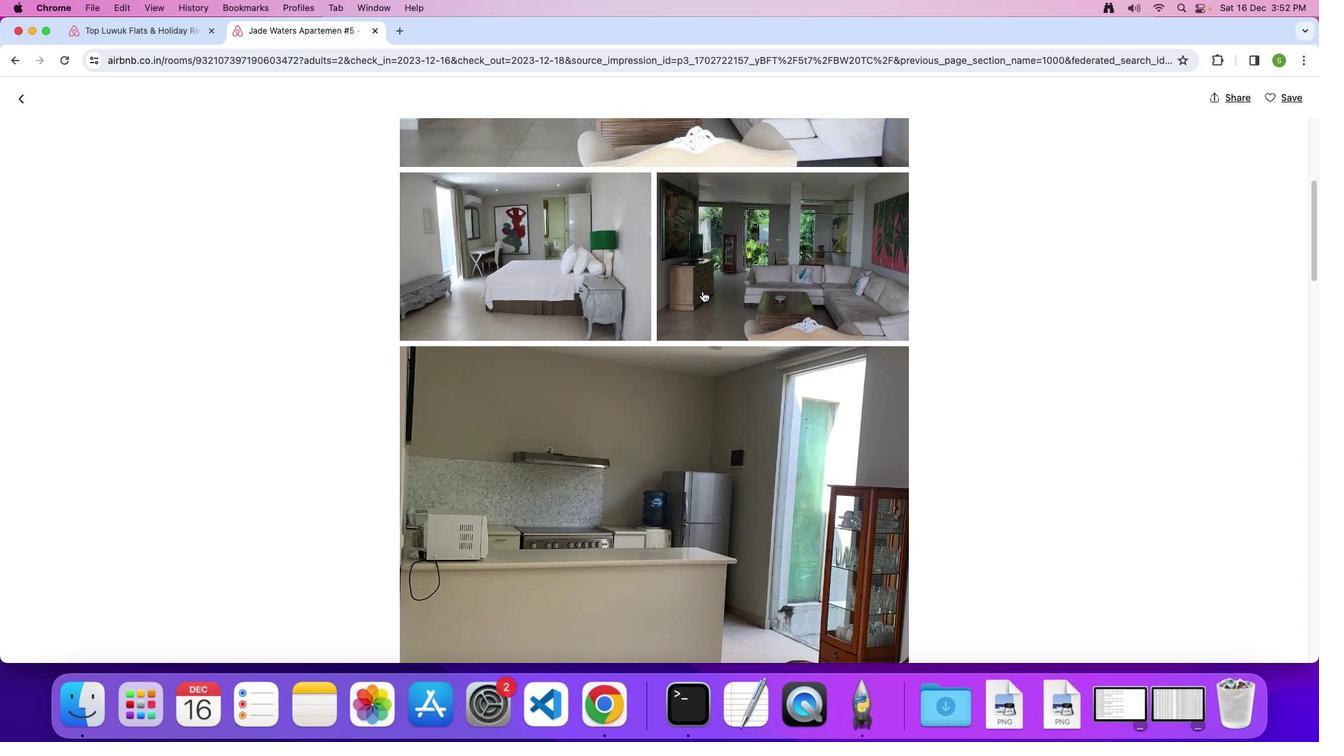 
Action: Mouse scrolled (701, 290) with delta (0, -1)
Screenshot: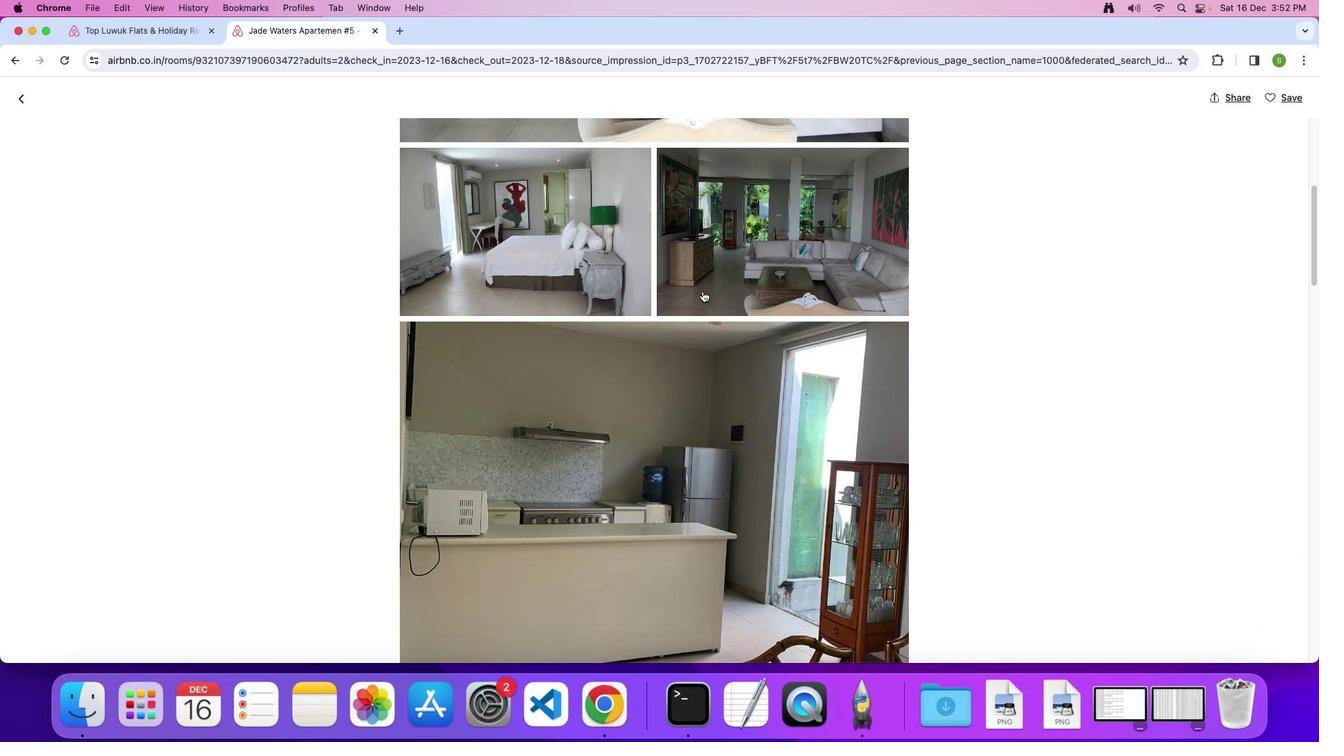 
Action: Mouse scrolled (701, 290) with delta (0, 0)
Screenshot: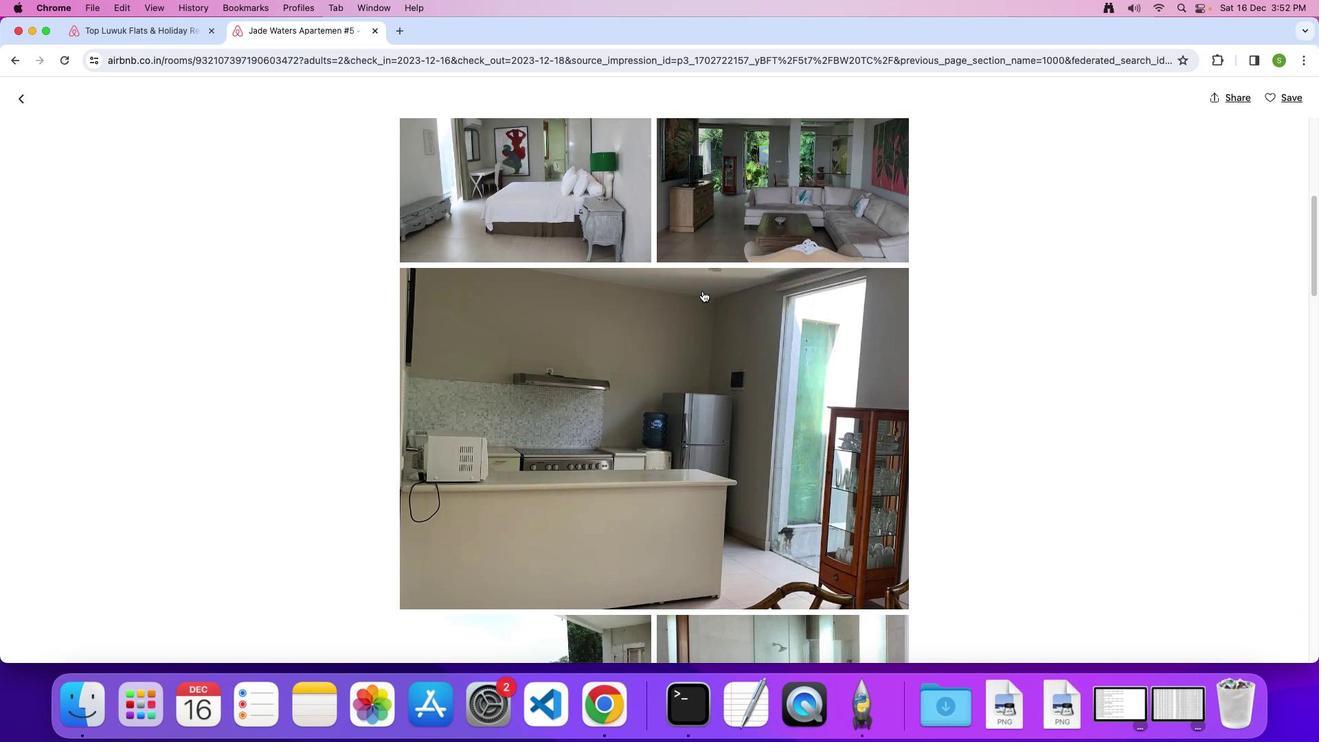 
Action: Mouse scrolled (701, 290) with delta (0, 0)
Screenshot: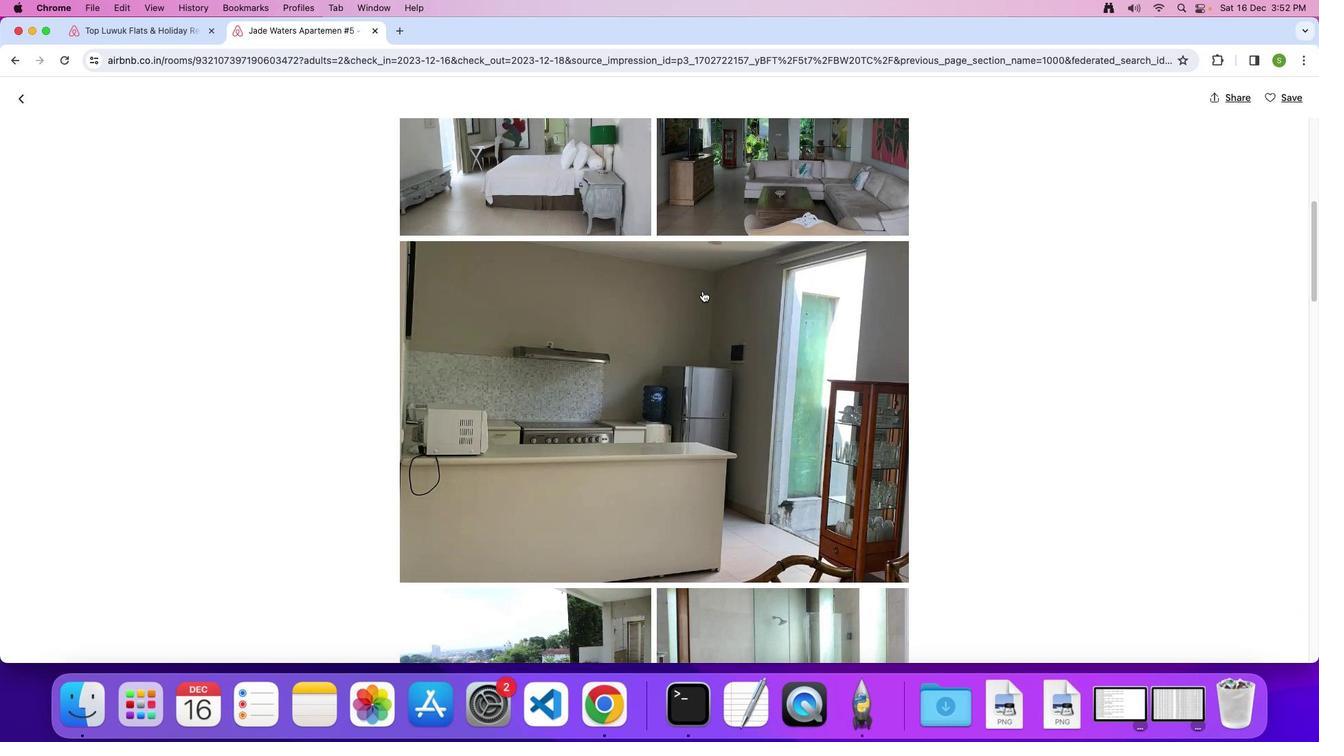 
Action: Mouse scrolled (701, 290) with delta (0, -2)
Screenshot: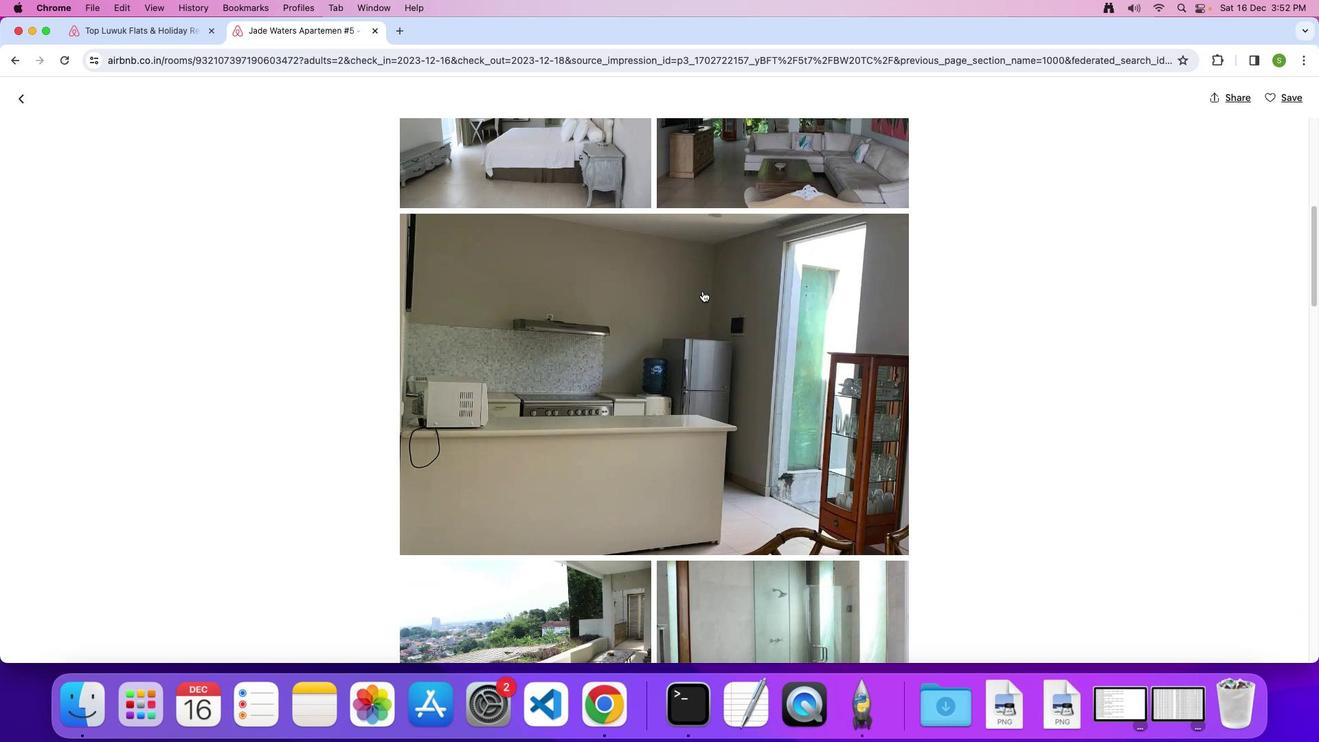 
Action: Mouse scrolled (701, 290) with delta (0, 0)
Screenshot: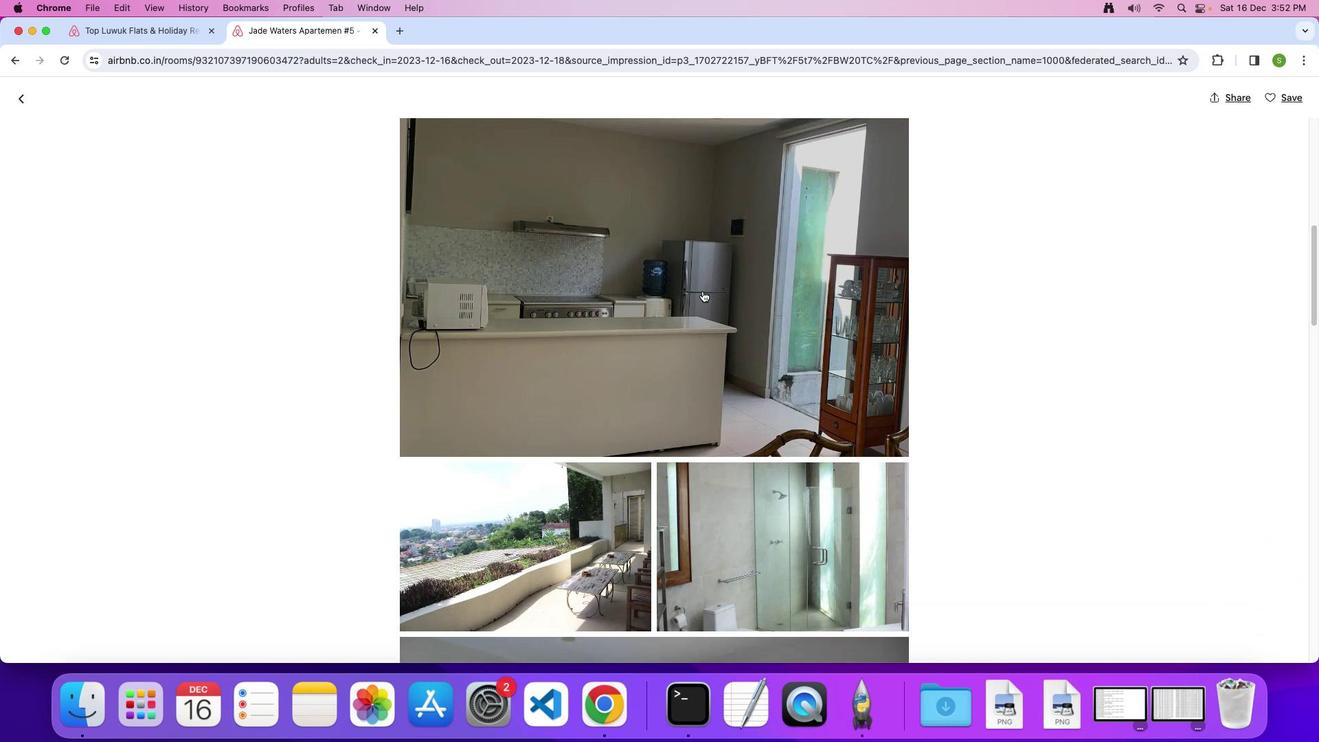 
Action: Mouse scrolled (701, 290) with delta (0, 0)
Screenshot: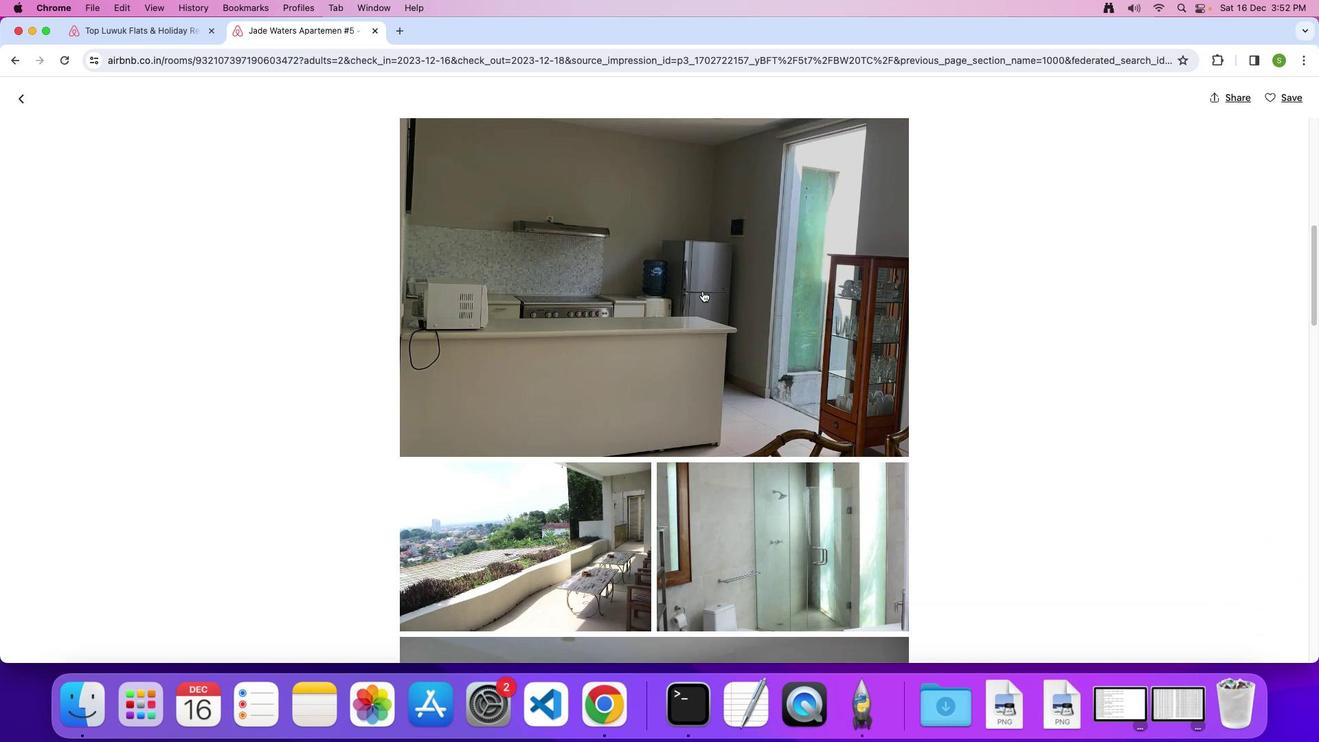 
Action: Mouse scrolled (701, 290) with delta (0, -1)
Screenshot: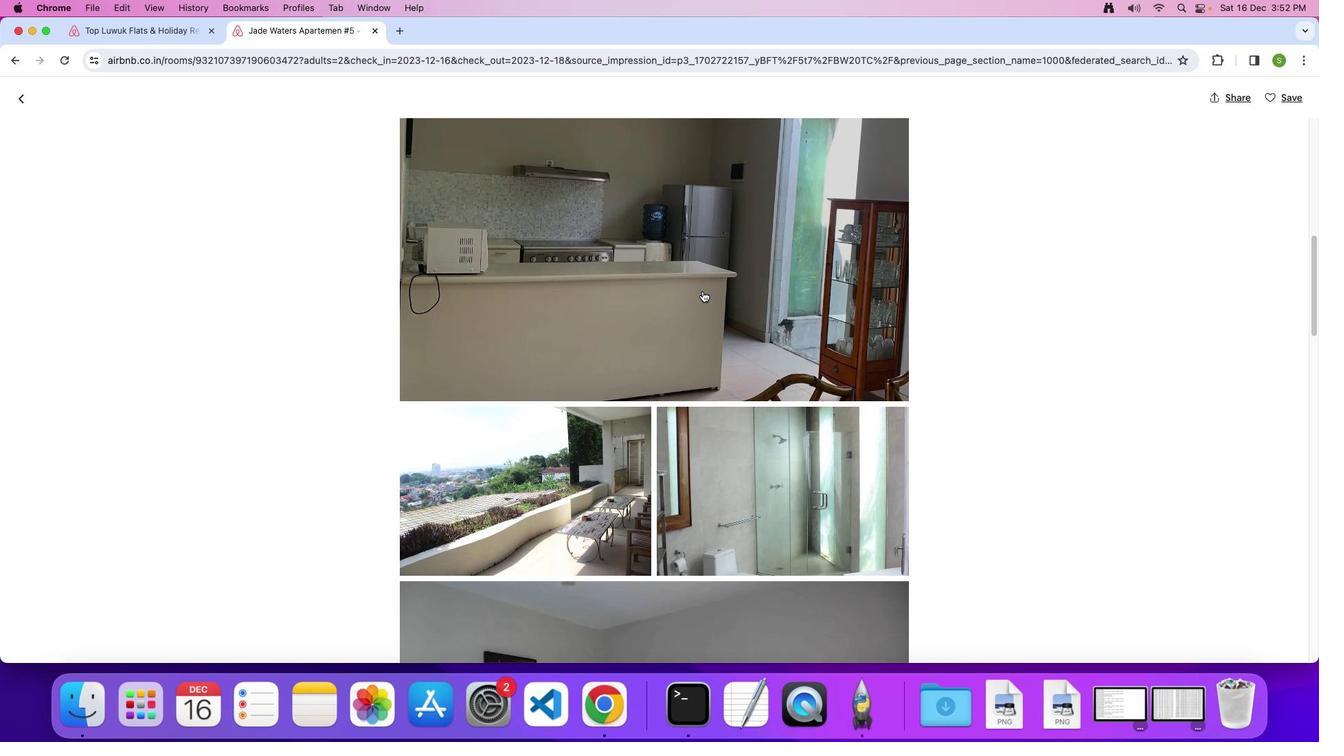 
Action: Mouse scrolled (701, 290) with delta (0, 0)
Screenshot: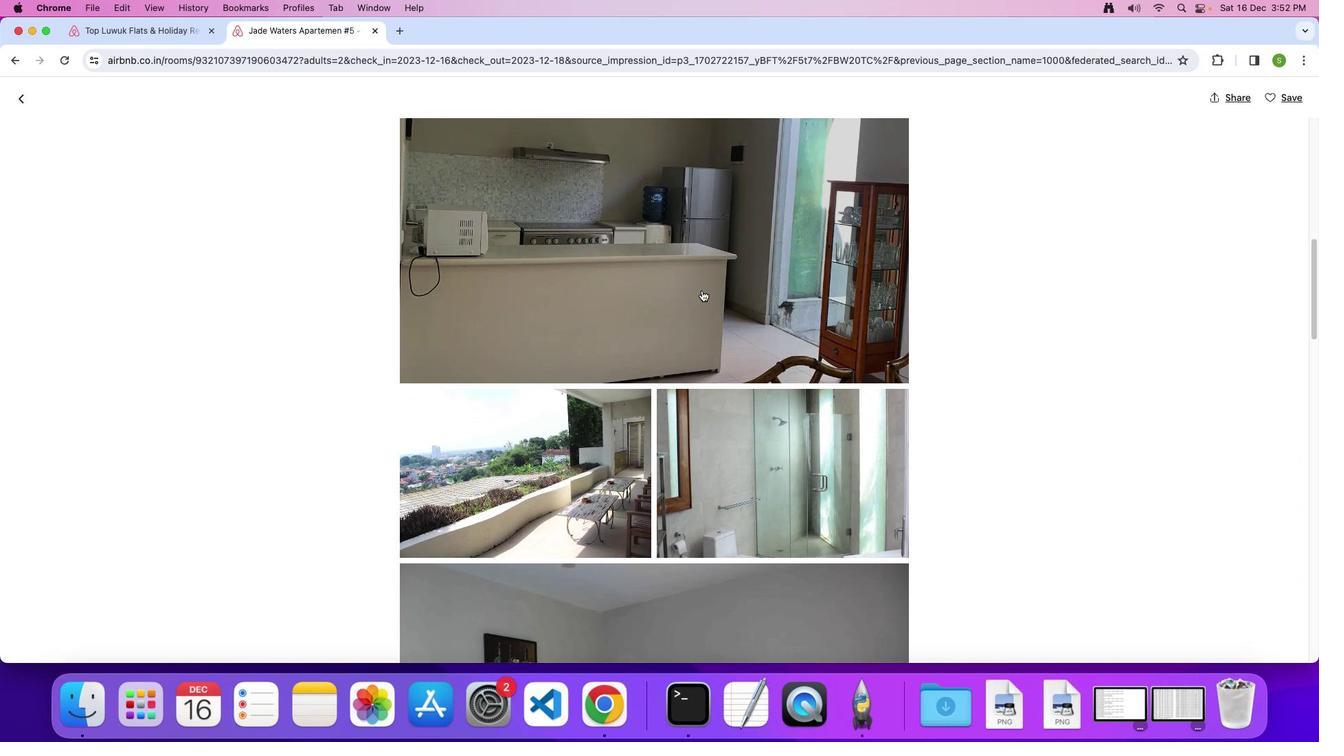 
Action: Mouse scrolled (701, 290) with delta (0, 0)
Screenshot: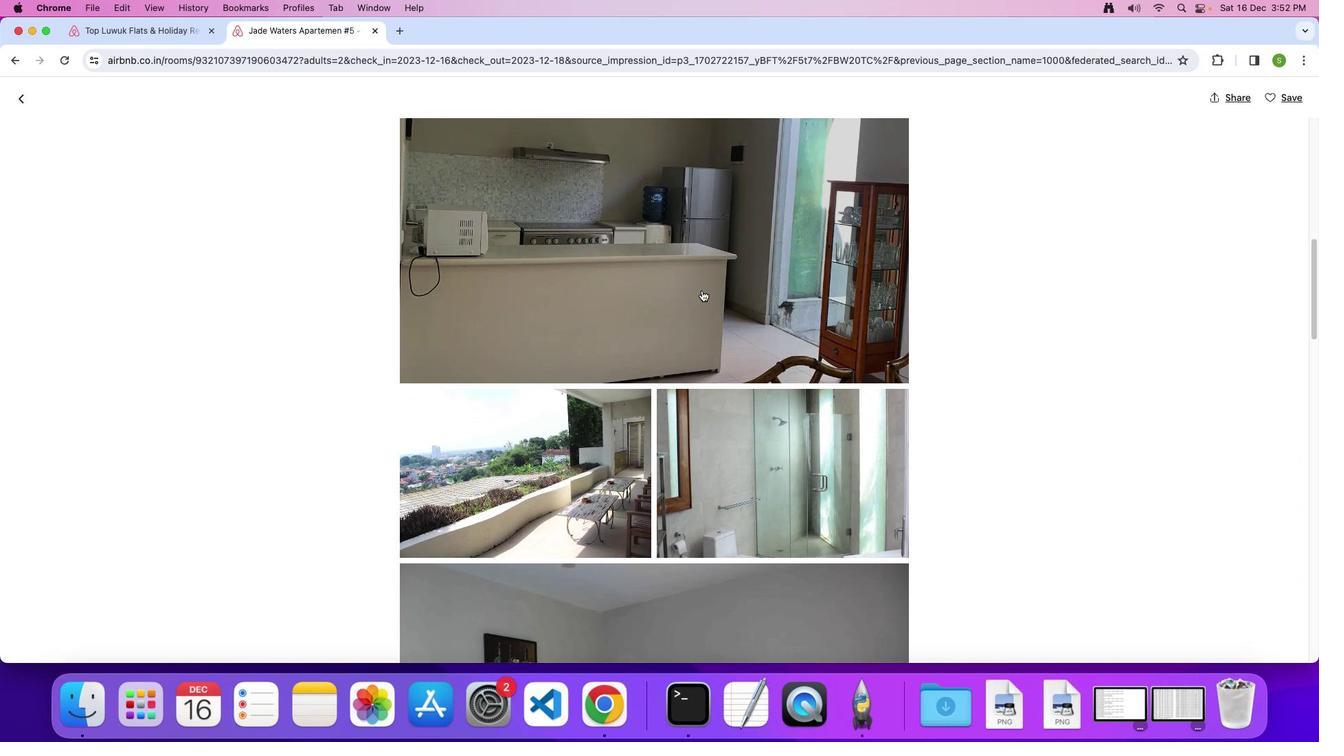
Action: Mouse scrolled (701, 290) with delta (0, -1)
Screenshot: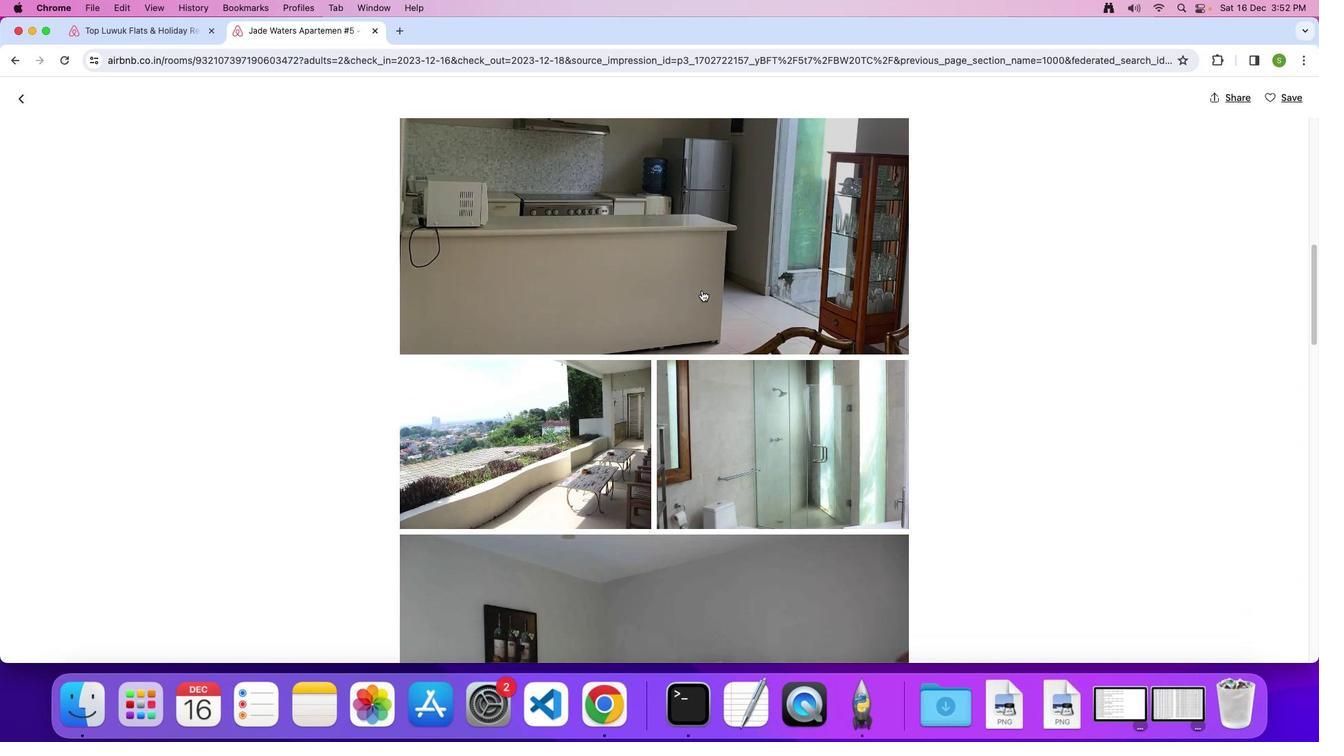 
Action: Mouse moved to (701, 290)
Screenshot: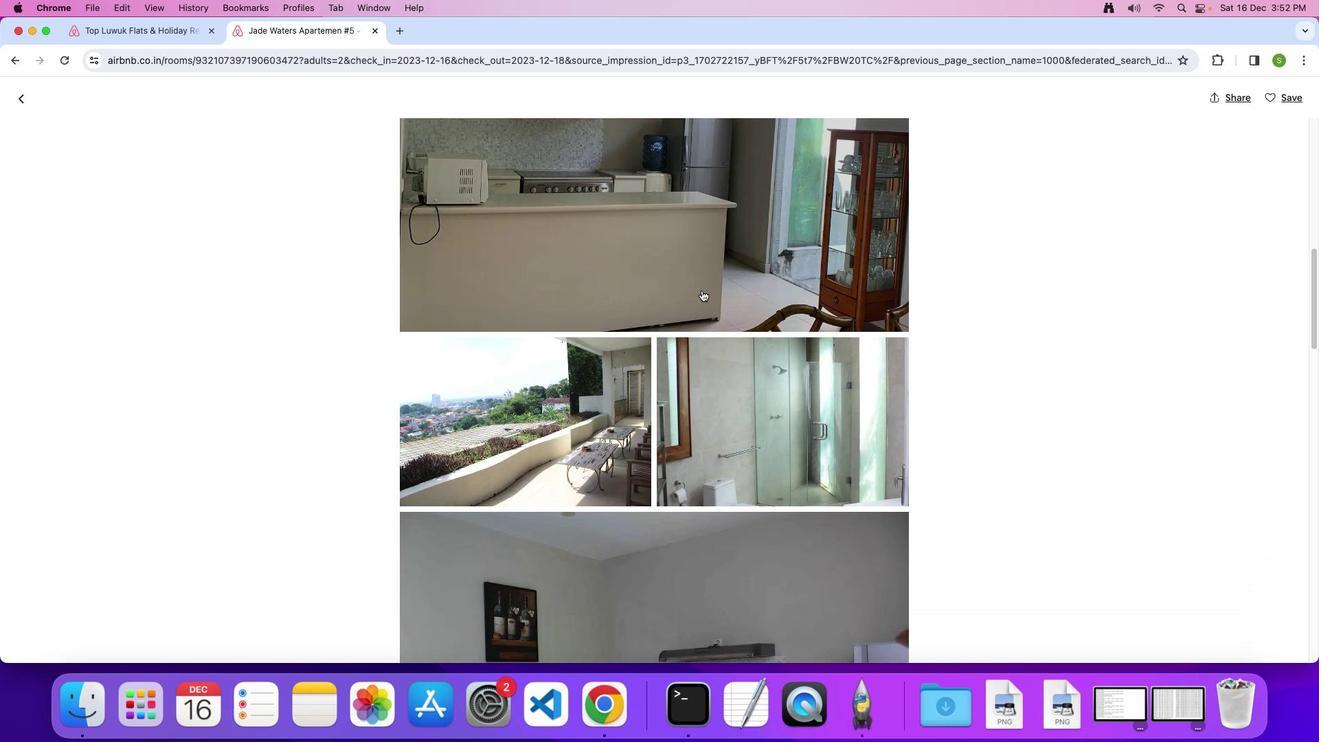 
Action: Mouse scrolled (701, 290) with delta (0, 0)
Screenshot: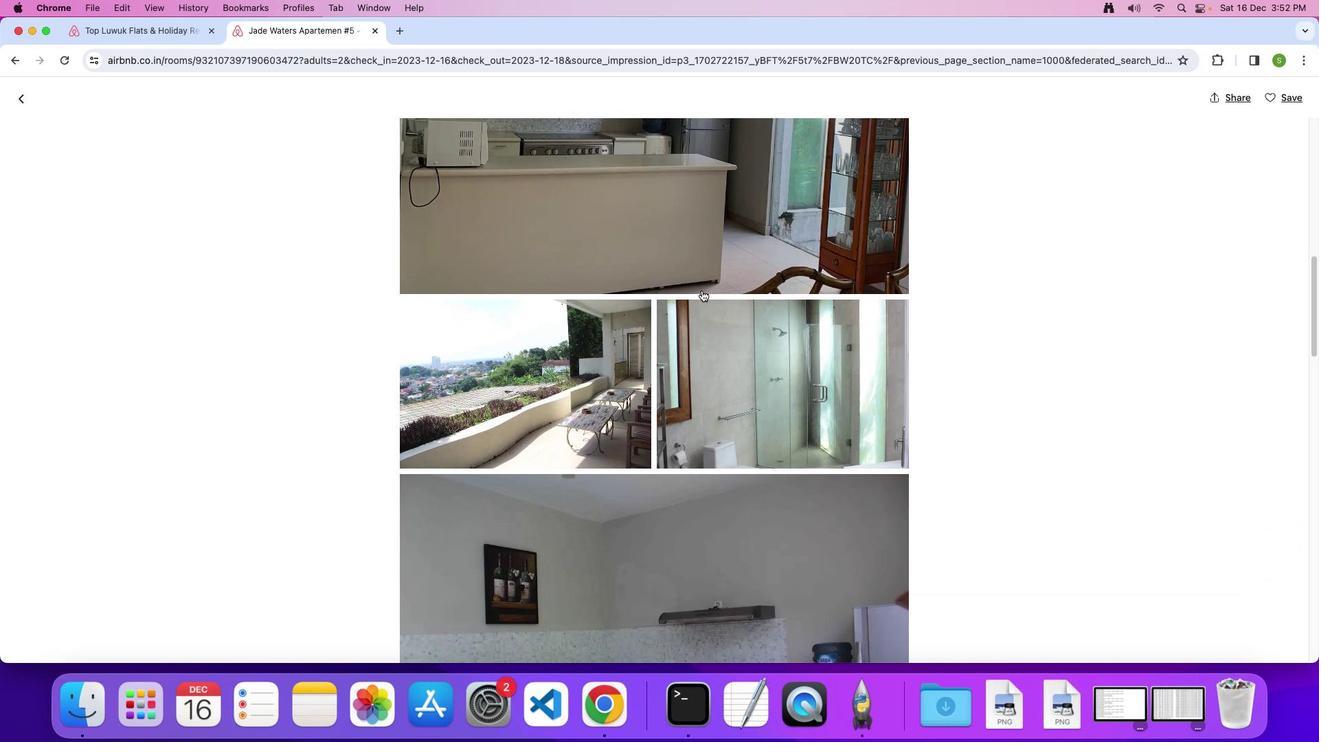 
Action: Mouse scrolled (701, 290) with delta (0, 0)
Screenshot: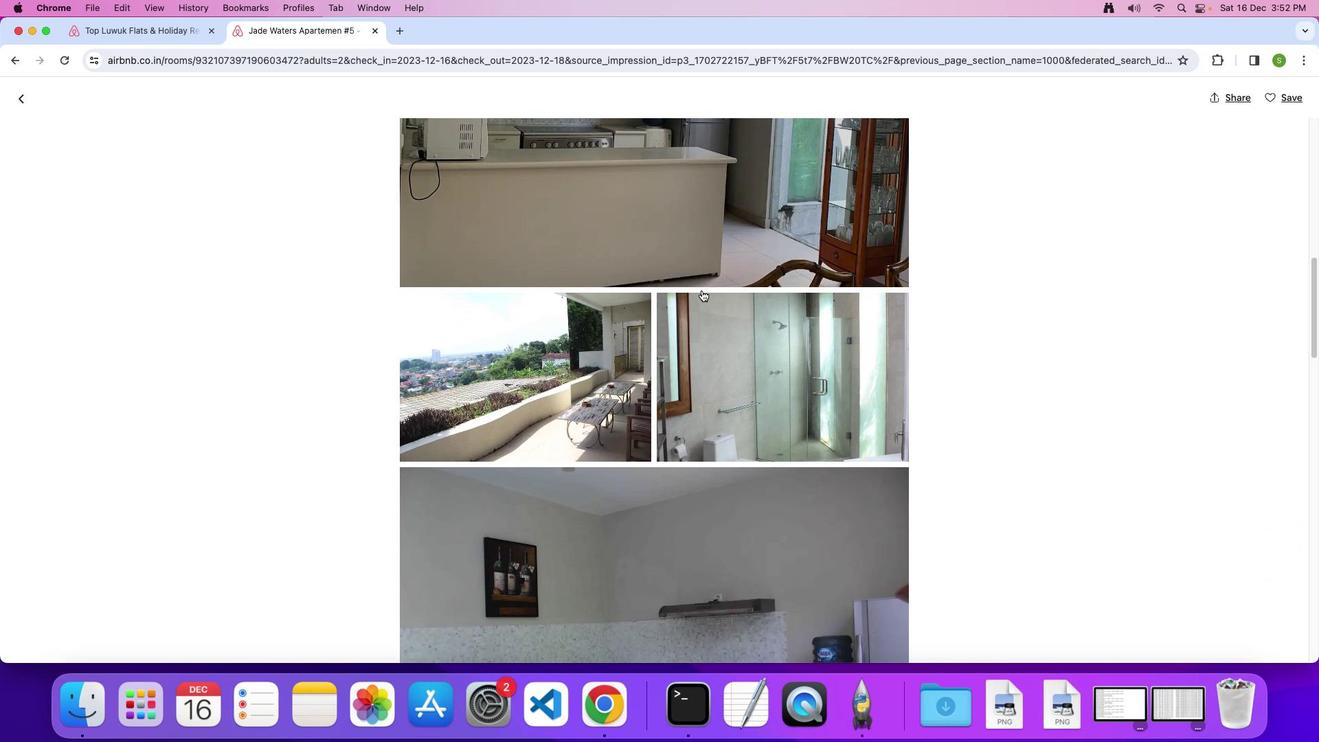 
Action: Mouse moved to (701, 290)
Screenshot: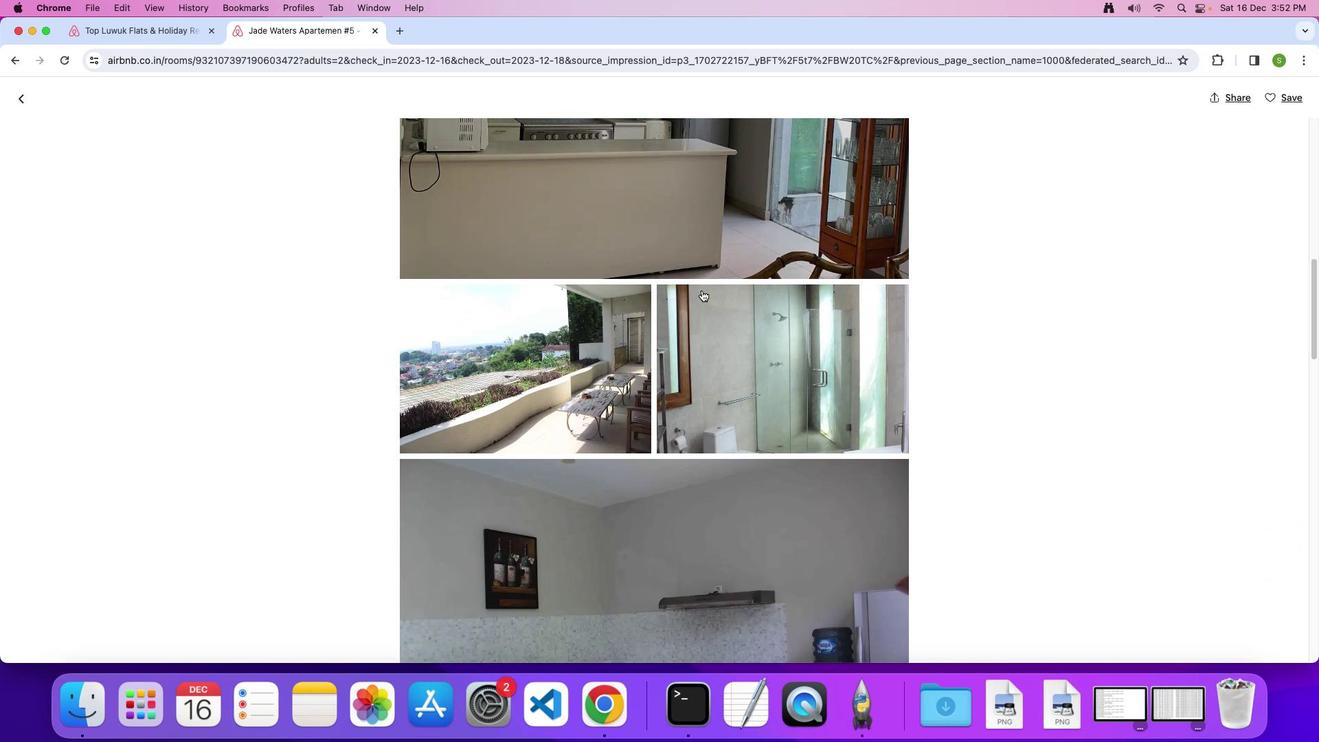 
Action: Mouse scrolled (701, 290) with delta (0, 0)
Screenshot: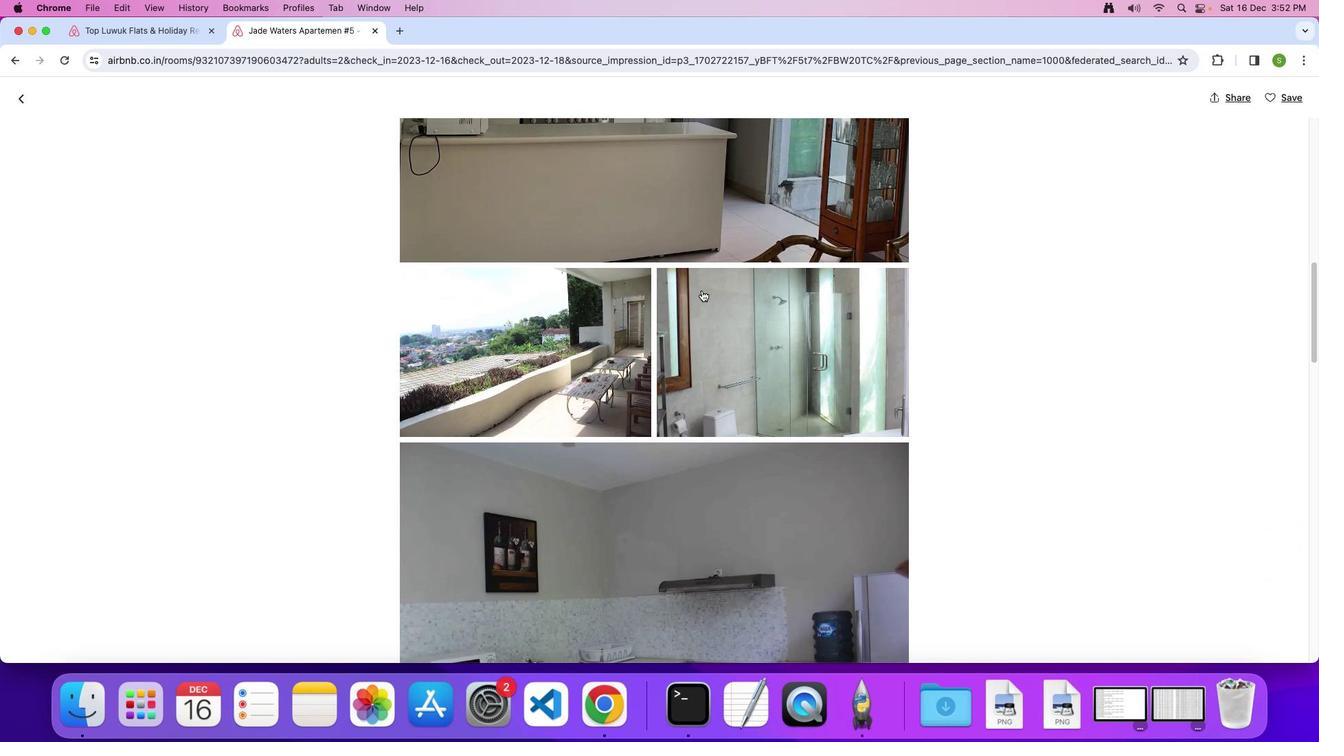
Action: Mouse moved to (701, 289)
Screenshot: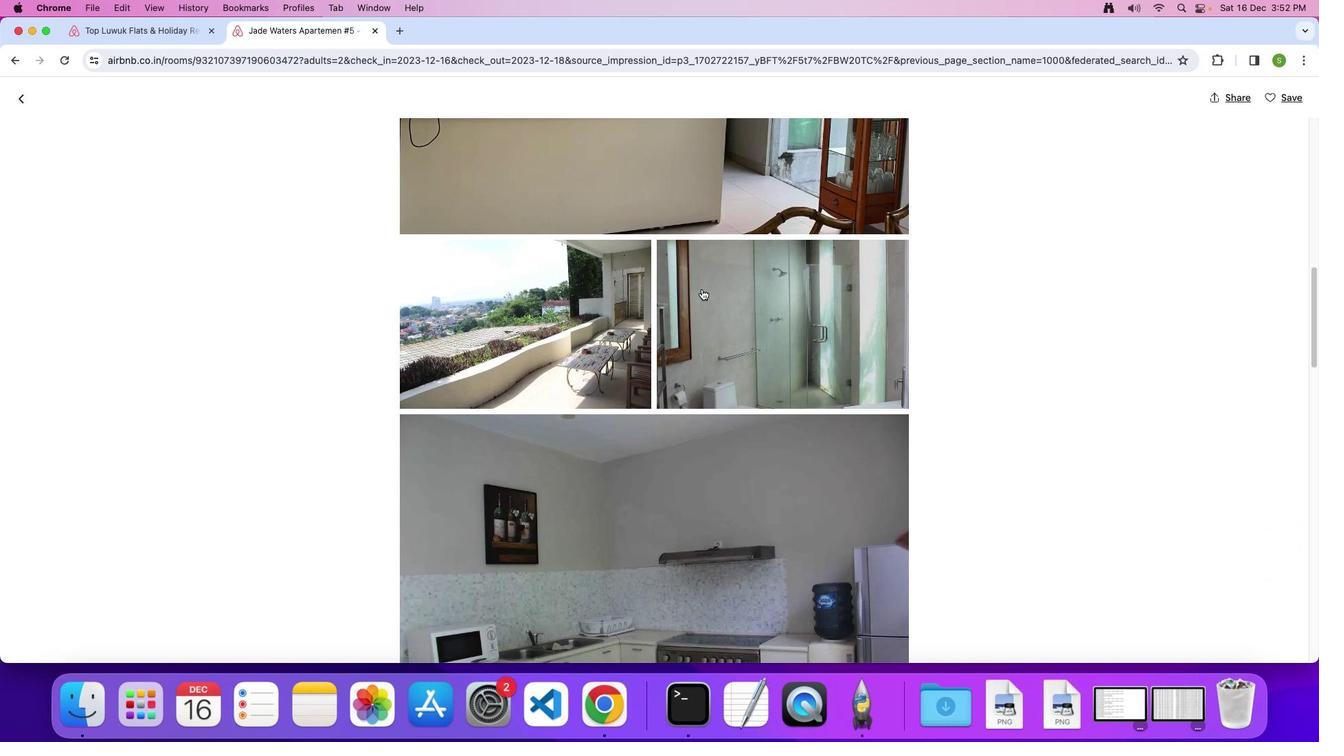 
Action: Mouse scrolled (701, 289) with delta (0, 0)
Screenshot: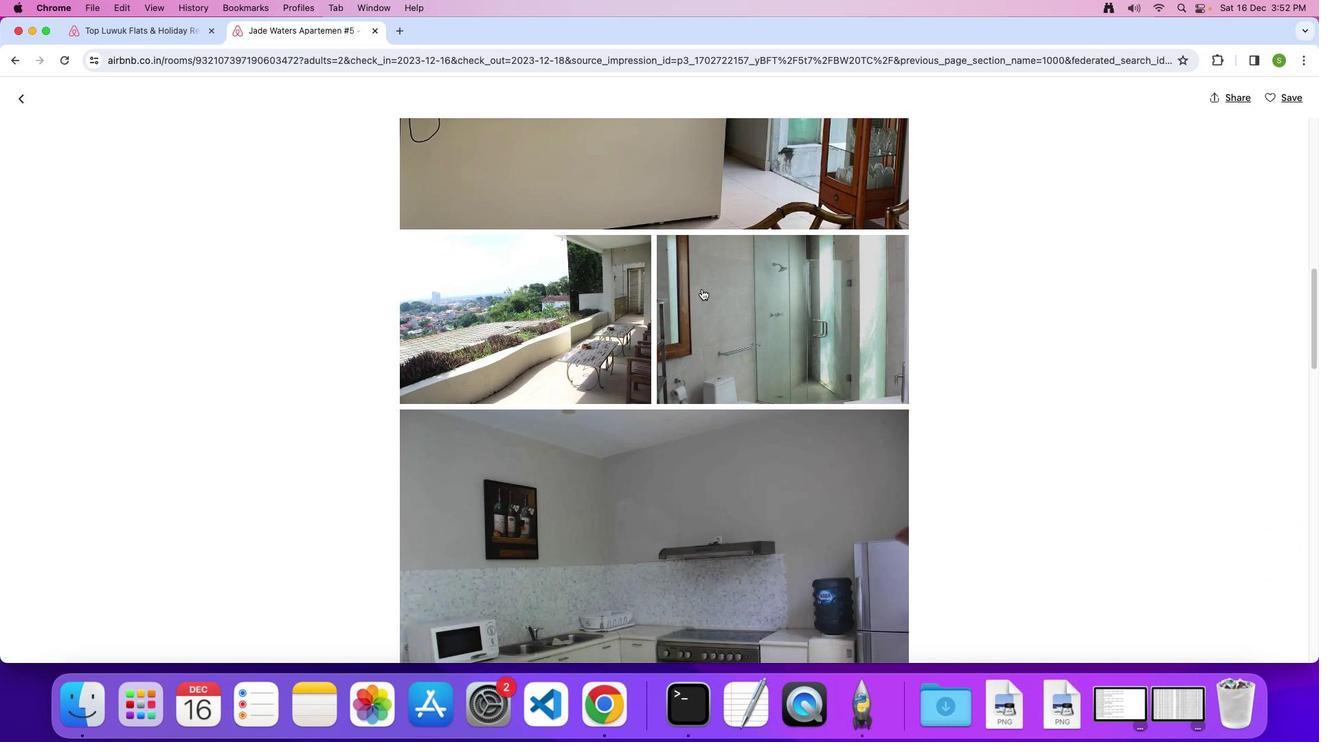 
Action: Mouse moved to (701, 288)
Screenshot: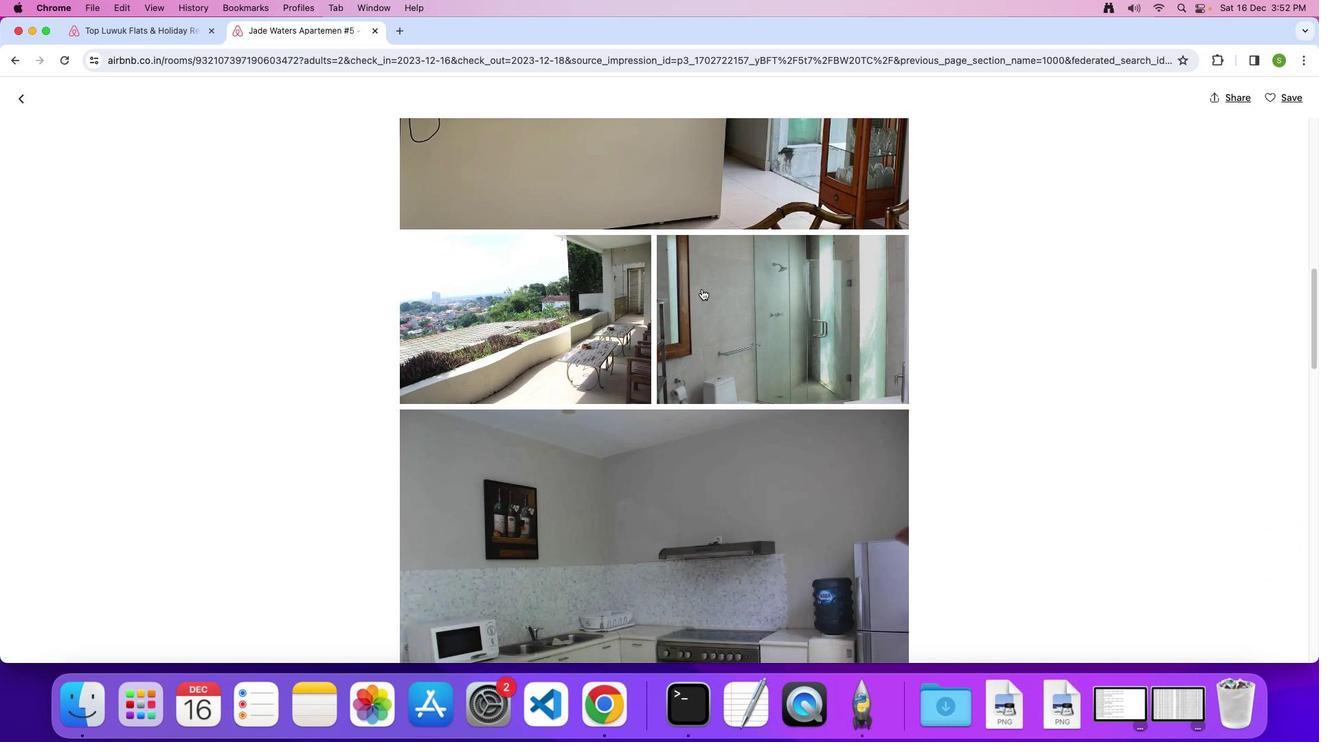 
Action: Mouse scrolled (701, 288) with delta (0, 0)
Screenshot: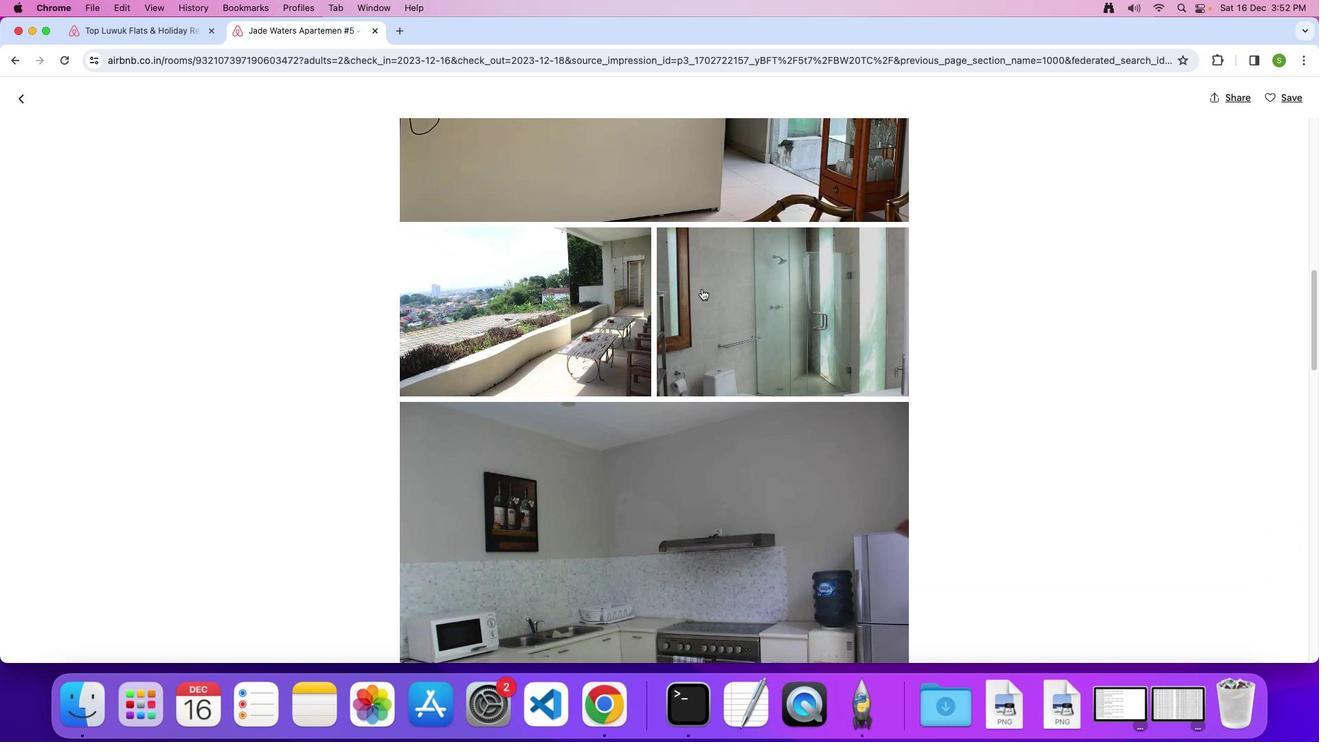 
Action: Mouse moved to (701, 287)
Screenshot: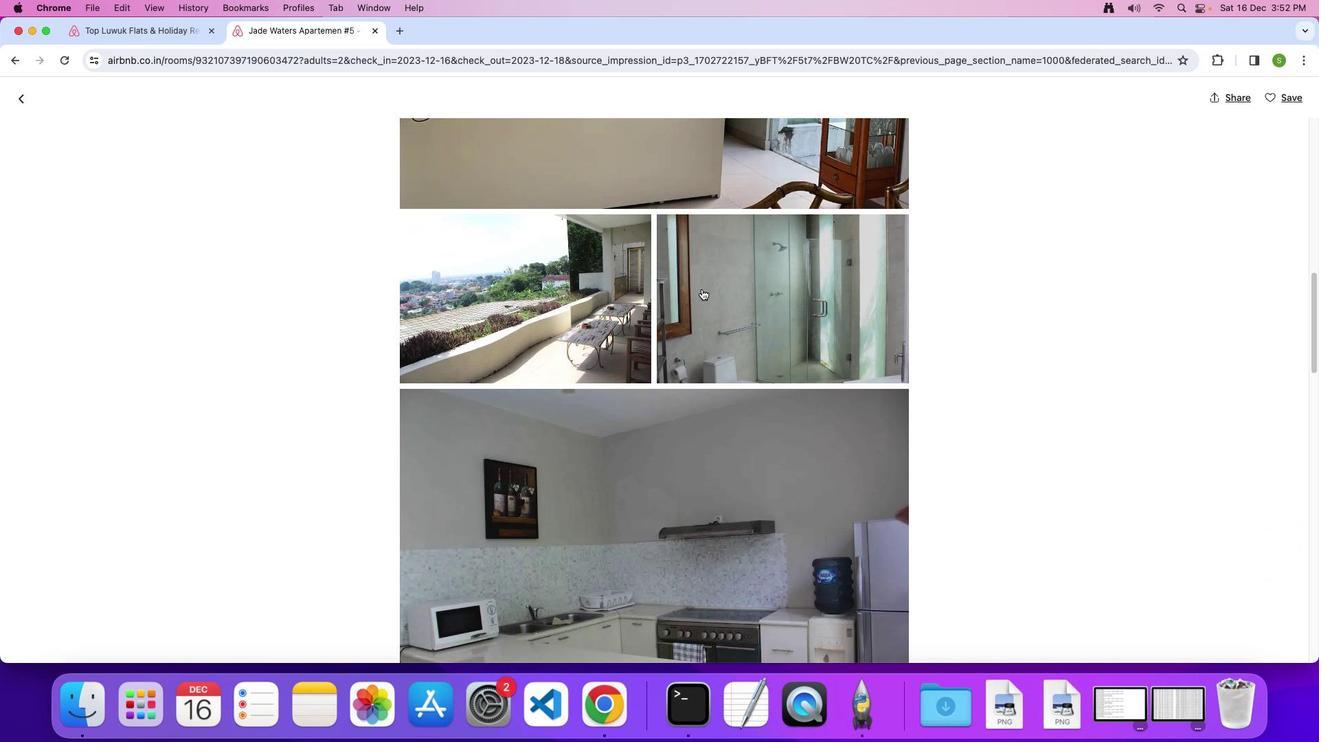
Action: Mouse scrolled (701, 287) with delta (0, 0)
Screenshot: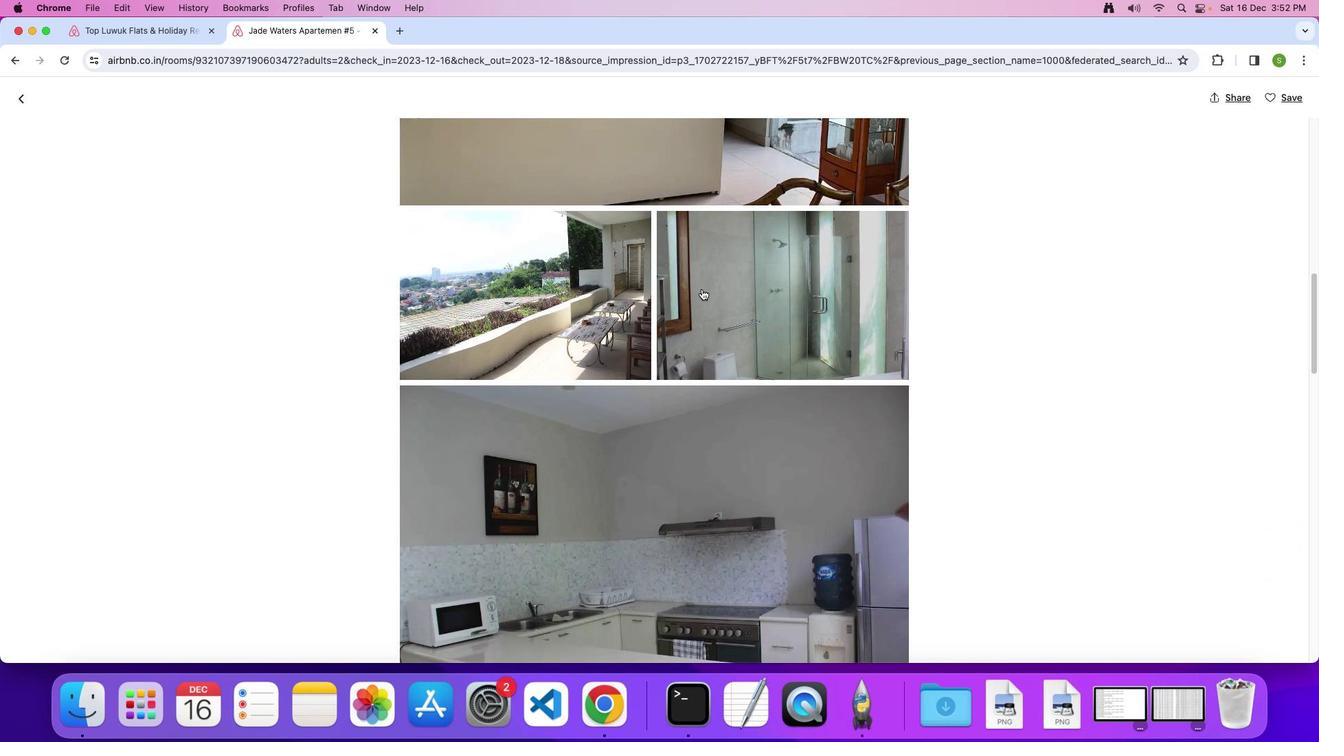 
Action: Mouse scrolled (701, 287) with delta (0, 0)
Screenshot: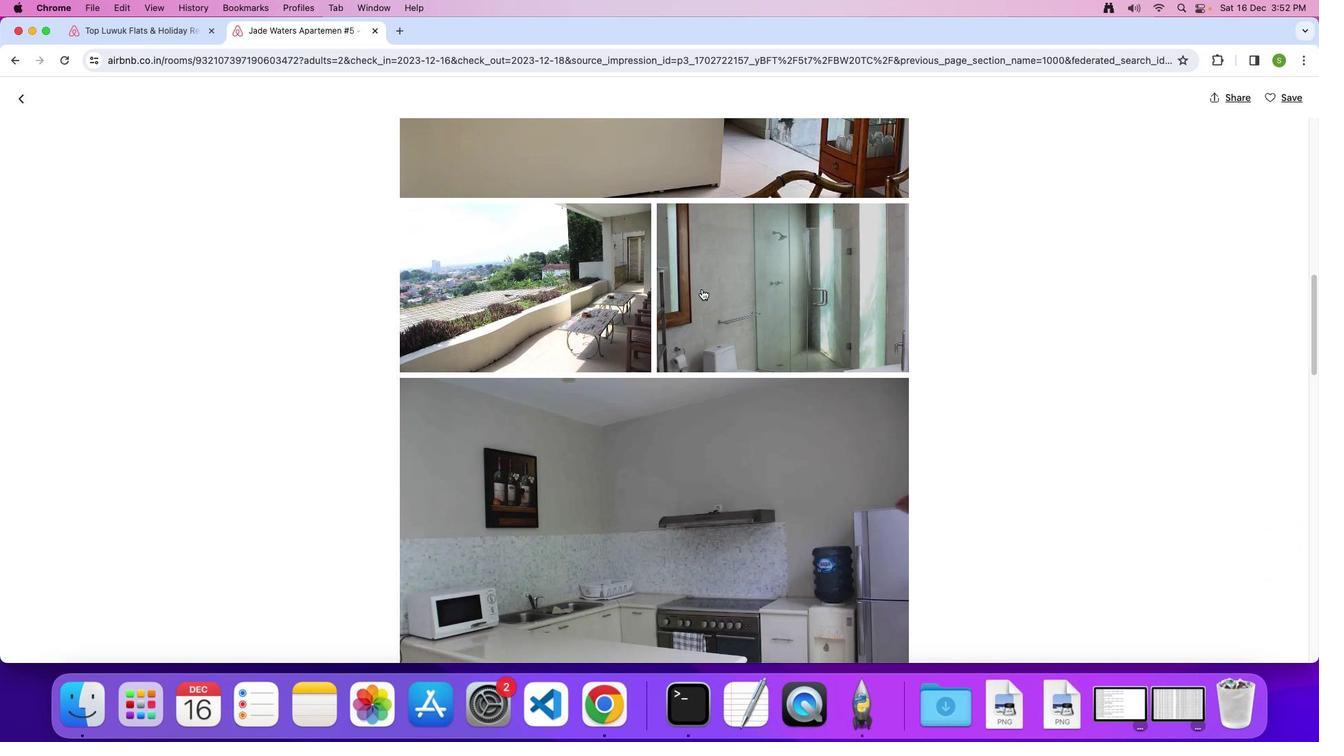 
Action: Mouse scrolled (701, 287) with delta (0, -1)
Screenshot: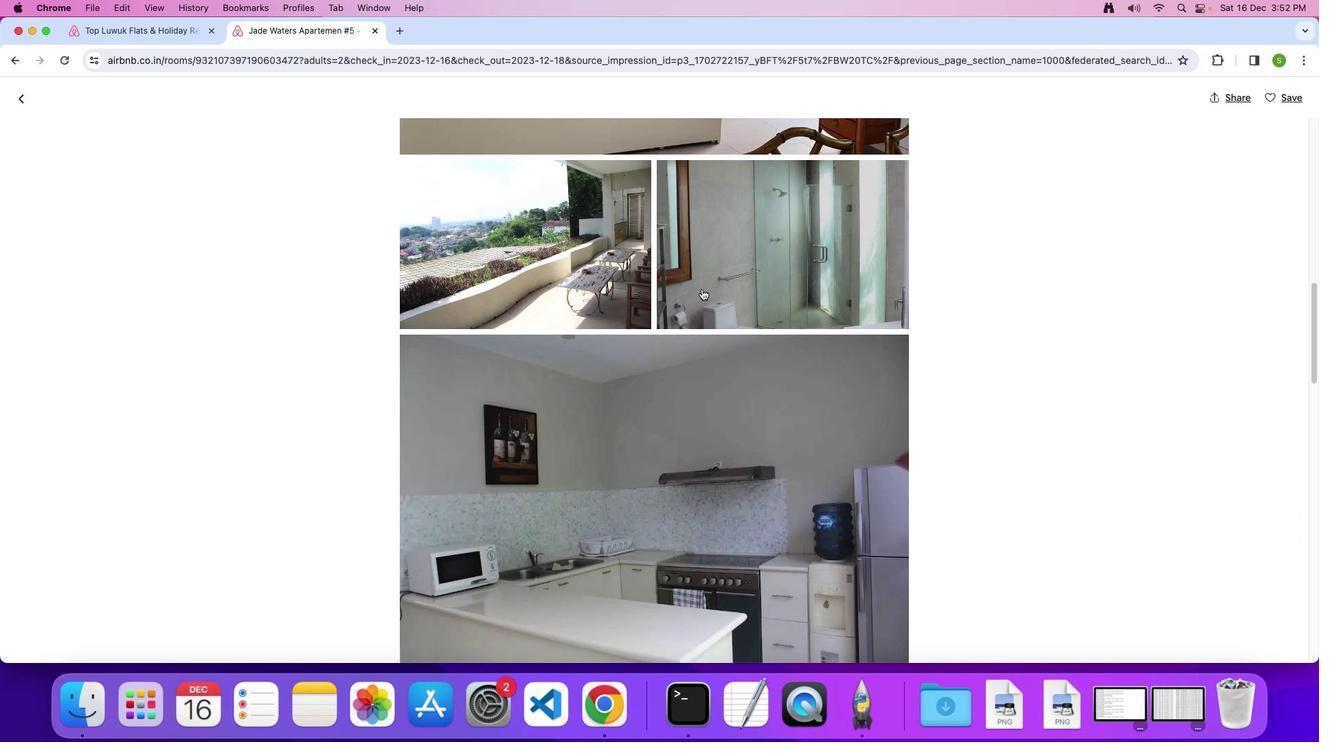 
Action: Mouse scrolled (701, 287) with delta (0, 0)
Screenshot: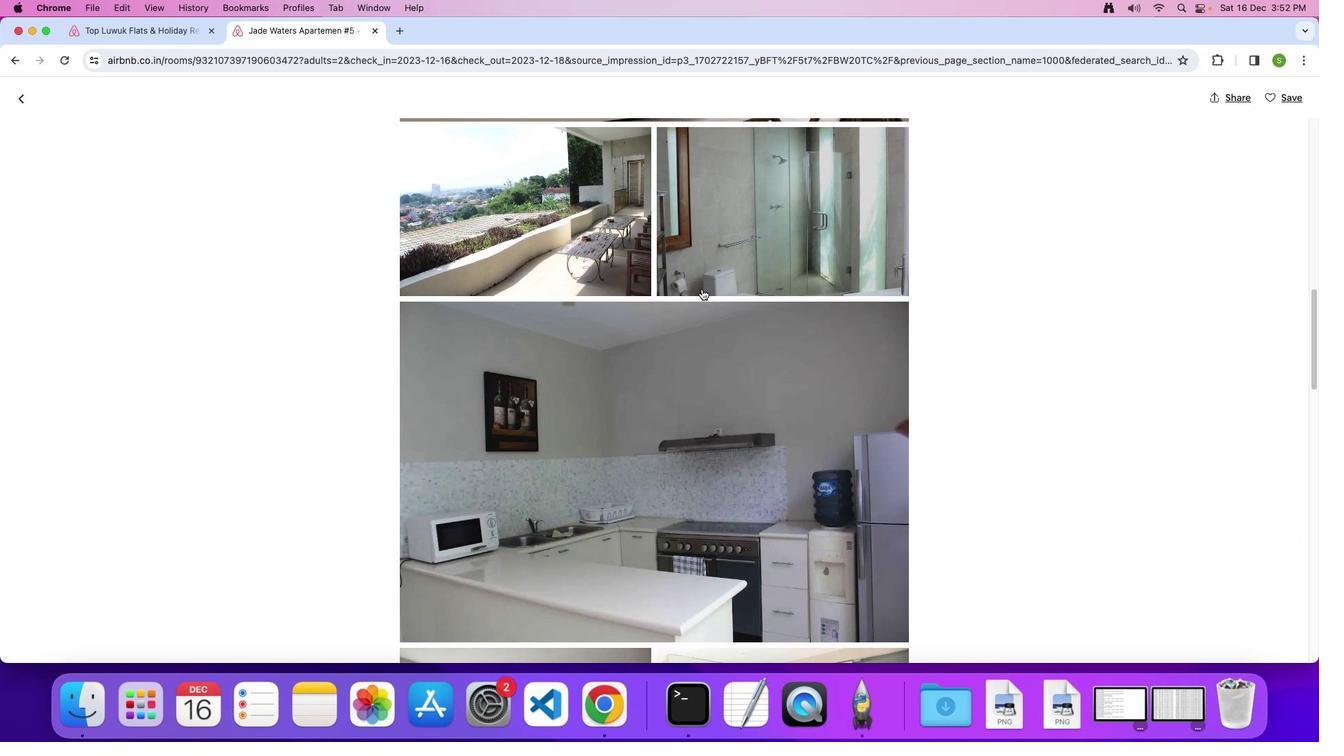 
Action: Mouse scrolled (701, 287) with delta (0, 0)
Screenshot: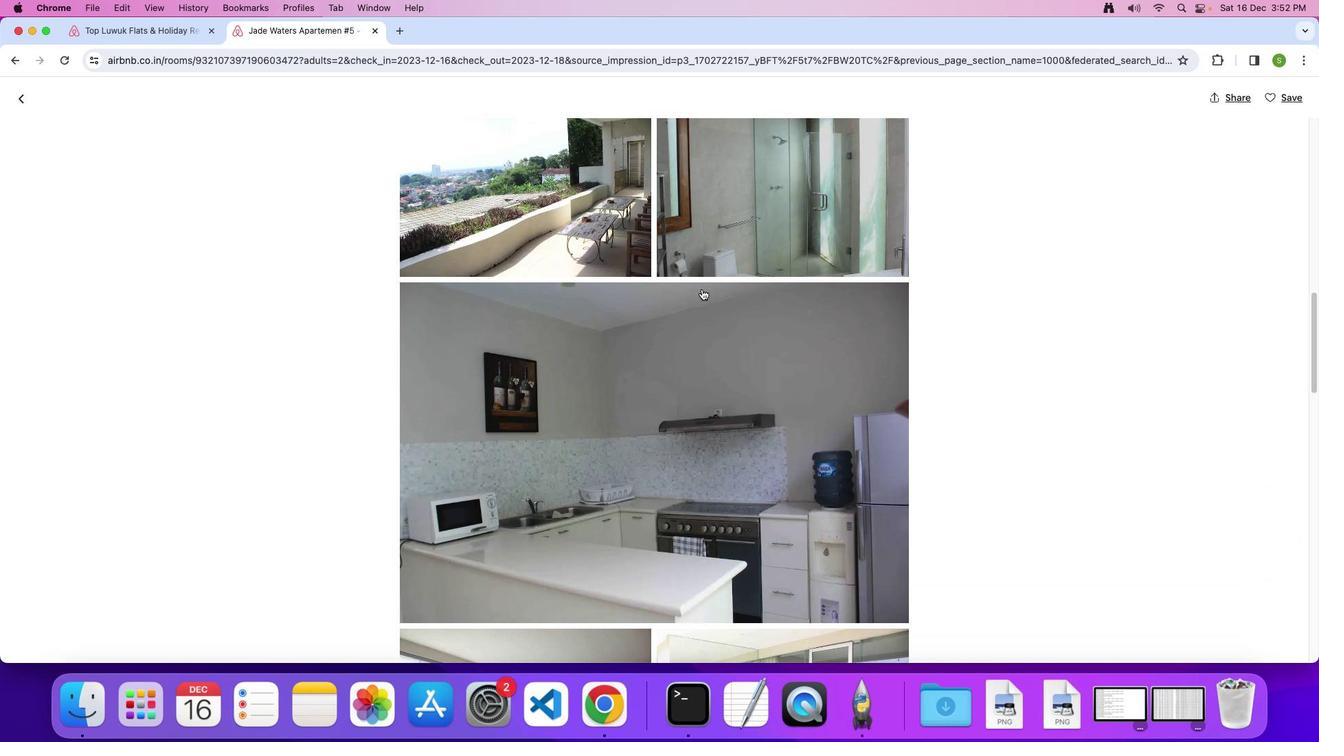
Action: Mouse scrolled (701, 287) with delta (0, -1)
Screenshot: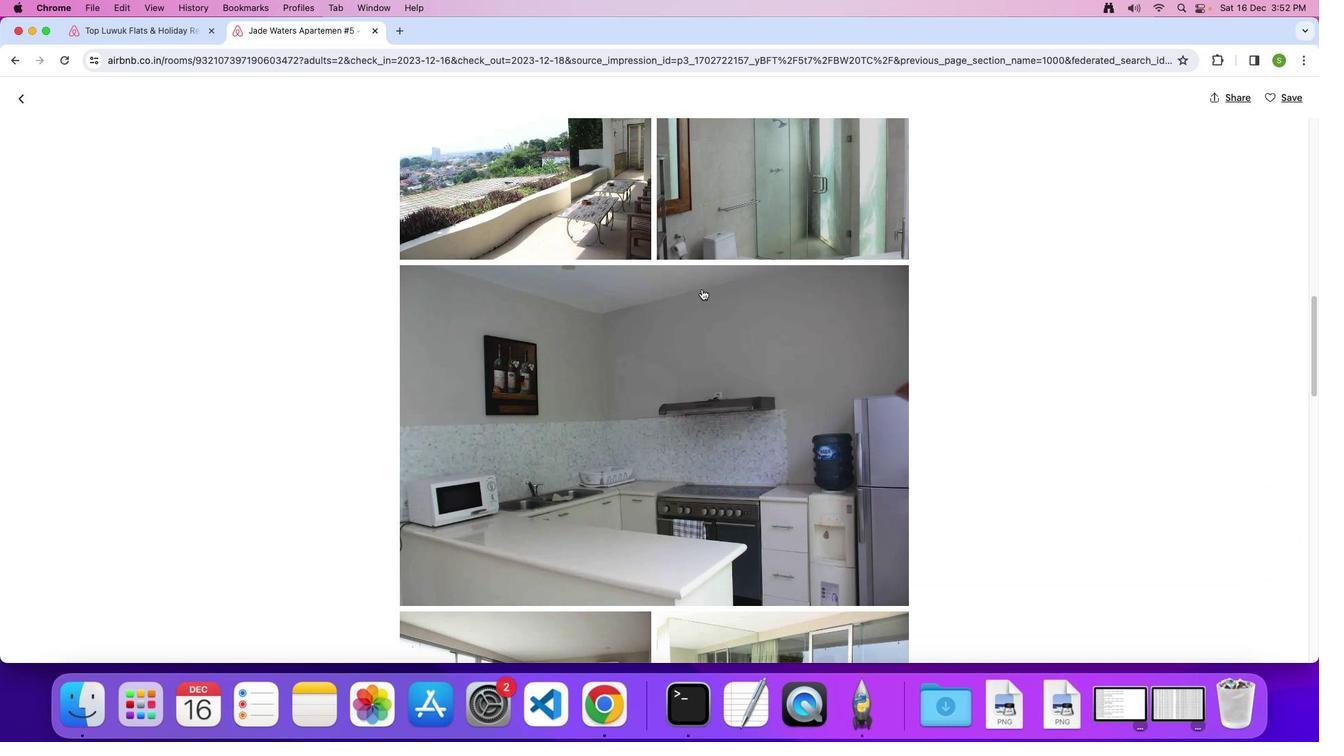 
Action: Mouse scrolled (701, 287) with delta (0, 0)
Screenshot: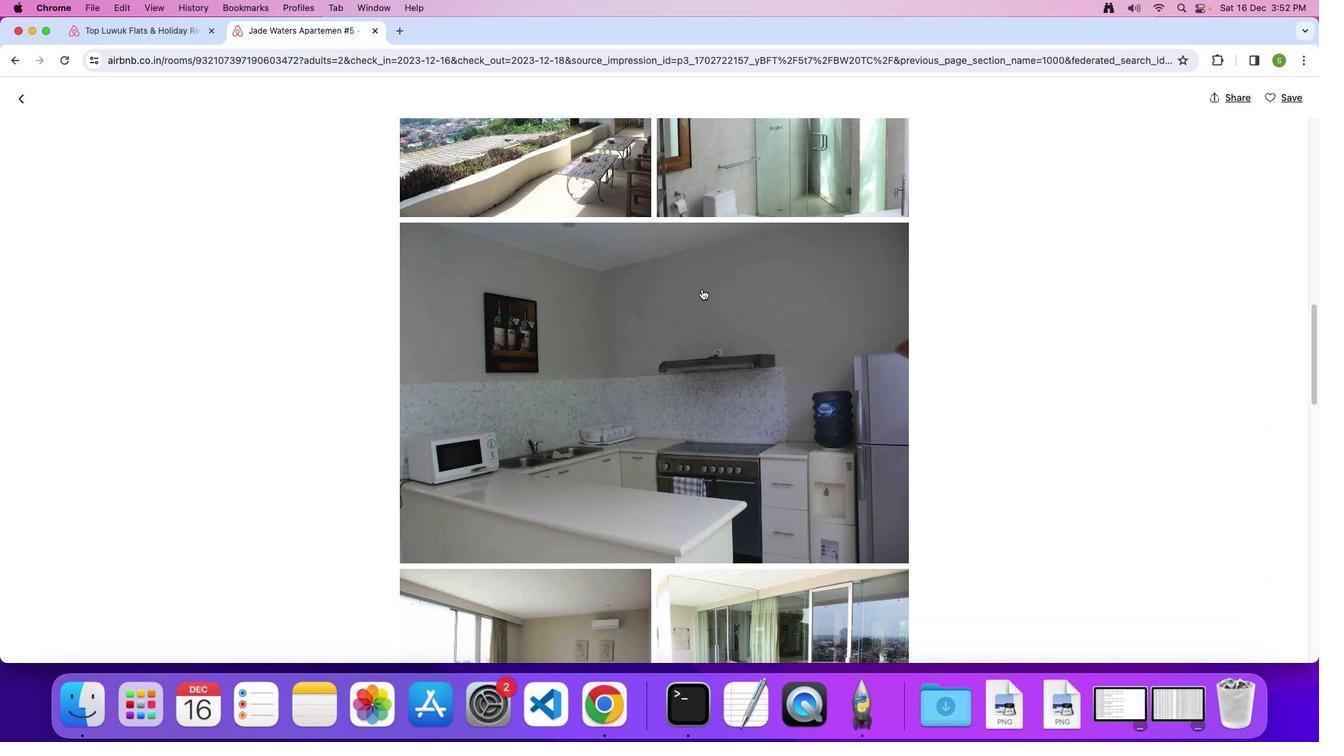 
Action: Mouse scrolled (701, 287) with delta (0, 0)
Screenshot: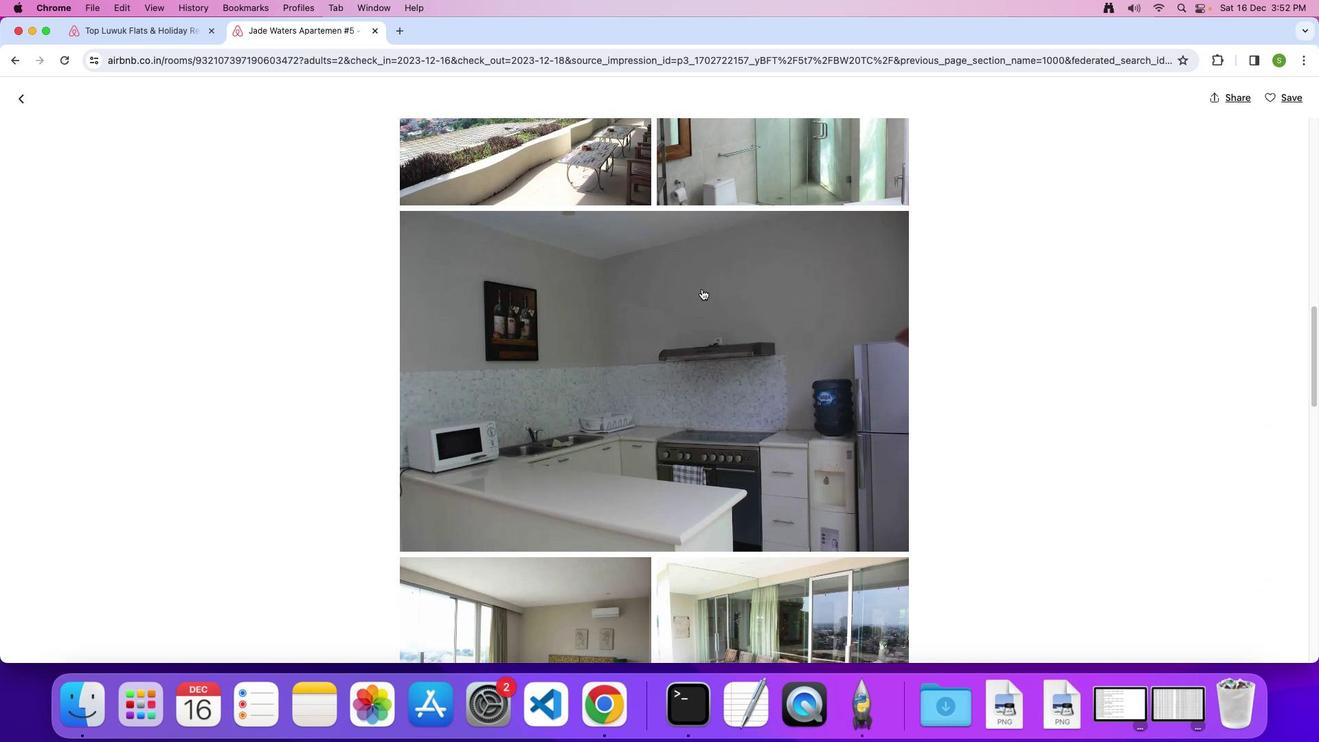 
Action: Mouse scrolled (701, 287) with delta (0, 0)
Screenshot: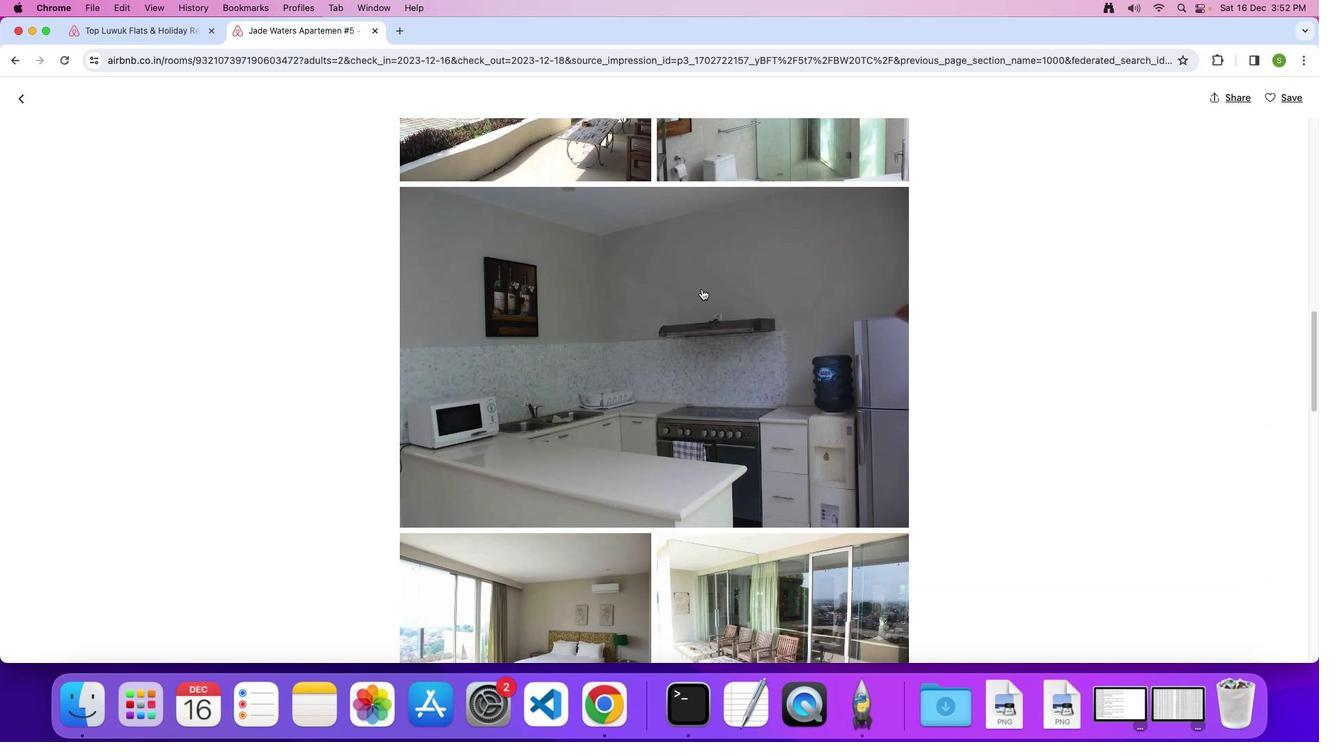 
Action: Mouse scrolled (701, 287) with delta (0, 0)
Screenshot: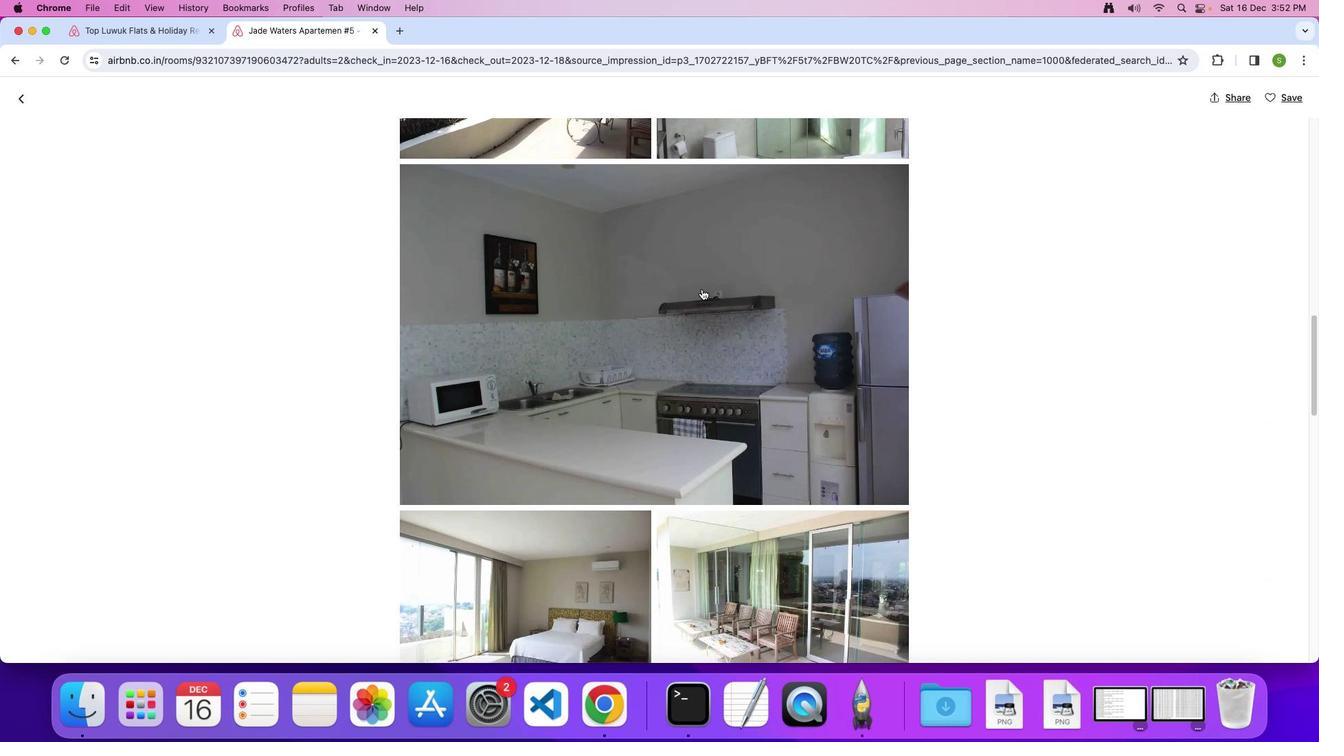 
Action: Mouse scrolled (701, 287) with delta (0, 0)
Screenshot: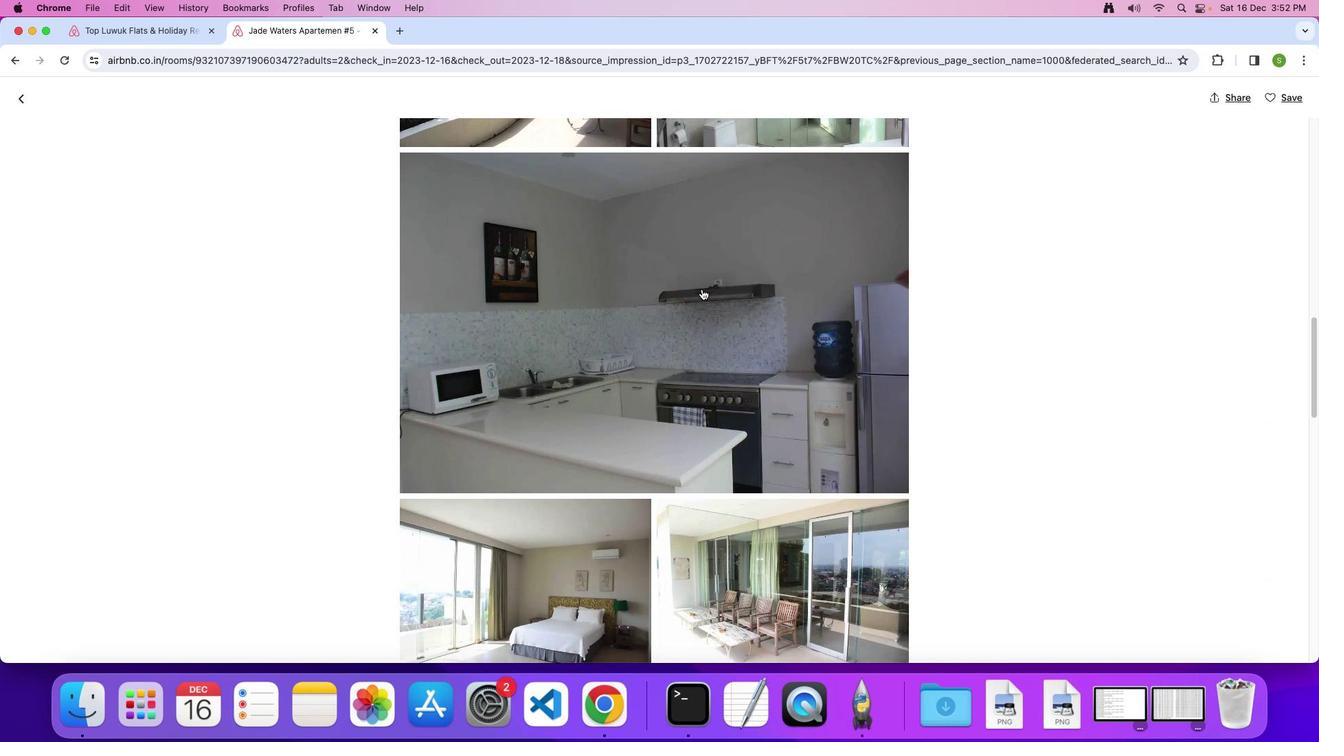 
Action: Mouse scrolled (701, 287) with delta (0, -1)
Screenshot: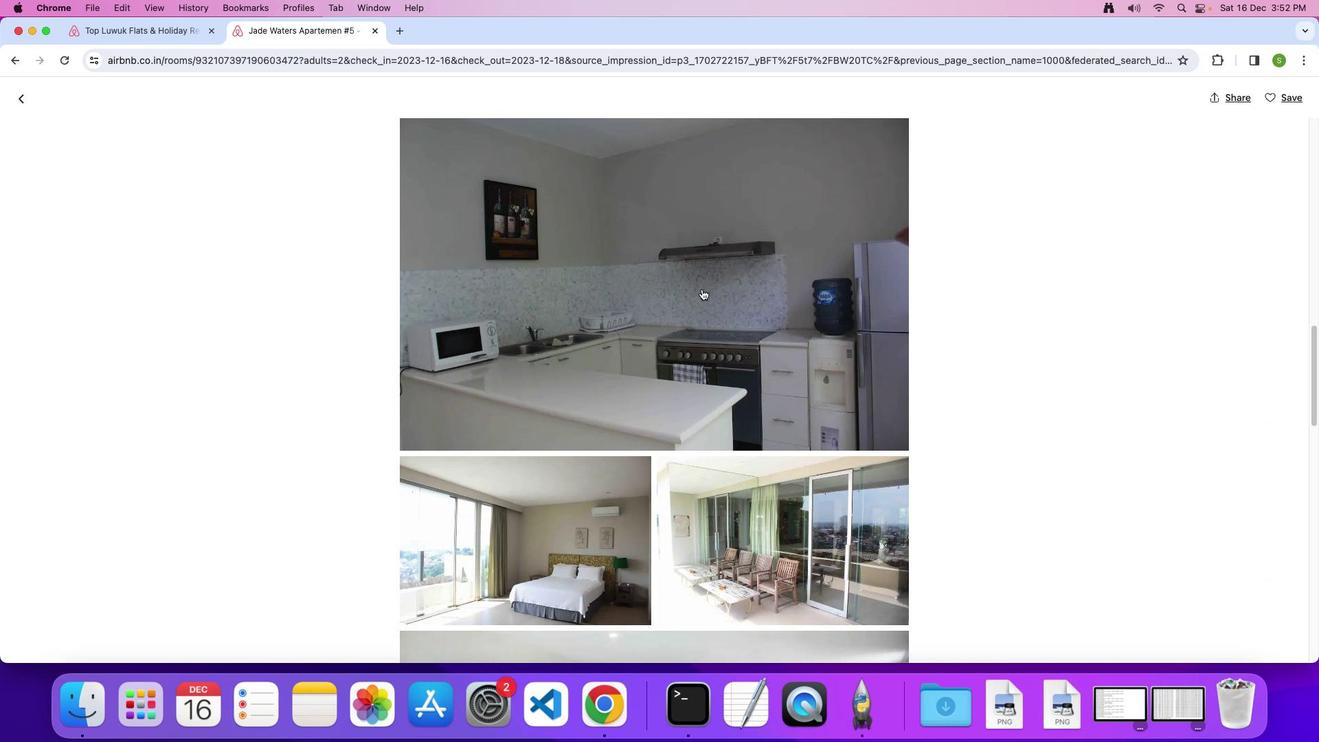 
Action: Mouse scrolled (701, 287) with delta (0, 0)
Screenshot: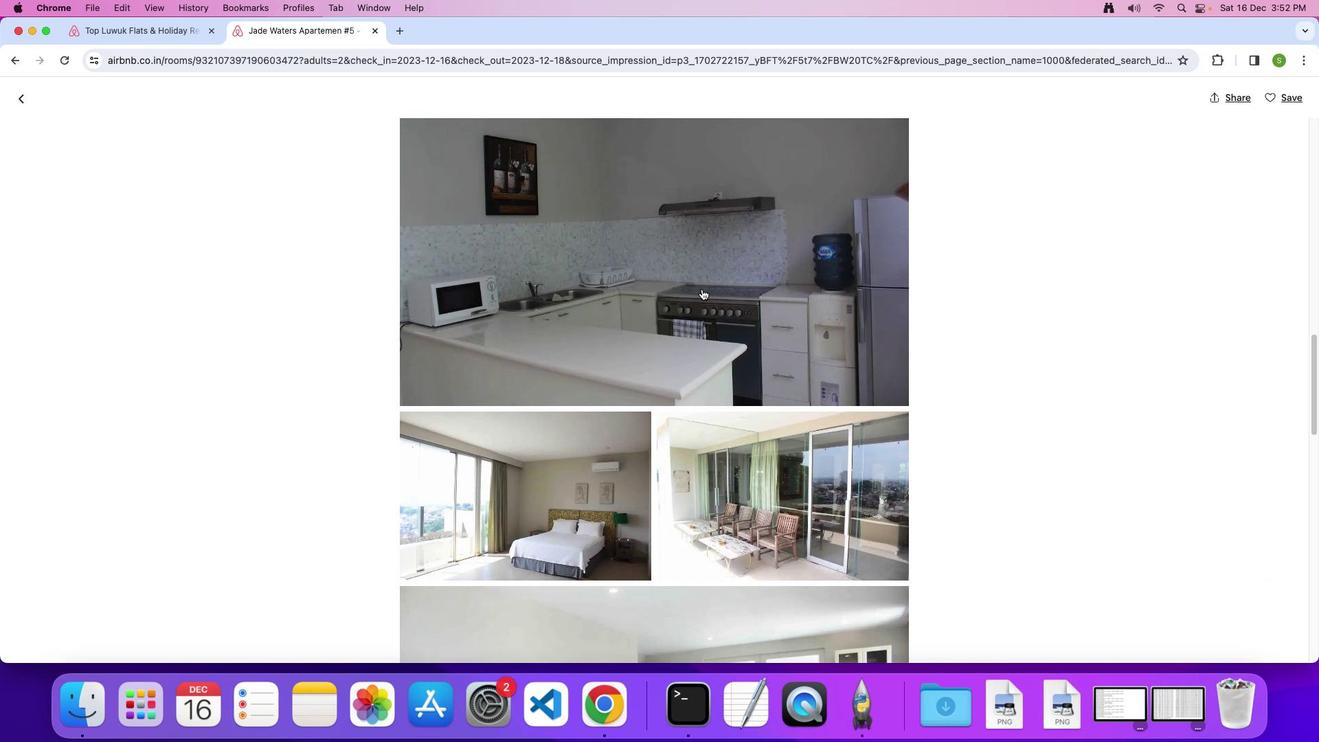 
Action: Mouse scrolled (701, 287) with delta (0, 0)
Screenshot: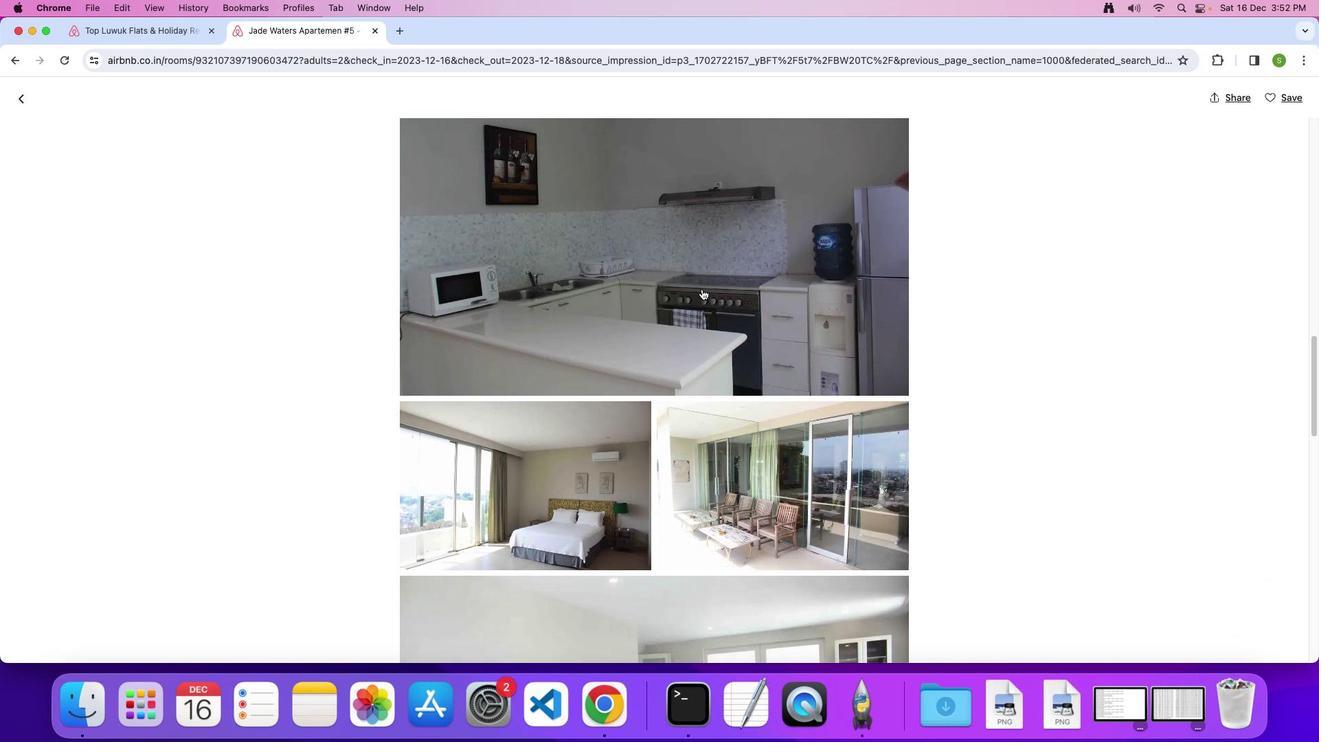 
Action: Mouse scrolled (701, 287) with delta (0, -1)
Screenshot: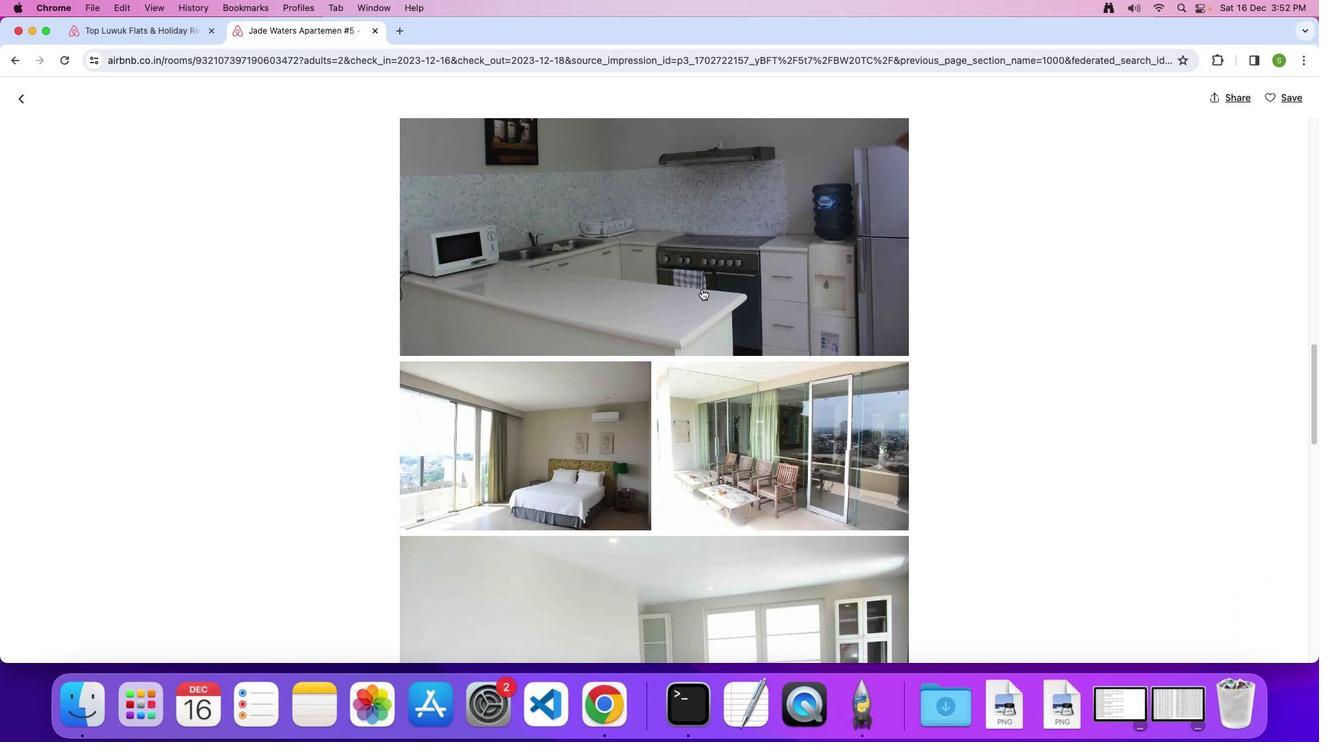 
Action: Mouse scrolled (701, 287) with delta (0, 0)
Screenshot: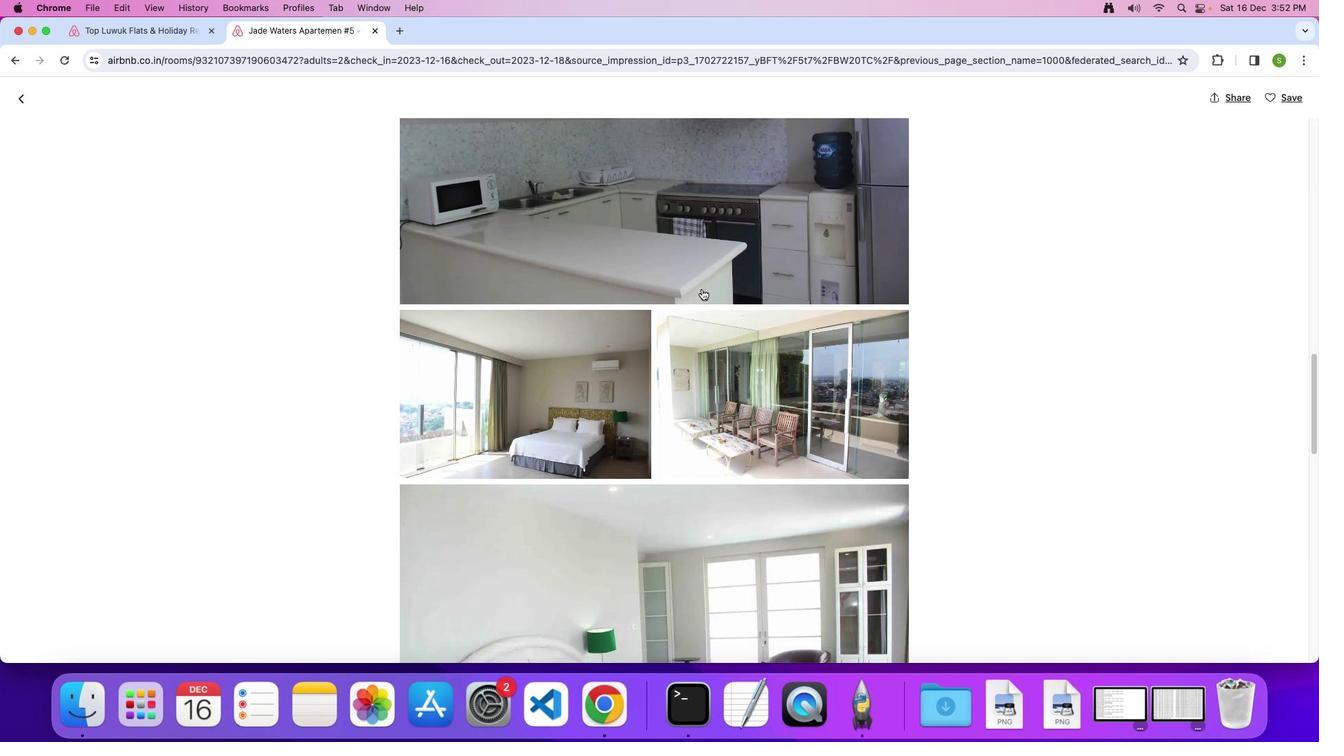 
Action: Mouse scrolled (701, 287) with delta (0, 0)
Screenshot: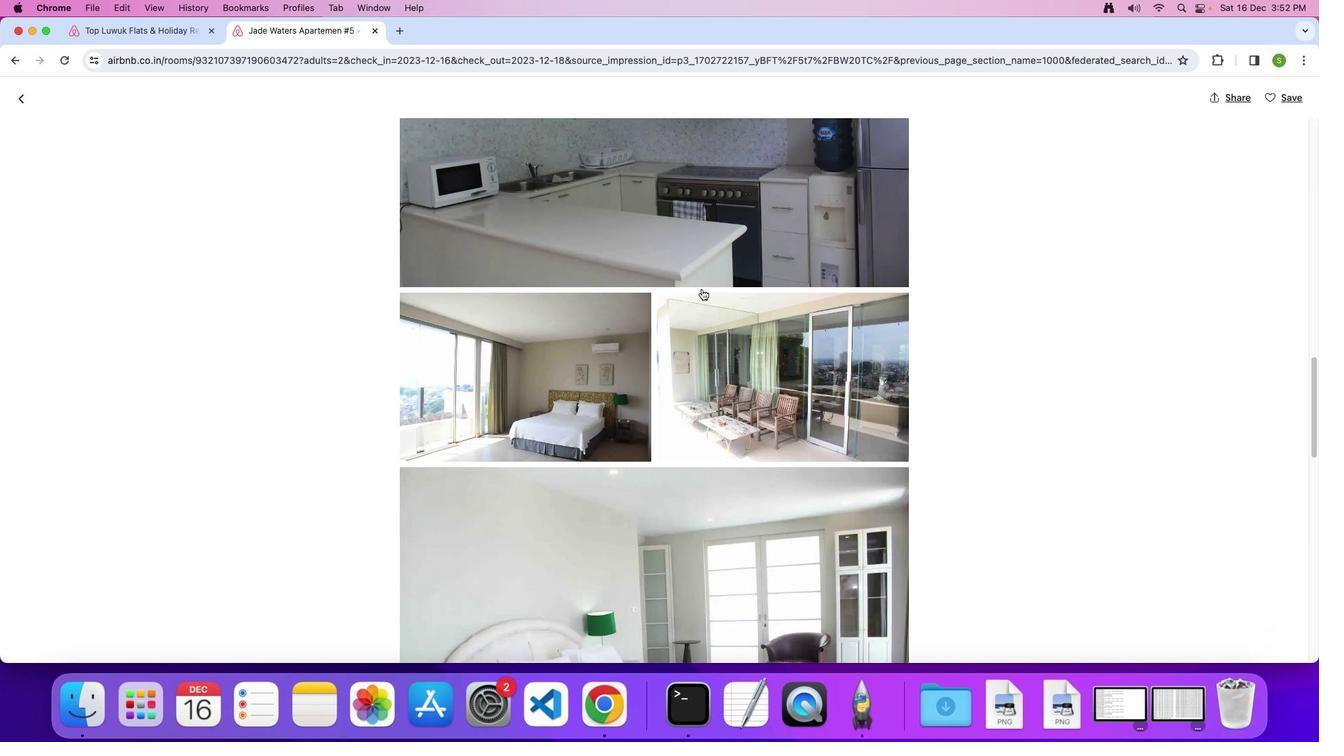 
Action: Mouse scrolled (701, 287) with delta (0, -2)
Screenshot: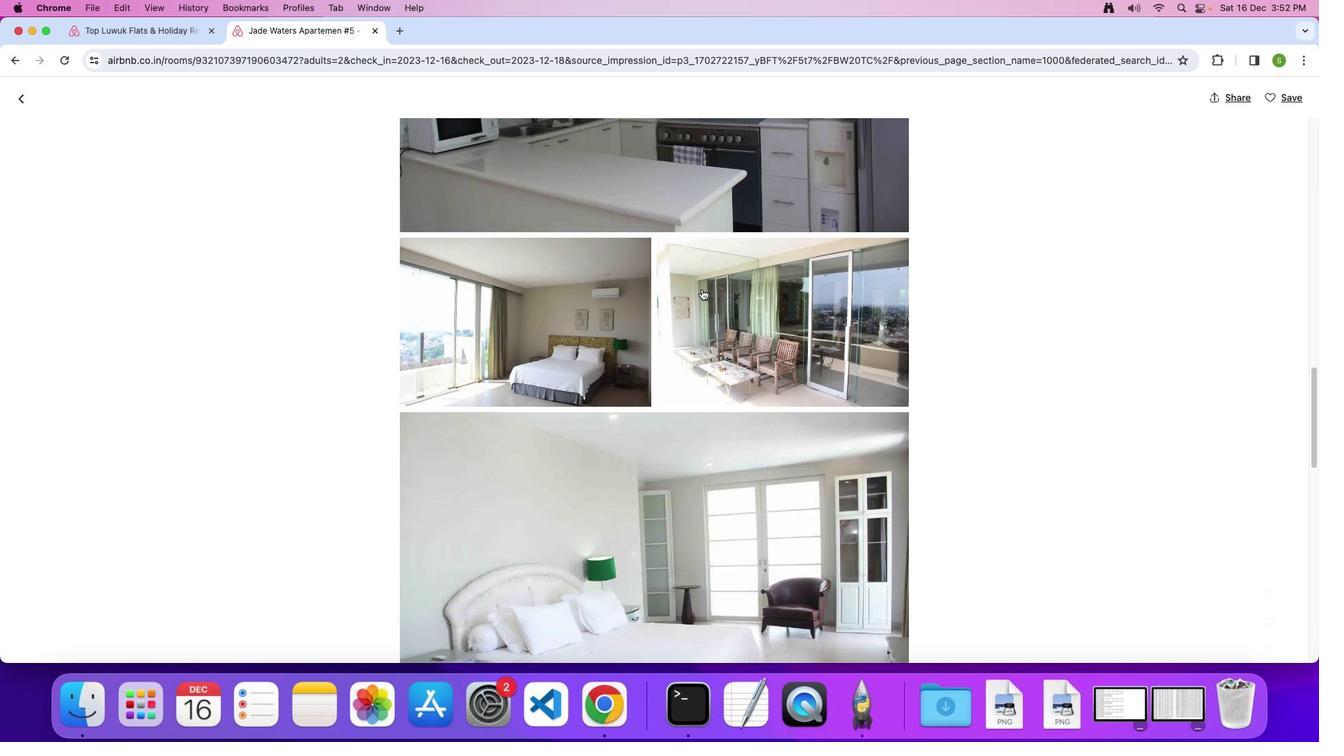 
Action: Mouse scrolled (701, 287) with delta (0, 0)
Screenshot: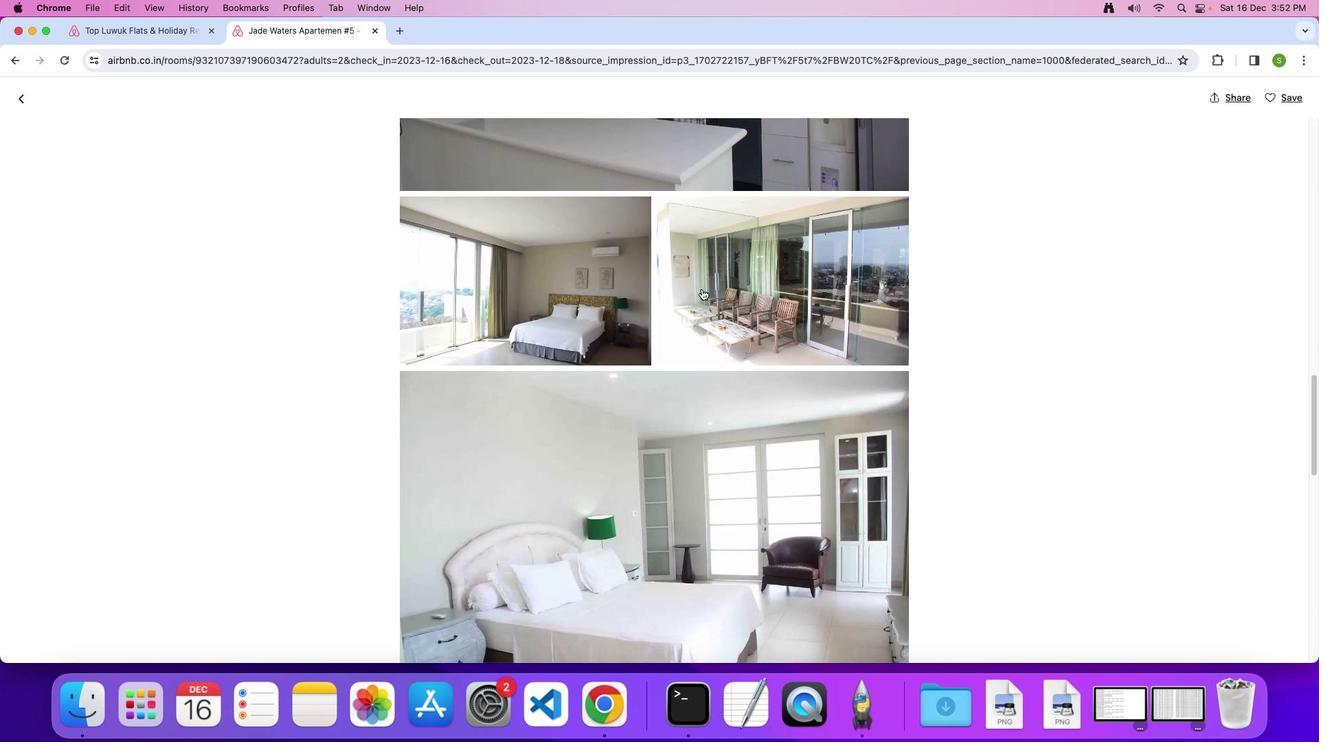 
Action: Mouse scrolled (701, 287) with delta (0, 0)
Screenshot: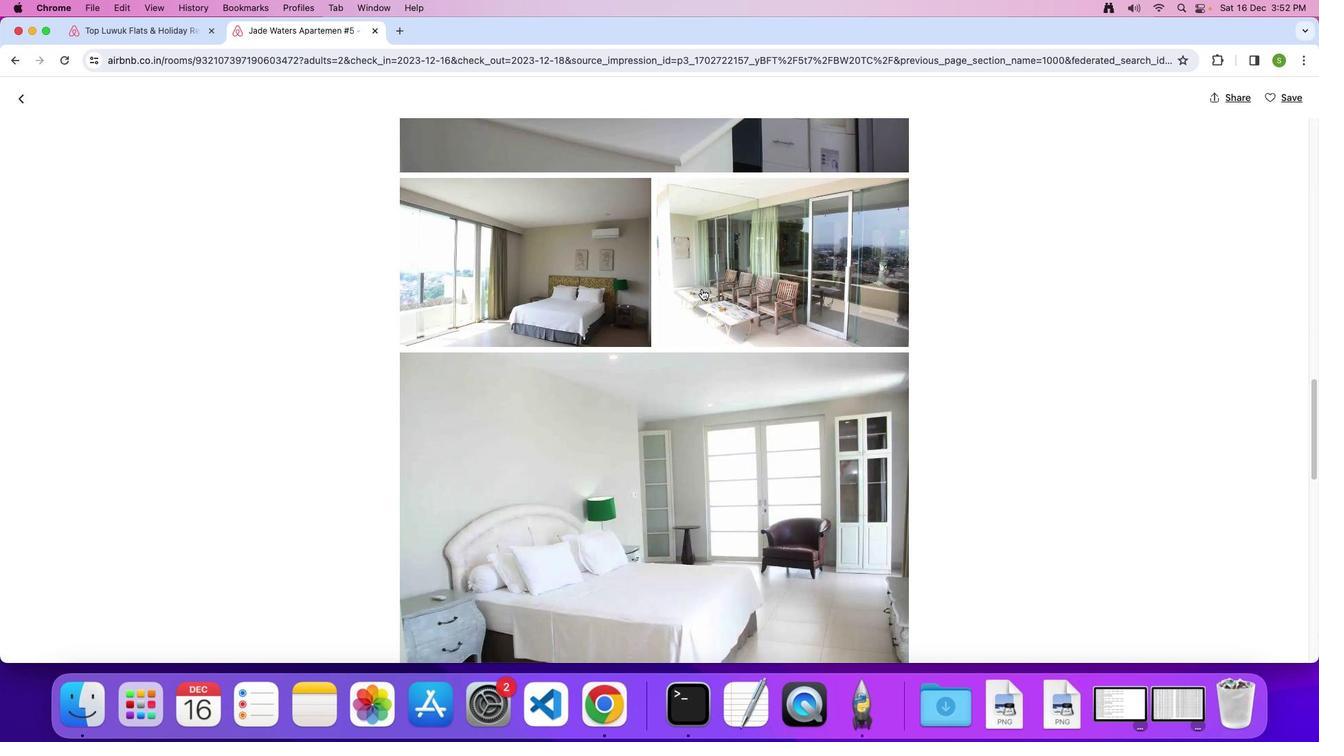 
Action: Mouse scrolled (701, 287) with delta (0, -2)
Screenshot: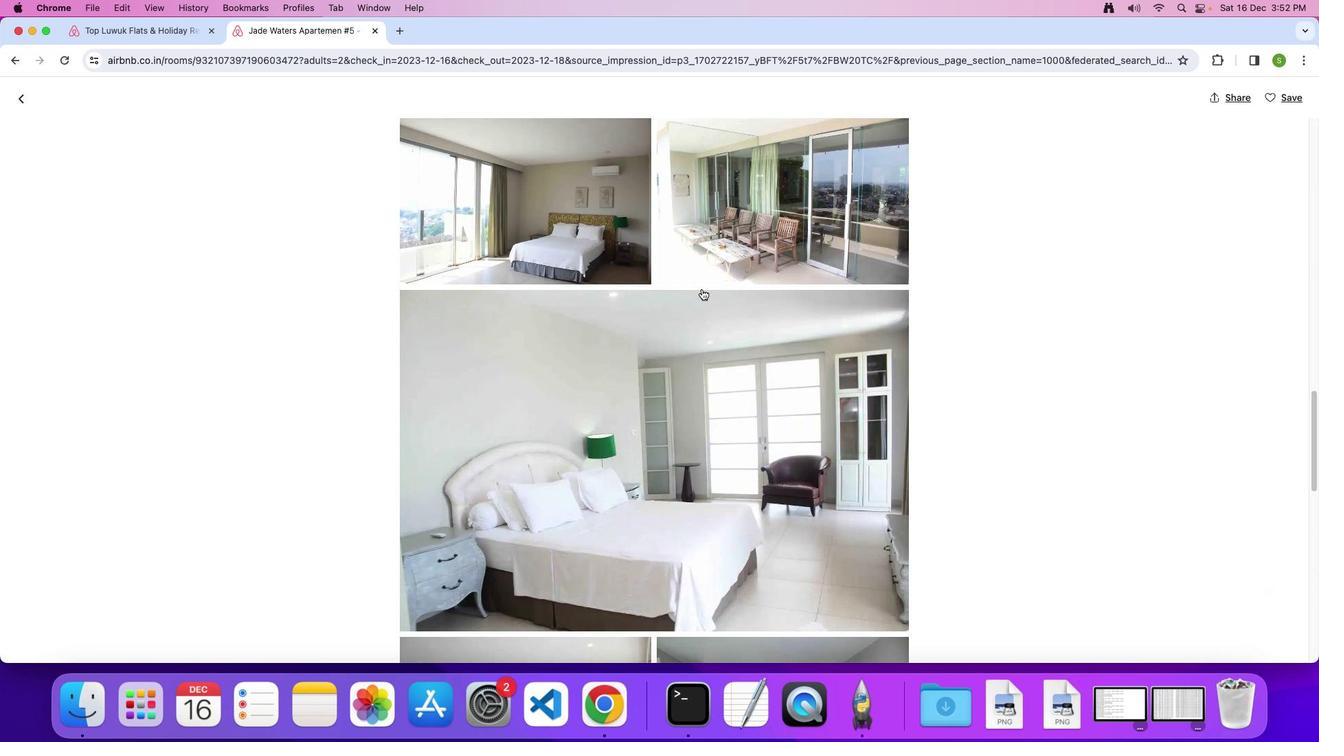 
Action: Mouse scrolled (701, 287) with delta (0, 0)
Screenshot: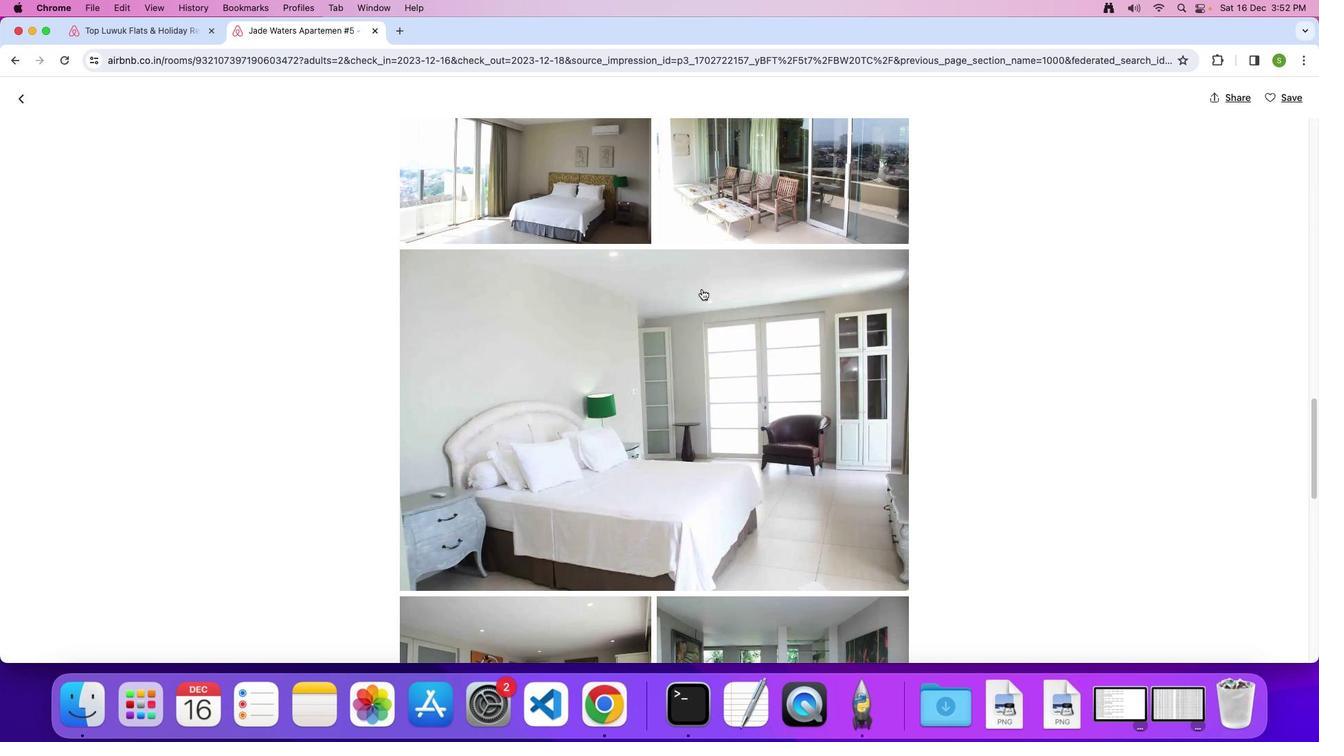 
Action: Mouse scrolled (701, 287) with delta (0, 0)
Screenshot: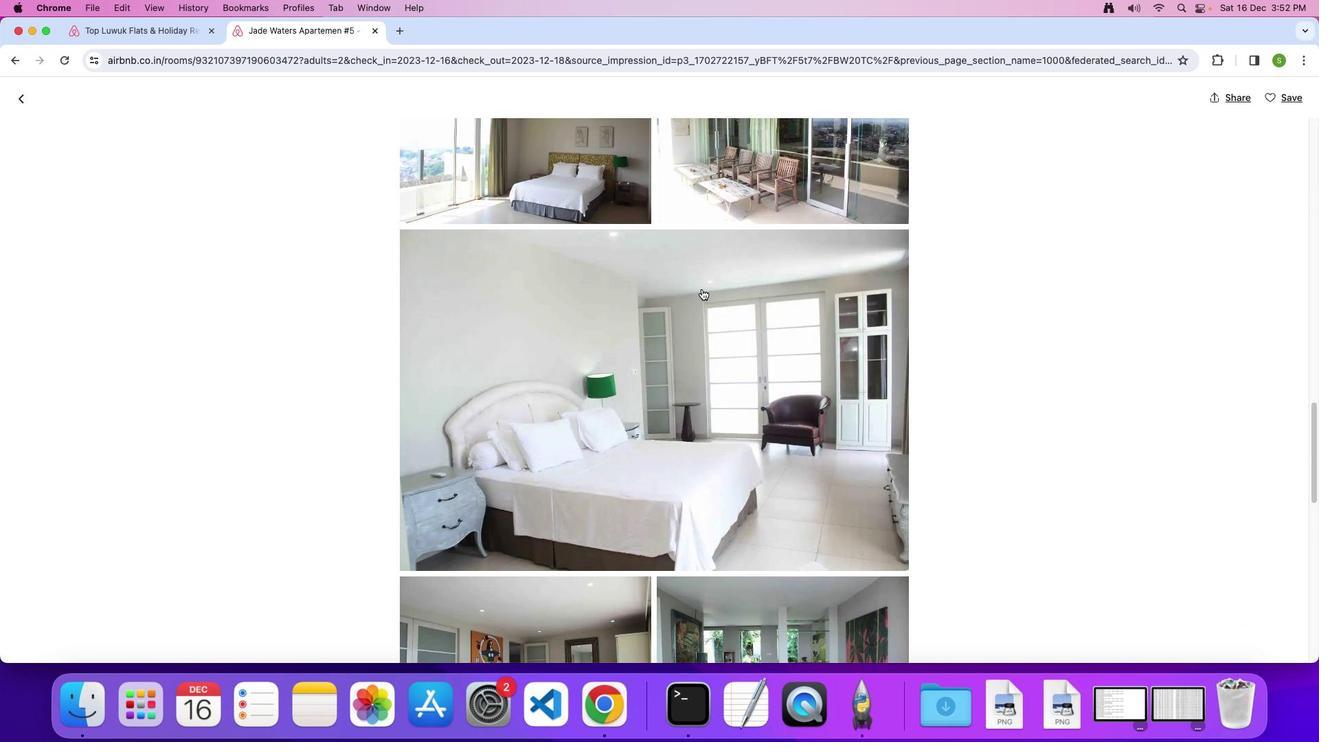 
Action: Mouse scrolled (701, 287) with delta (0, -2)
Screenshot: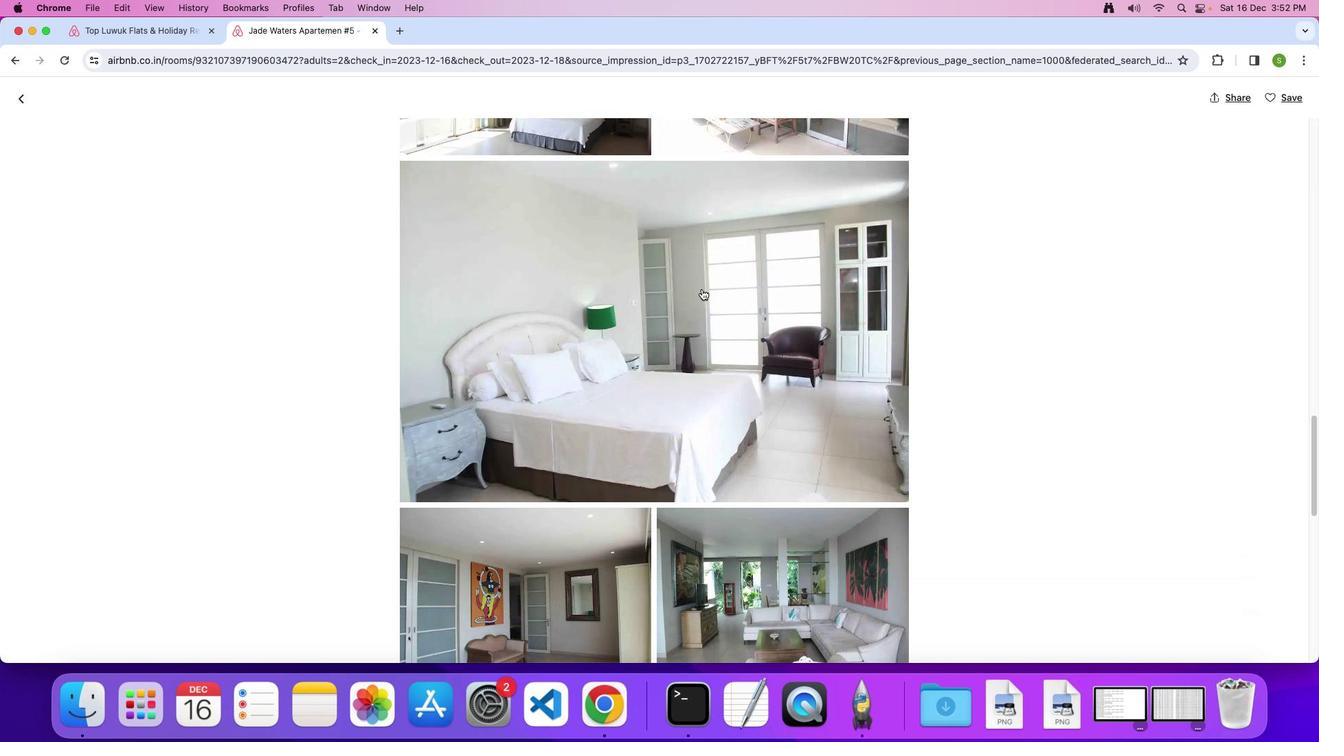 
Action: Mouse scrolled (701, 287) with delta (0, 0)
Screenshot: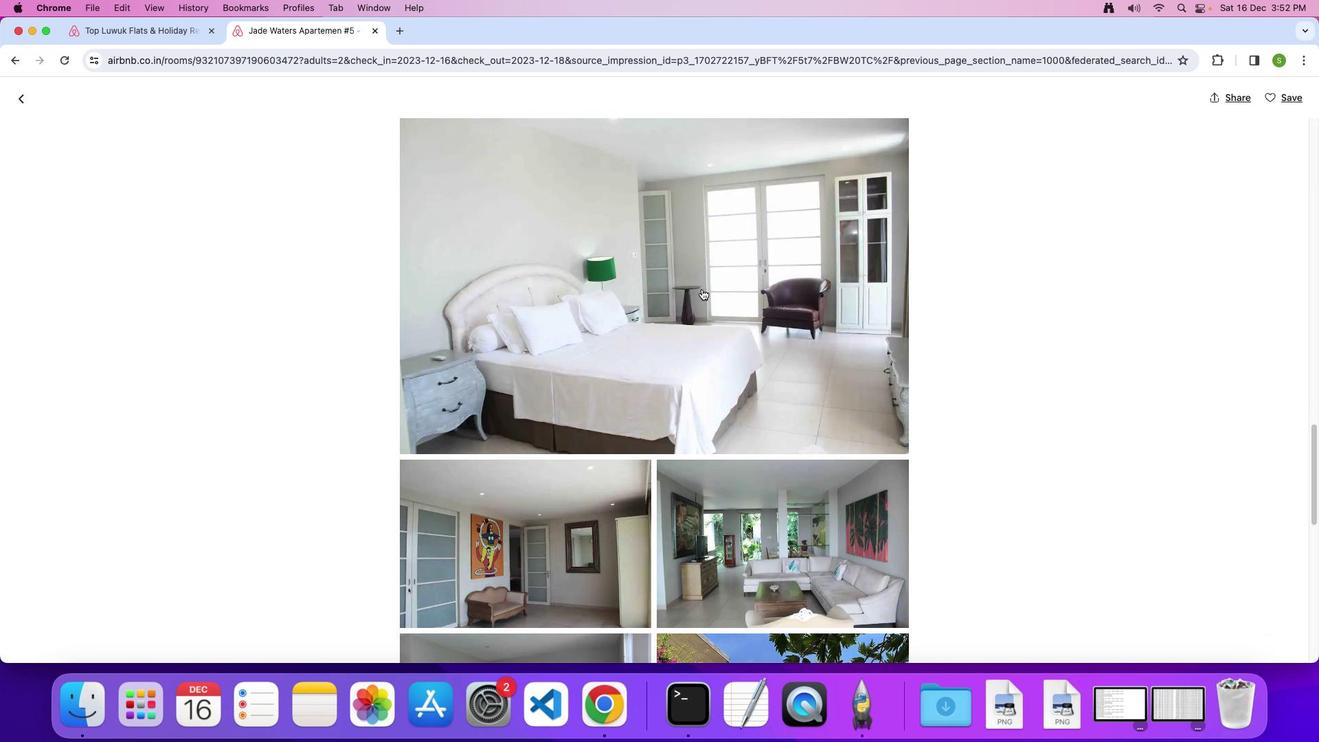 
Action: Mouse scrolled (701, 287) with delta (0, 0)
Screenshot: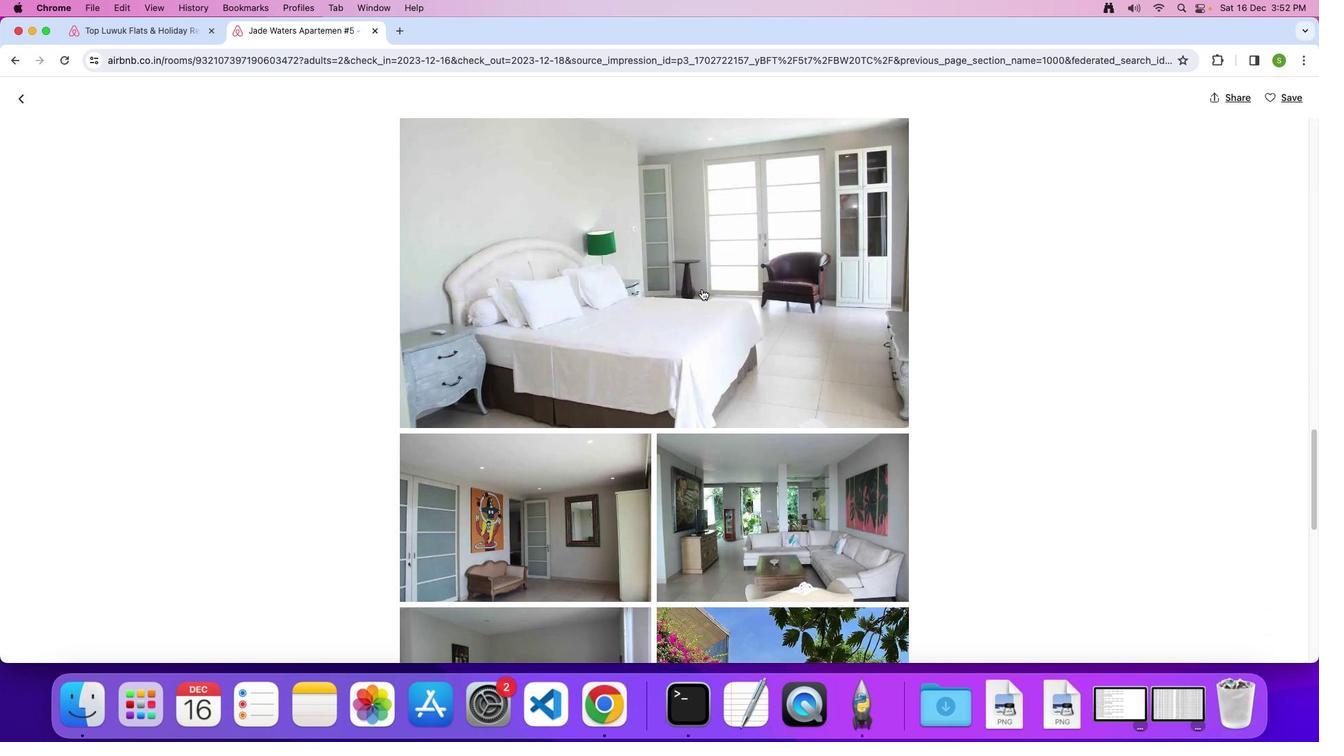 
Action: Mouse scrolled (701, 287) with delta (0, -2)
Screenshot: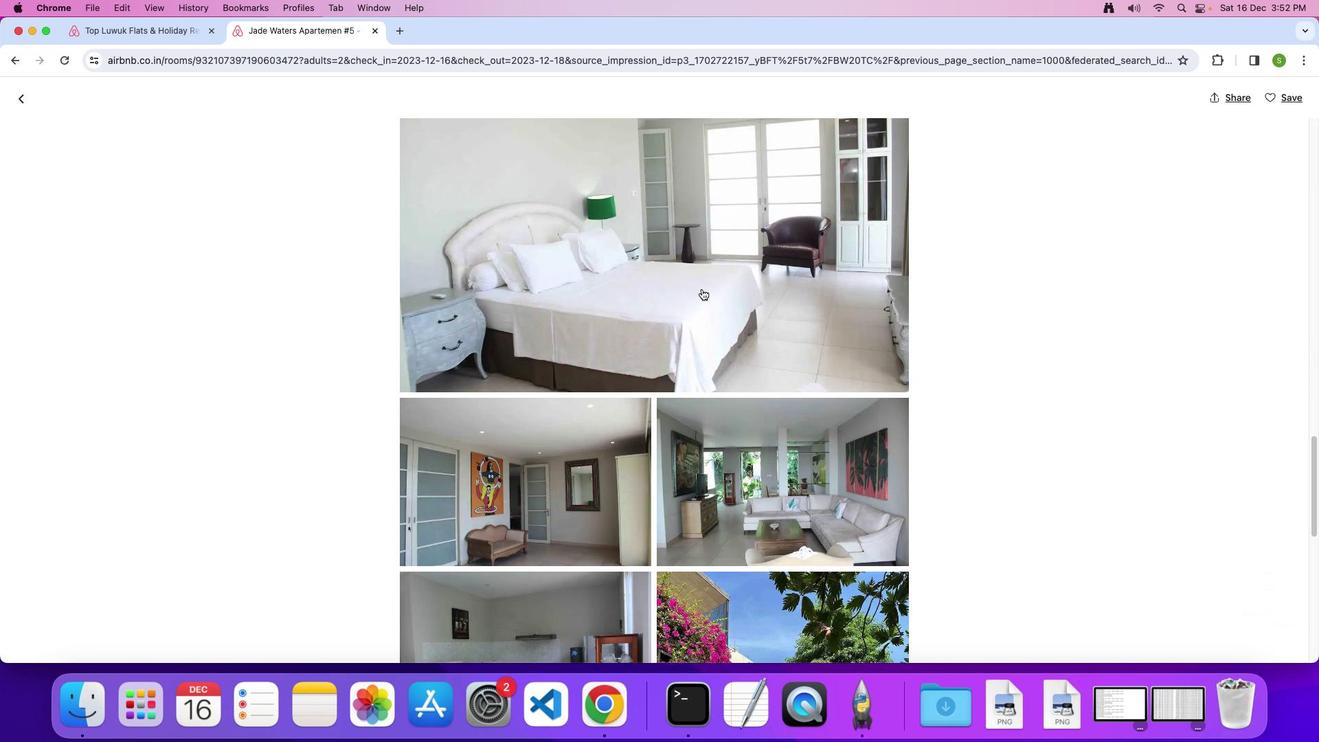 
Action: Mouse scrolled (701, 287) with delta (0, 0)
Screenshot: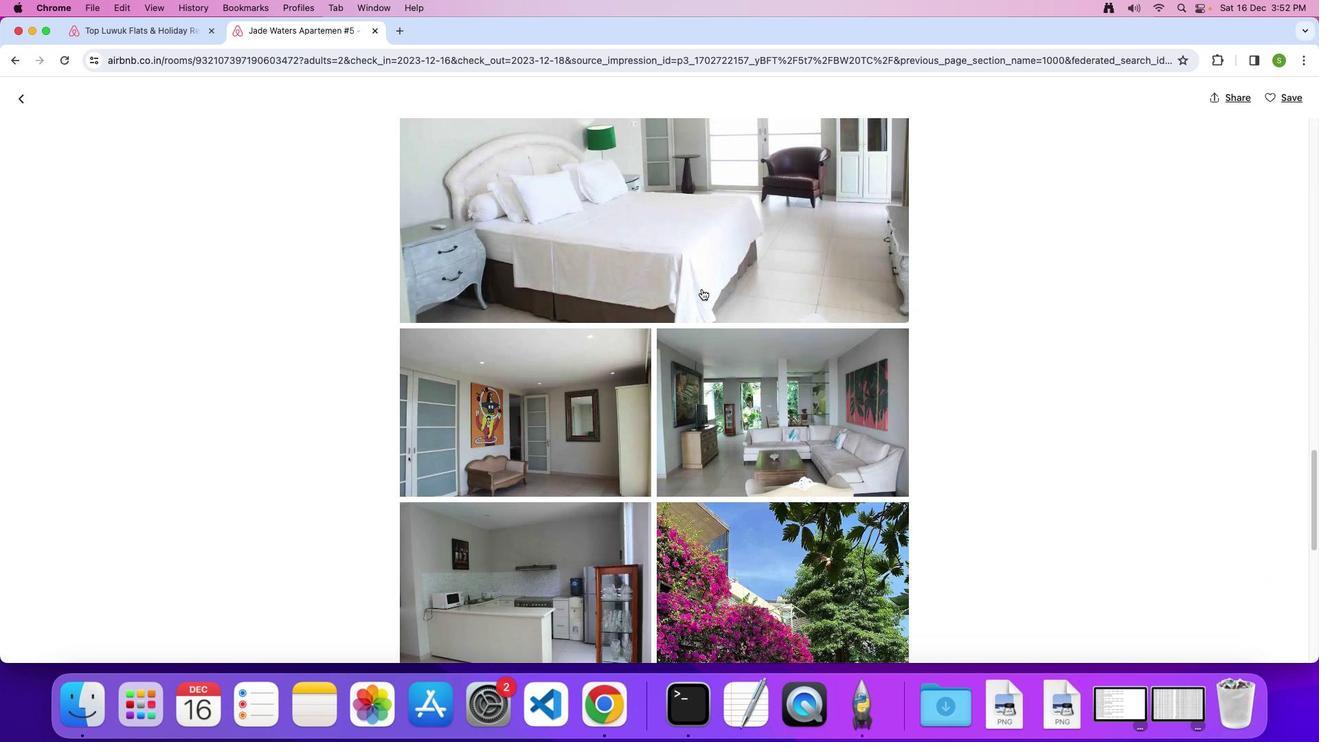 
Action: Mouse scrolled (701, 287) with delta (0, 0)
Screenshot: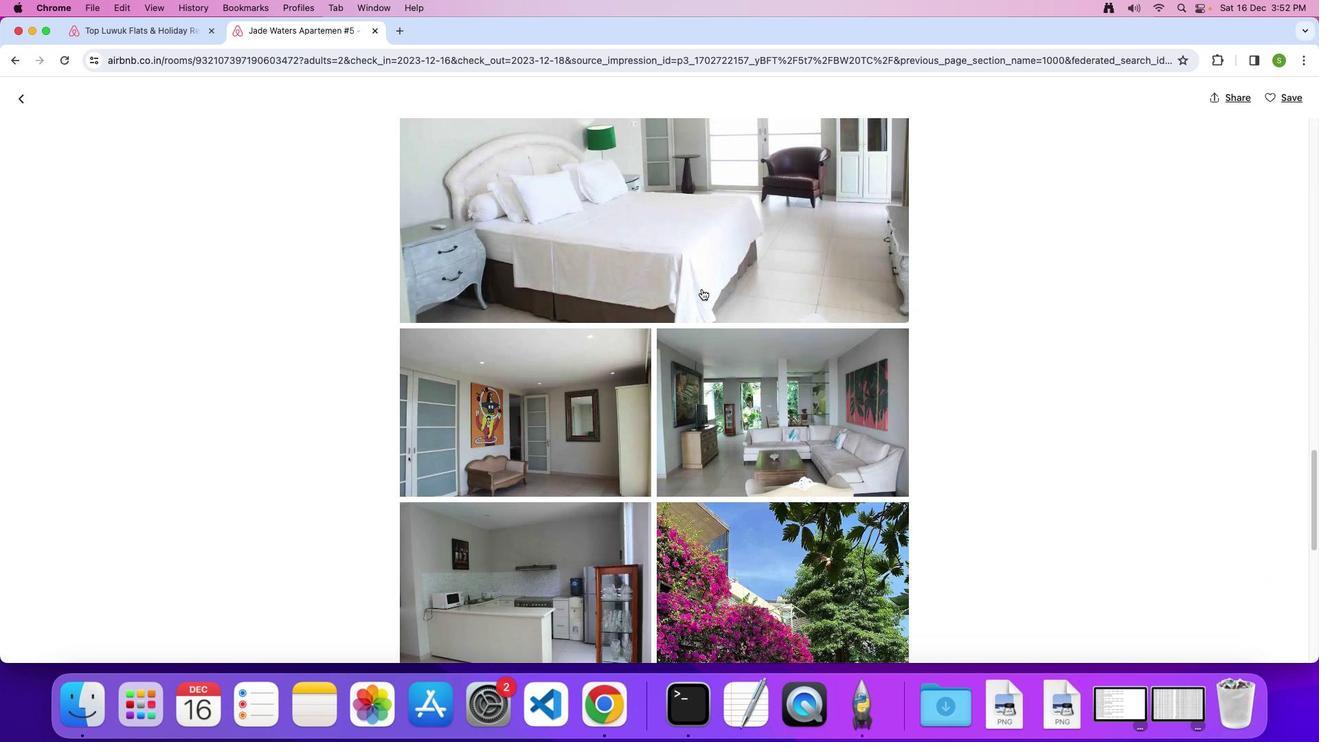 
Action: Mouse scrolled (701, 287) with delta (0, -2)
Screenshot: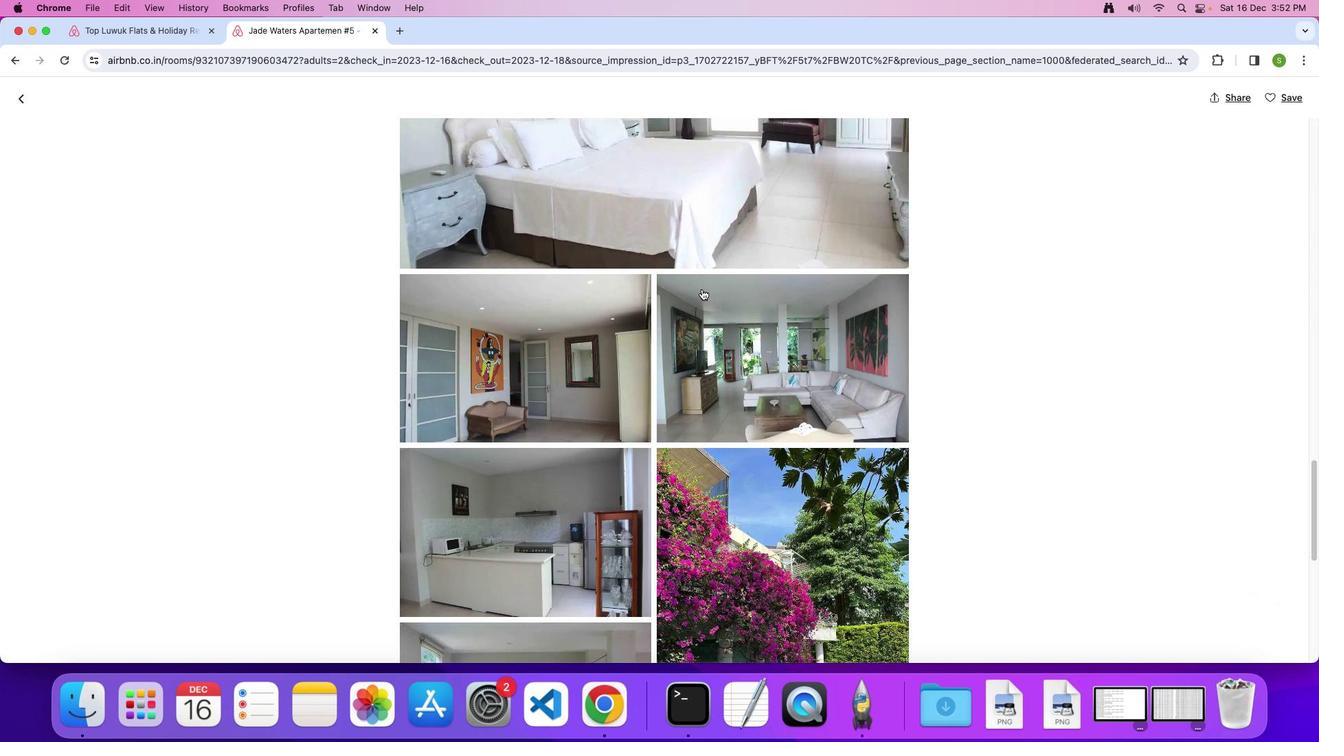 
Action: Mouse scrolled (701, 287) with delta (0, 0)
Screenshot: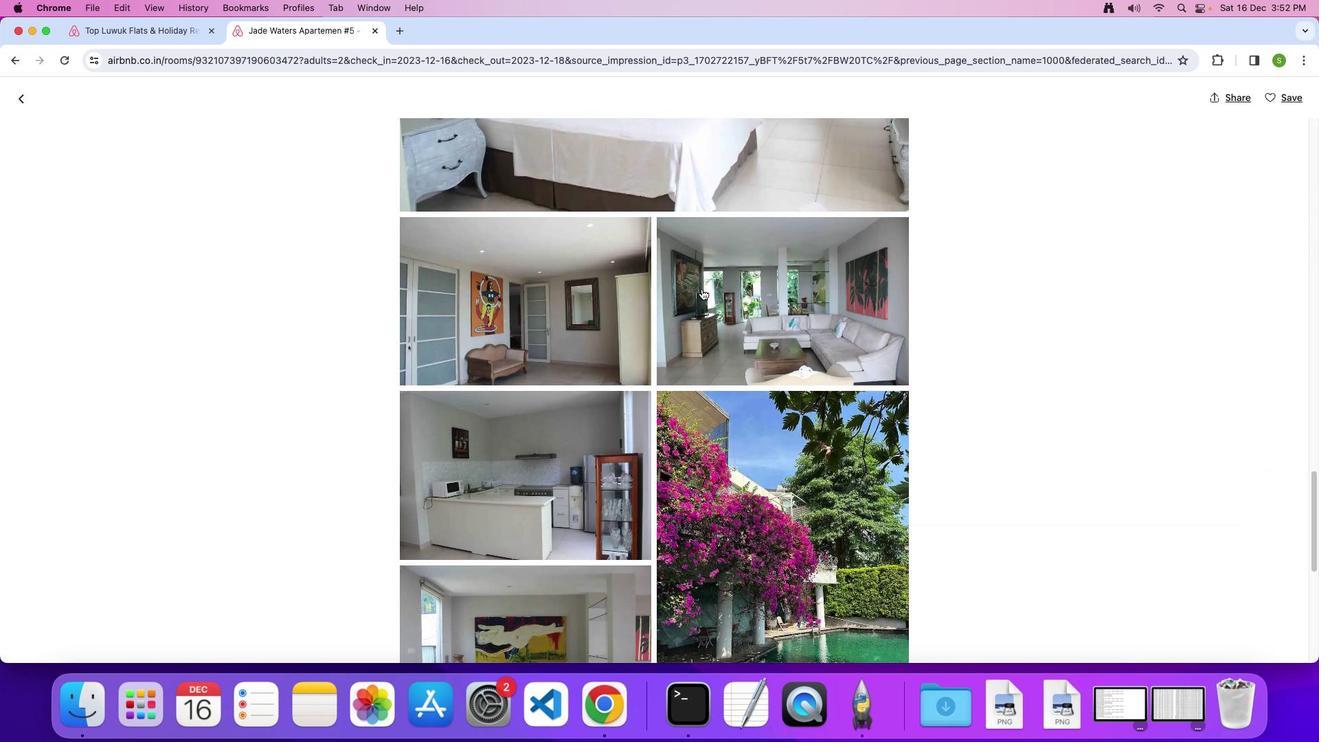 
Action: Mouse scrolled (701, 287) with delta (0, 0)
Screenshot: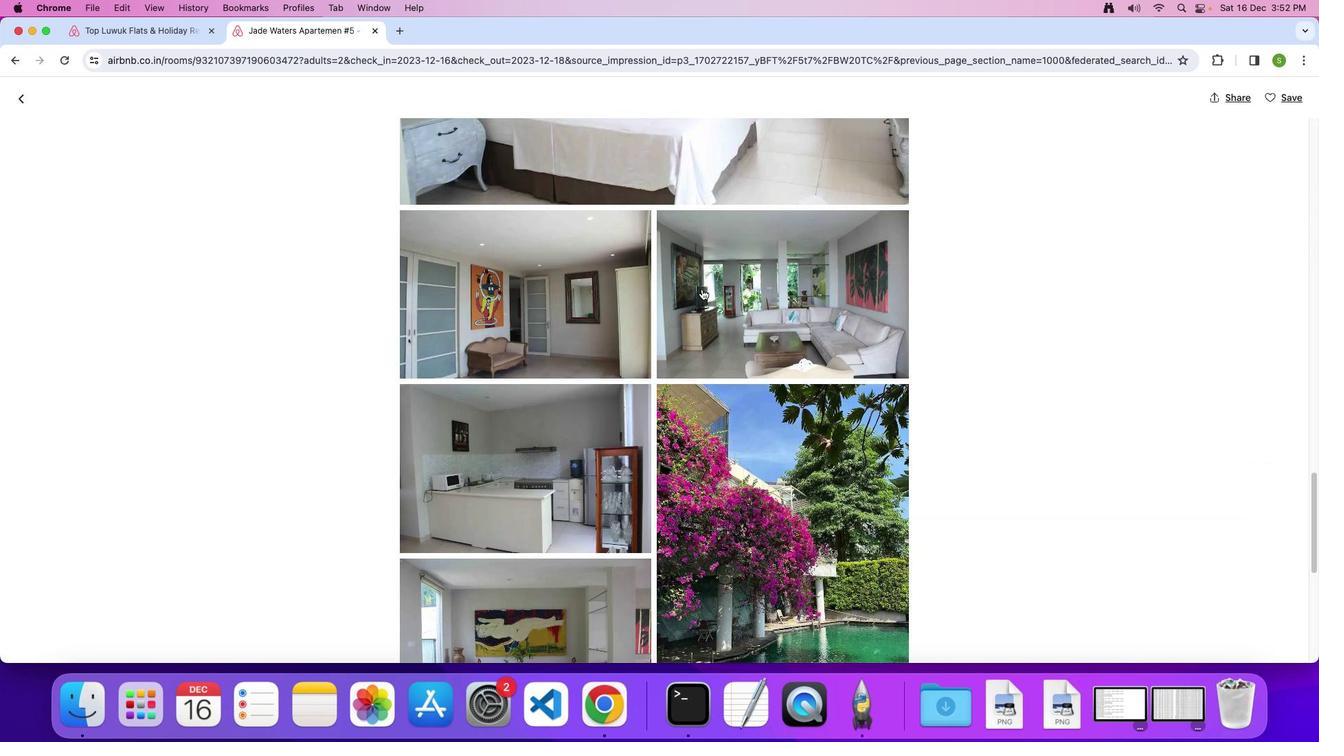 
Action: Mouse scrolled (701, 287) with delta (0, -1)
Screenshot: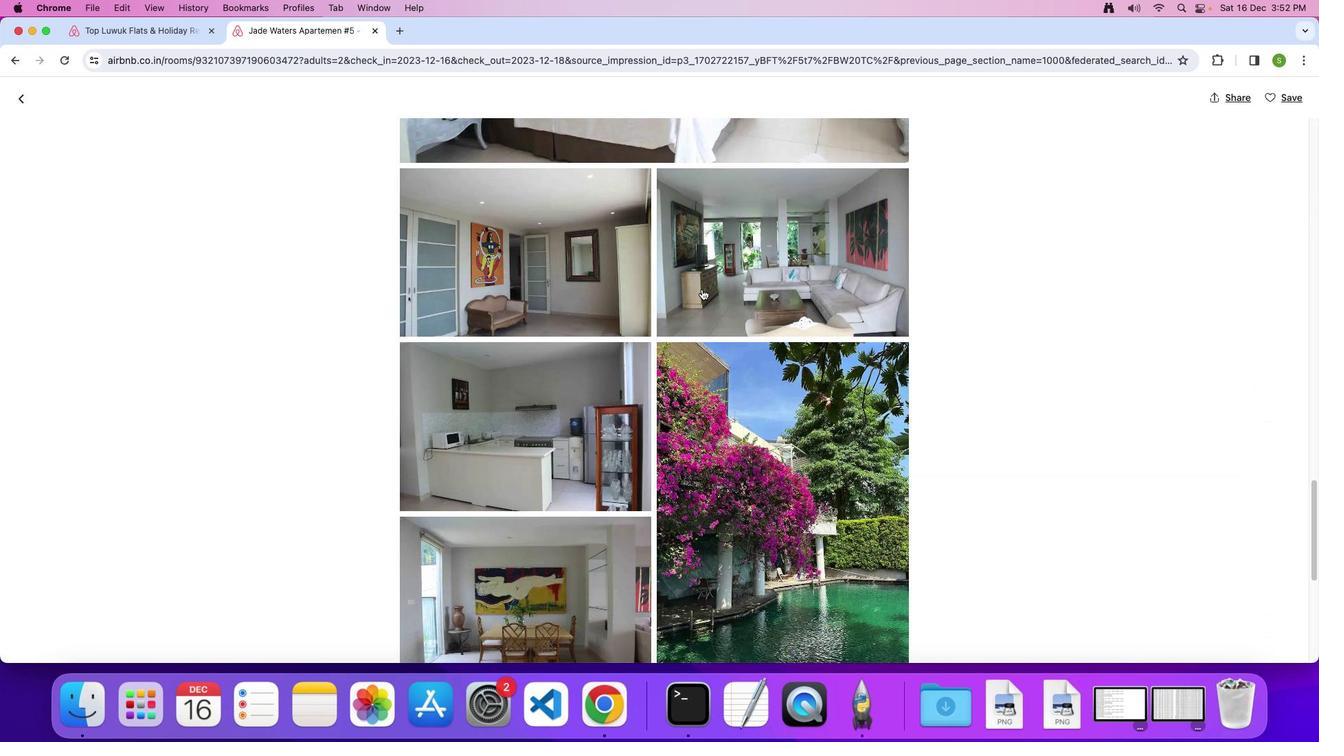 
Action: Mouse scrolled (701, 287) with delta (0, 0)
Screenshot: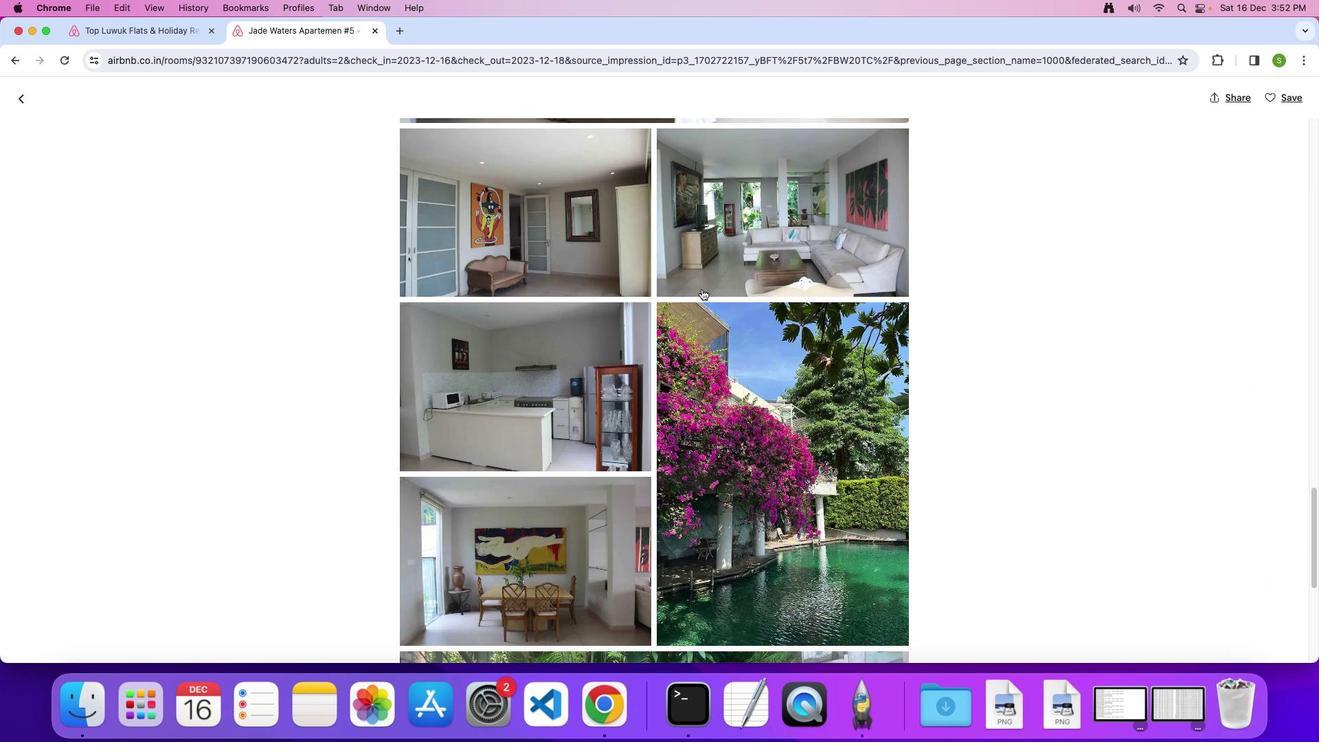 
Action: Mouse scrolled (701, 287) with delta (0, 0)
Screenshot: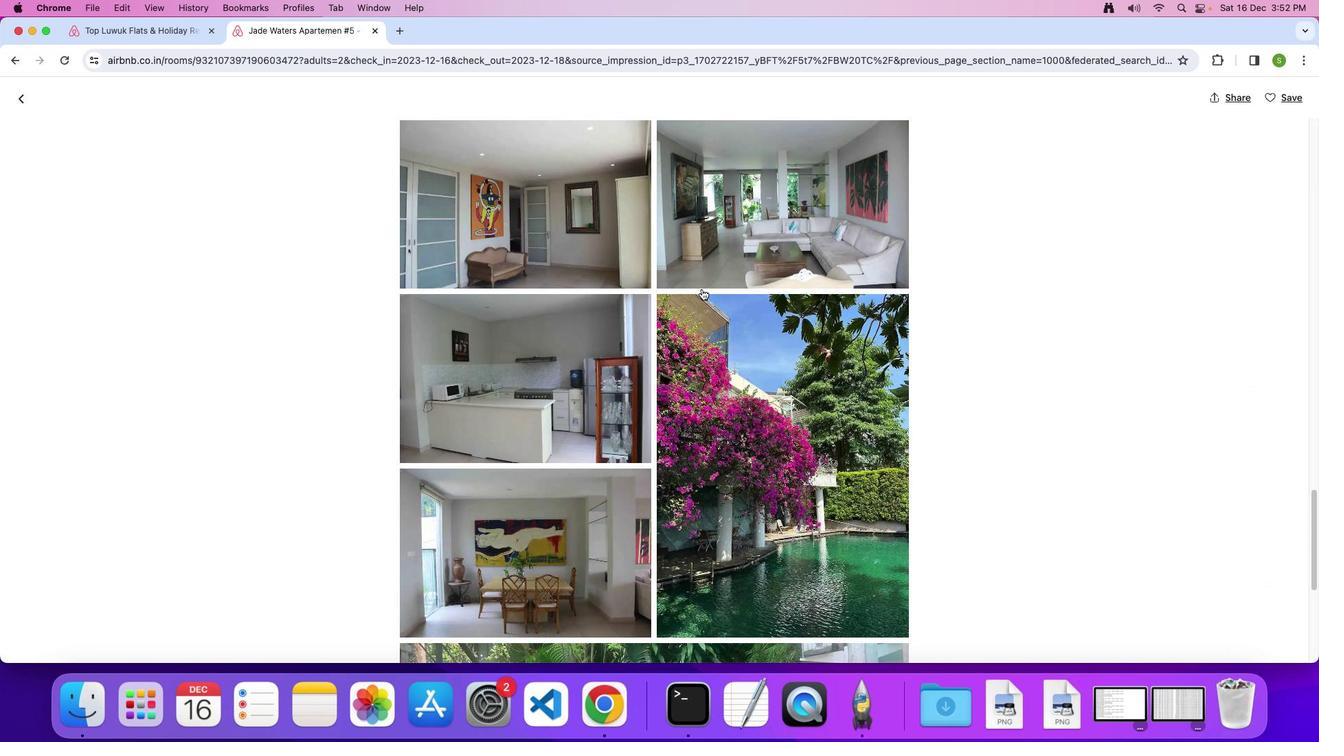 
Action: Mouse scrolled (701, 287) with delta (0, -1)
Screenshot: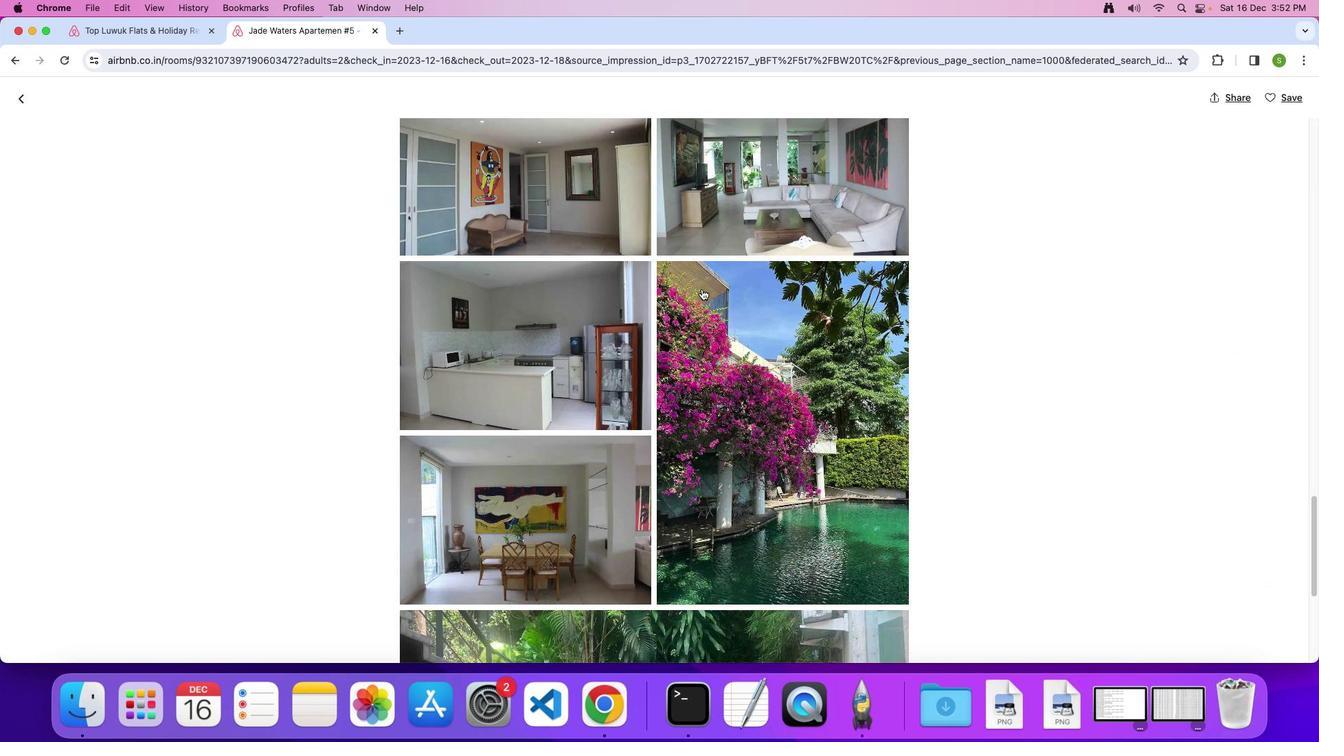 
Action: Mouse scrolled (701, 287) with delta (0, 0)
Screenshot: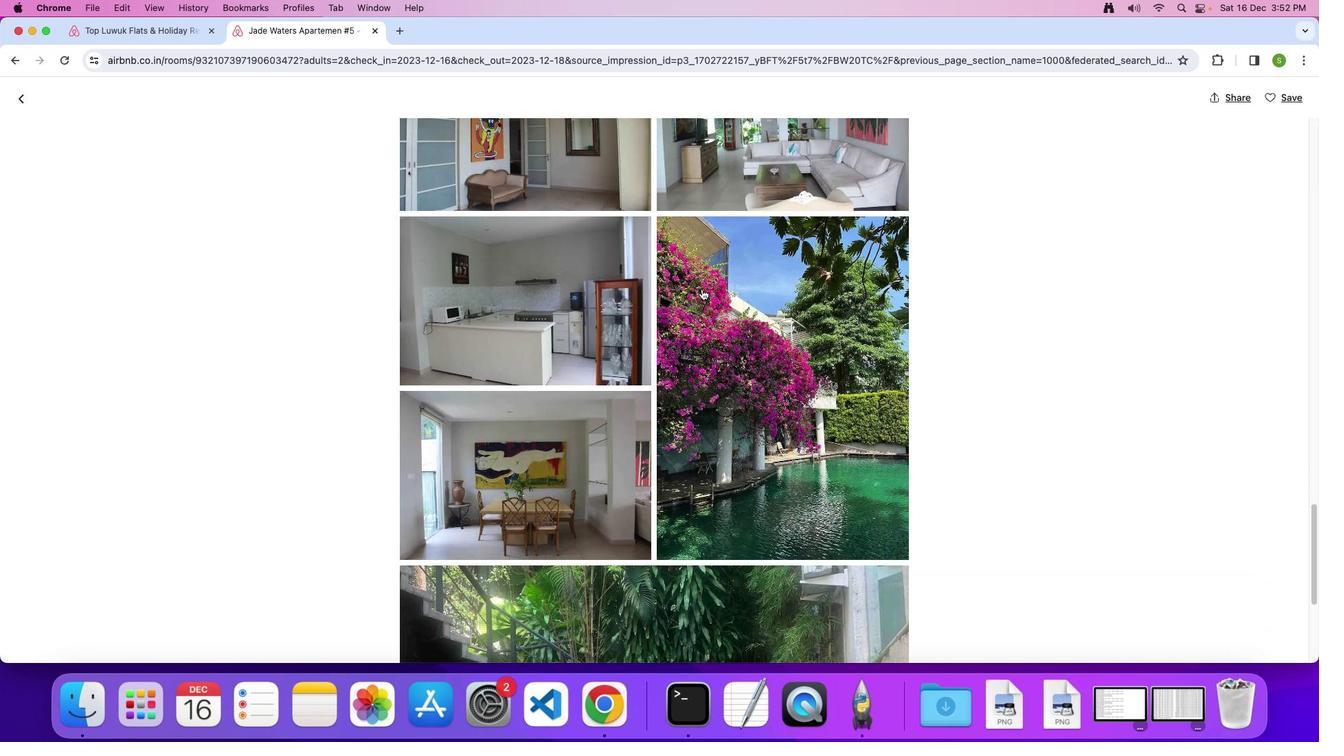 
Action: Mouse scrolled (701, 287) with delta (0, 0)
Screenshot: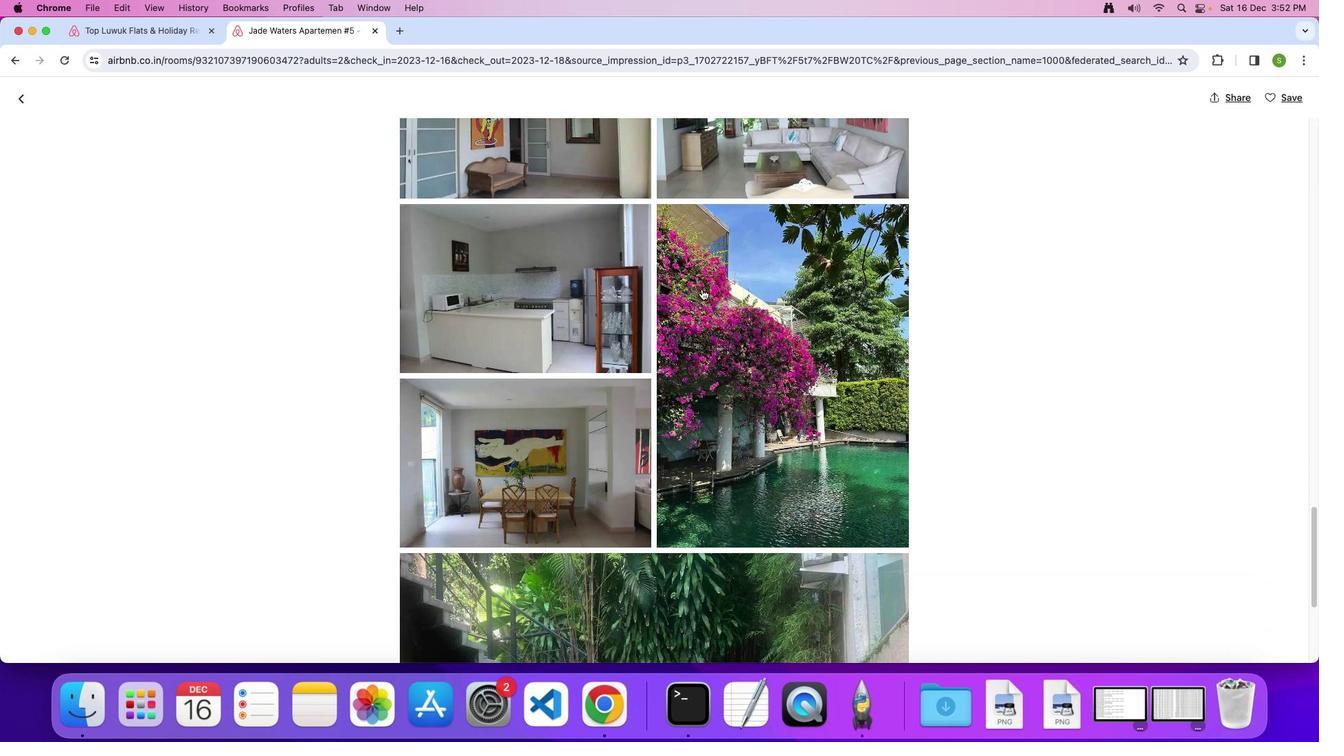 
Action: Mouse scrolled (701, 287) with delta (0, 0)
Screenshot: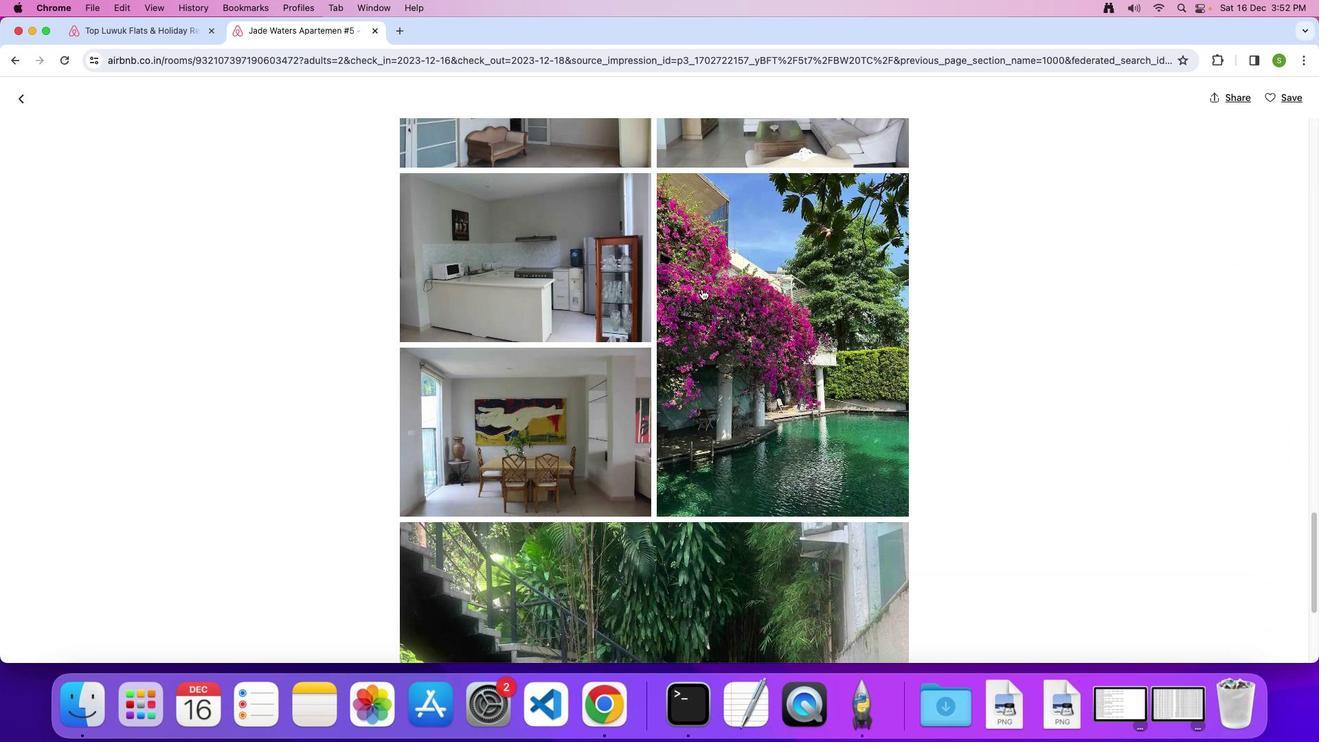 
Action: Mouse scrolled (701, 287) with delta (0, 0)
Screenshot: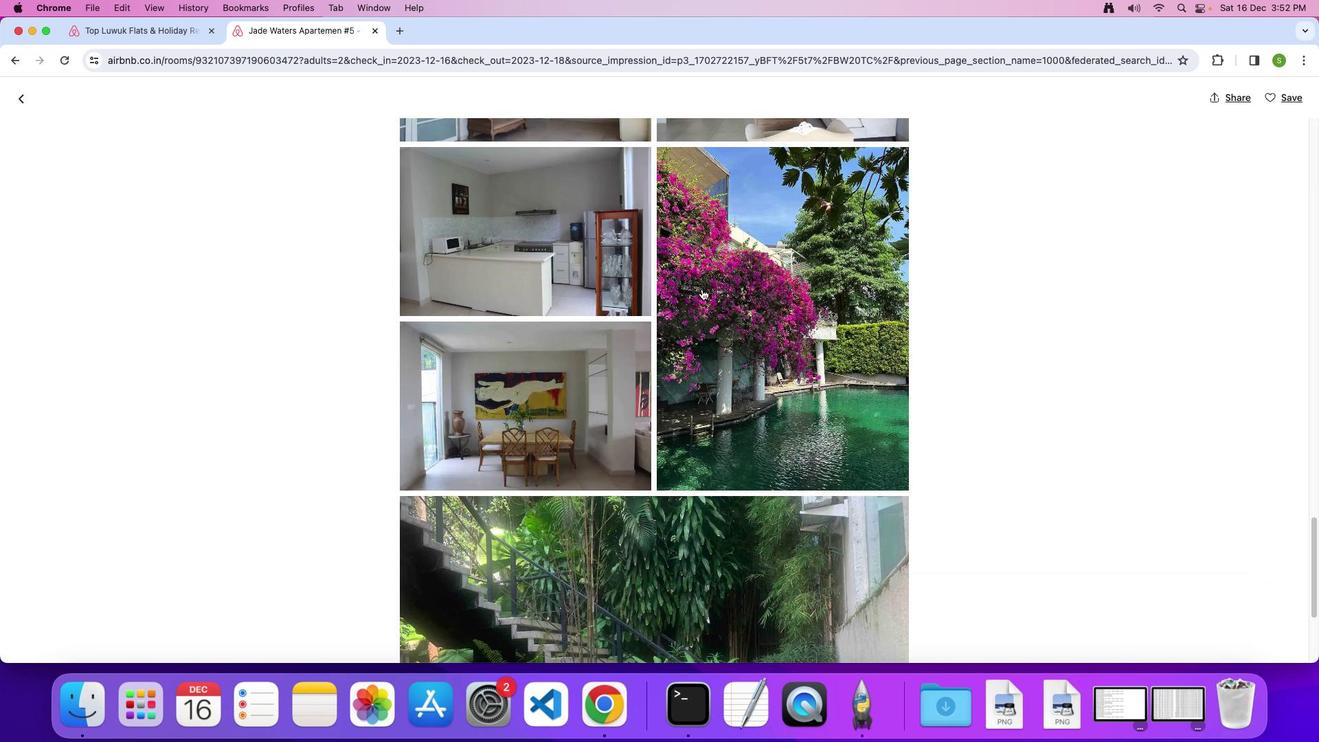 
Action: Mouse scrolled (701, 287) with delta (0, 0)
Screenshot: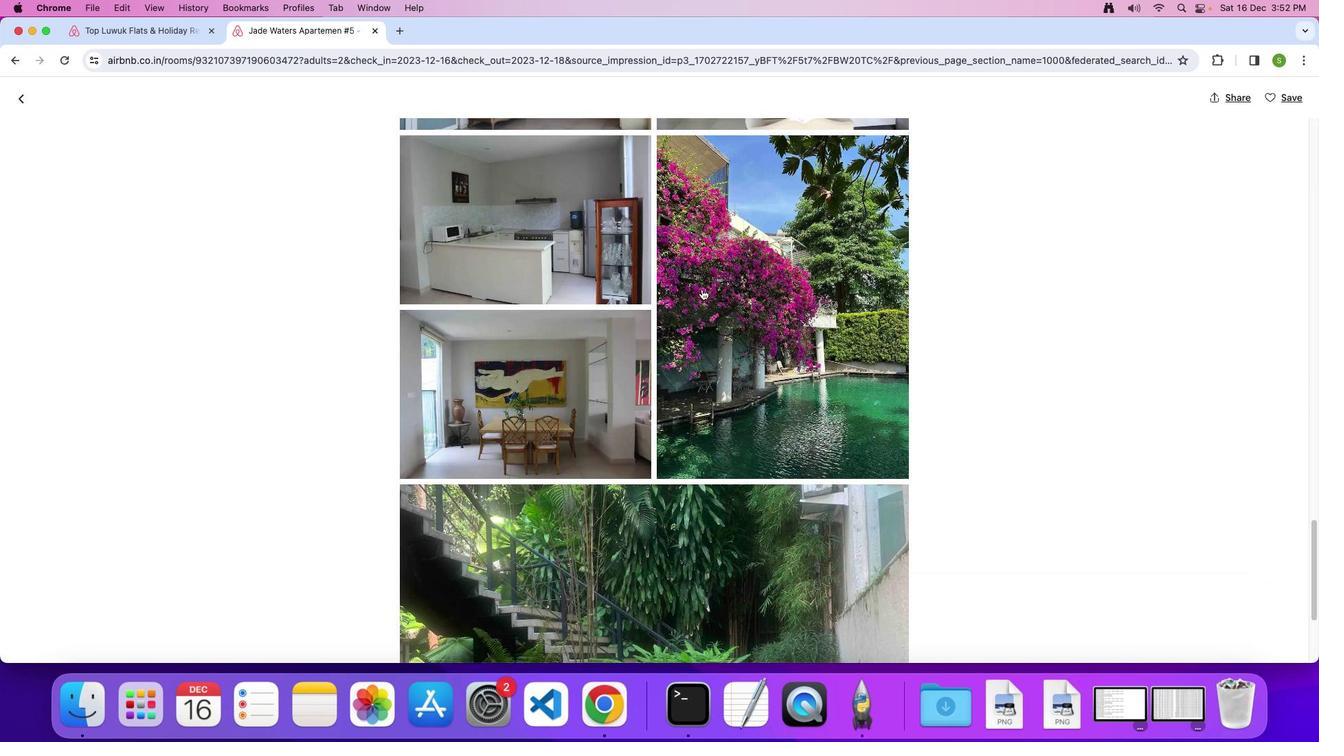 
Action: Mouse scrolled (701, 287) with delta (0, -1)
Screenshot: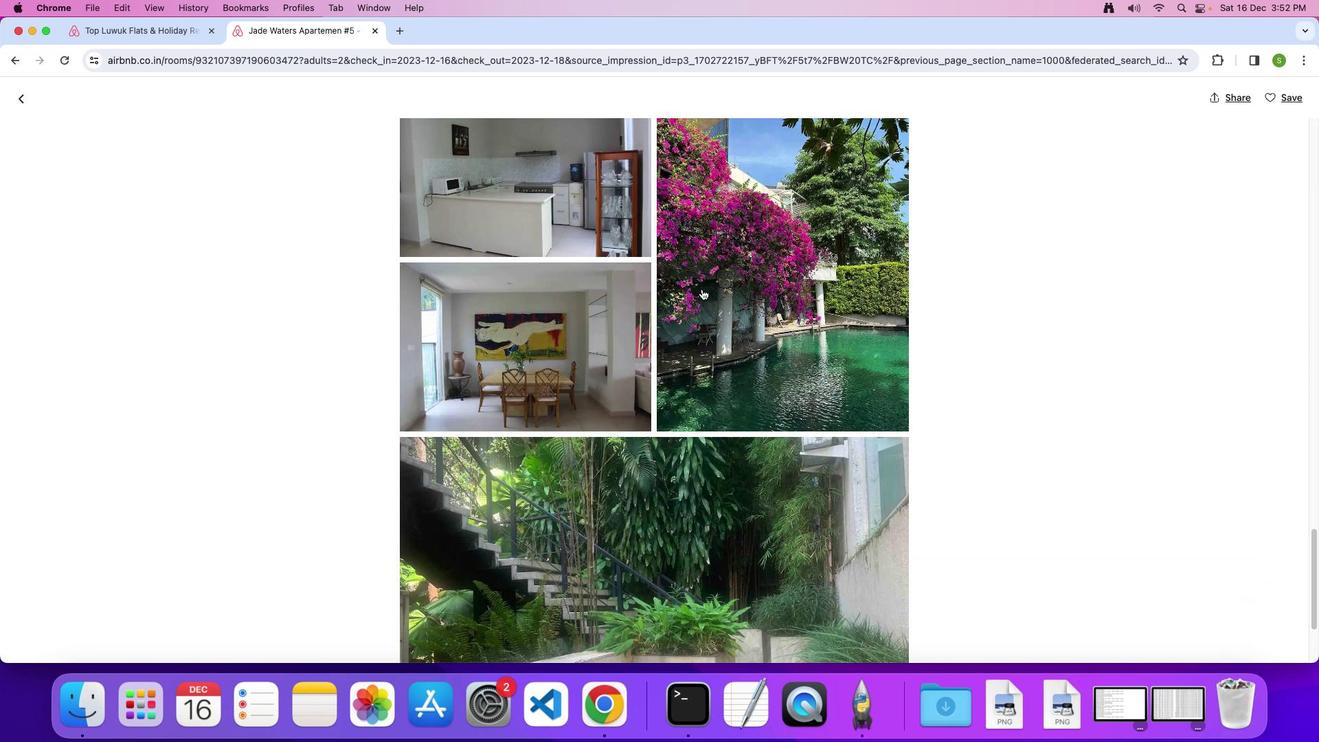 
Action: Mouse scrolled (701, 287) with delta (0, 0)
Screenshot: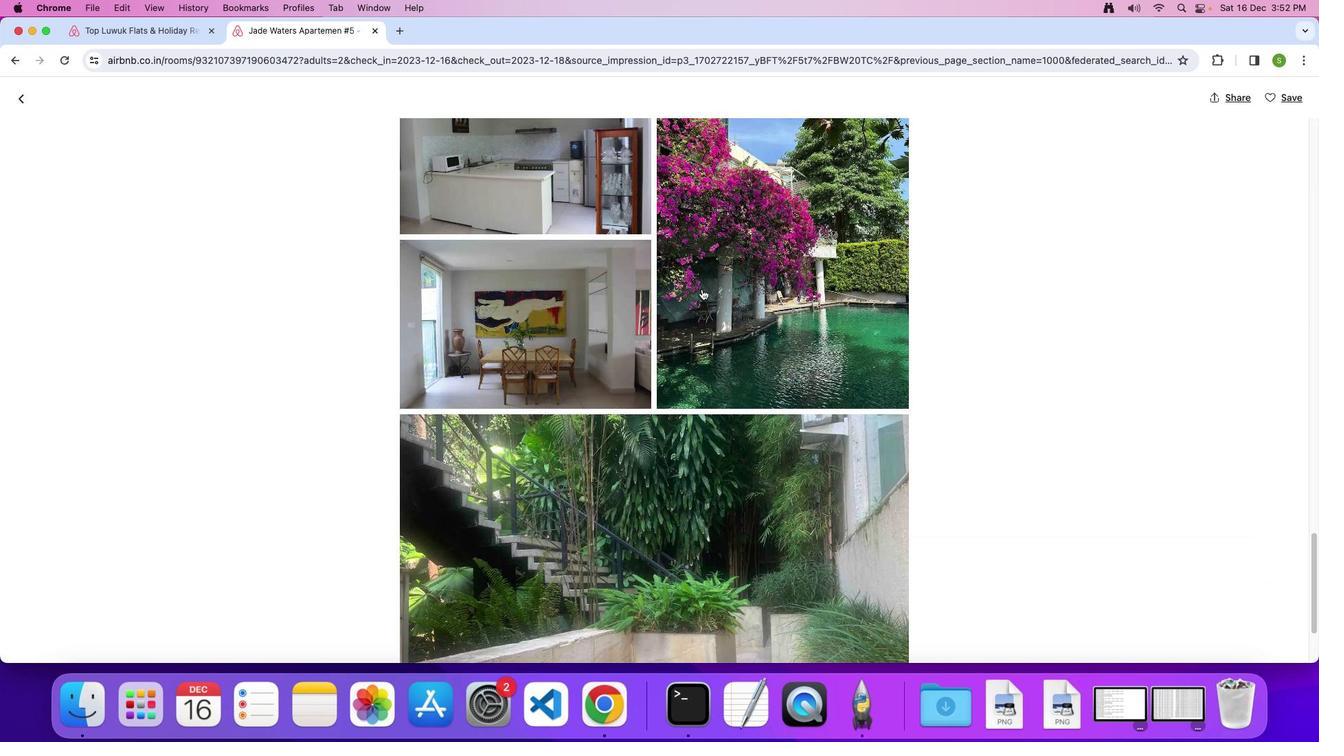 
Action: Mouse scrolled (701, 287) with delta (0, 0)
Screenshot: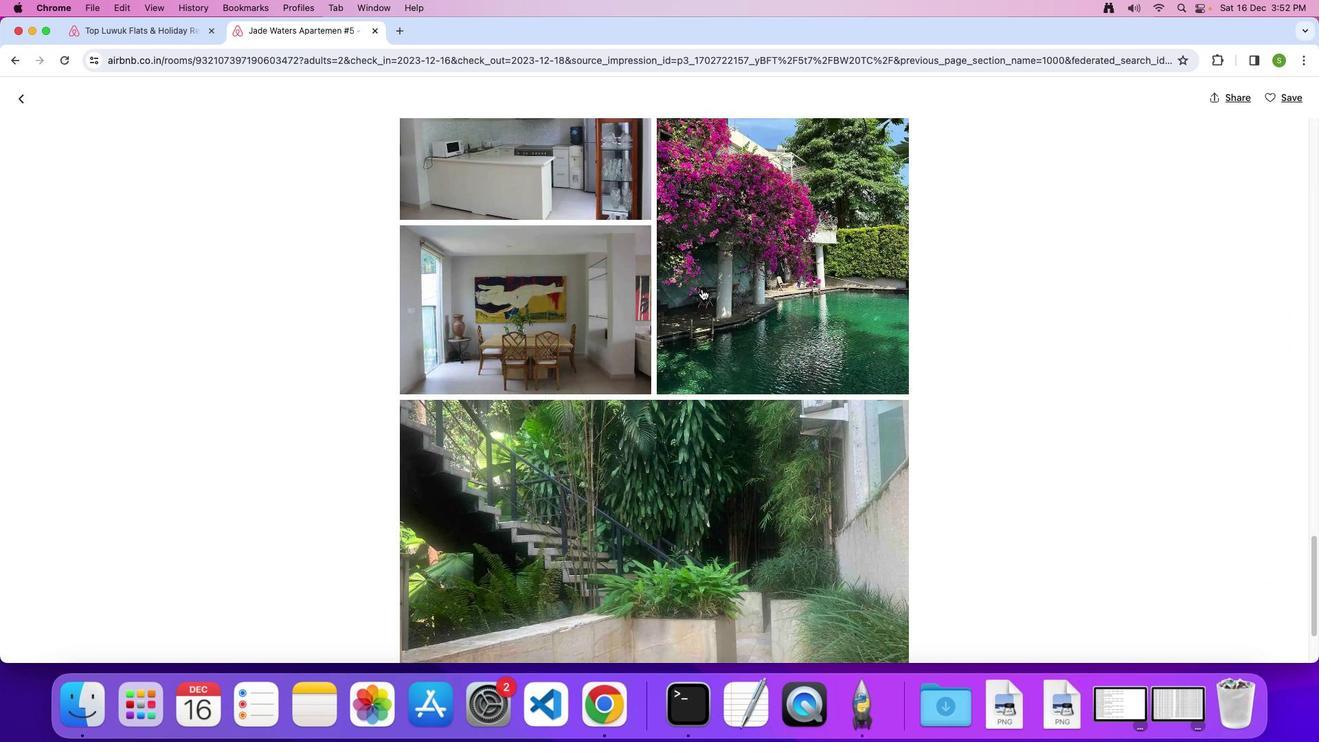 
Action: Mouse scrolled (701, 287) with delta (0, 0)
Screenshot: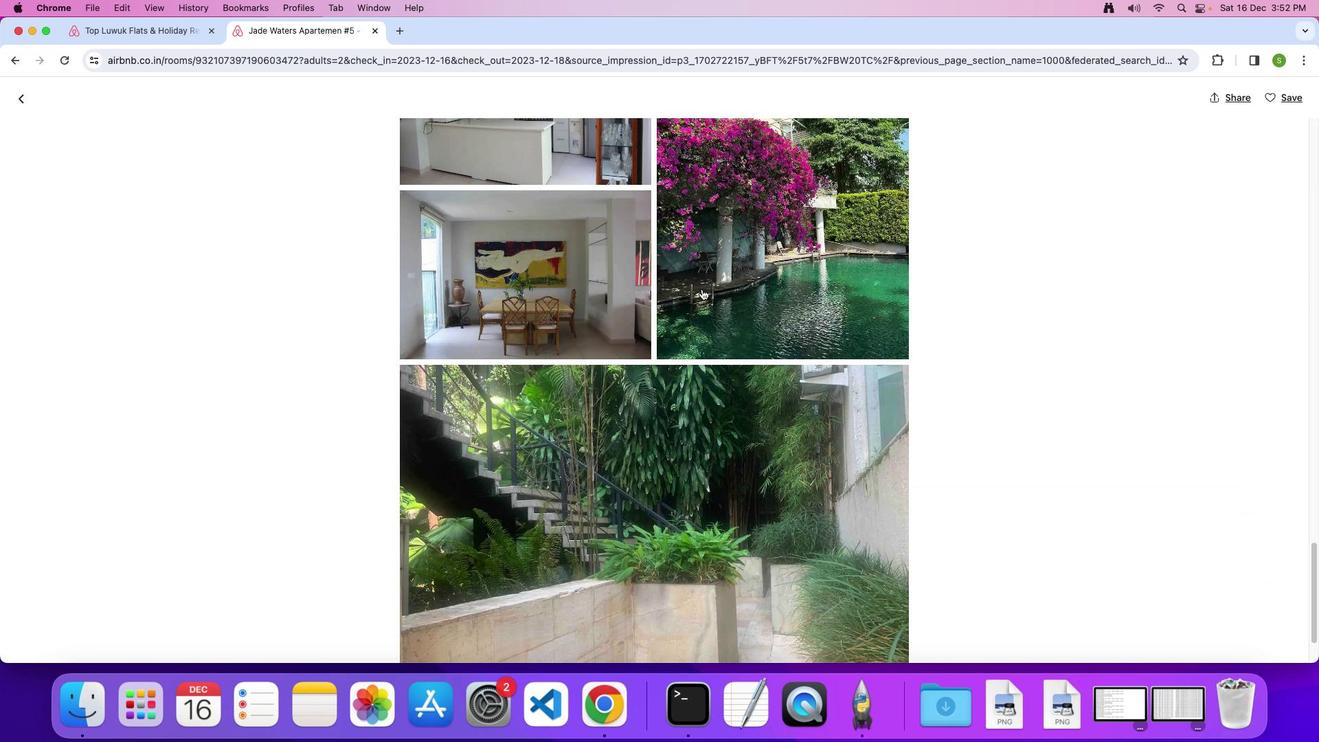 
Action: Mouse scrolled (701, 287) with delta (0, 0)
Screenshot: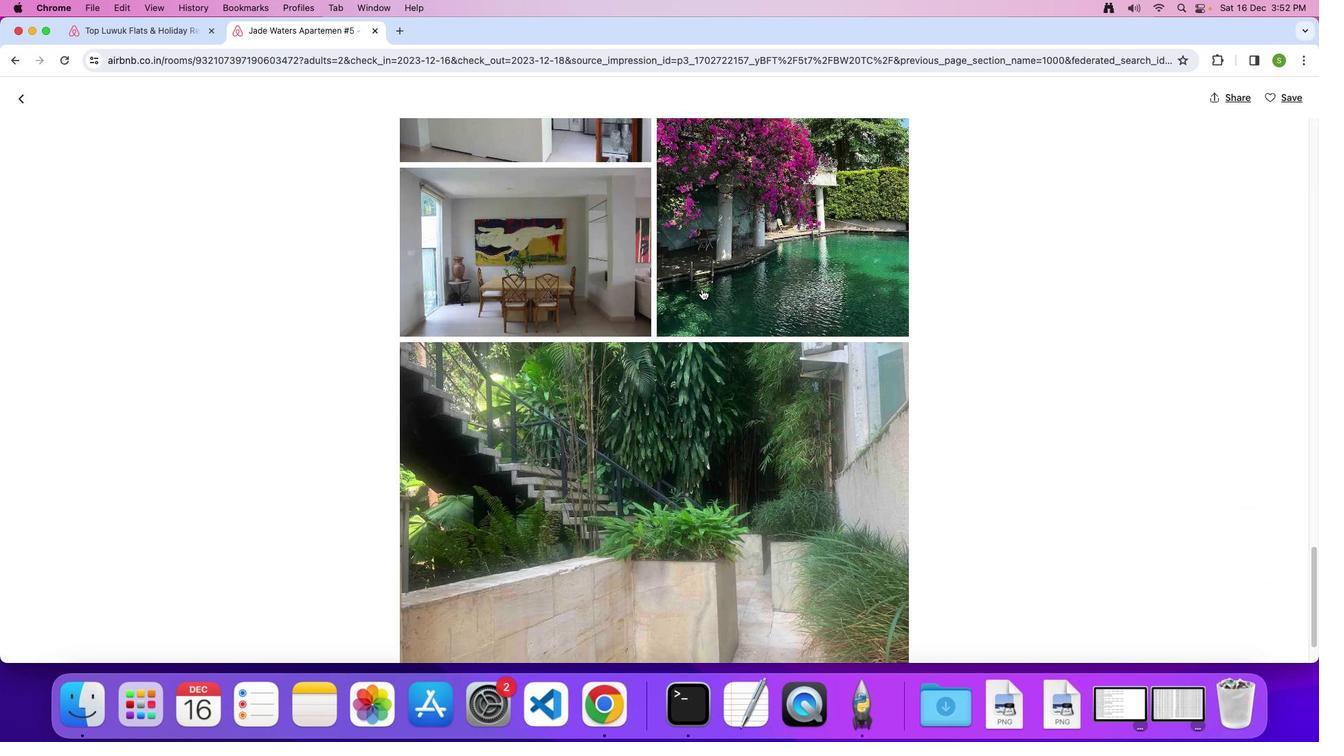 
Action: Mouse scrolled (701, 287) with delta (0, 0)
Screenshot: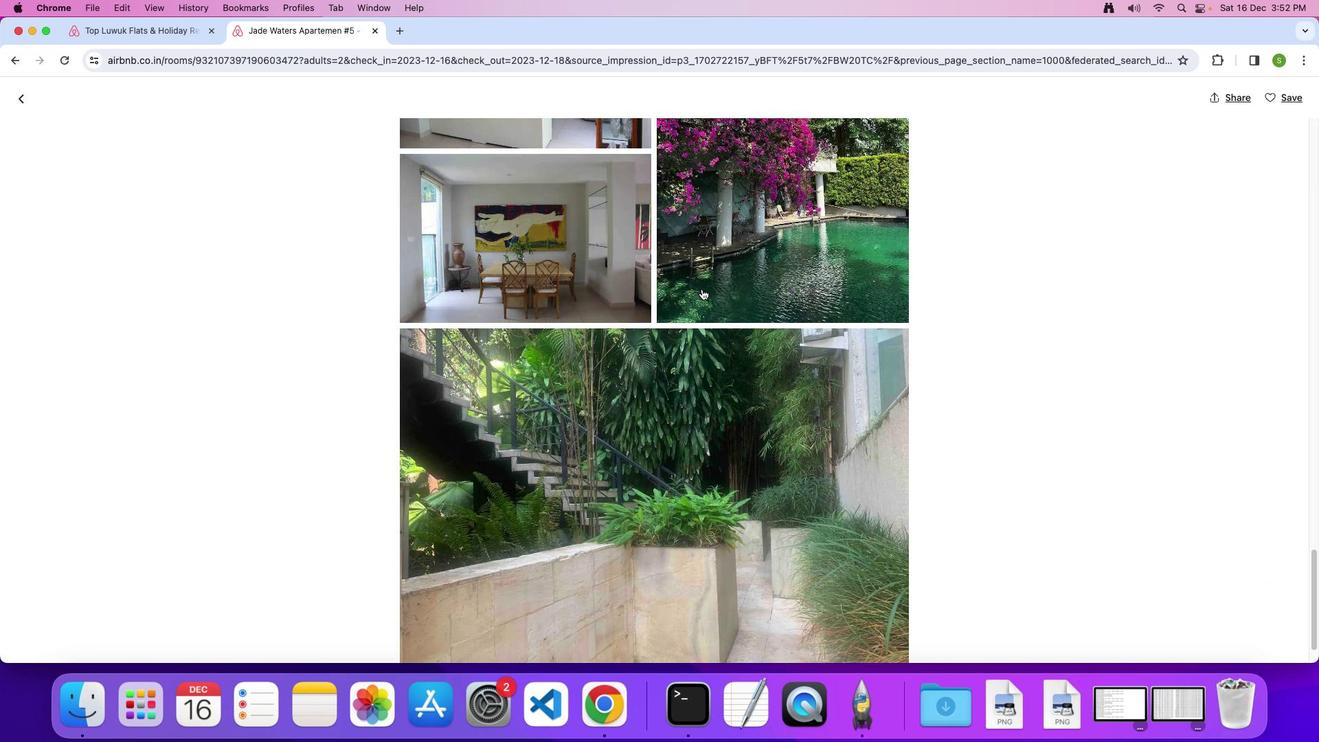 
Action: Mouse scrolled (701, 287) with delta (0, -1)
Screenshot: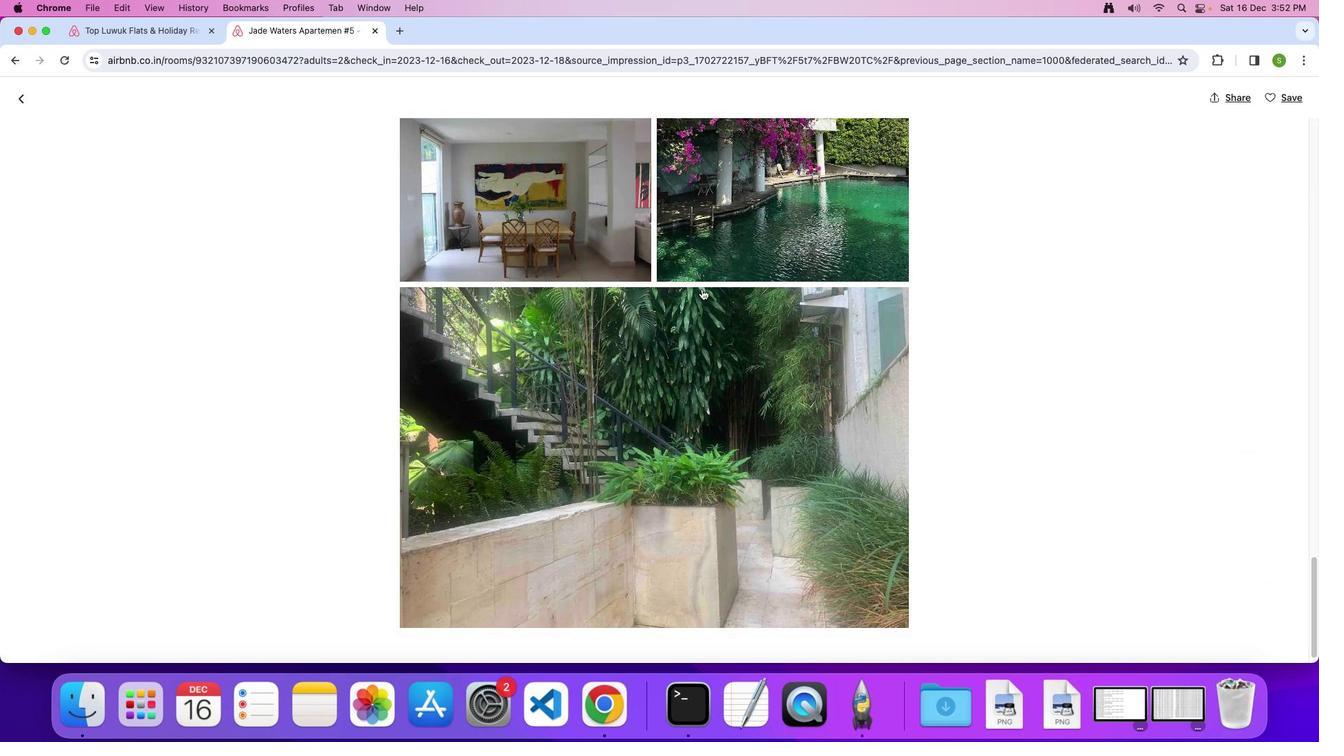 
Action: Mouse scrolled (701, 287) with delta (0, 0)
Screenshot: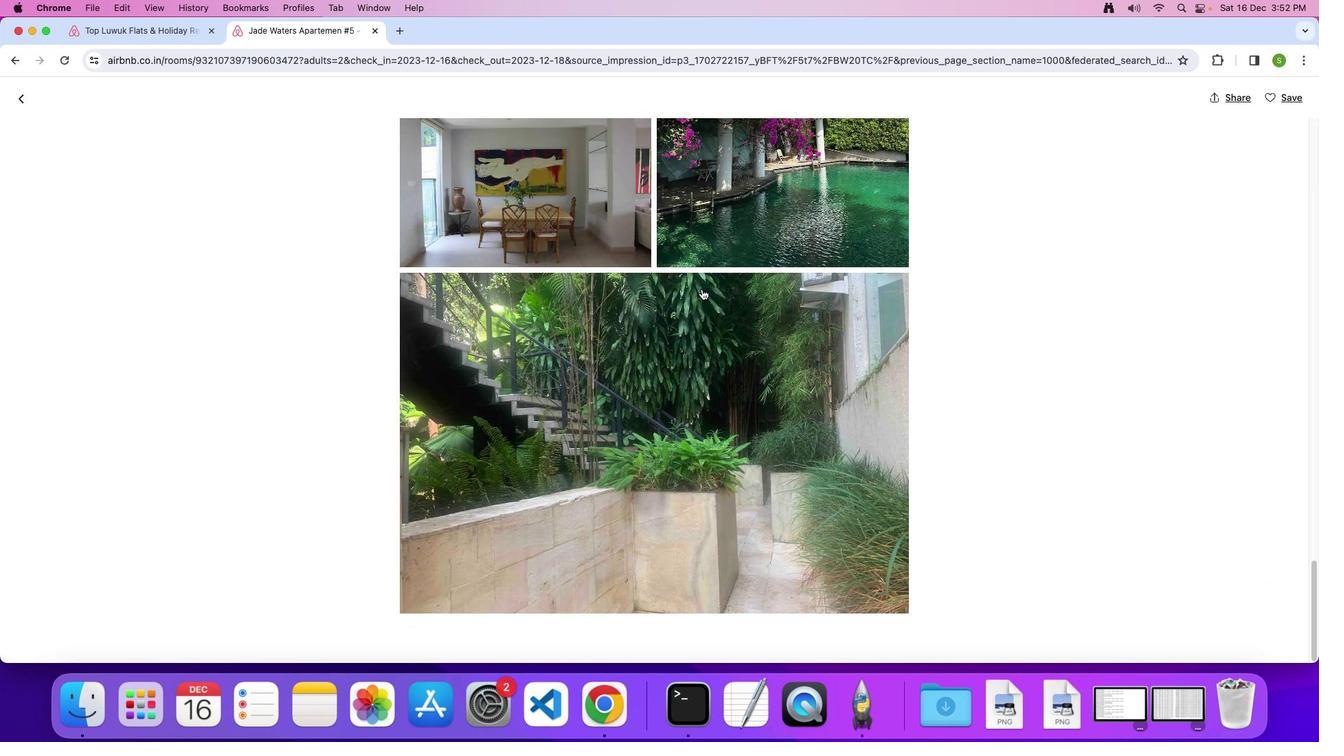 
Action: Mouse scrolled (701, 287) with delta (0, 0)
Screenshot: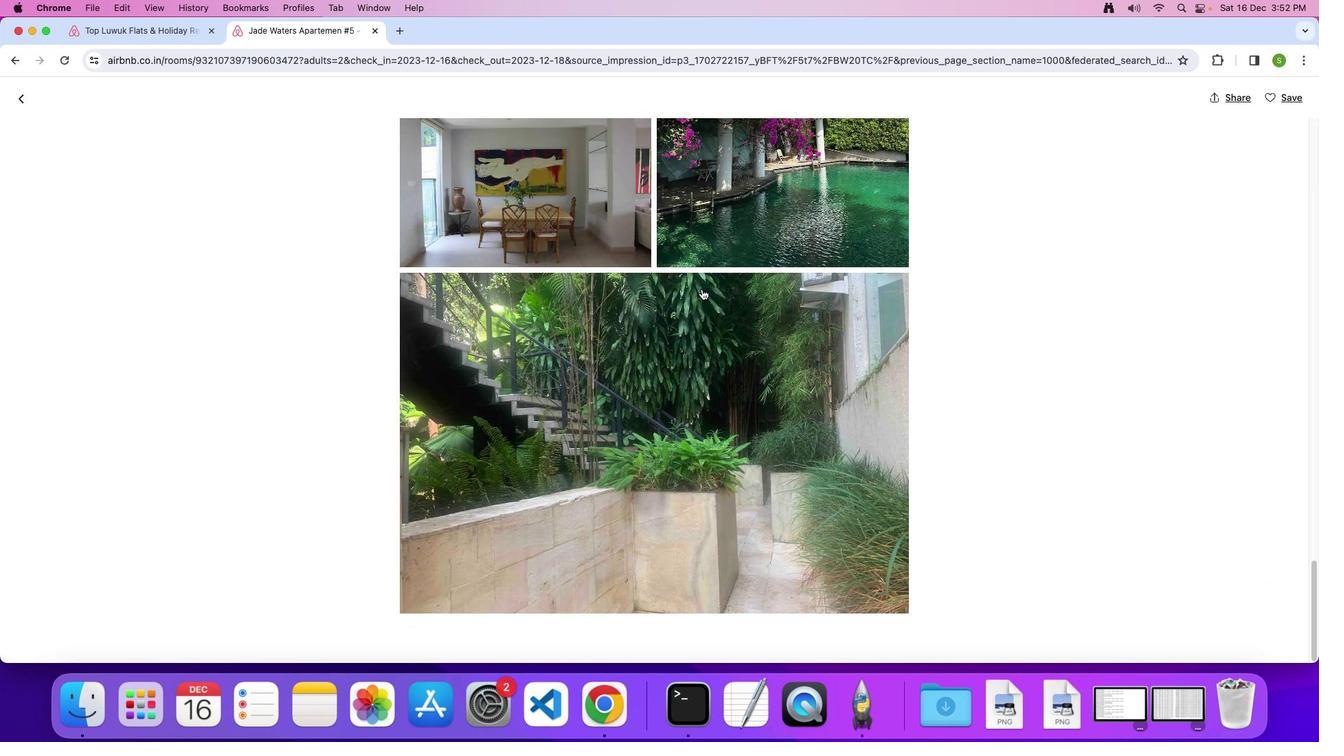 
Action: Mouse scrolled (701, 287) with delta (0, -1)
Screenshot: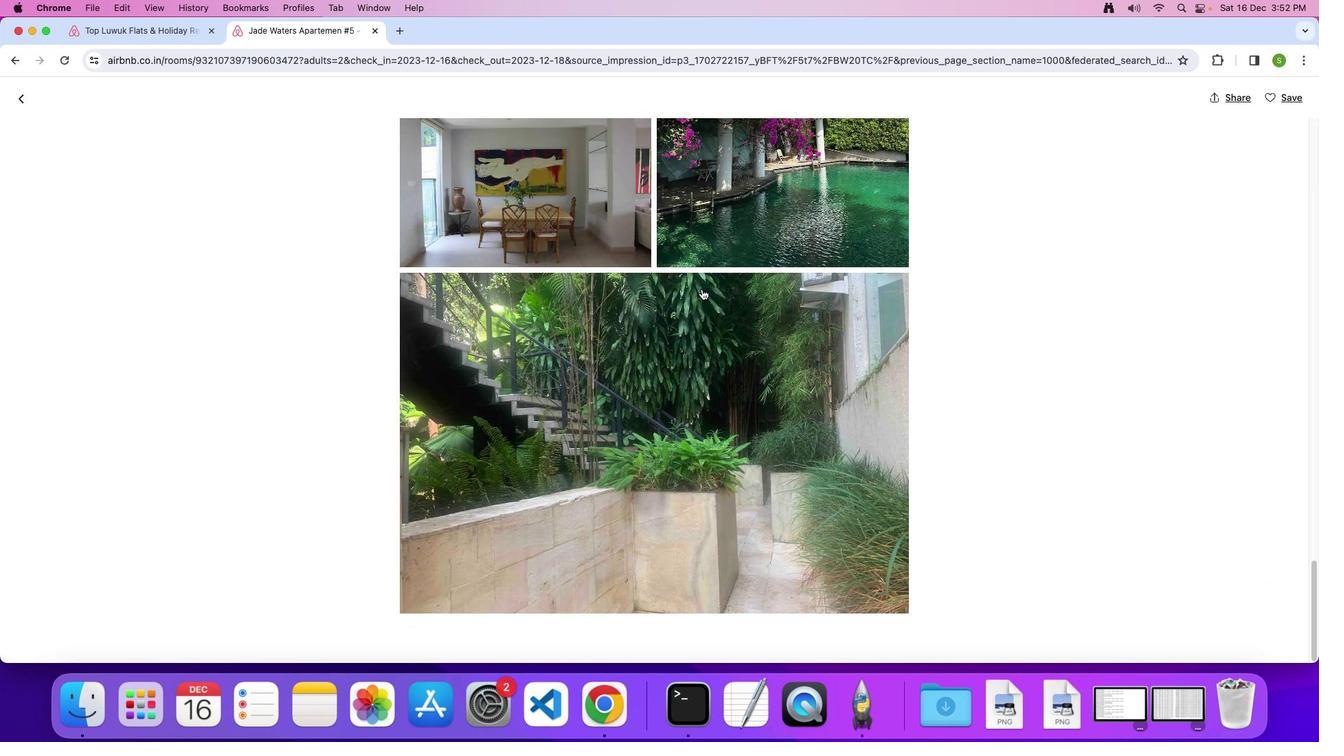 
Action: Mouse moved to (30, 98)
Screenshot: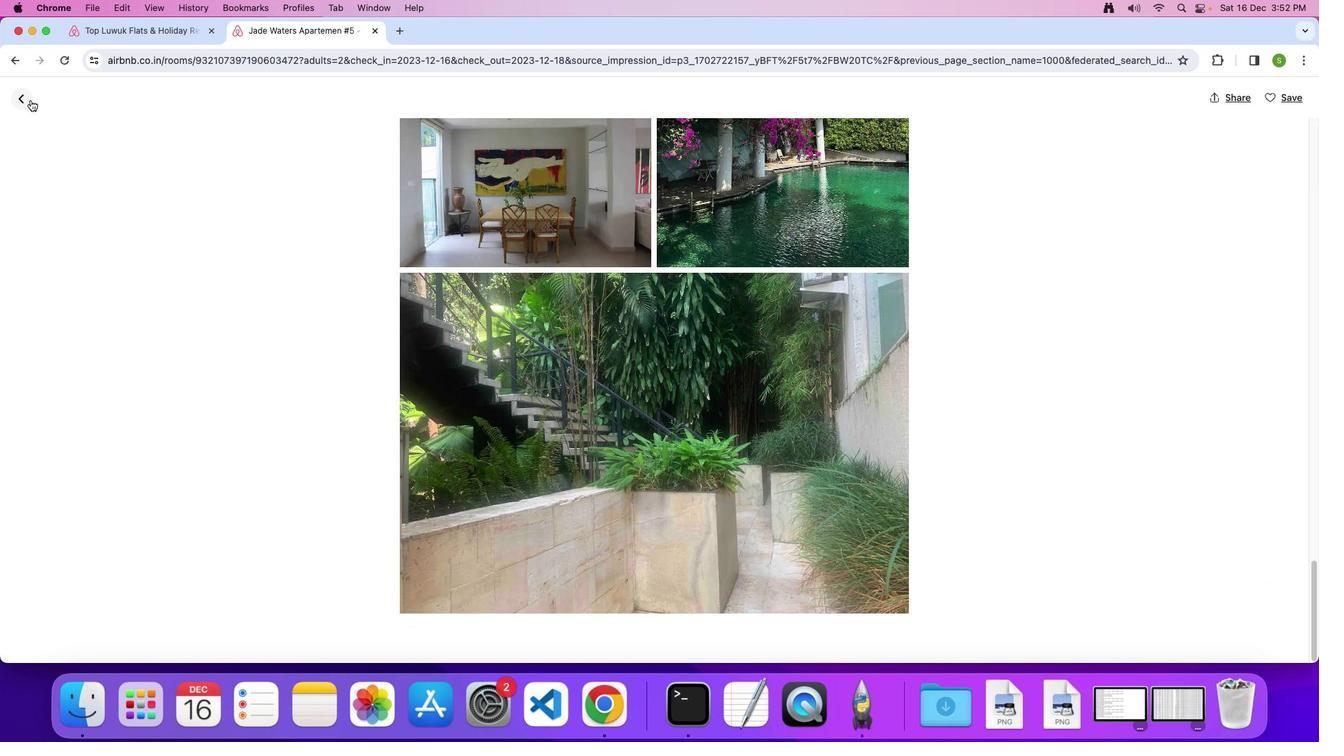 
Action: Mouse pressed left at (30, 98)
Screenshot: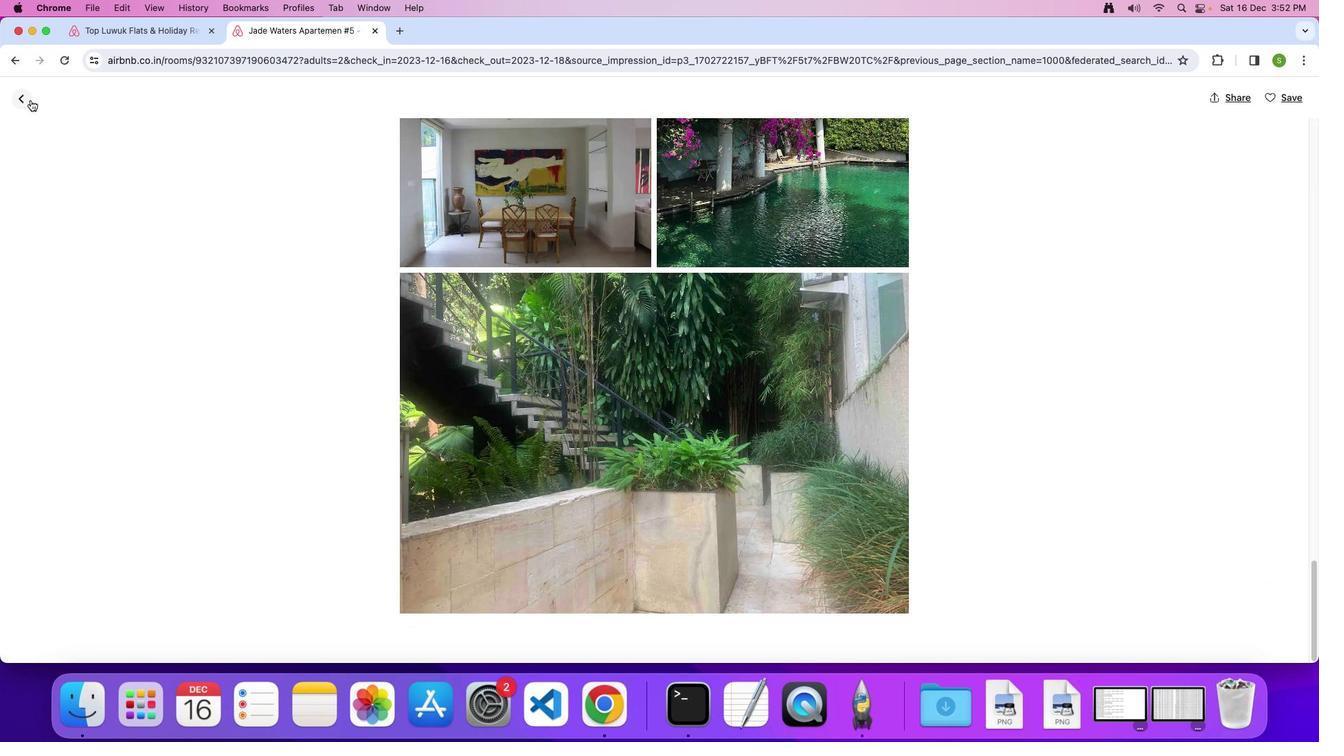 
Action: Mouse moved to (443, 287)
Screenshot: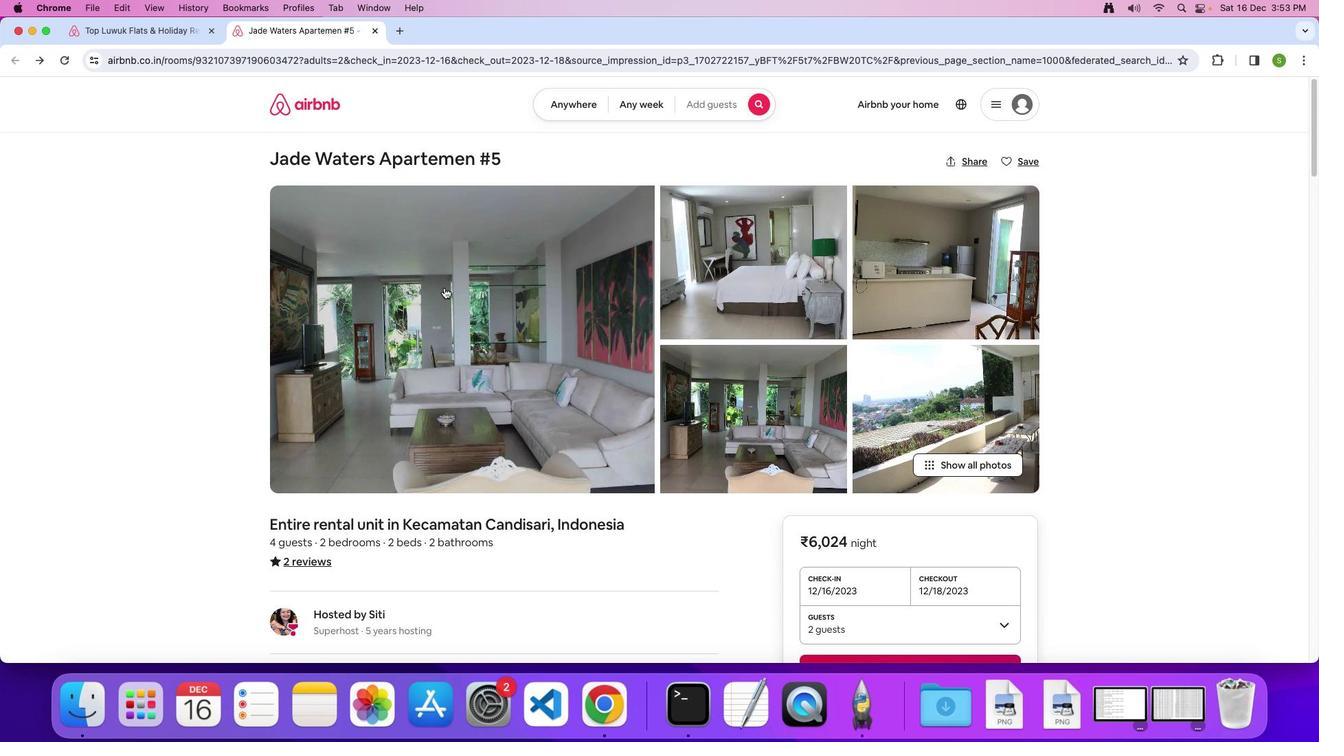 
Action: Mouse scrolled (443, 287) with delta (0, 0)
Screenshot: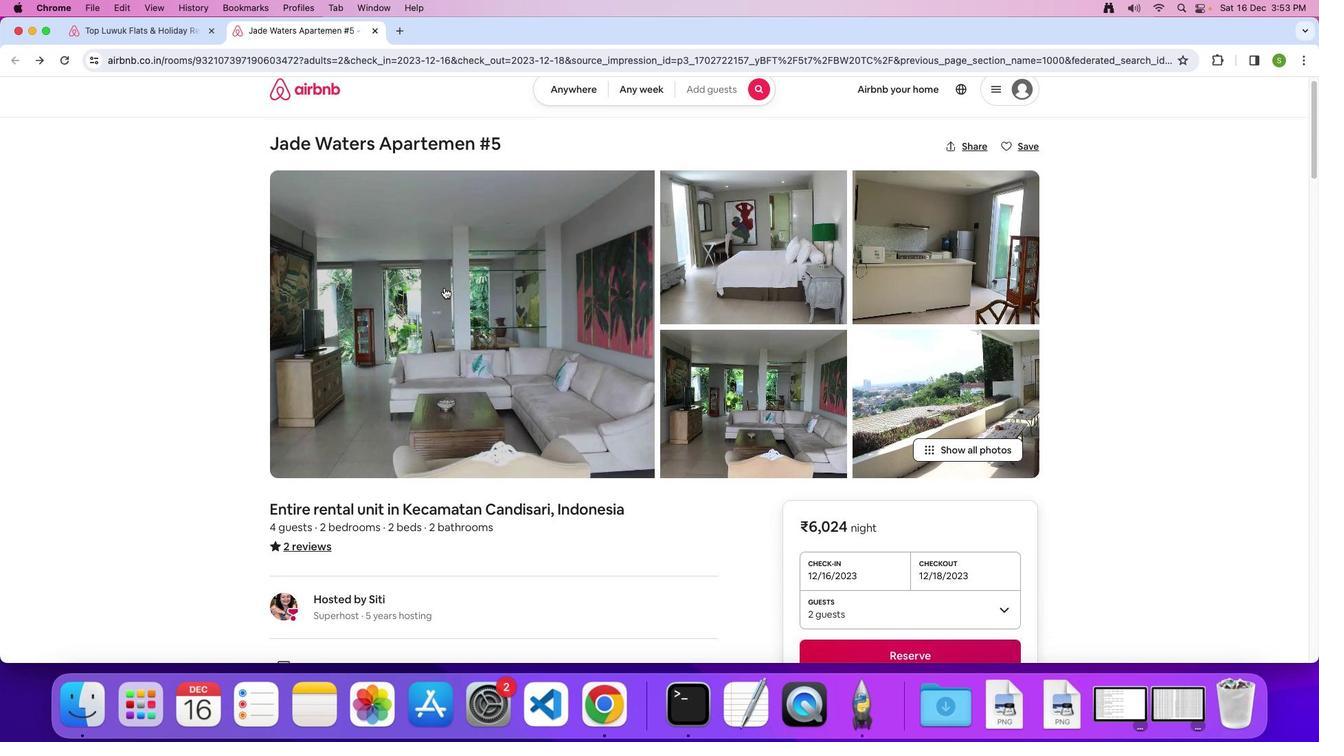 
Action: Mouse scrolled (443, 287) with delta (0, 0)
Screenshot: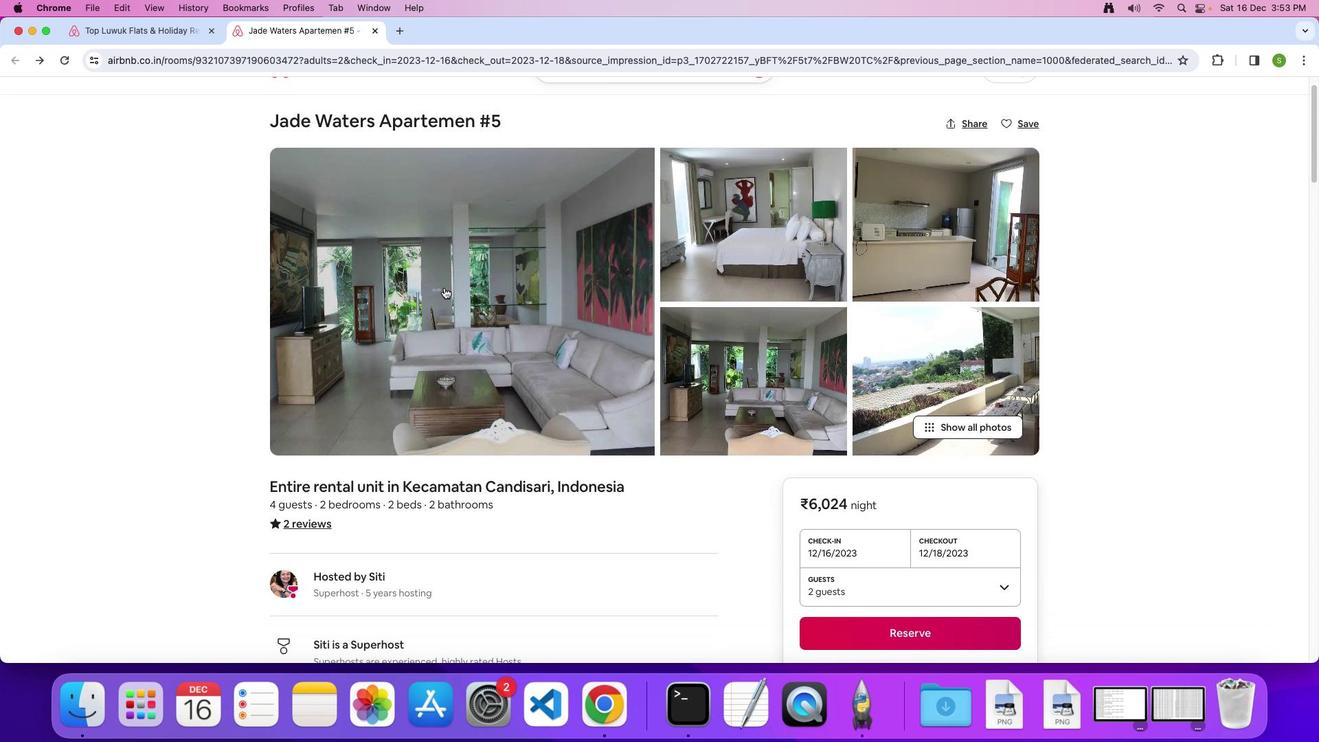 
Action: Mouse scrolled (443, 287) with delta (0, -2)
Screenshot: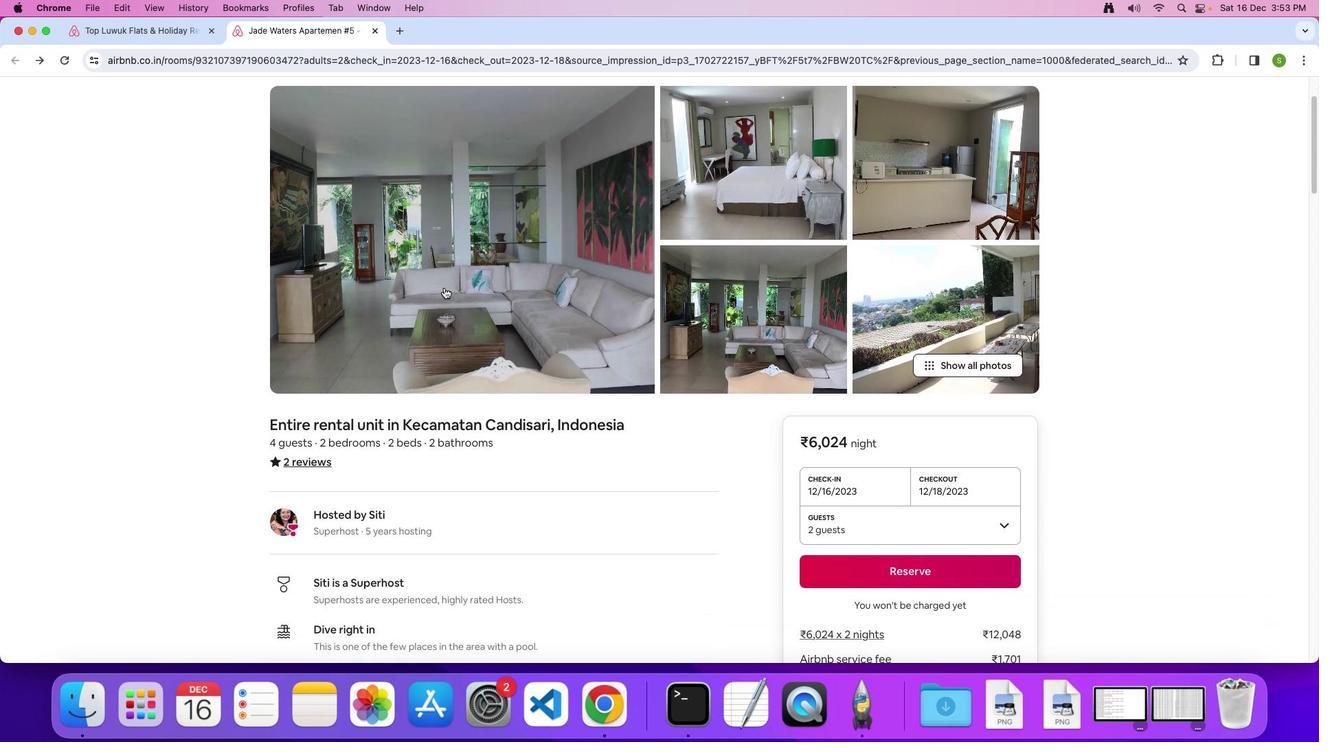 
Action: Mouse moved to (443, 287)
Screenshot: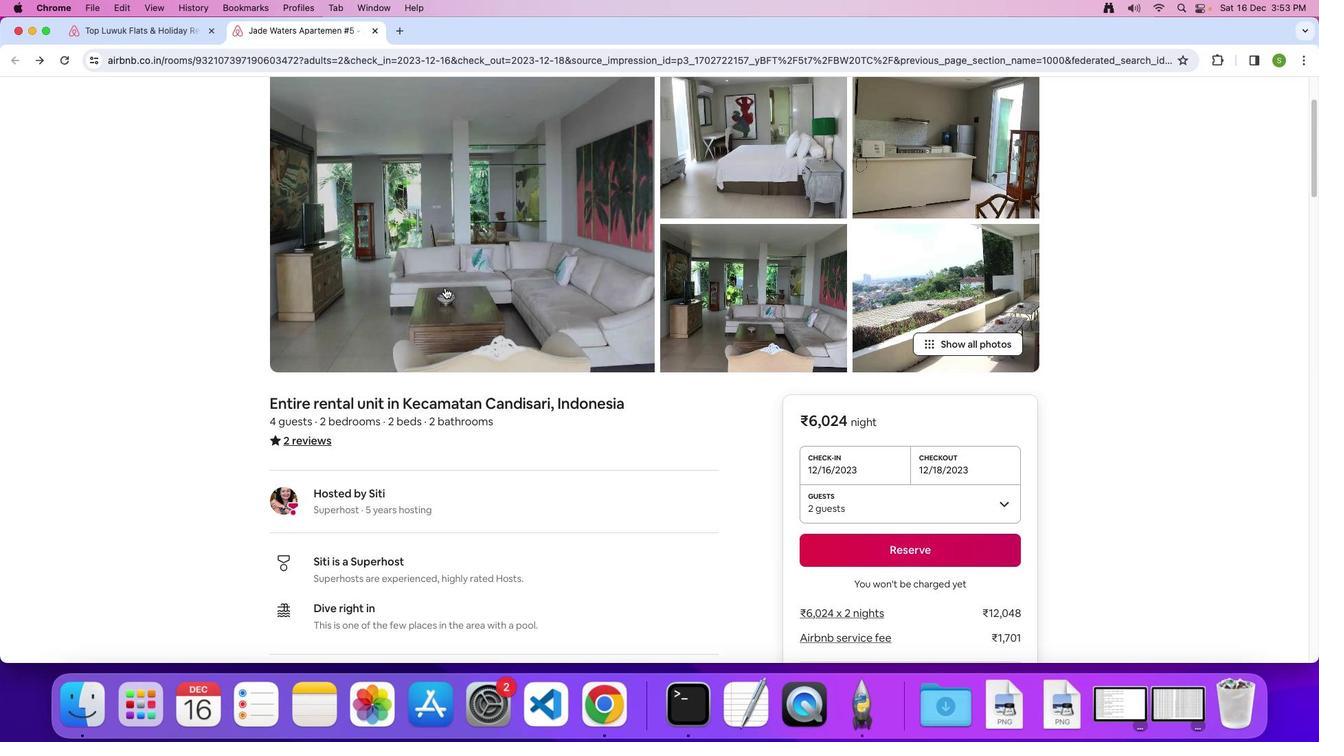 
Action: Mouse scrolled (443, 287) with delta (0, 0)
Screenshot: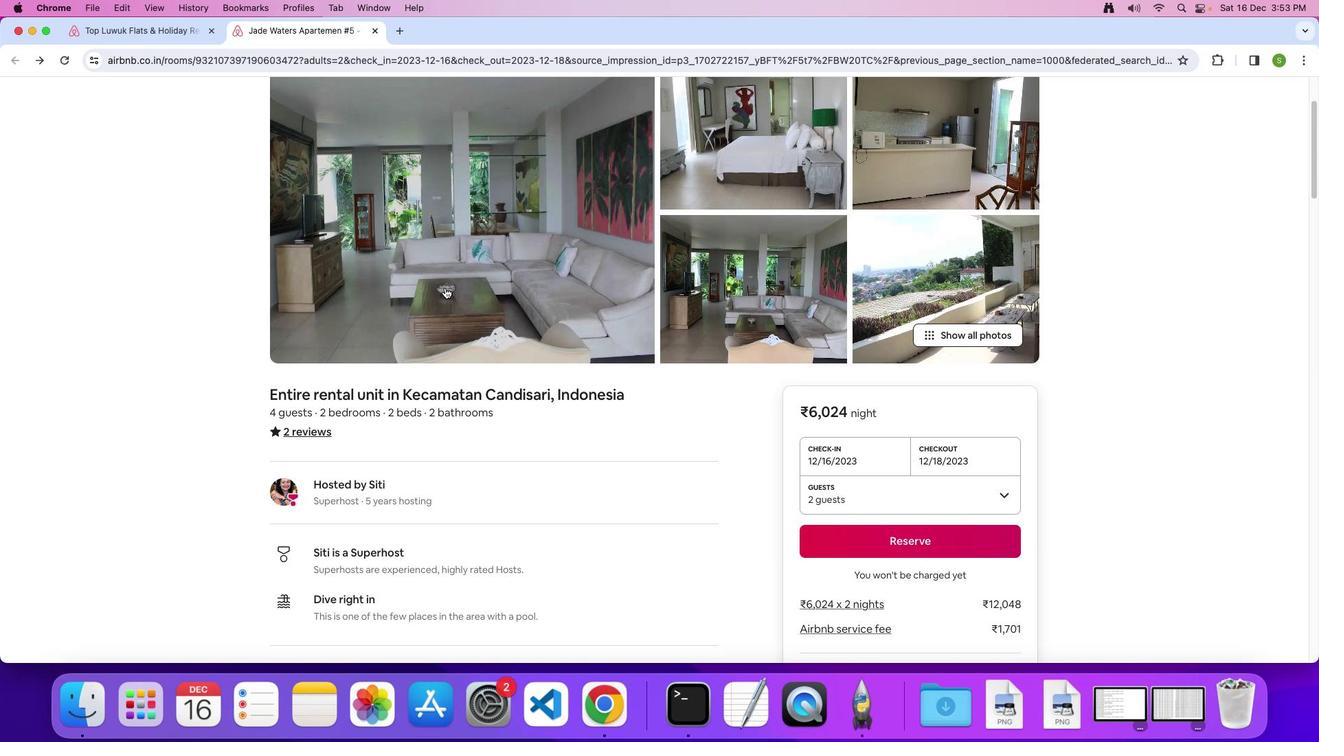 
Action: Mouse scrolled (443, 287) with delta (0, 0)
Screenshot: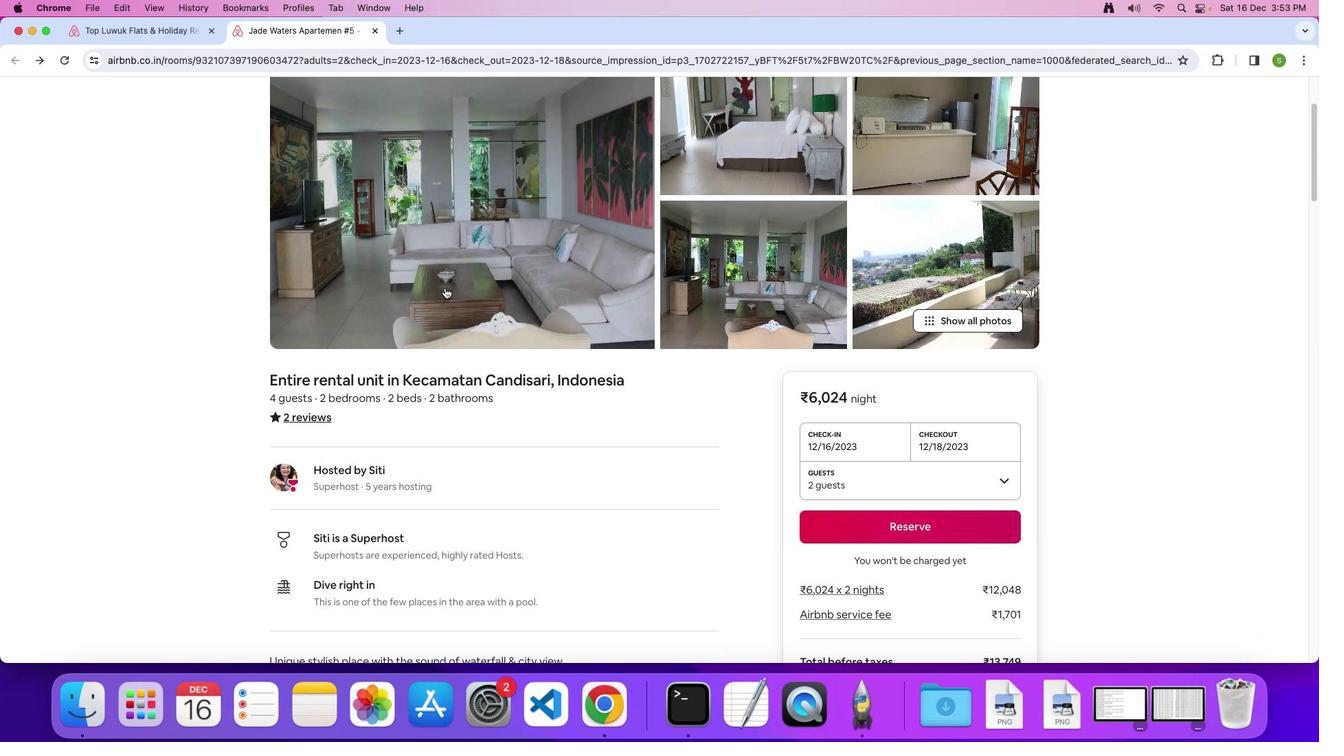 
Action: Mouse scrolled (443, 287) with delta (0, -2)
Screenshot: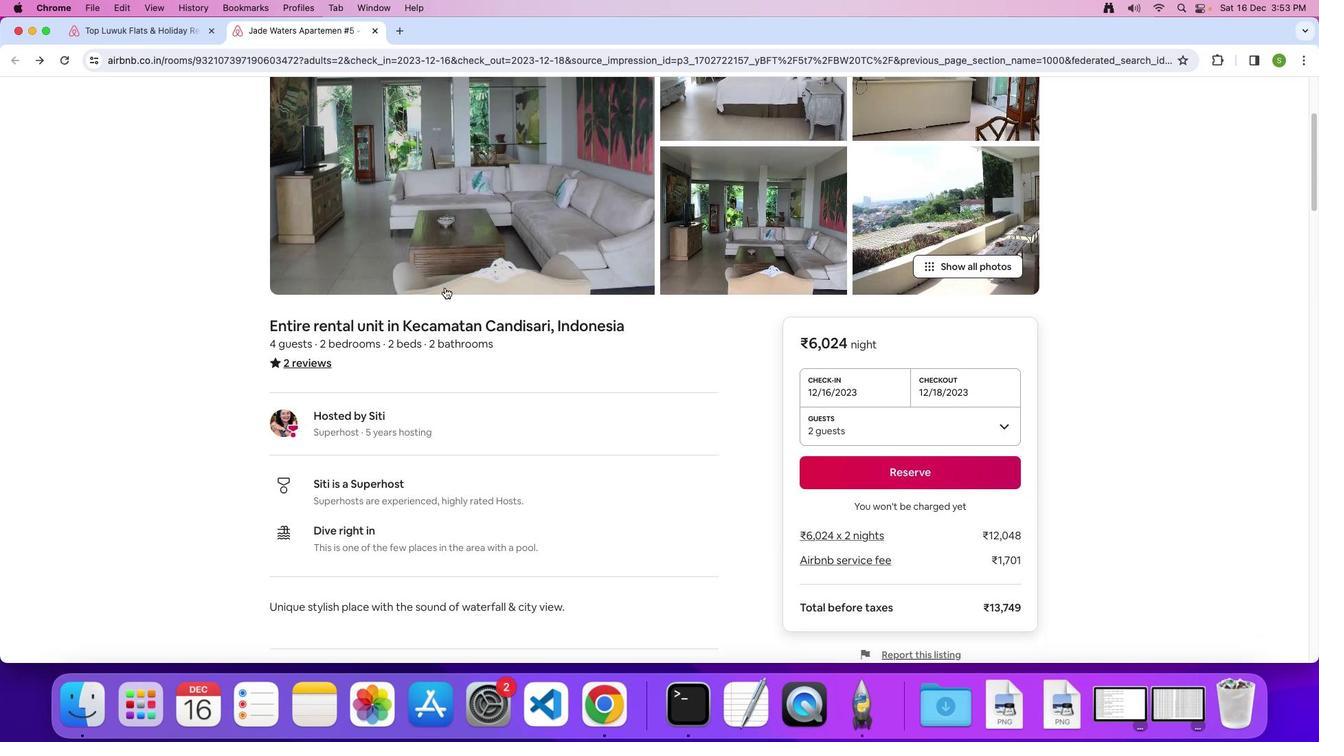 
Action: Mouse scrolled (443, 287) with delta (0, 0)
Screenshot: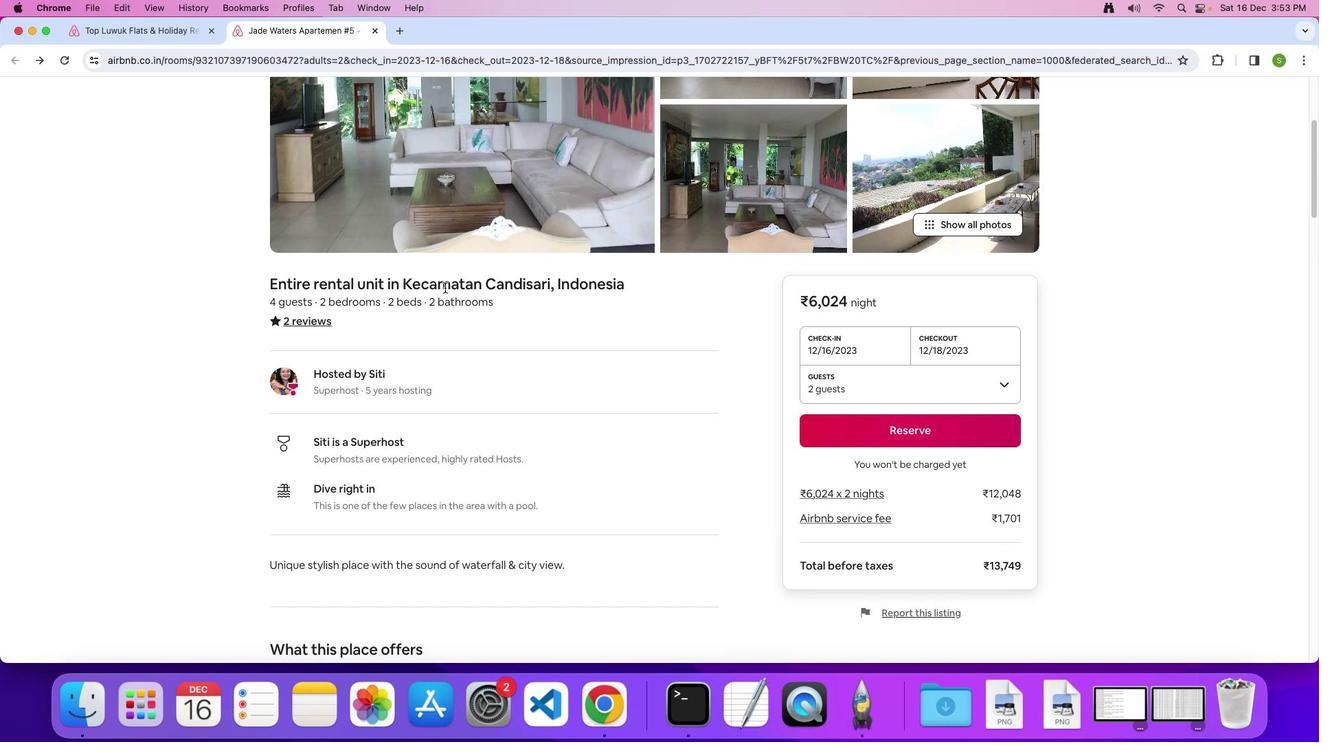 
Action: Mouse scrolled (443, 287) with delta (0, 0)
Screenshot: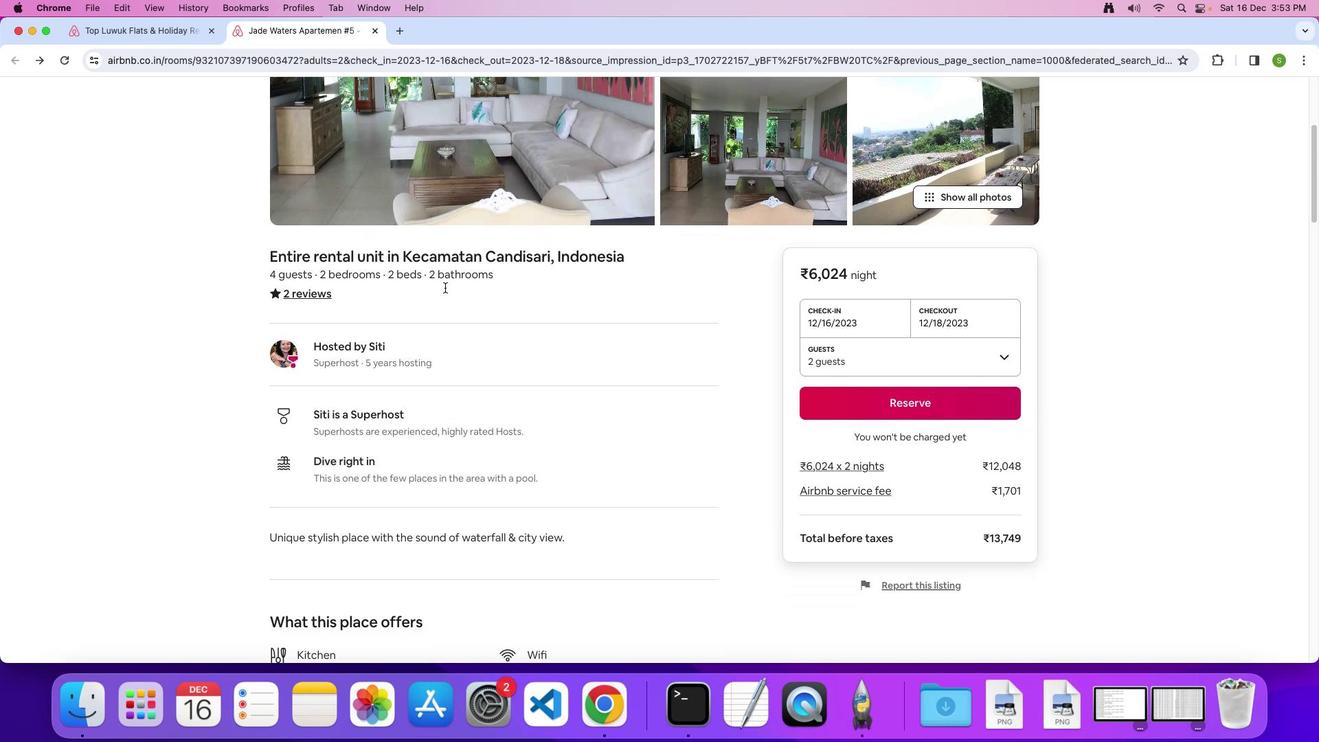 
Action: Mouse scrolled (443, 287) with delta (0, -1)
Screenshot: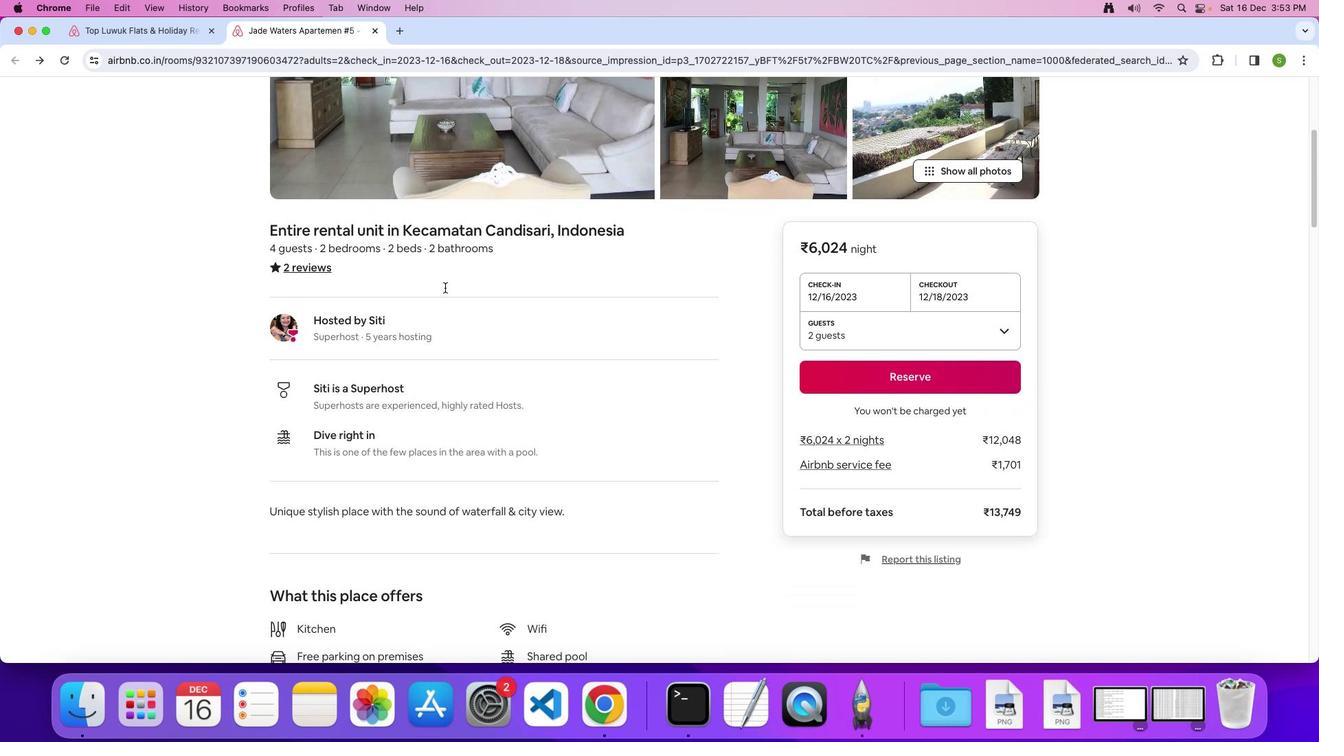 
Action: Mouse scrolled (443, 287) with delta (0, 0)
Screenshot: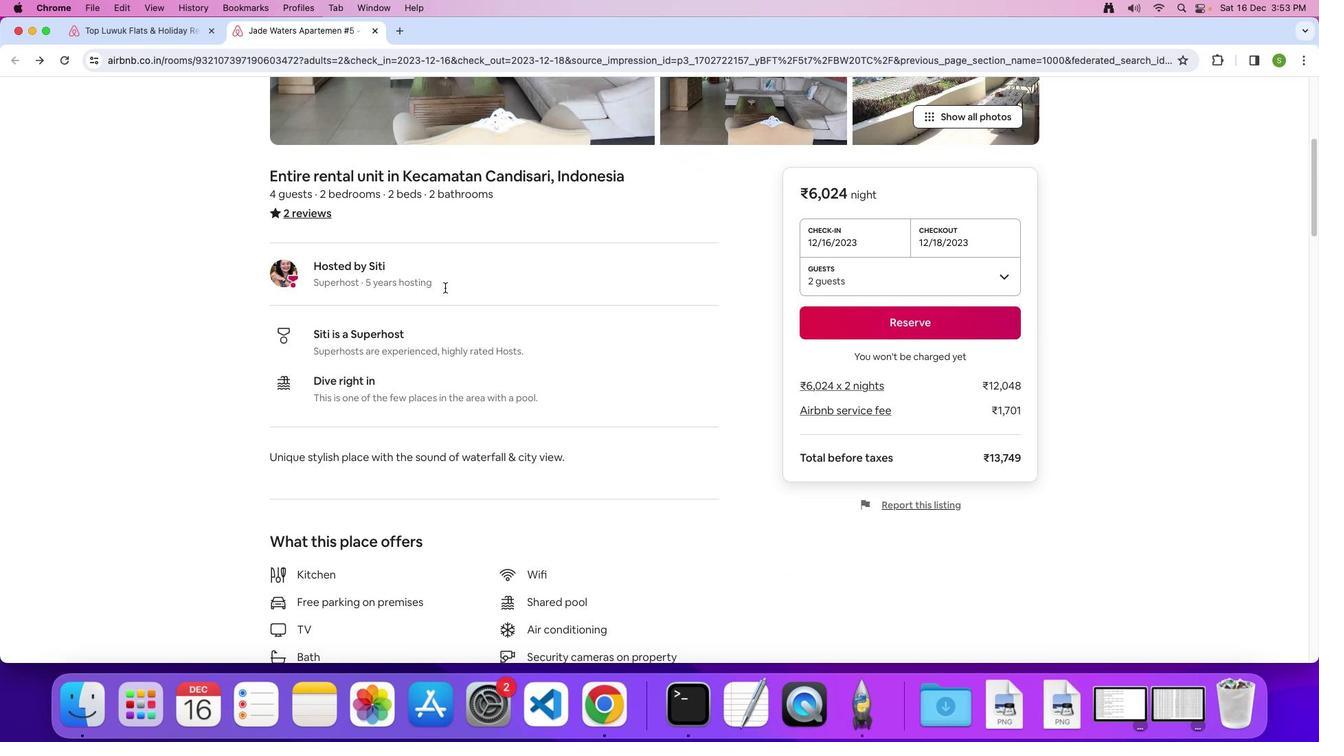 
Action: Mouse scrolled (443, 287) with delta (0, 0)
Screenshot: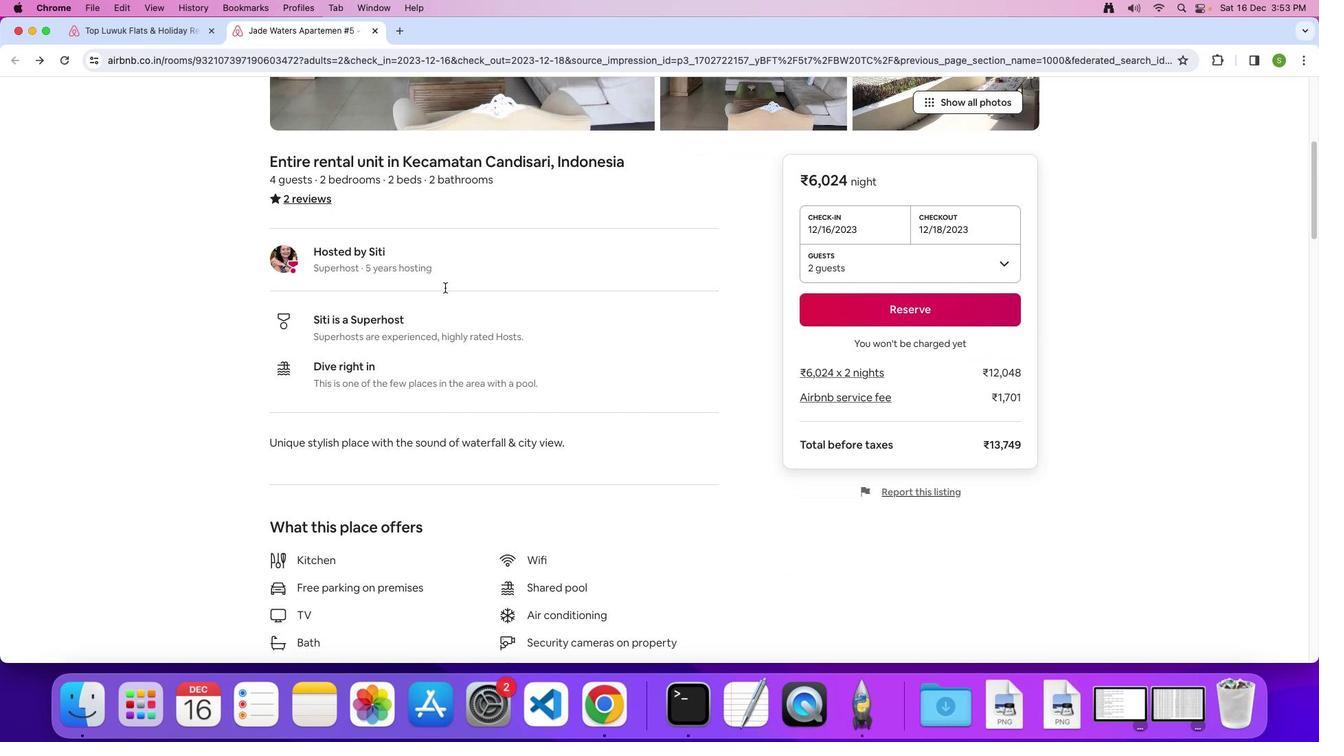 
Action: Mouse scrolled (443, 287) with delta (0, -2)
Screenshot: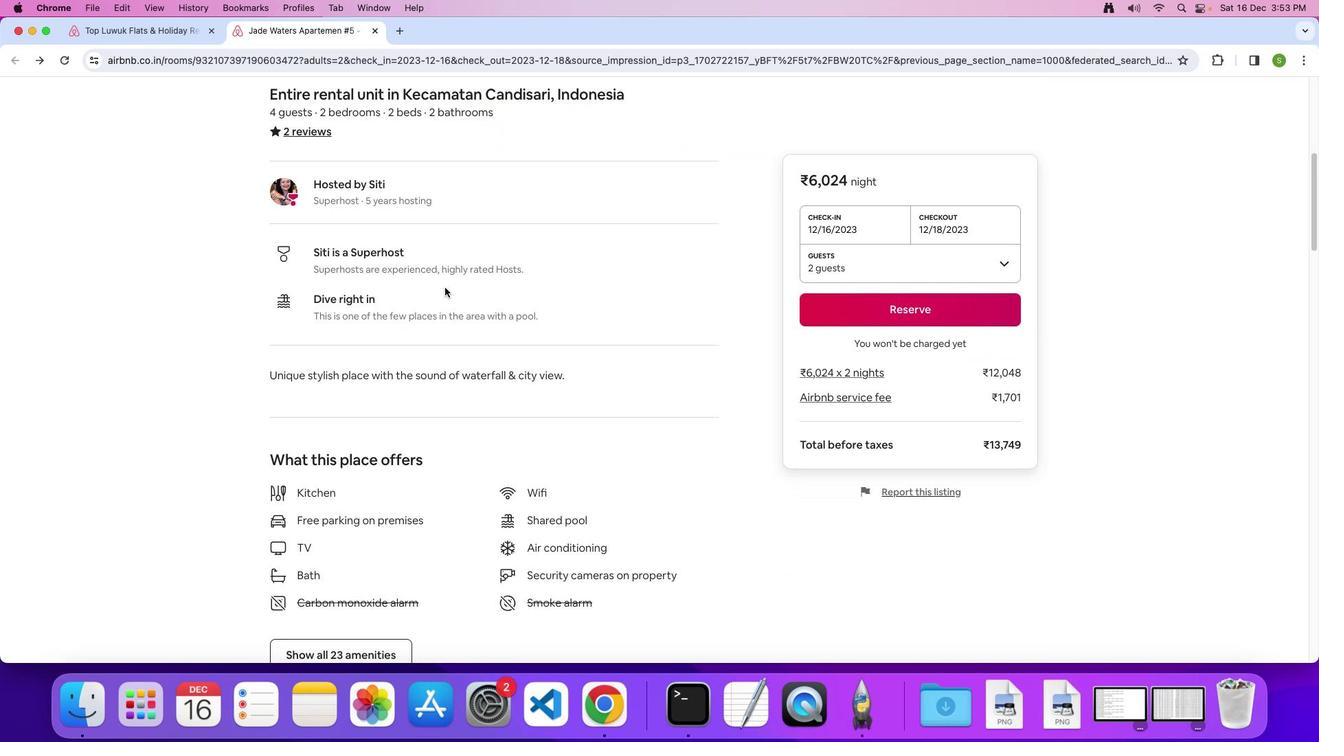 
Action: Mouse scrolled (443, 287) with delta (0, 0)
Screenshot: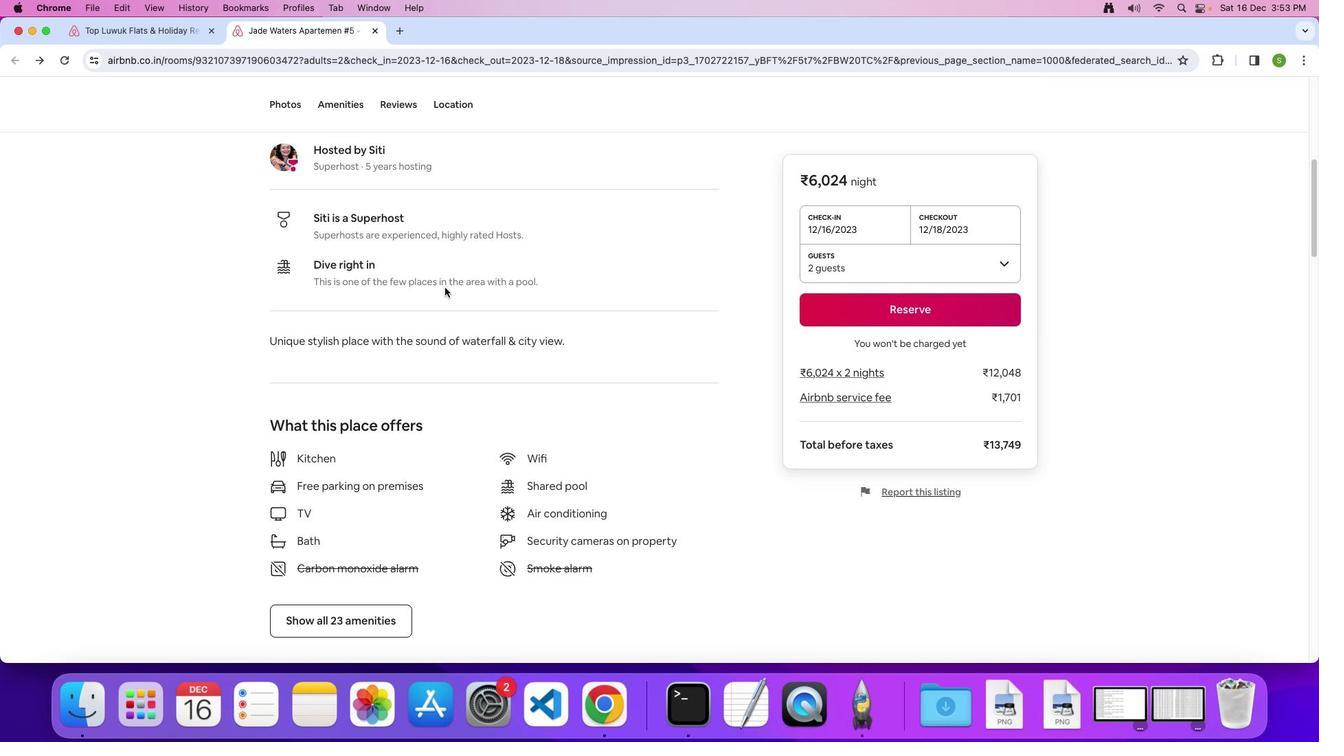 
Action: Mouse scrolled (443, 287) with delta (0, 0)
Screenshot: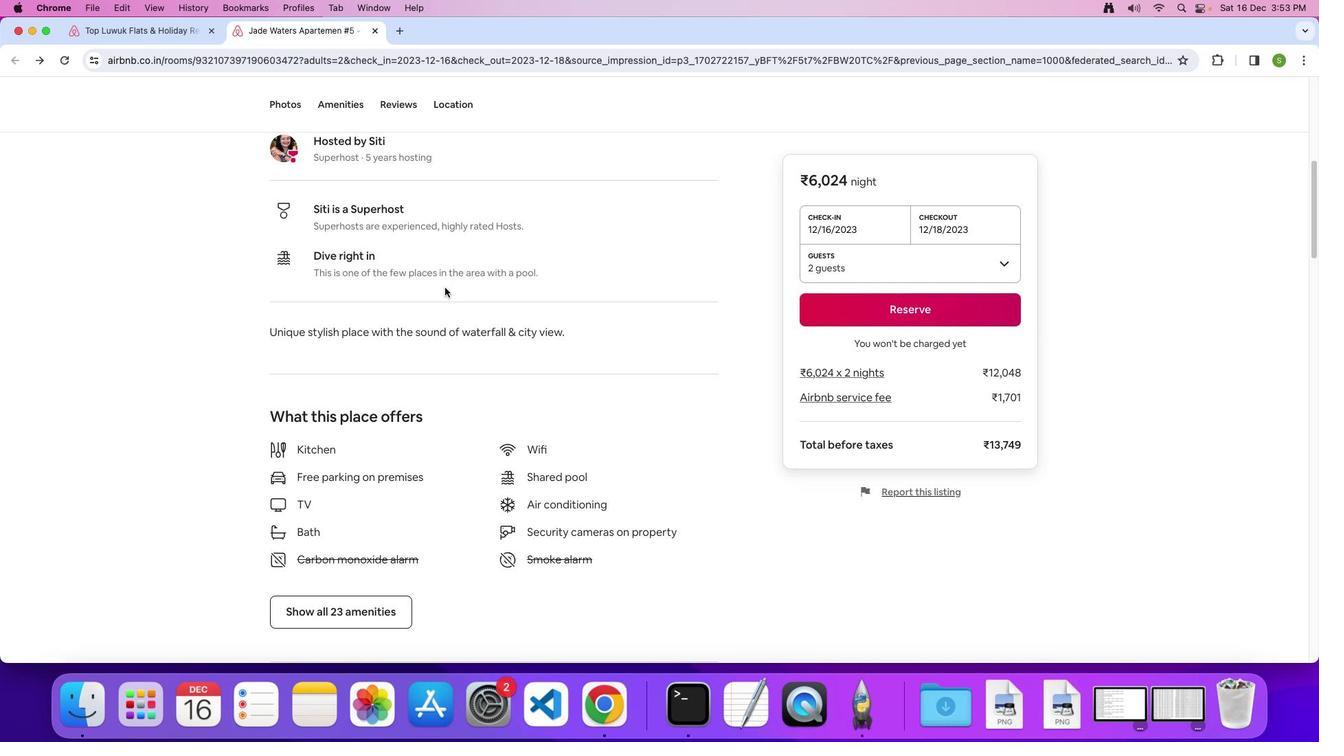 
Action: Mouse scrolled (443, 287) with delta (0, -2)
Screenshot: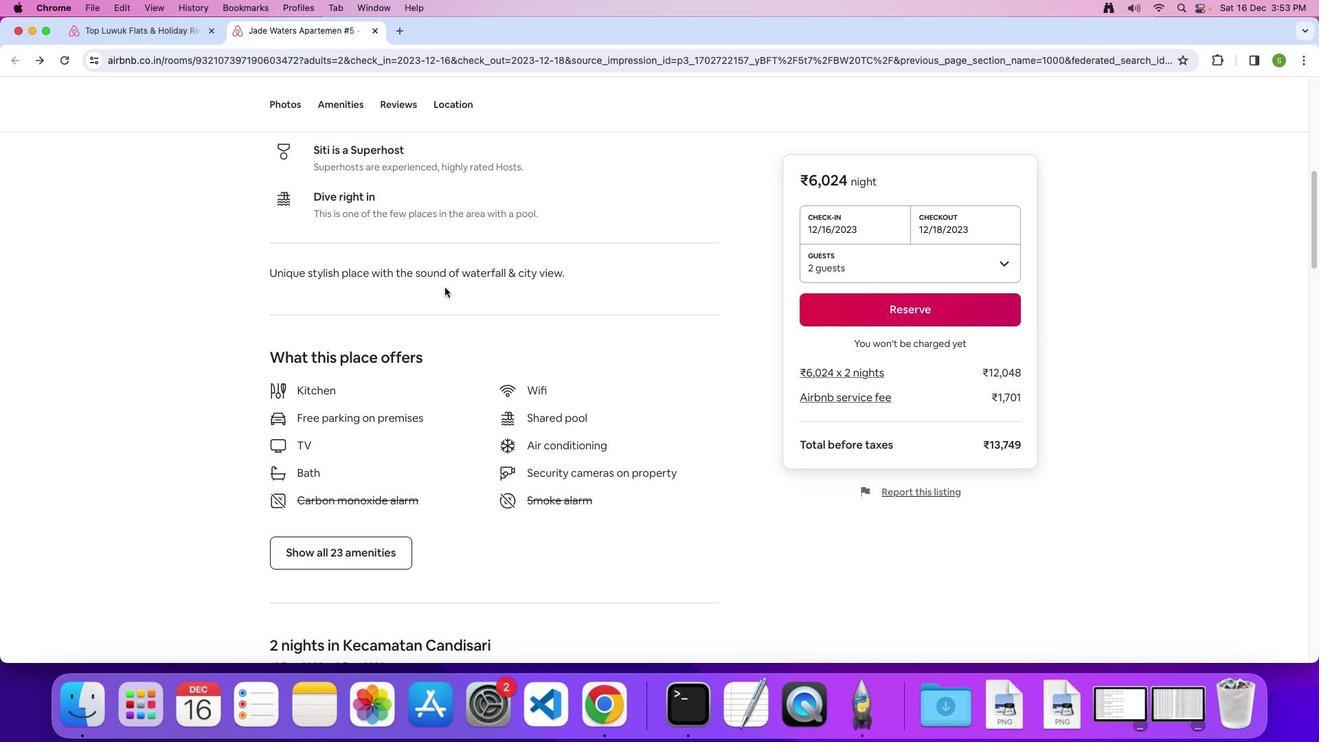 
Action: Mouse moved to (443, 286)
Screenshot: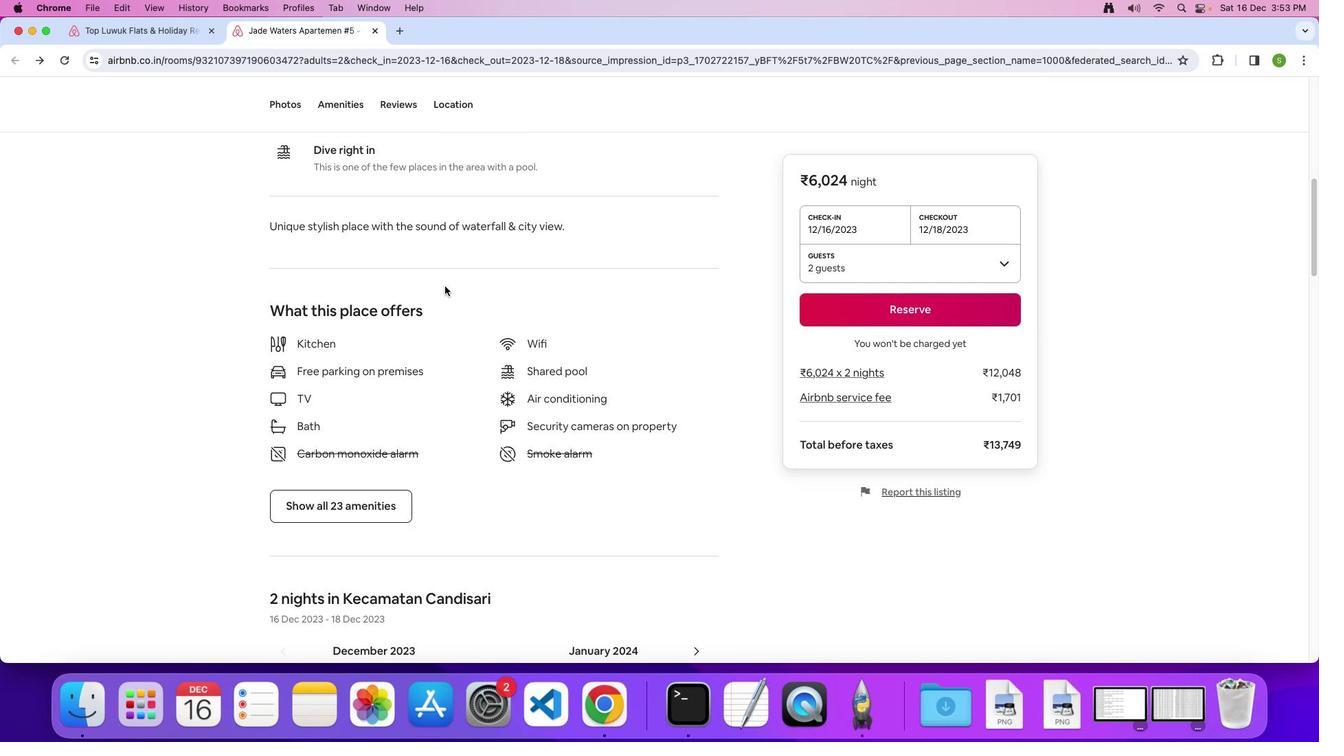 
Action: Mouse scrolled (443, 286) with delta (0, 0)
Screenshot: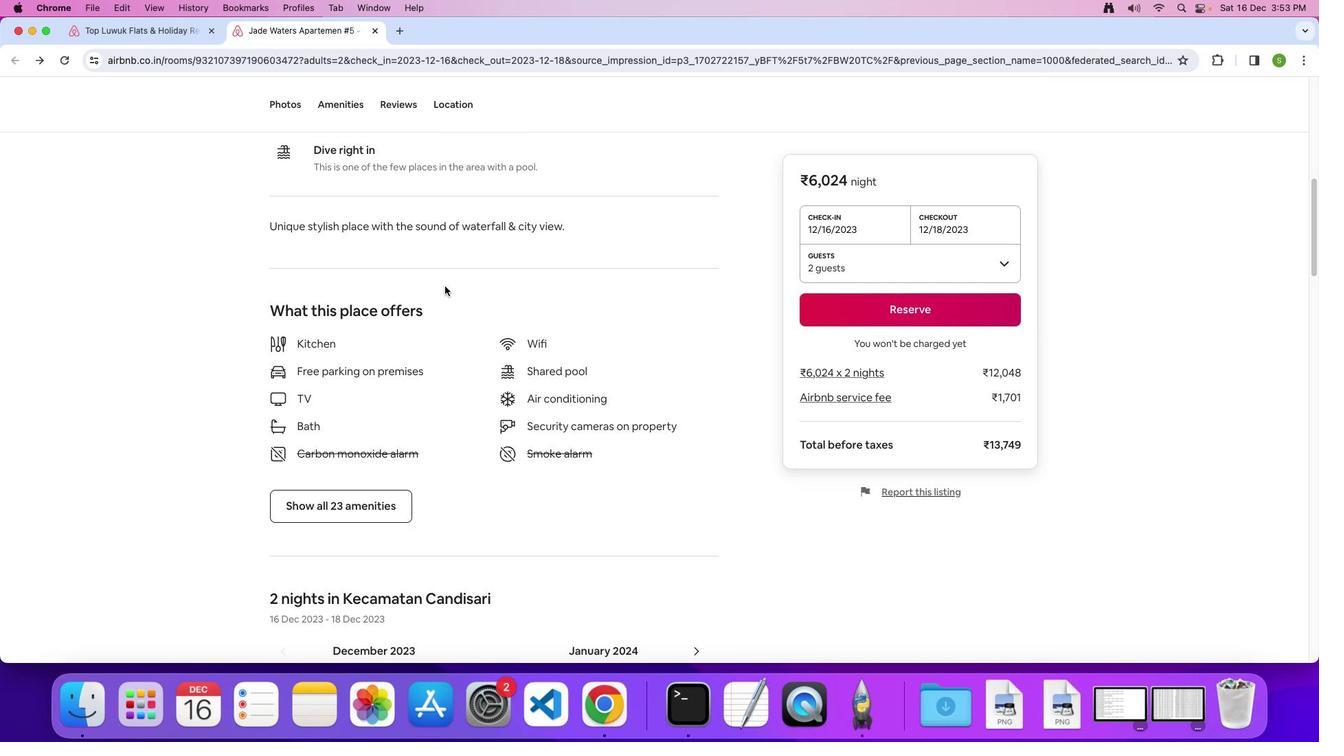 
Action: Mouse moved to (443, 285)
Screenshot: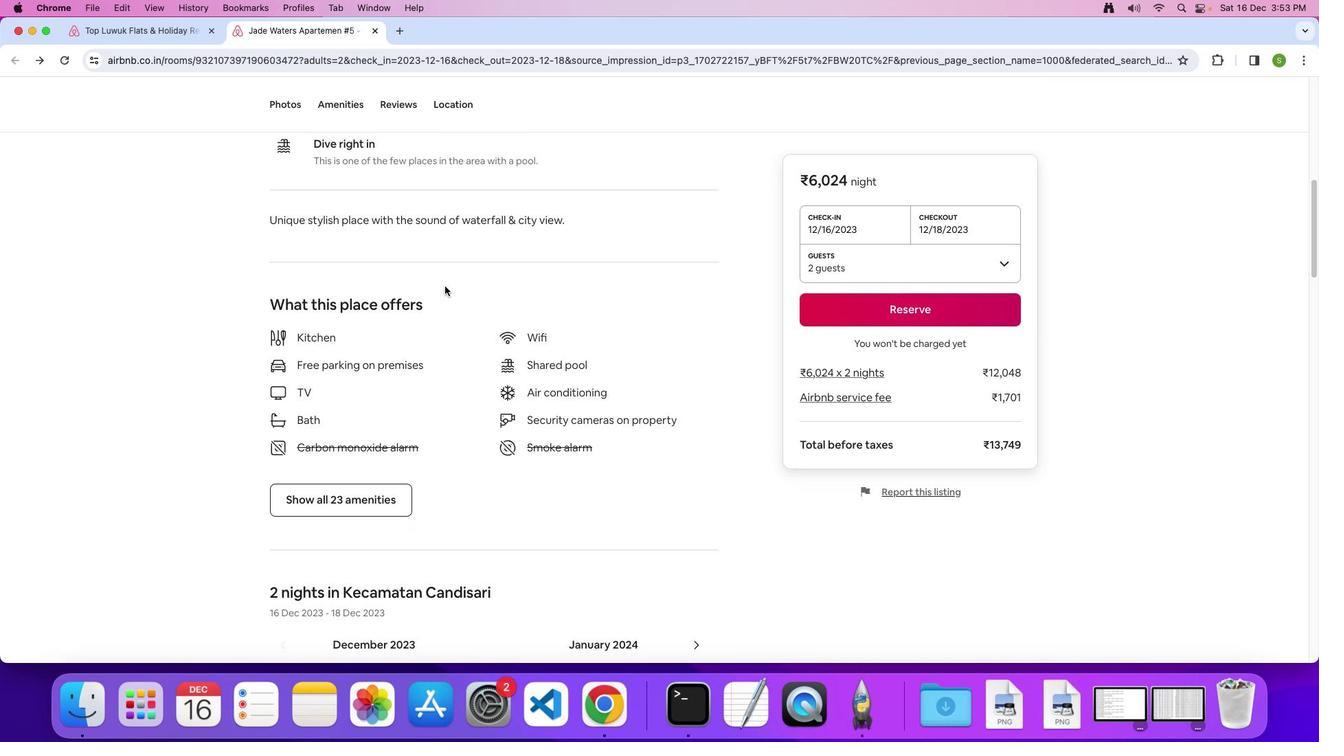 
Action: Mouse scrolled (443, 285) with delta (0, 0)
Screenshot: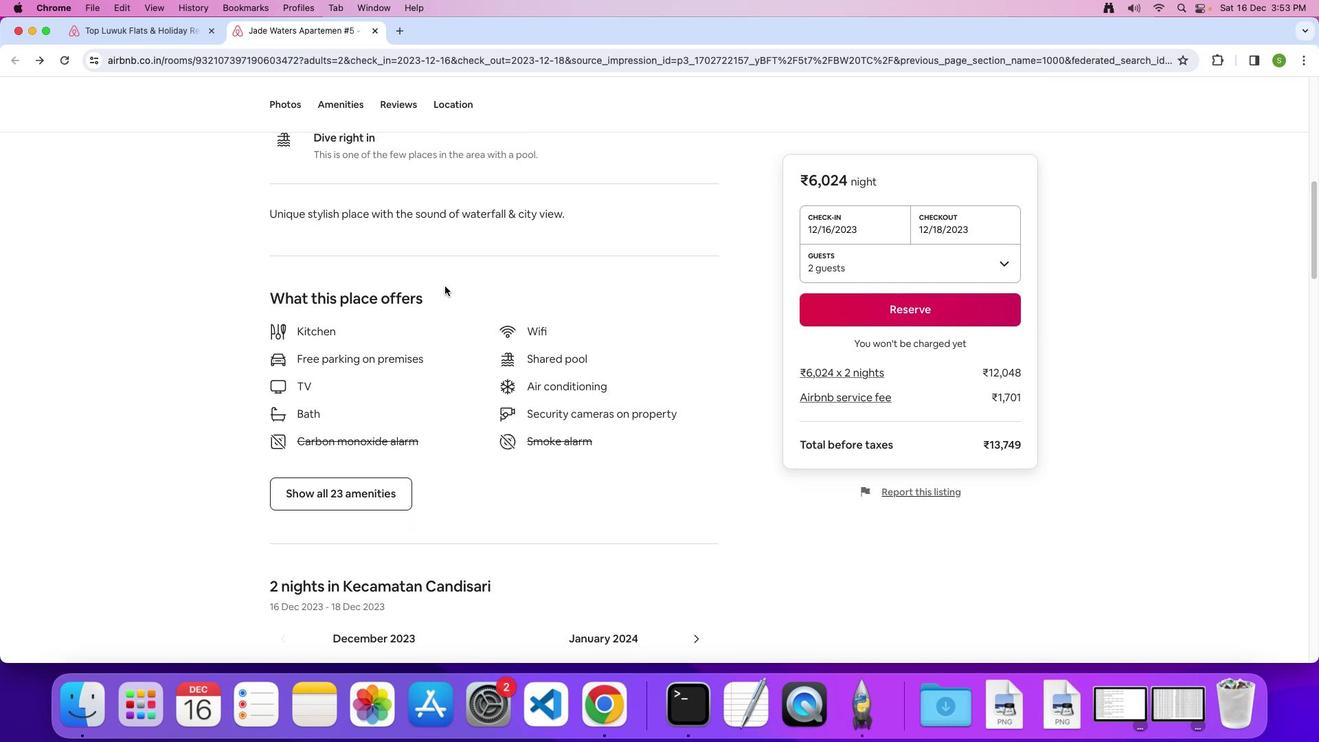 
Action: Mouse moved to (443, 285)
Screenshot: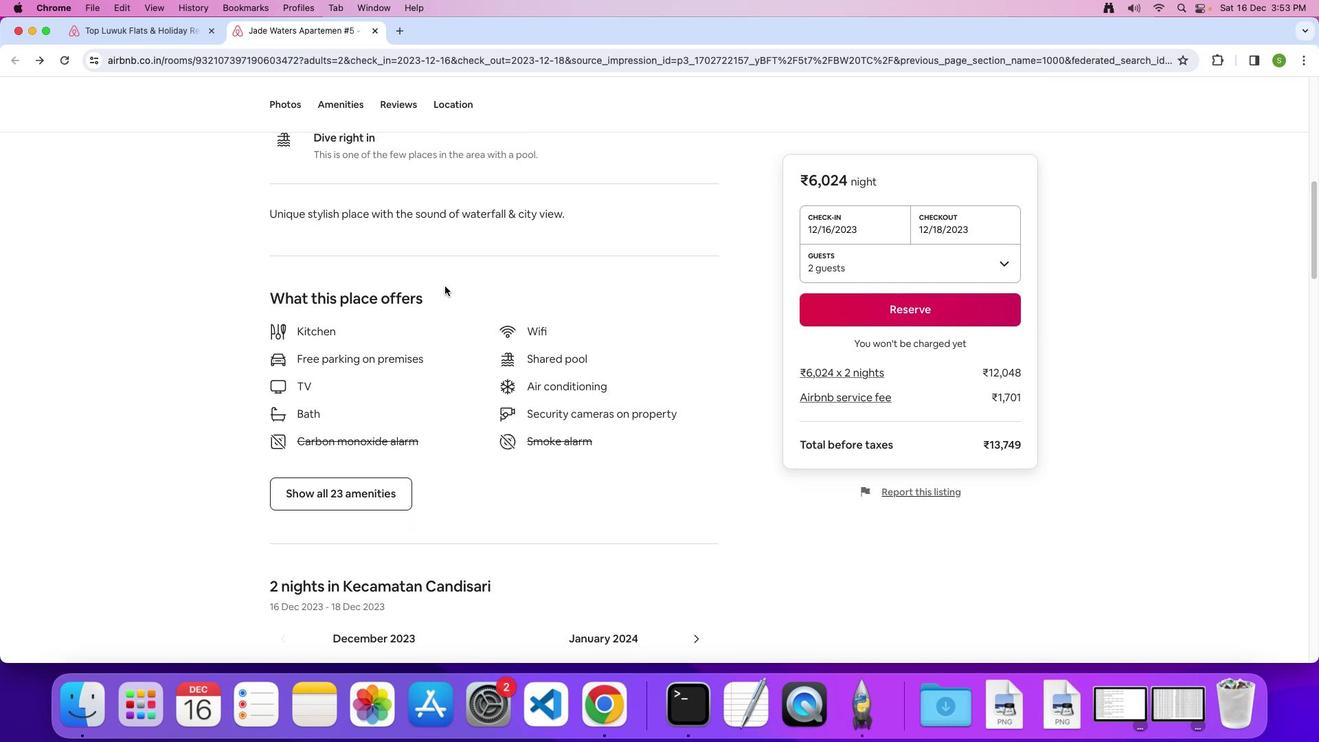 
Action: Mouse scrolled (443, 285) with delta (0, -1)
Screenshot: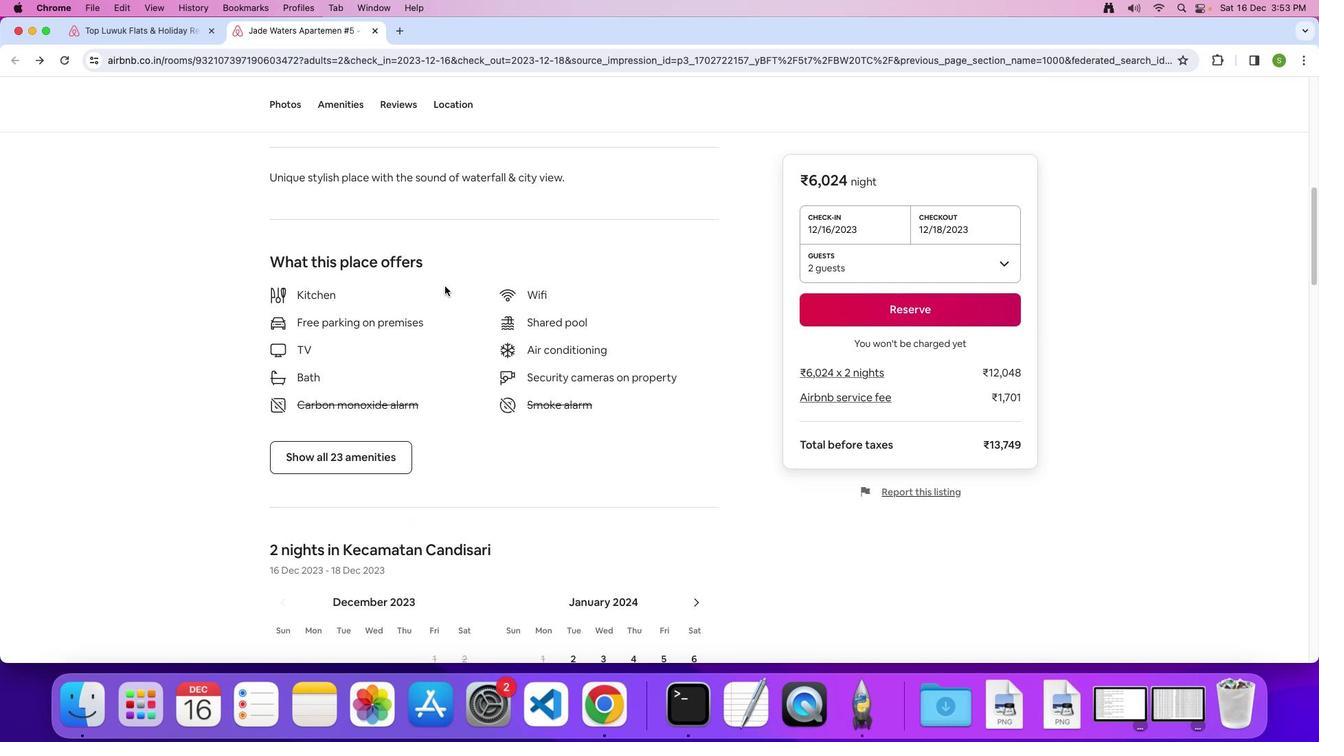 
Action: Mouse moved to (444, 283)
Screenshot: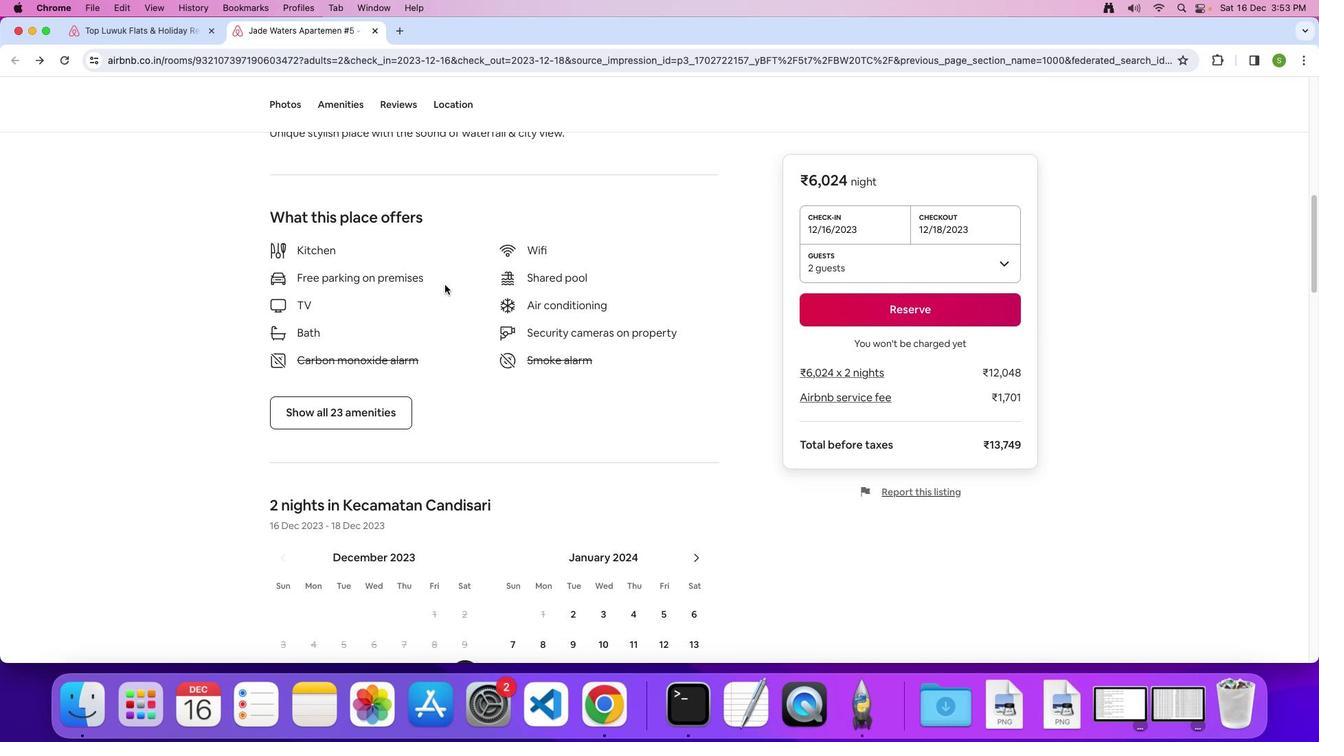 
Action: Mouse scrolled (444, 283) with delta (0, 0)
Screenshot: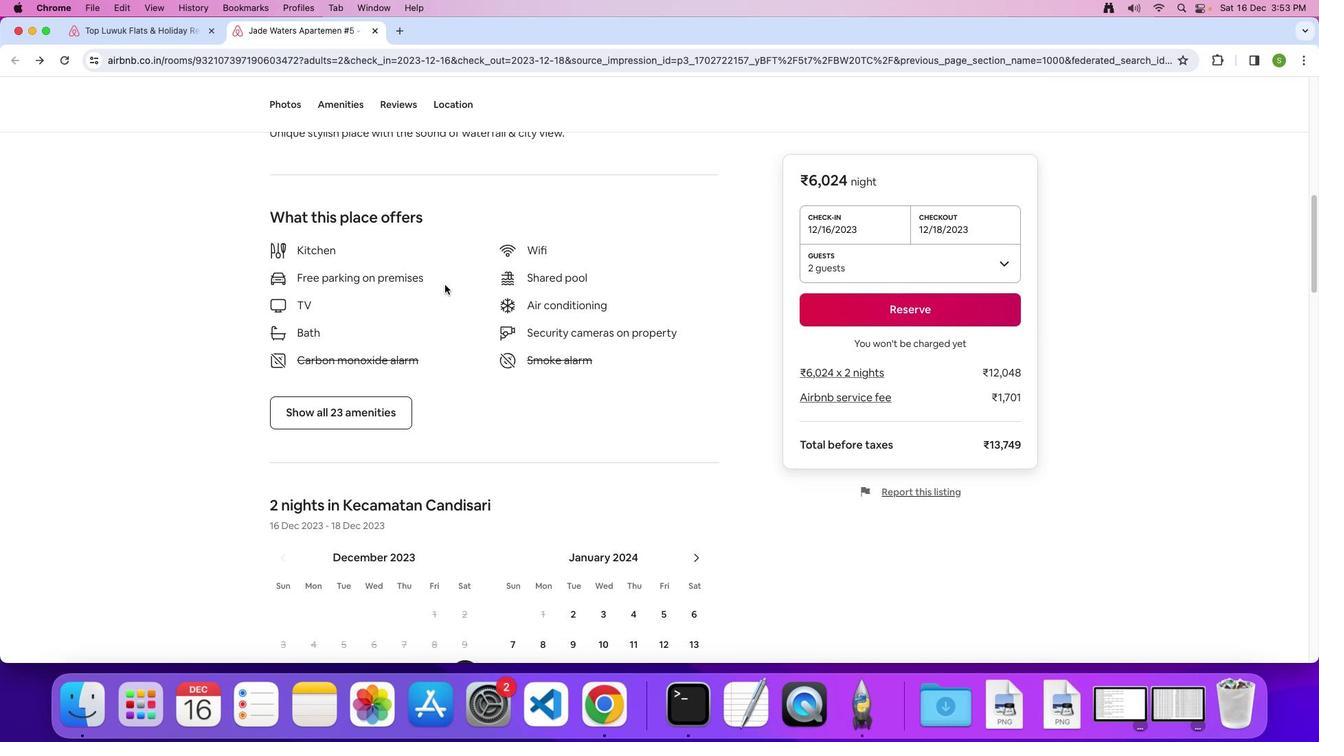 
Action: Mouse scrolled (444, 283) with delta (0, 0)
Screenshot: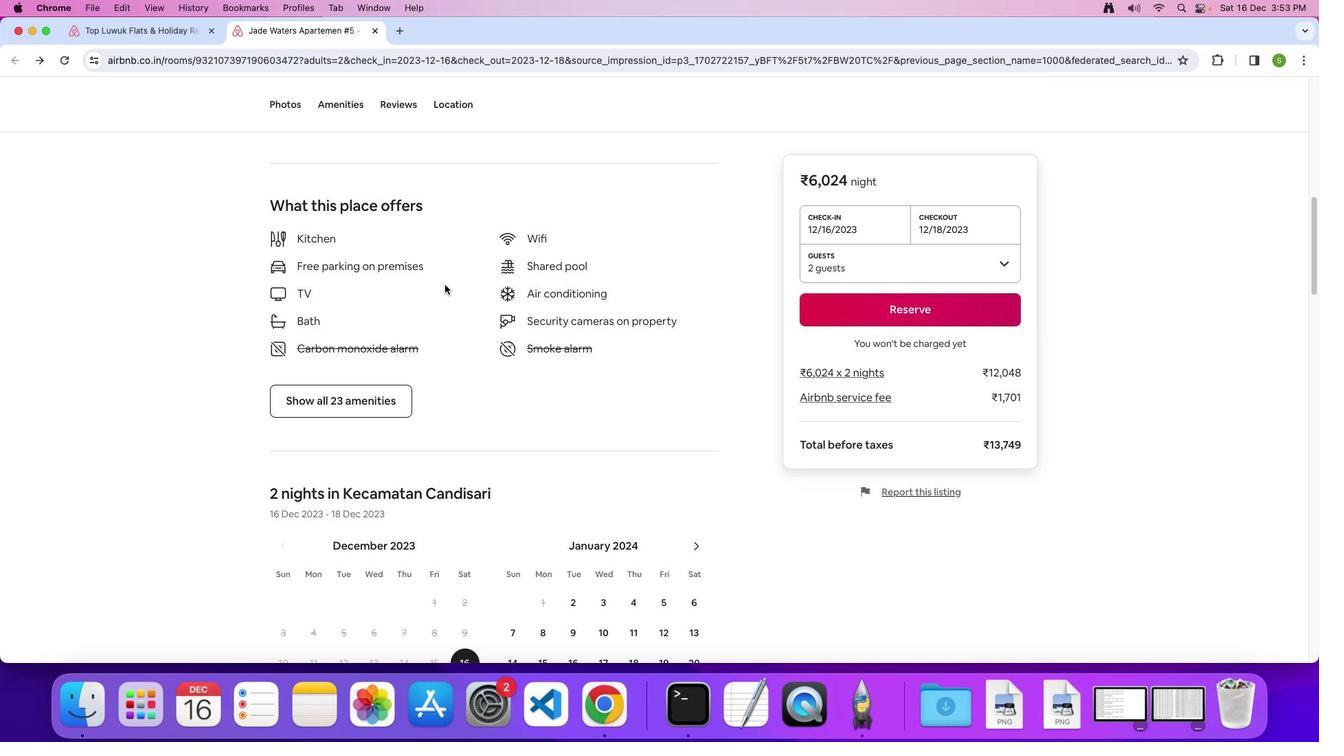 
Action: Mouse scrolled (444, 283) with delta (0, -1)
Screenshot: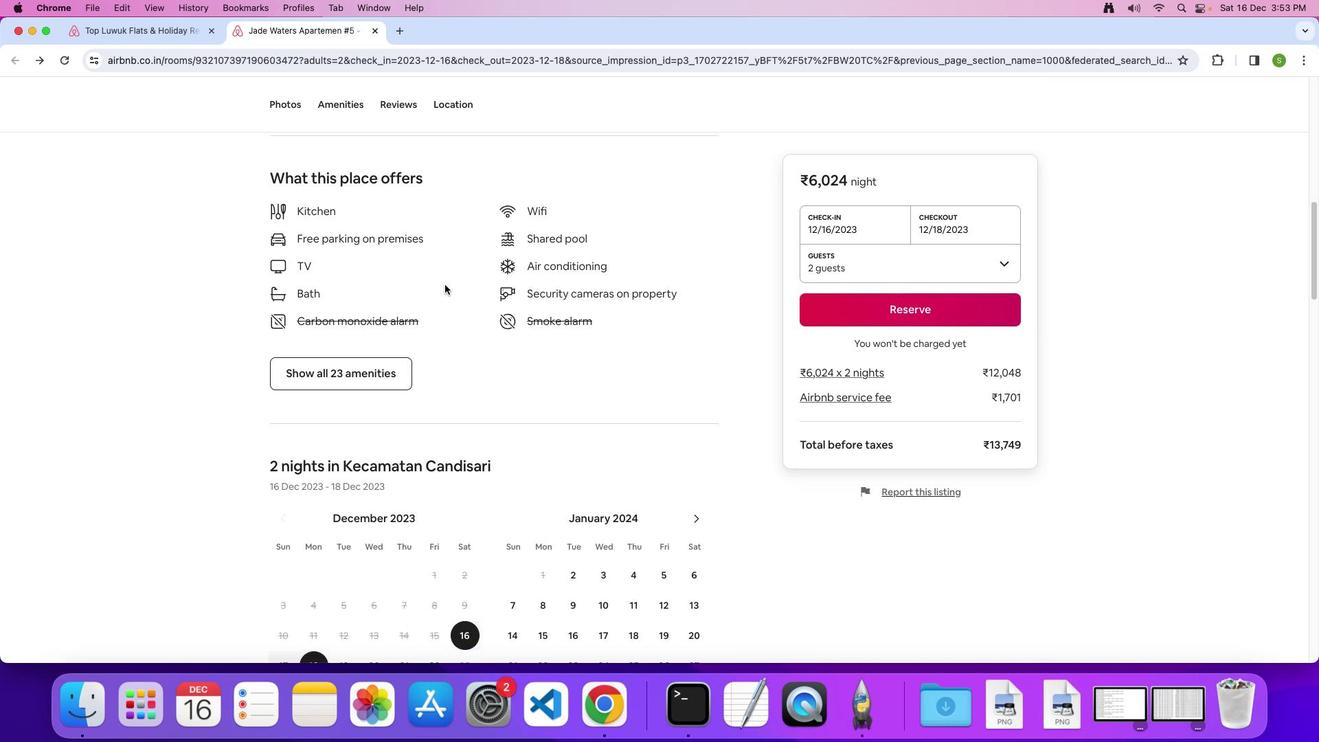 
Action: Mouse moved to (347, 330)
Screenshot: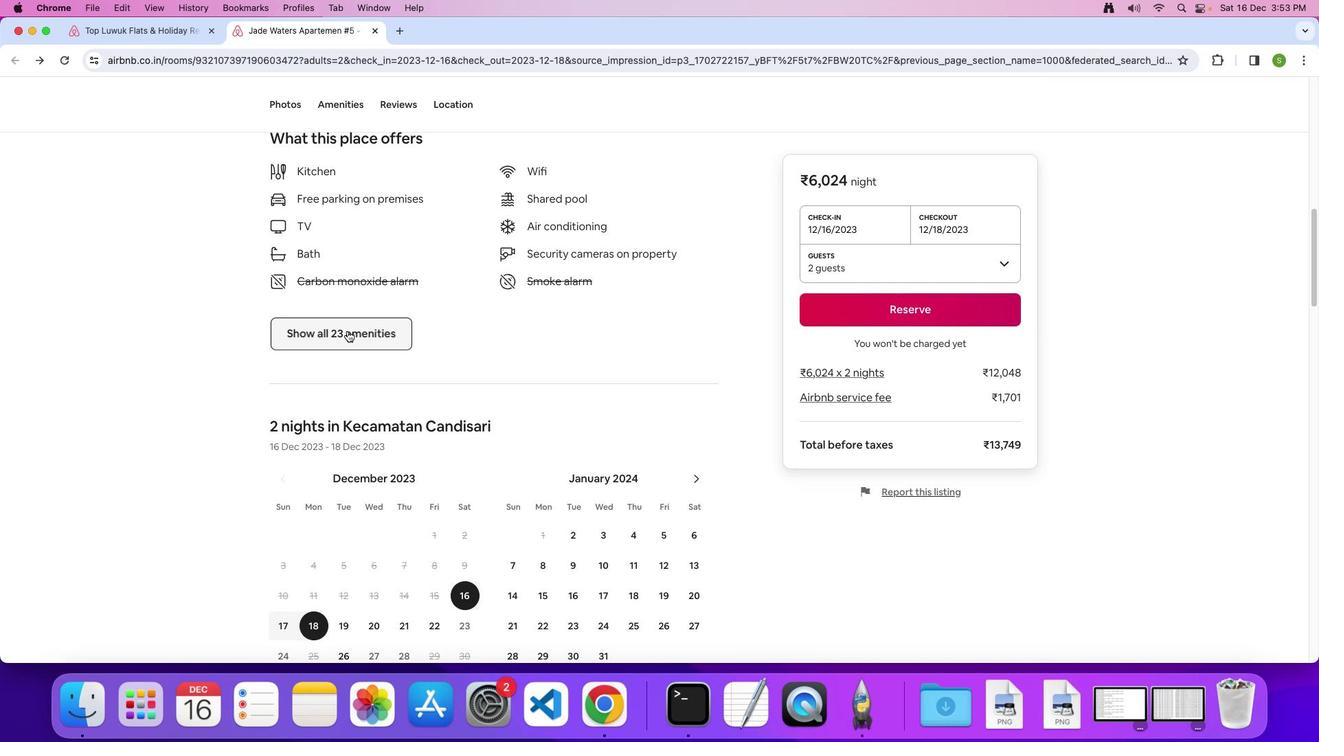
Action: Mouse pressed left at (347, 330)
Screenshot: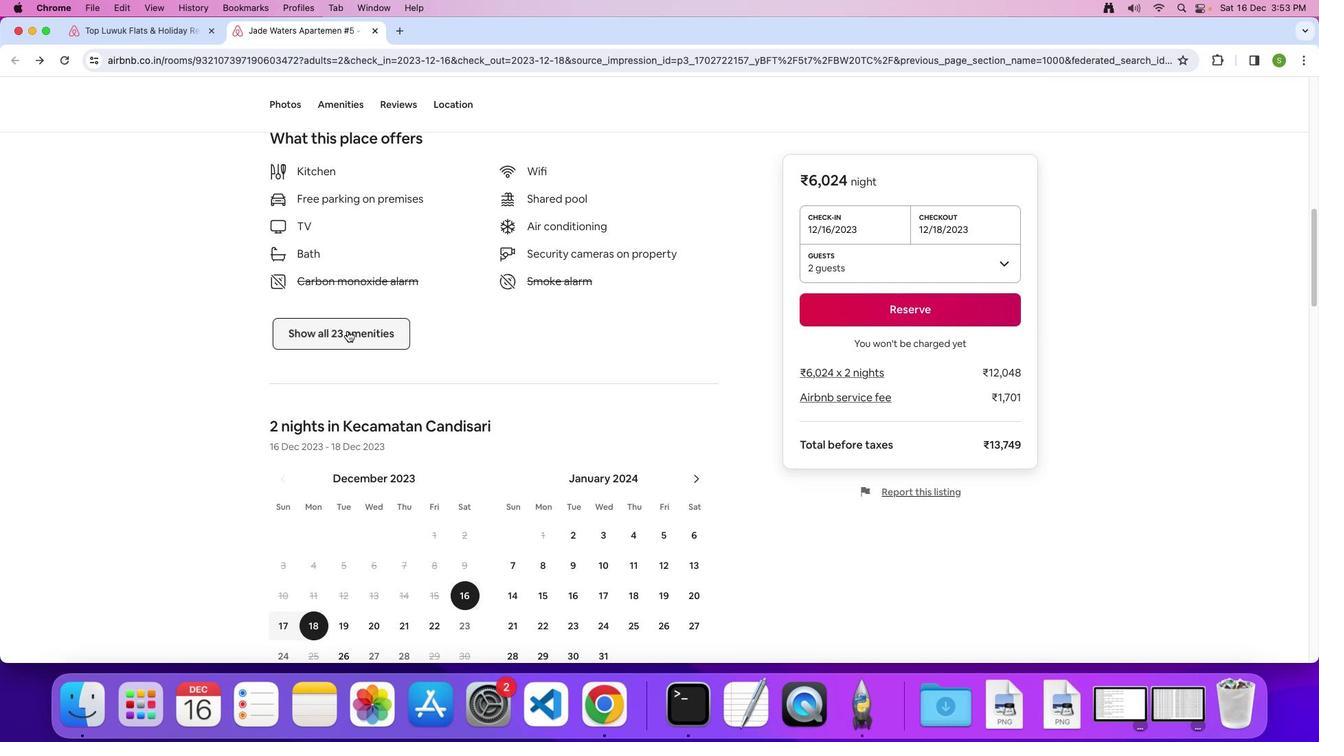 
Action: Mouse moved to (747, 329)
Screenshot: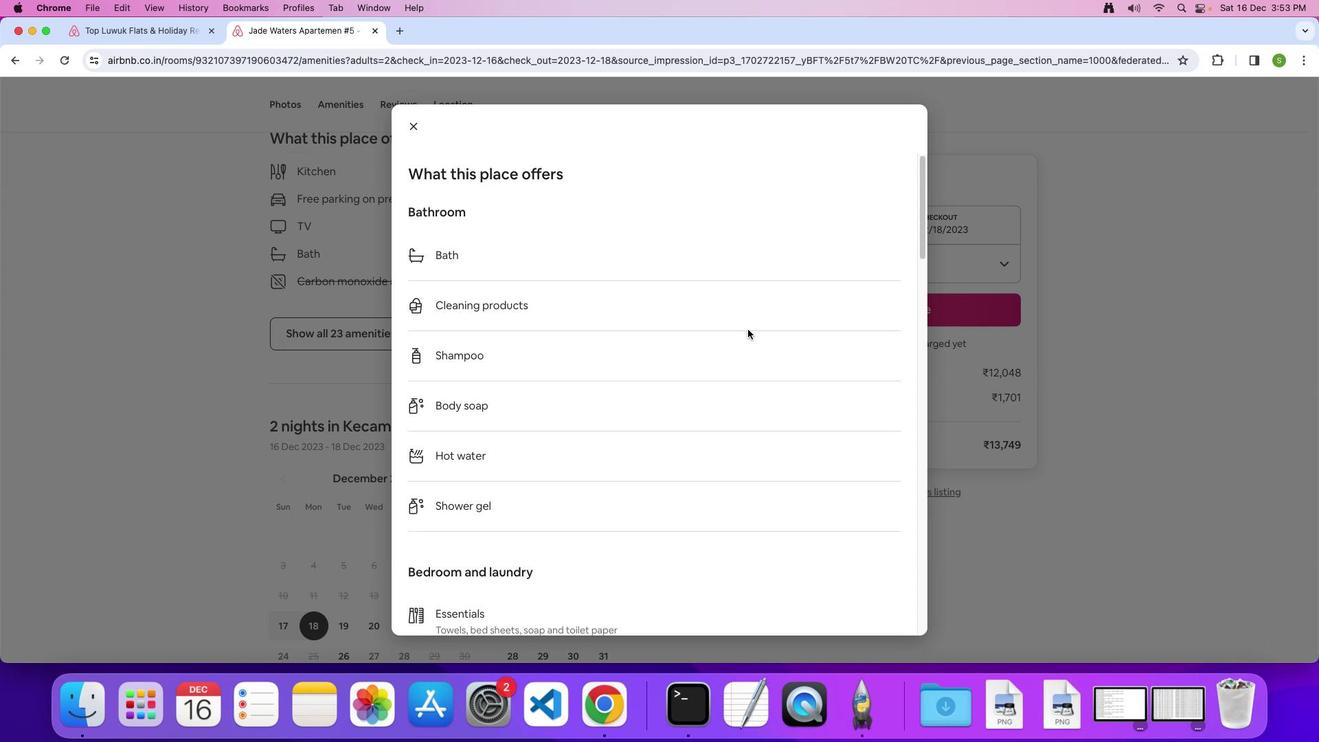 
Action: Mouse scrolled (747, 329) with delta (0, 0)
Screenshot: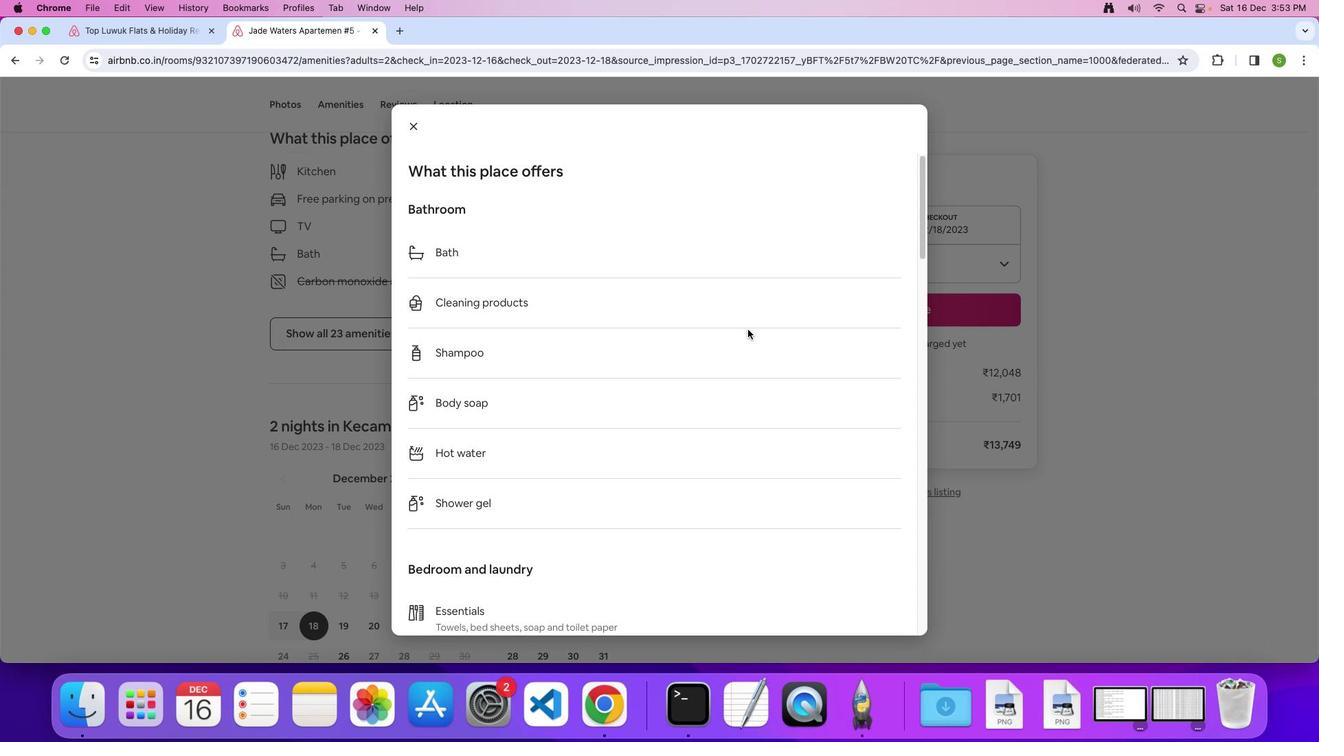 
Action: Mouse scrolled (747, 329) with delta (0, 0)
Screenshot: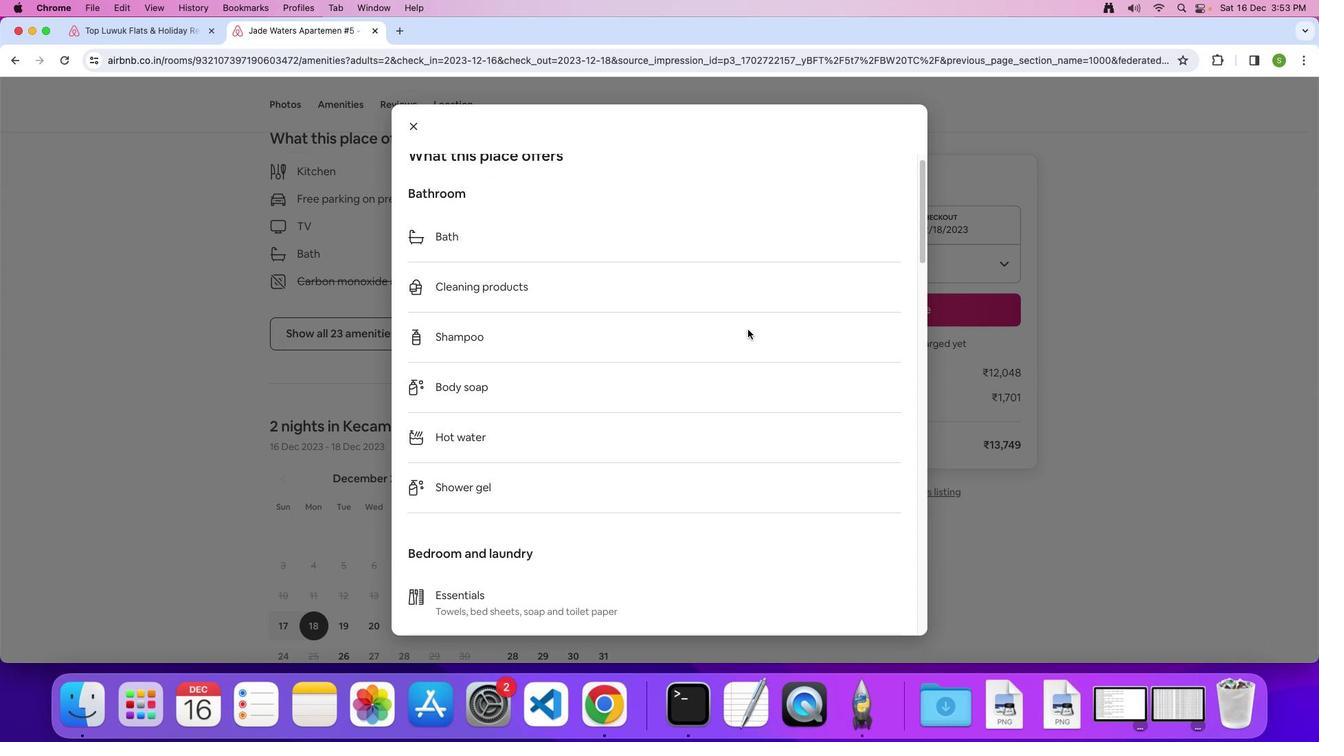 
Action: Mouse scrolled (747, 329) with delta (0, -1)
Screenshot: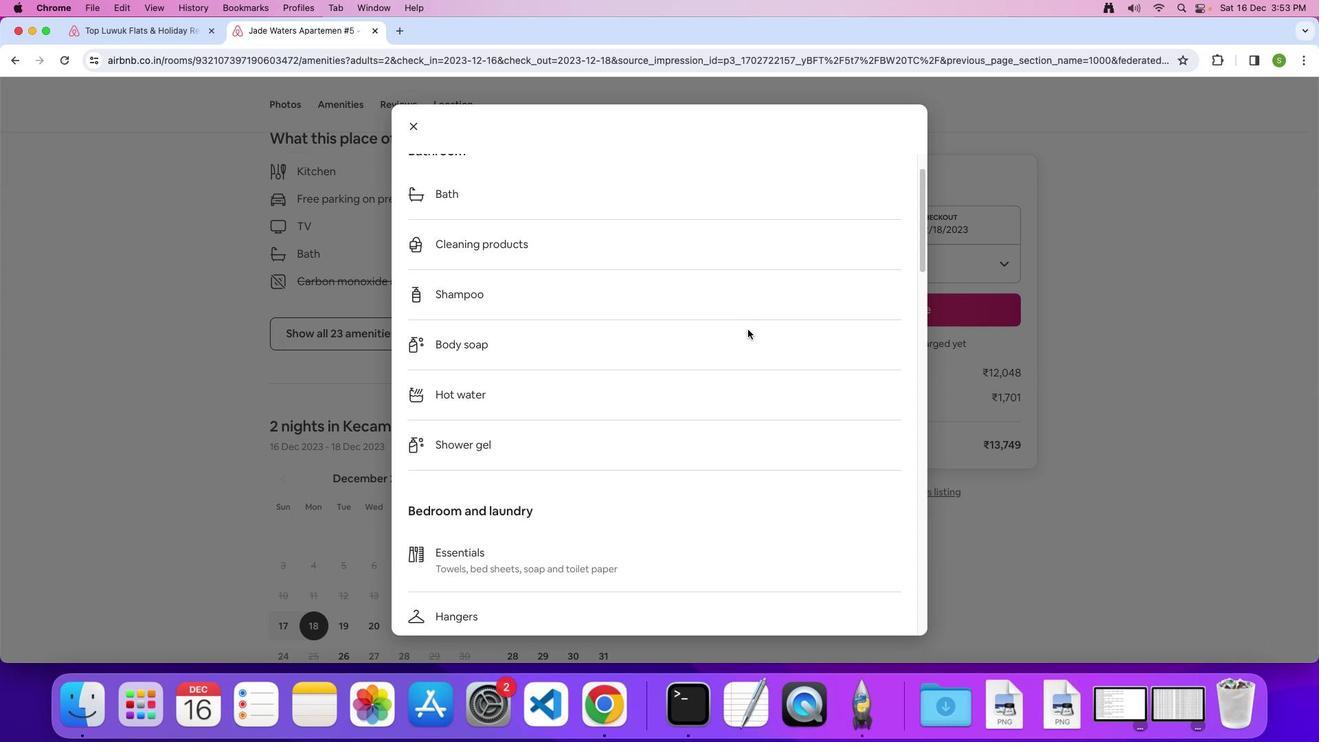 
Action: Mouse moved to (743, 327)
Screenshot: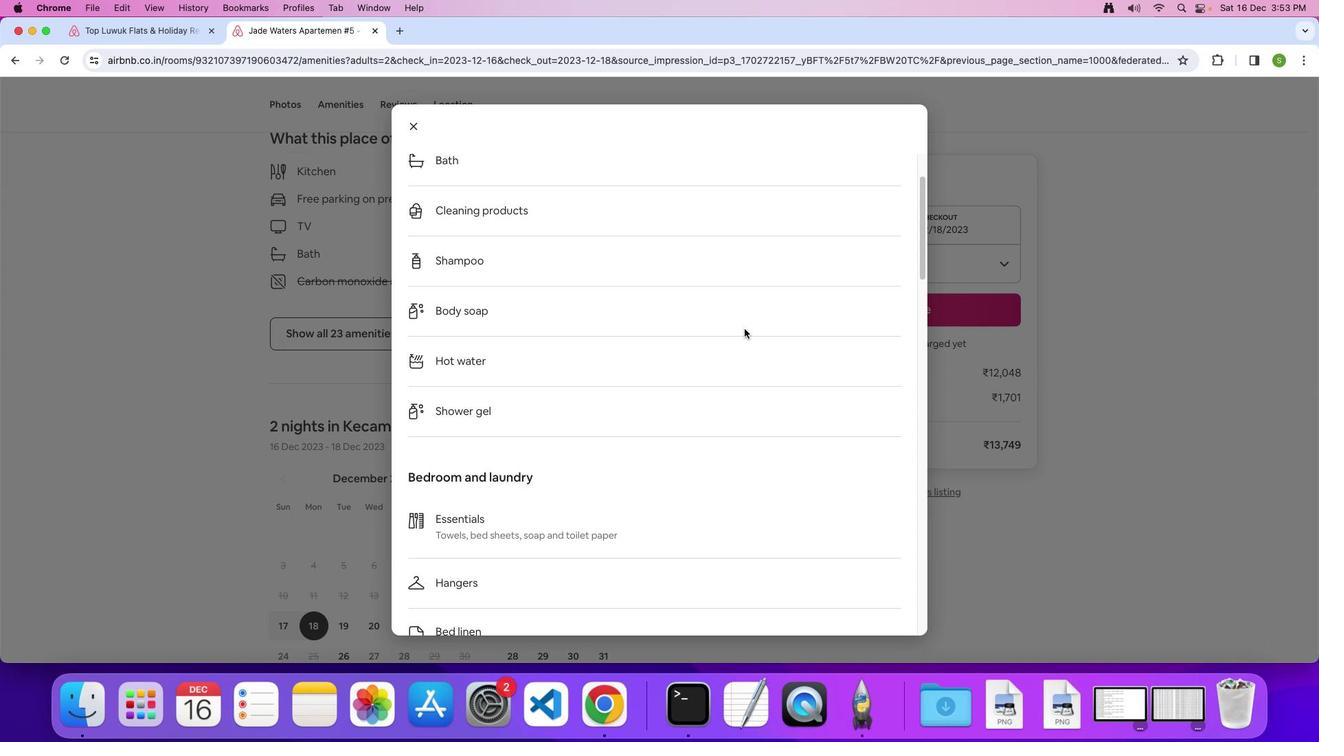 
Action: Mouse scrolled (743, 327) with delta (0, 0)
Screenshot: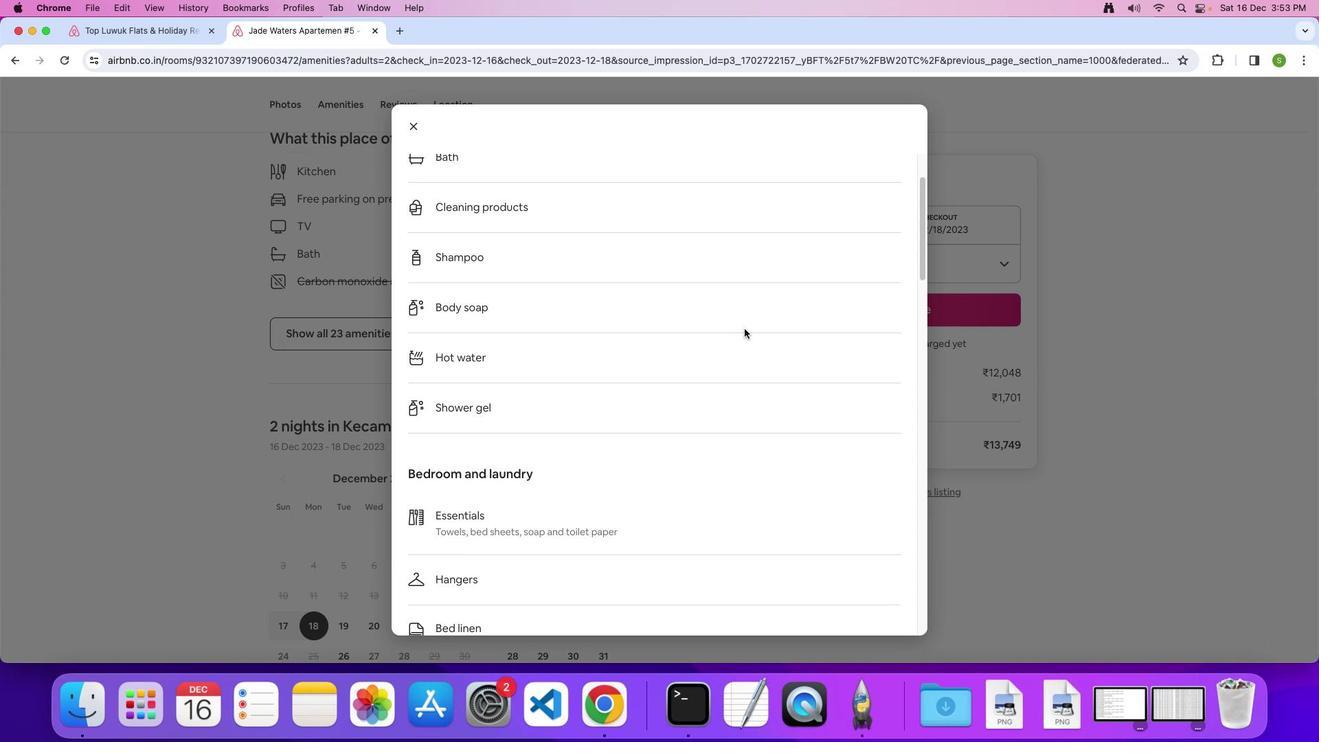 
Action: Mouse scrolled (743, 327) with delta (0, 0)
